Task: Buy 1 Filters & Straining from Beer Brewing section under best seller category for shipping address: Daniel Baker, 4285 Crim Lane, Underhill, Vermont 05489, Cell Number 9377427970. Pay from credit card ending with 6759, CVV 506
Action: Mouse moved to (1009, 197)
Screenshot: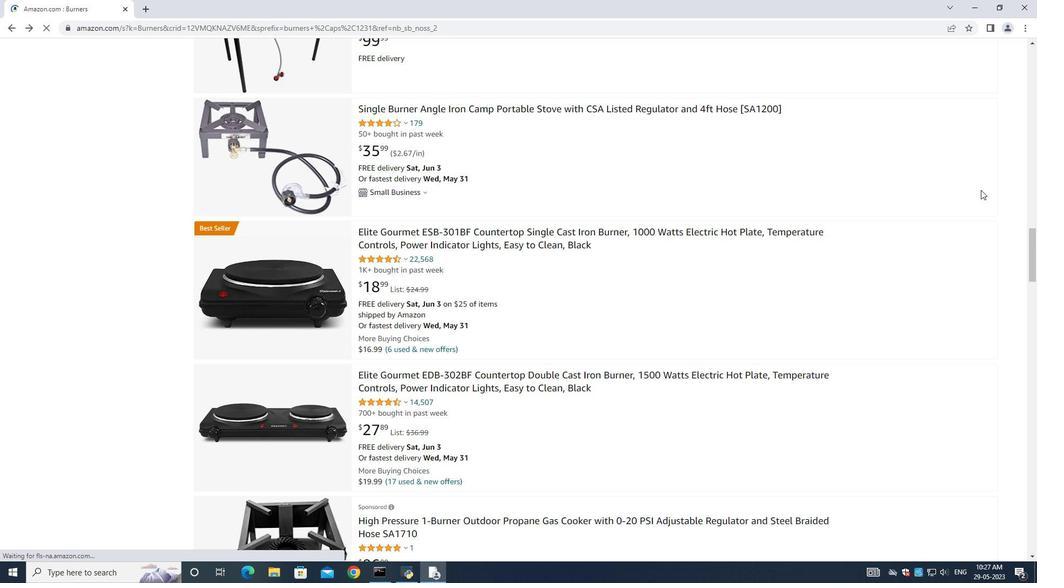 
Action: Mouse scrolled (1009, 197) with delta (0, 0)
Screenshot: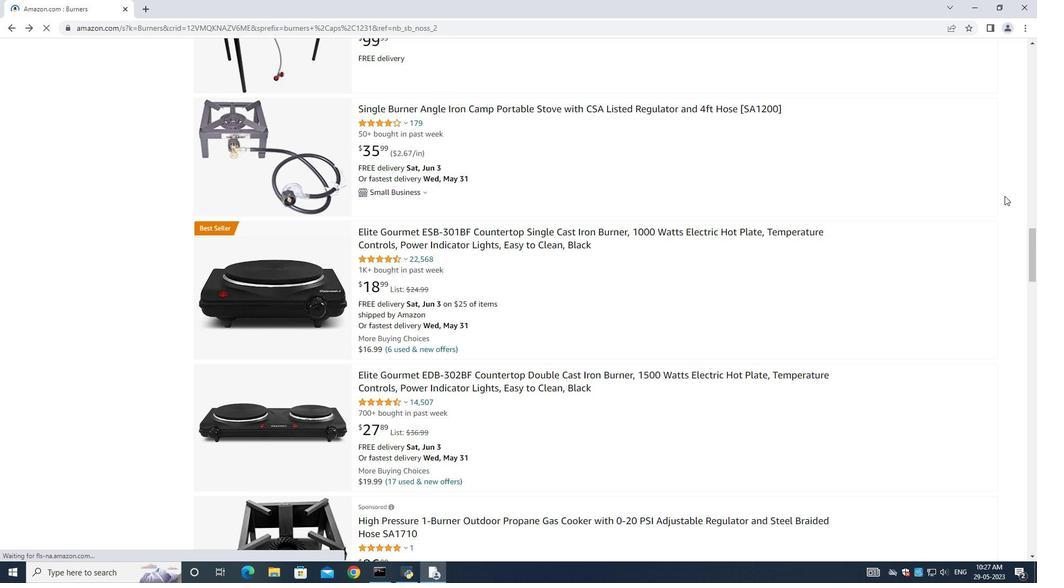 
Action: Mouse scrolled (1009, 197) with delta (0, 0)
Screenshot: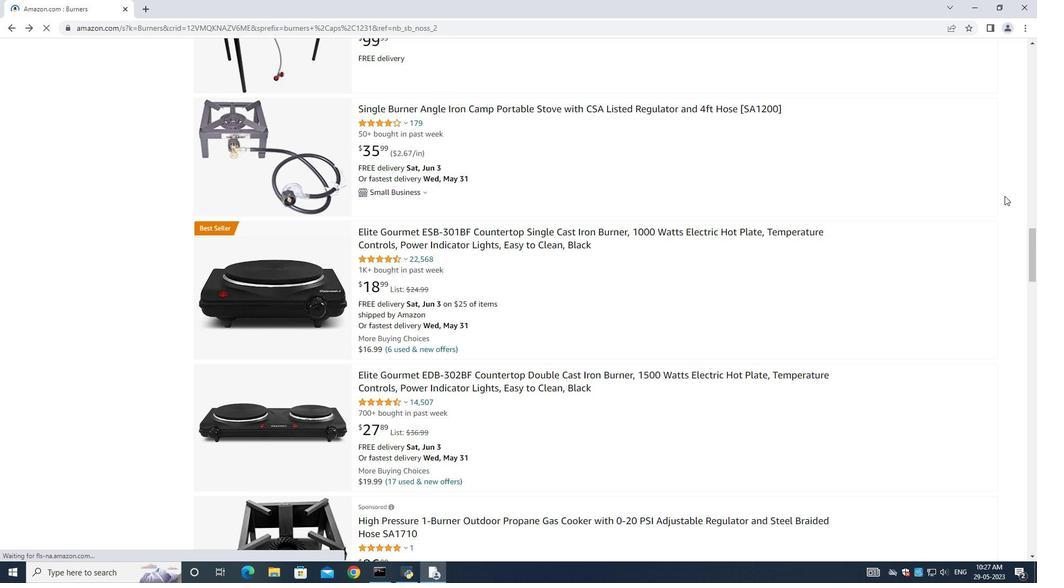 
Action: Mouse scrolled (1009, 197) with delta (0, 0)
Screenshot: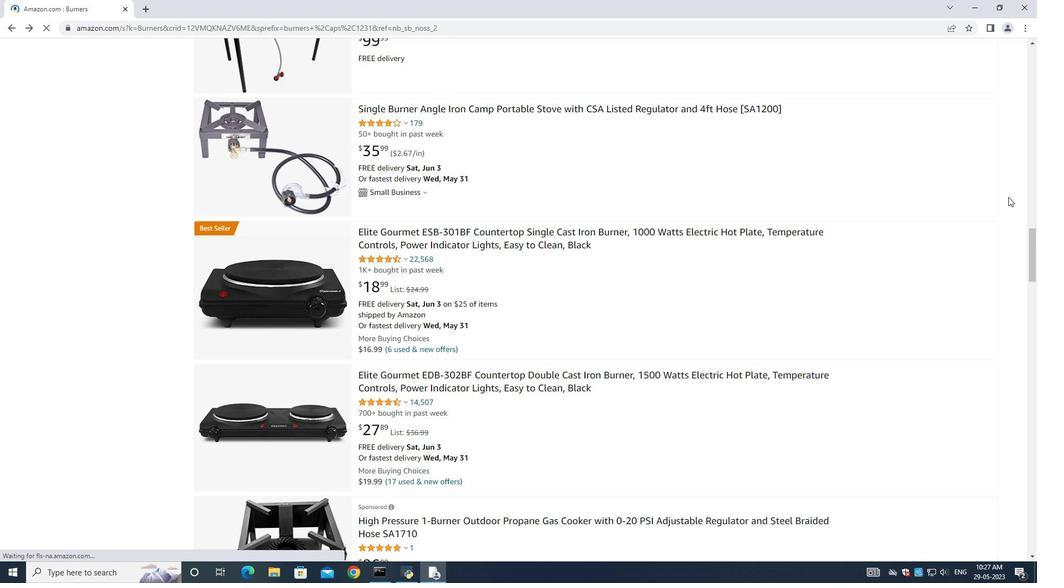 
Action: Mouse scrolled (1009, 197) with delta (0, 0)
Screenshot: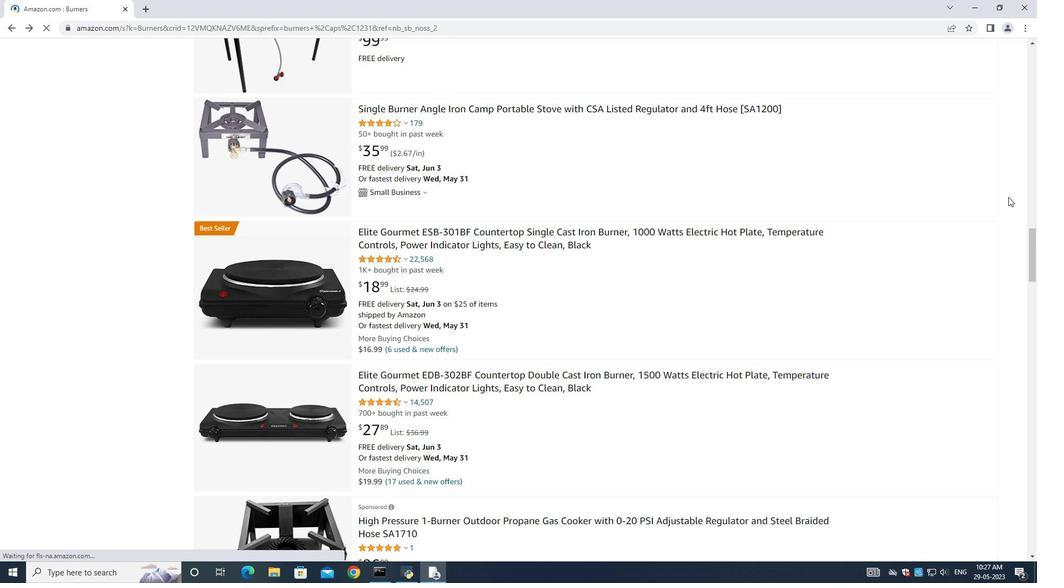 
Action: Mouse scrolled (1009, 197) with delta (0, 0)
Screenshot: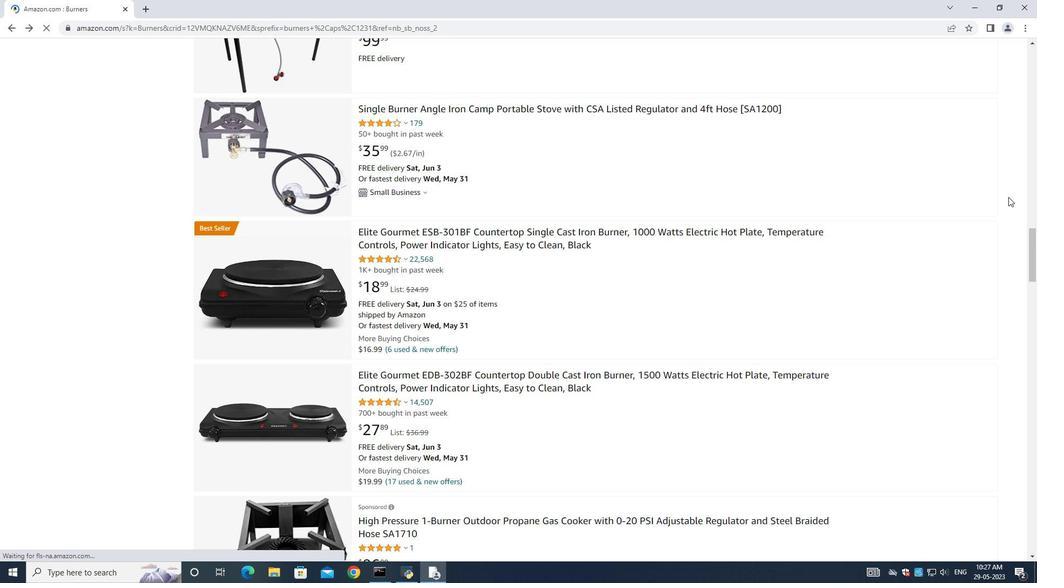 
Action: Mouse scrolled (1009, 197) with delta (0, 0)
Screenshot: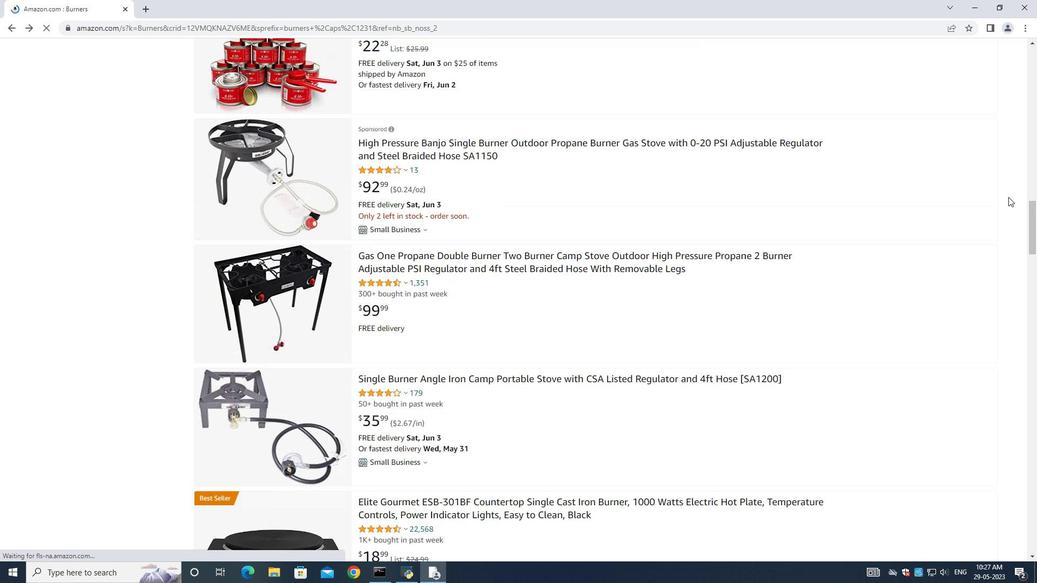 
Action: Mouse scrolled (1009, 197) with delta (0, 0)
Screenshot: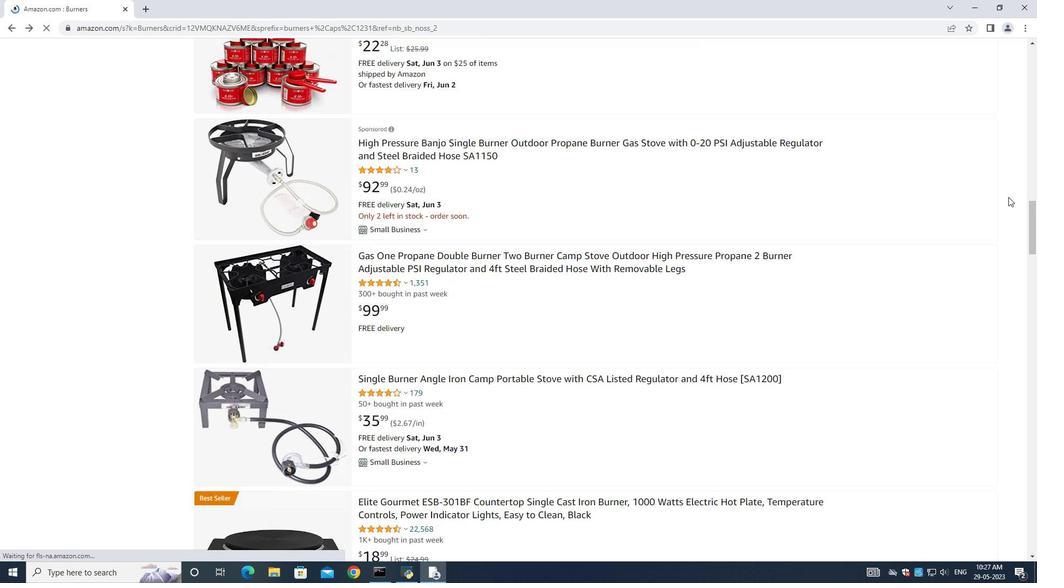 
Action: Mouse scrolled (1009, 197) with delta (0, 0)
Screenshot: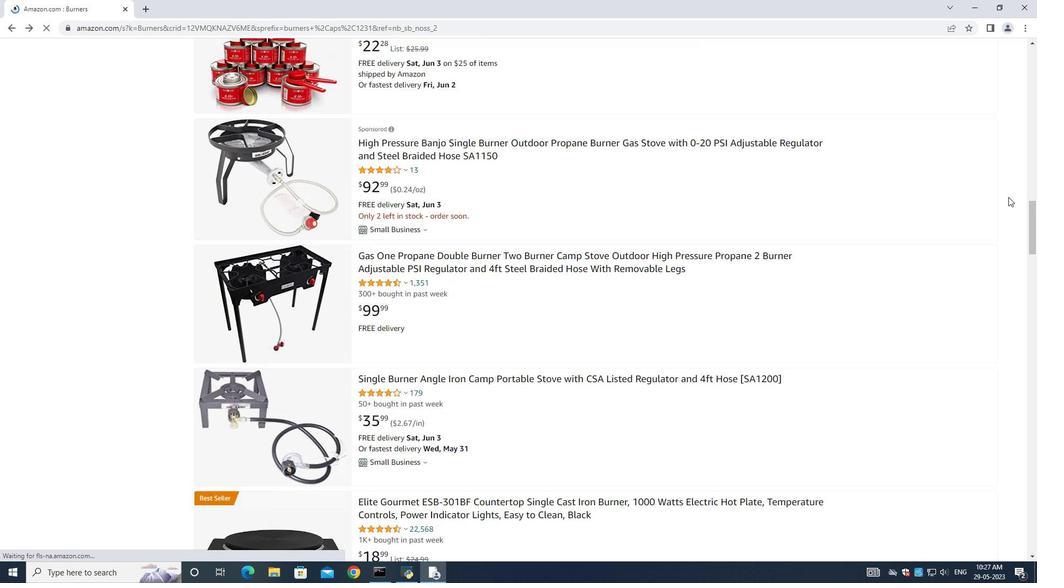 
Action: Mouse scrolled (1009, 197) with delta (0, 0)
Screenshot: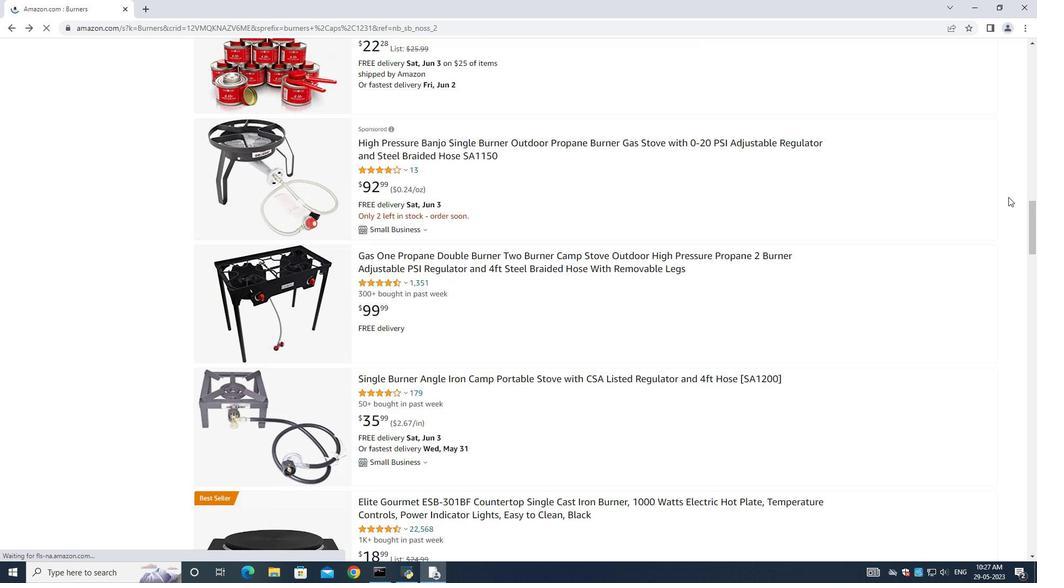 
Action: Mouse scrolled (1009, 197) with delta (0, 0)
Screenshot: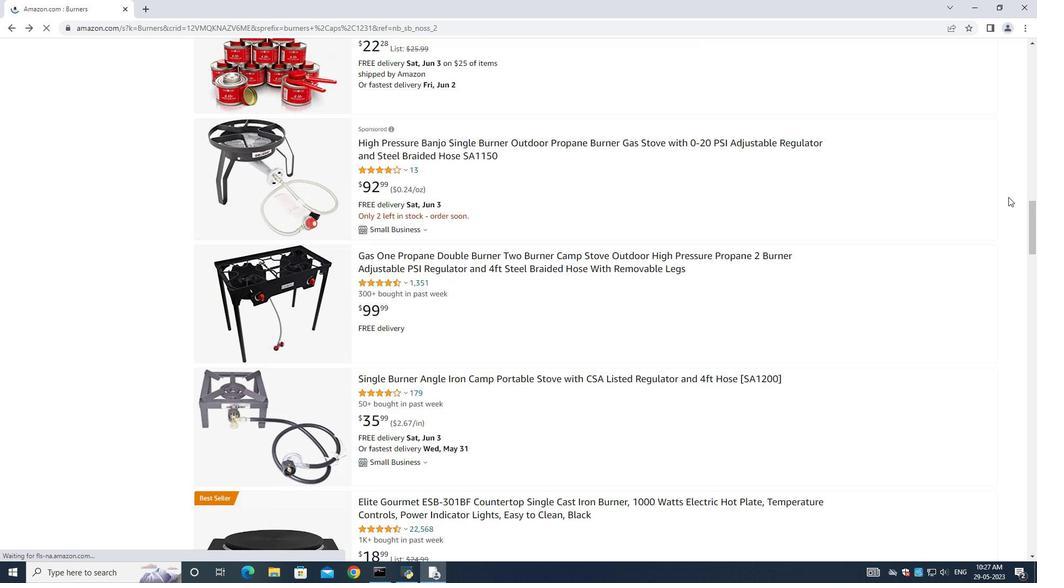 
Action: Mouse scrolled (1009, 197) with delta (0, 0)
Screenshot: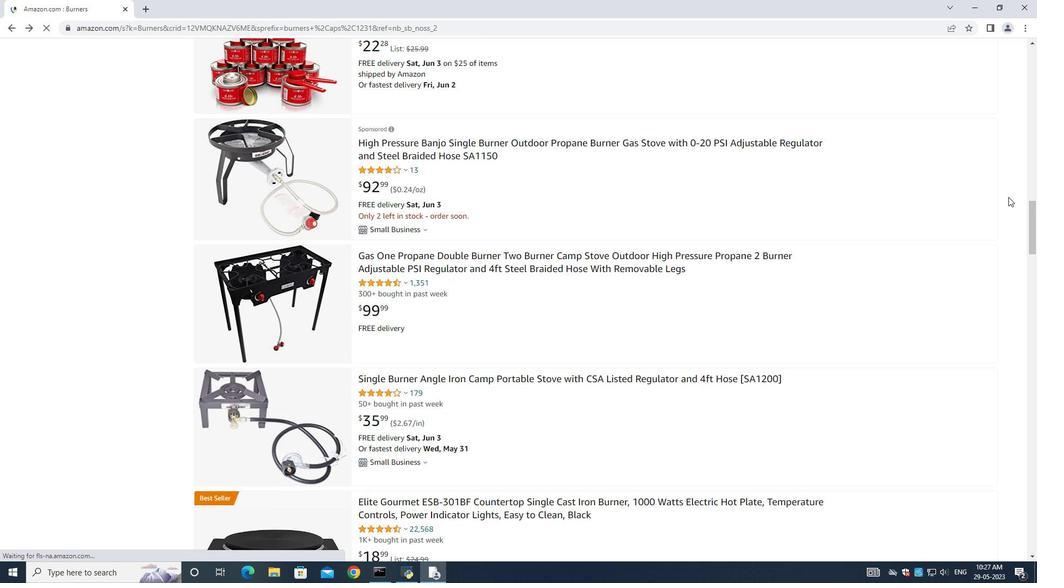 
Action: Mouse scrolled (1009, 197) with delta (0, 0)
Screenshot: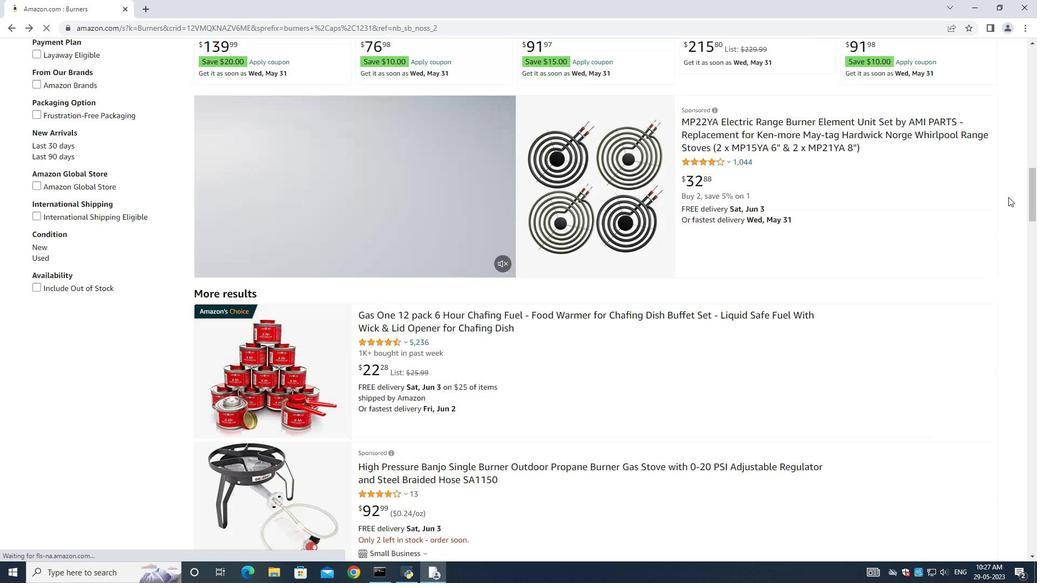 
Action: Mouse scrolled (1009, 197) with delta (0, 0)
Screenshot: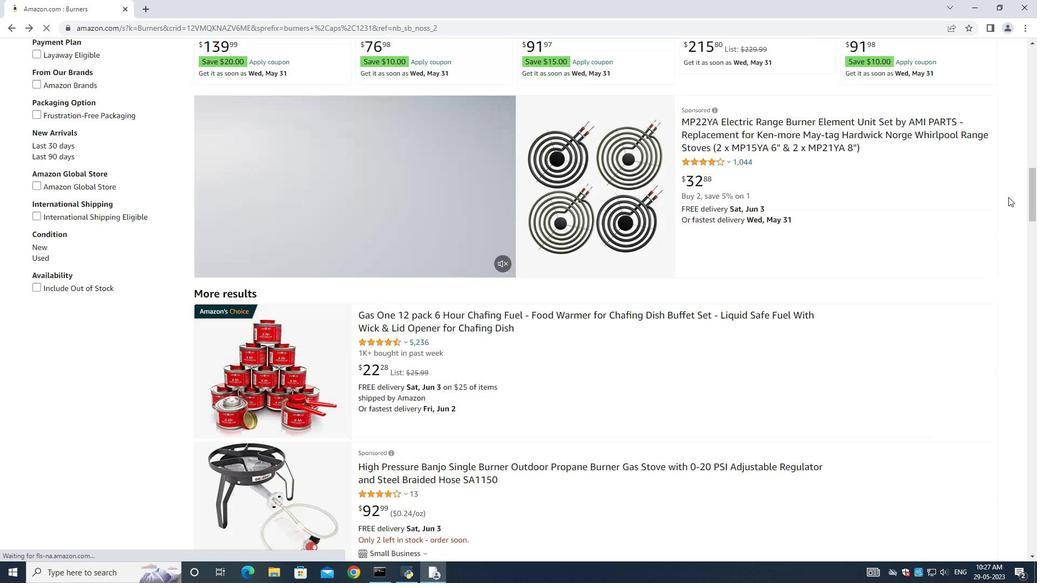 
Action: Mouse scrolled (1009, 197) with delta (0, 0)
Screenshot: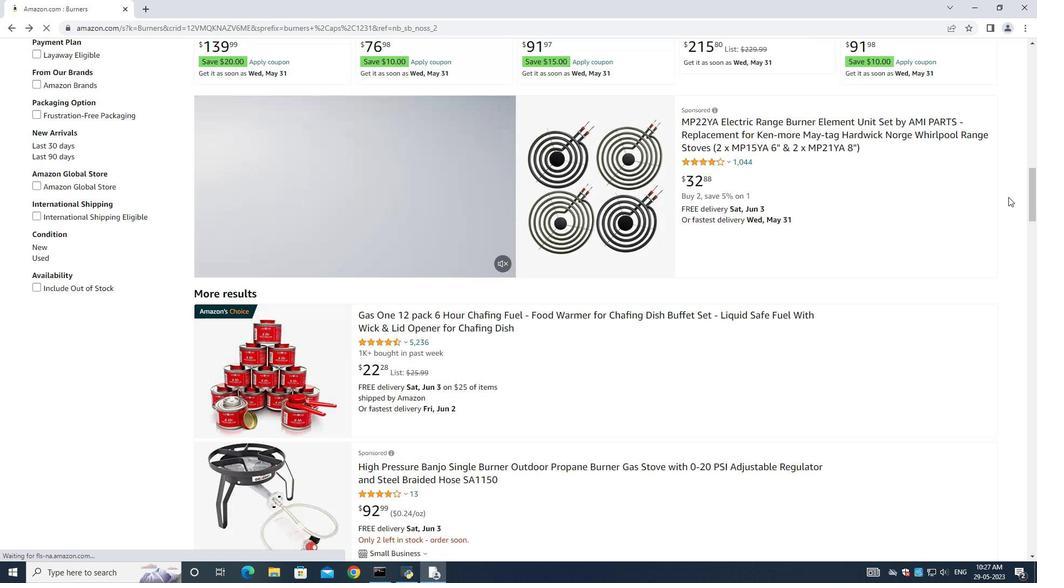 
Action: Mouse scrolled (1009, 197) with delta (0, 0)
Screenshot: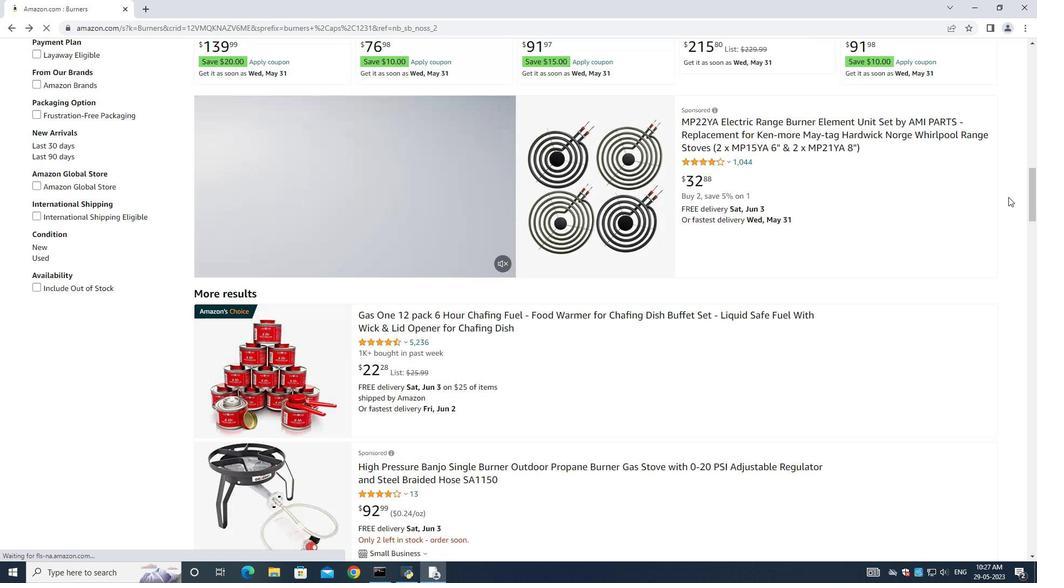 
Action: Mouse scrolled (1009, 197) with delta (0, 0)
Screenshot: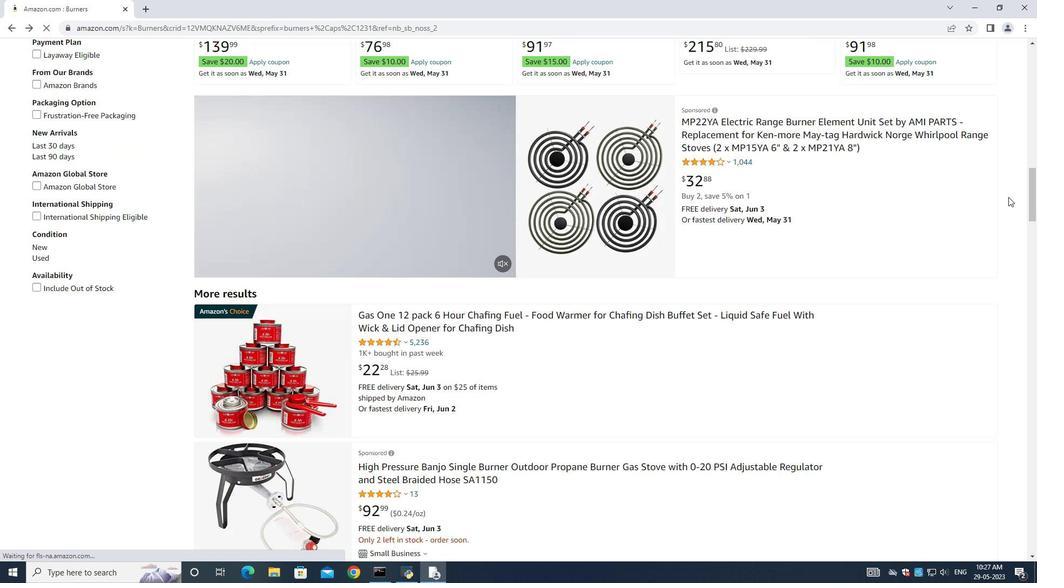 
Action: Mouse scrolled (1009, 197) with delta (0, 0)
Screenshot: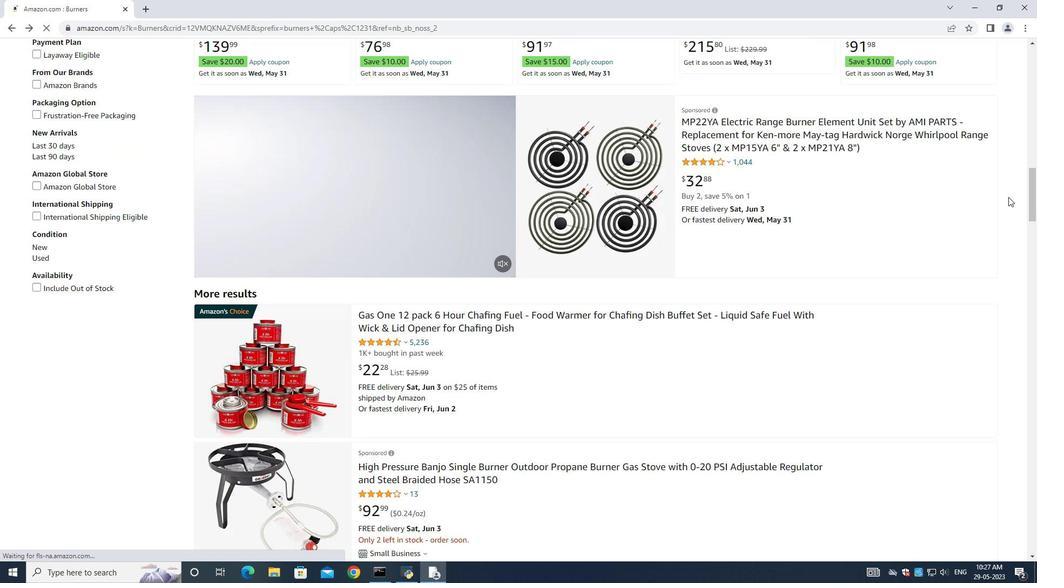 
Action: Mouse scrolled (1009, 197) with delta (0, 0)
Screenshot: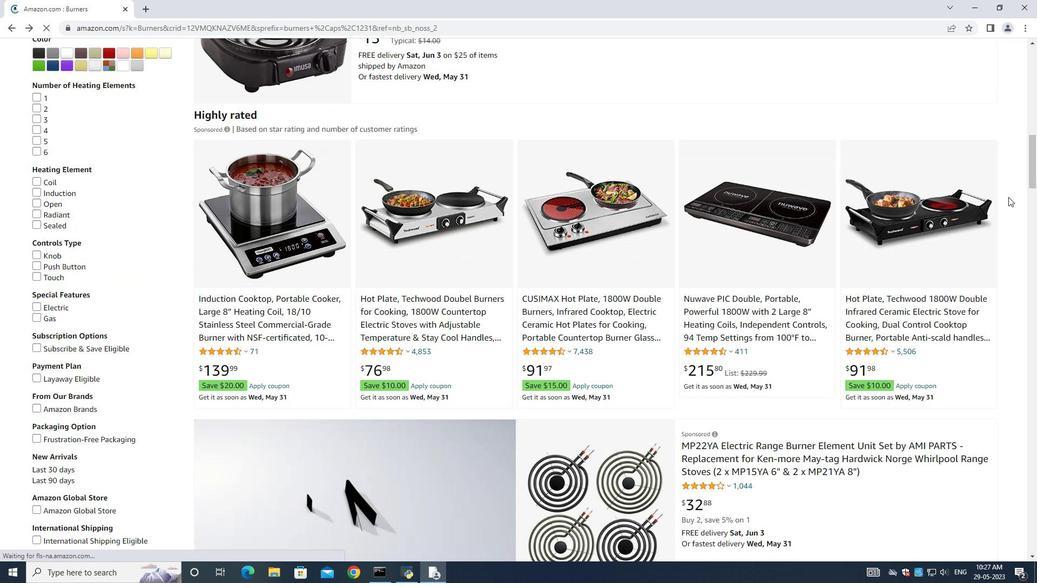 
Action: Mouse scrolled (1009, 197) with delta (0, 0)
Screenshot: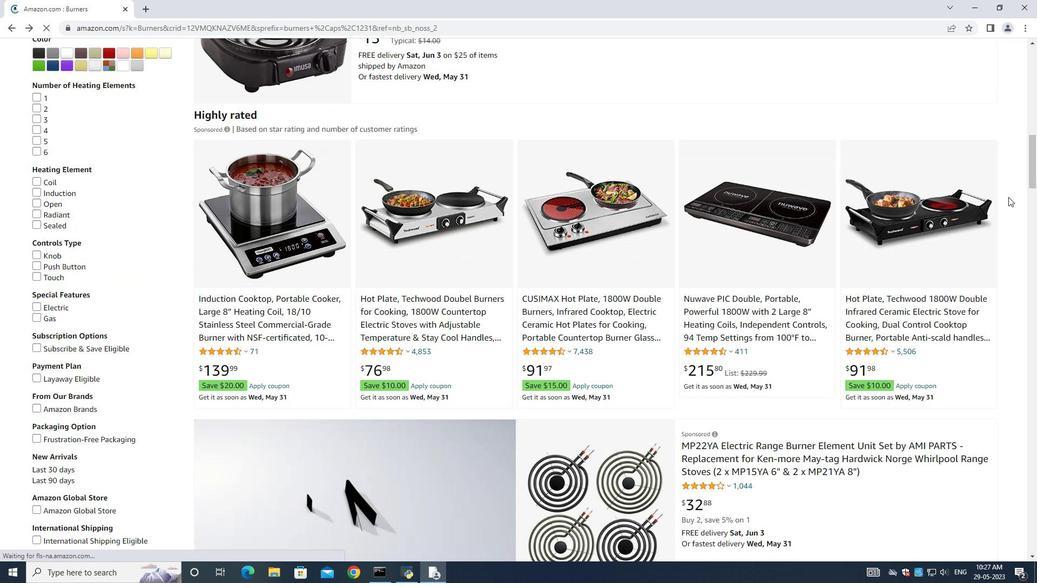 
Action: Mouse scrolled (1009, 197) with delta (0, 0)
Screenshot: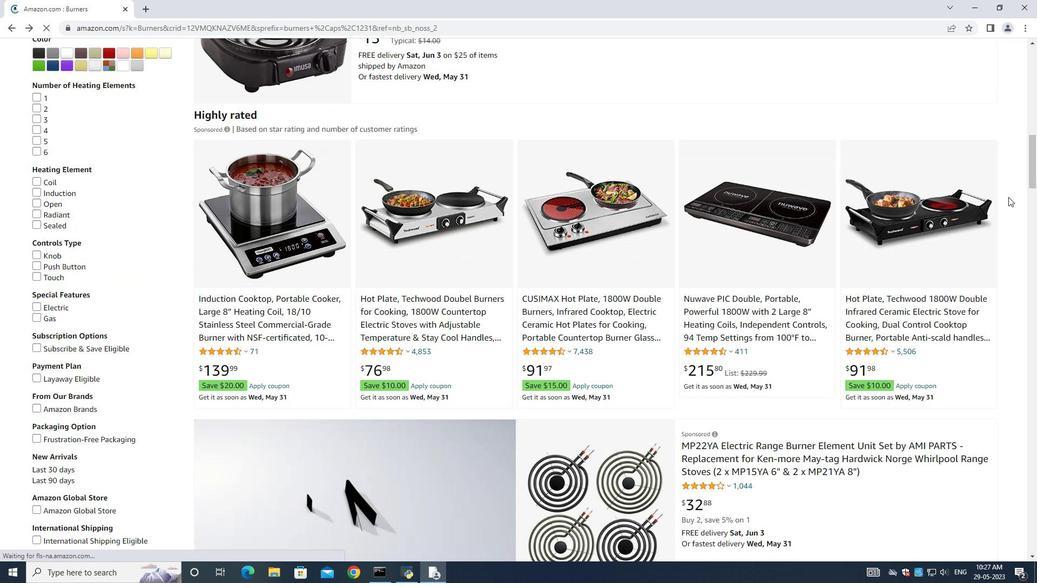 
Action: Mouse scrolled (1009, 197) with delta (0, 0)
Screenshot: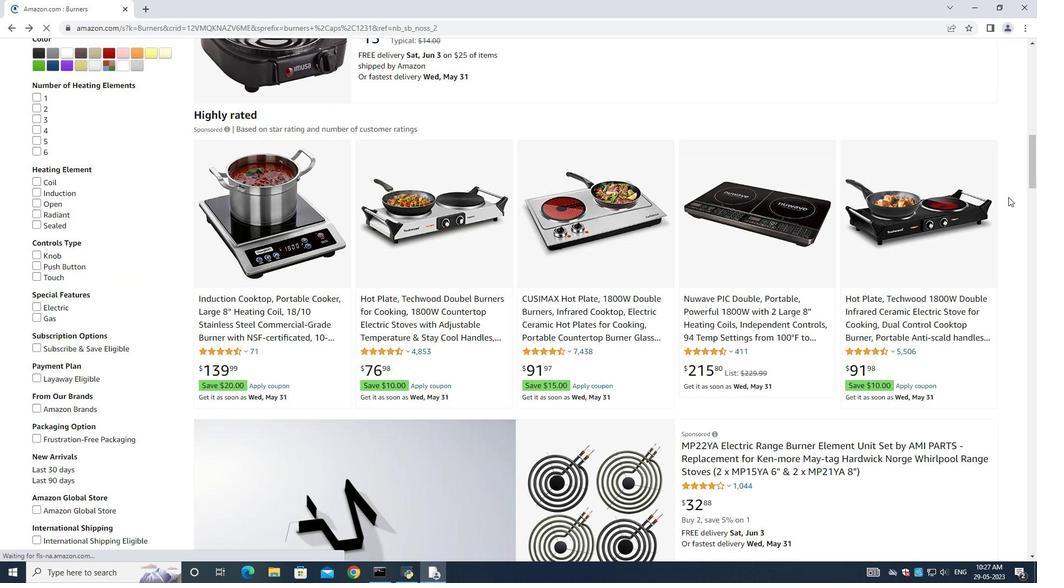 
Action: Mouse scrolled (1009, 197) with delta (0, 0)
Screenshot: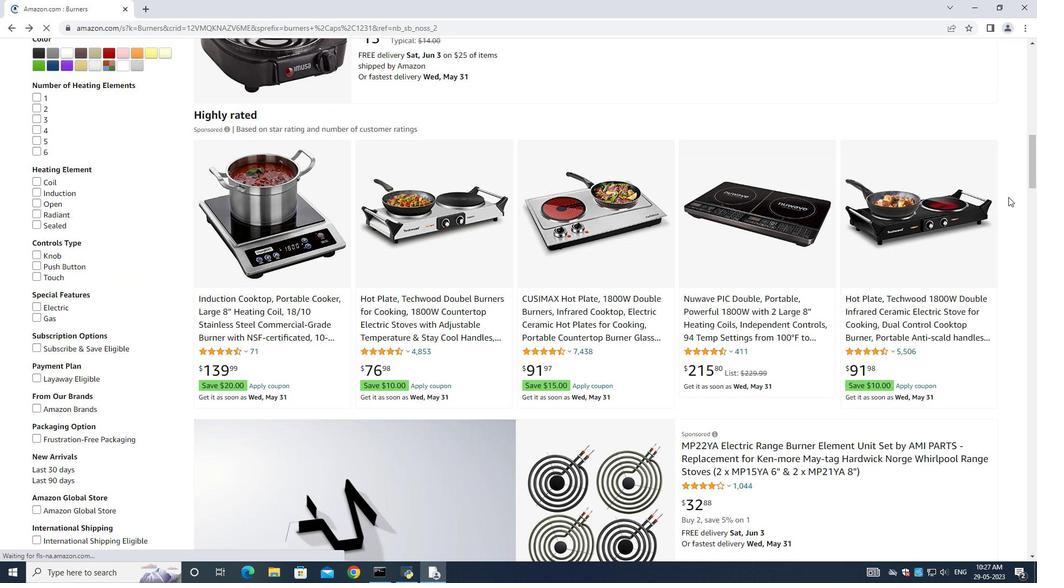 
Action: Mouse scrolled (1009, 197) with delta (0, 0)
Screenshot: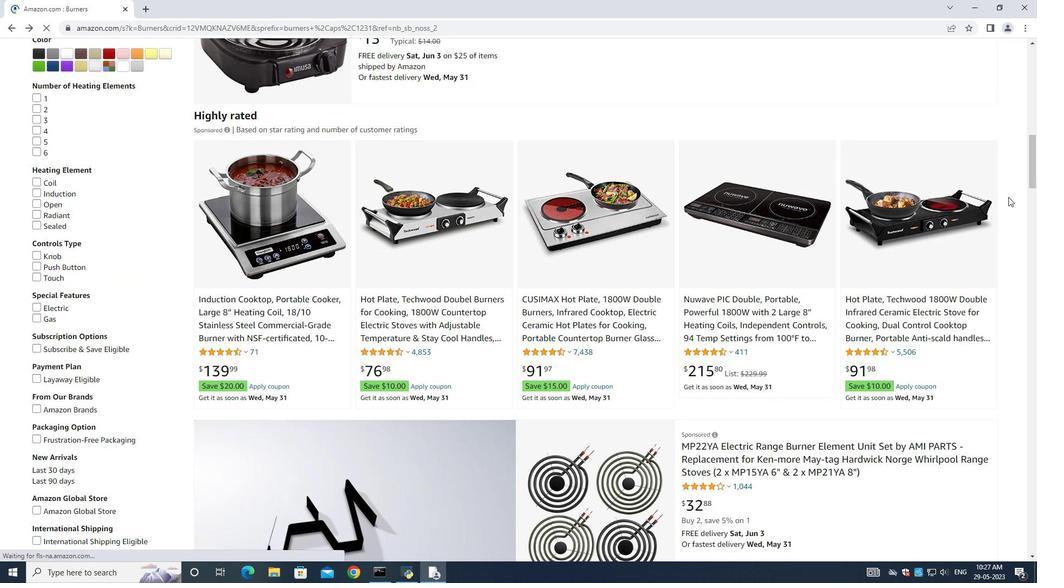 
Action: Mouse scrolled (1009, 197) with delta (0, 0)
Screenshot: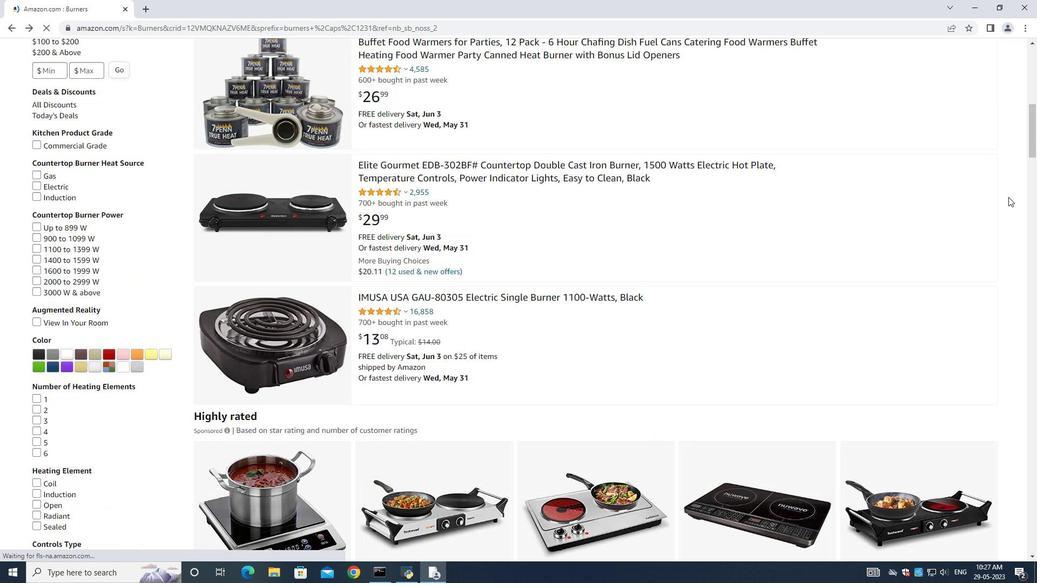 
Action: Mouse scrolled (1009, 197) with delta (0, 0)
Screenshot: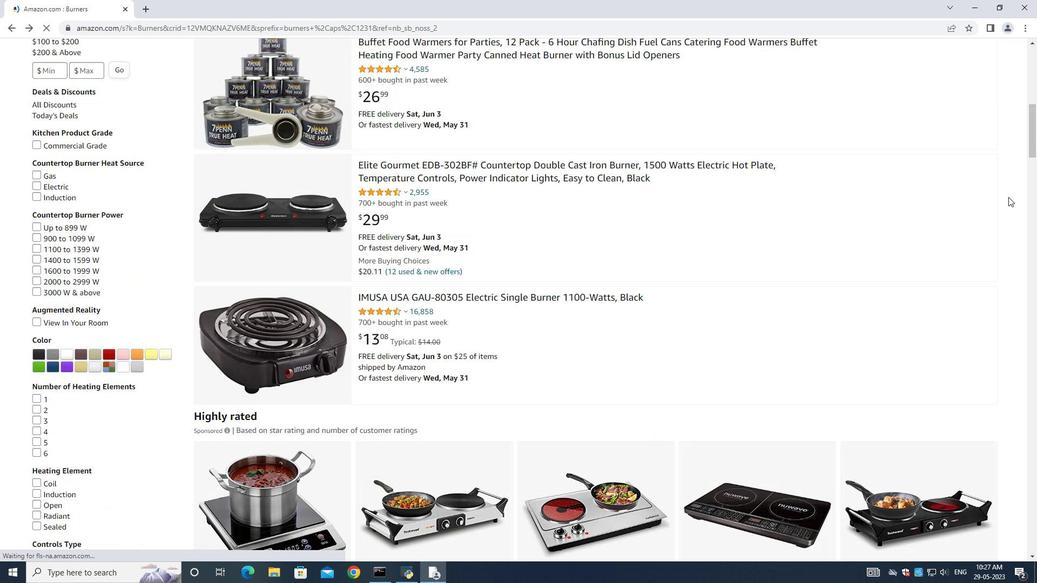 
Action: Mouse scrolled (1009, 197) with delta (0, 0)
Screenshot: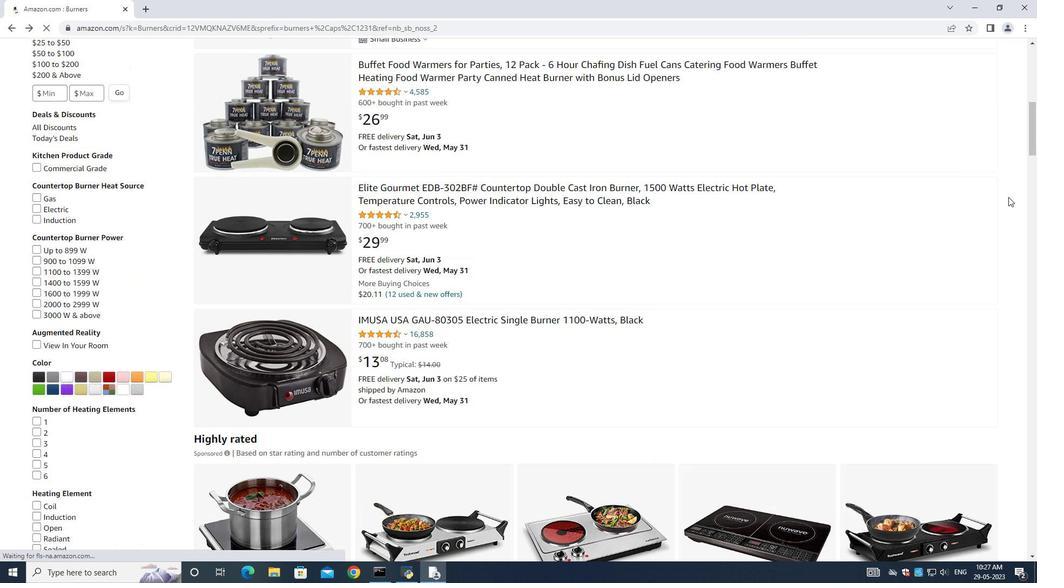 
Action: Mouse scrolled (1009, 197) with delta (0, 0)
Screenshot: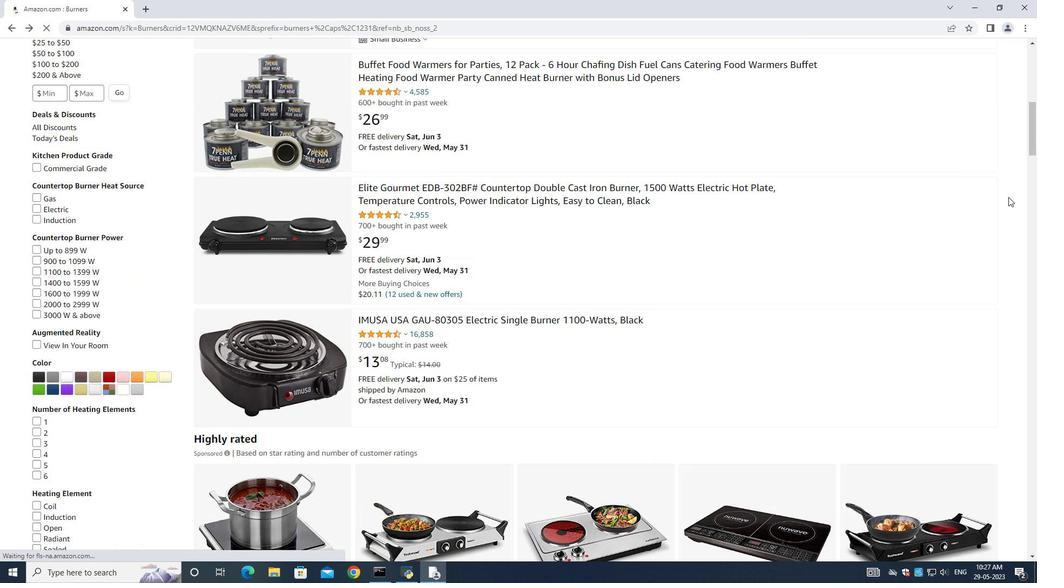 
Action: Mouse scrolled (1009, 197) with delta (0, 0)
Screenshot: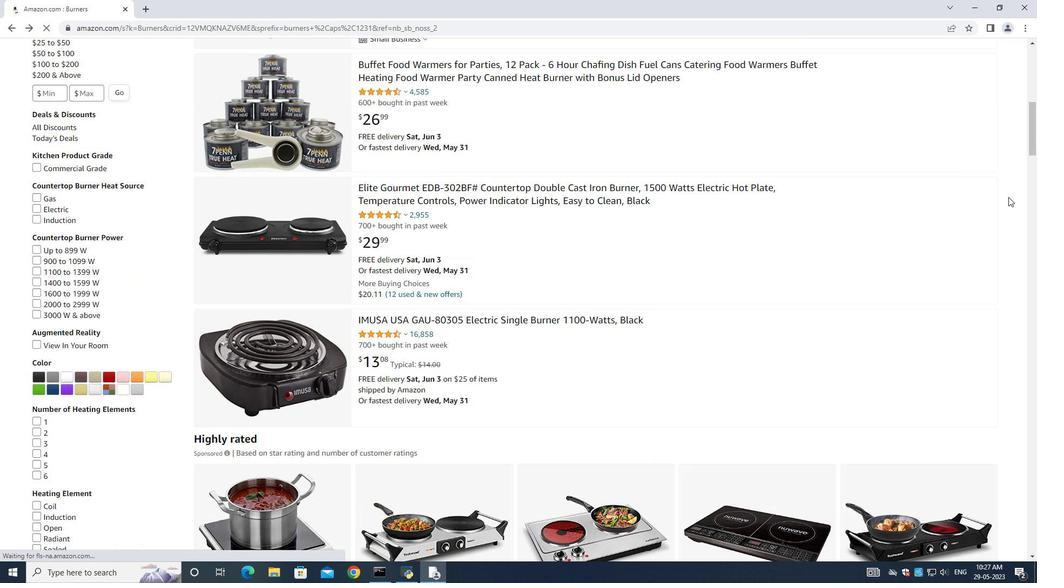 
Action: Mouse scrolled (1009, 197) with delta (0, 0)
Screenshot: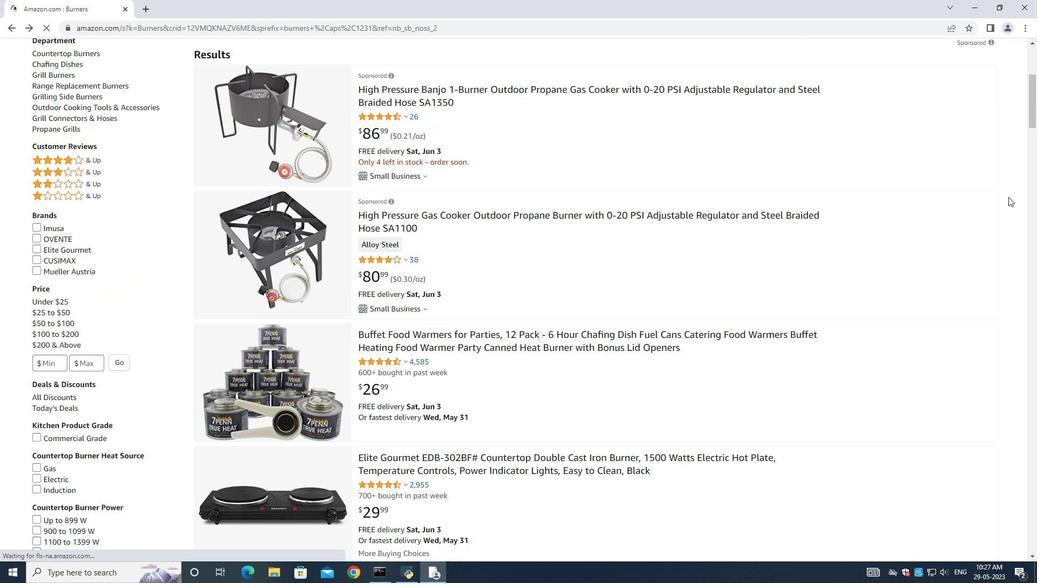 
Action: Mouse scrolled (1009, 197) with delta (0, 0)
Screenshot: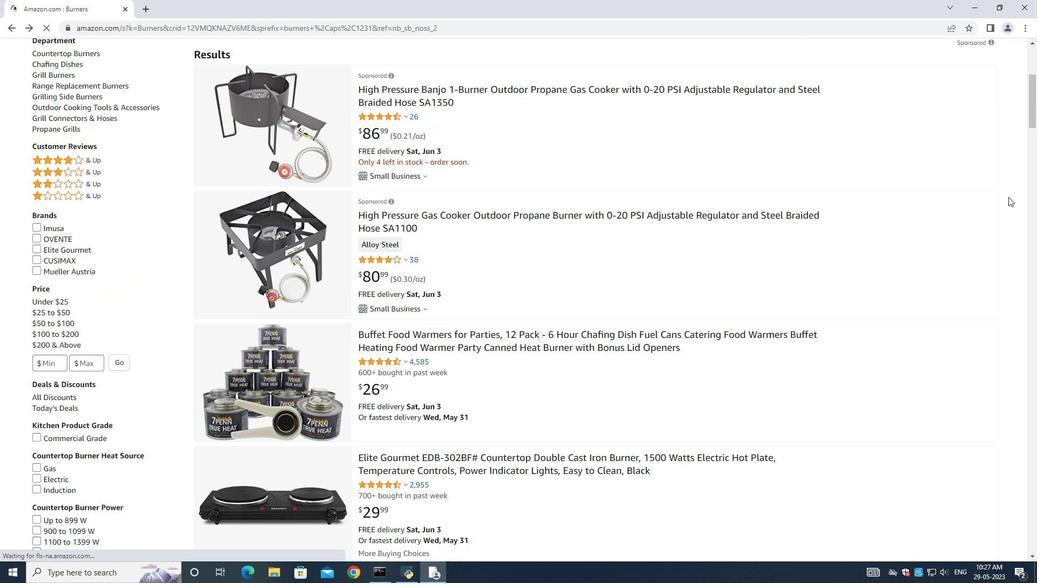 
Action: Mouse scrolled (1009, 197) with delta (0, 0)
Screenshot: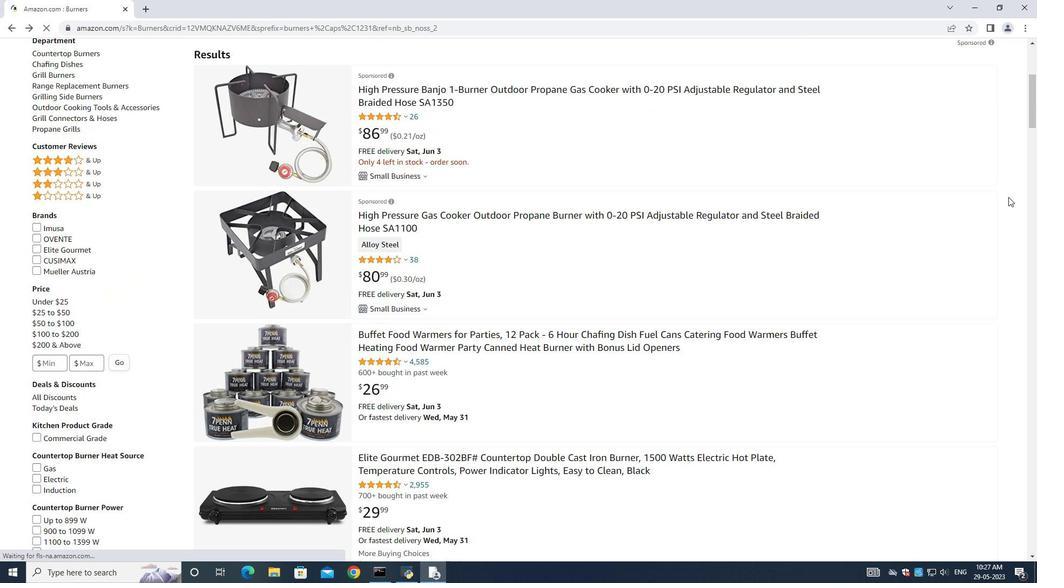 
Action: Mouse scrolled (1009, 197) with delta (0, 0)
Screenshot: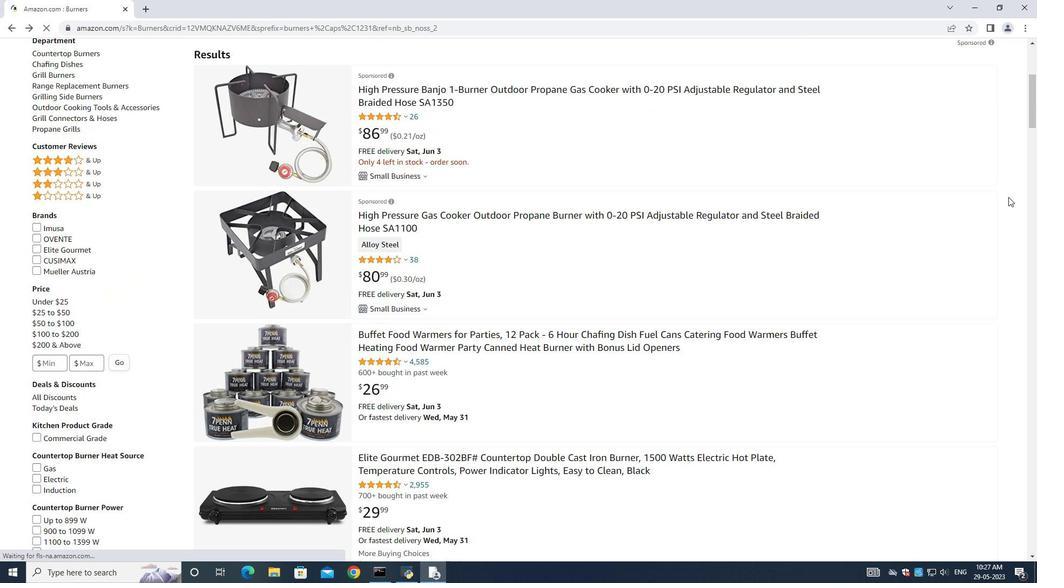 
Action: Mouse scrolled (1009, 197) with delta (0, 0)
Screenshot: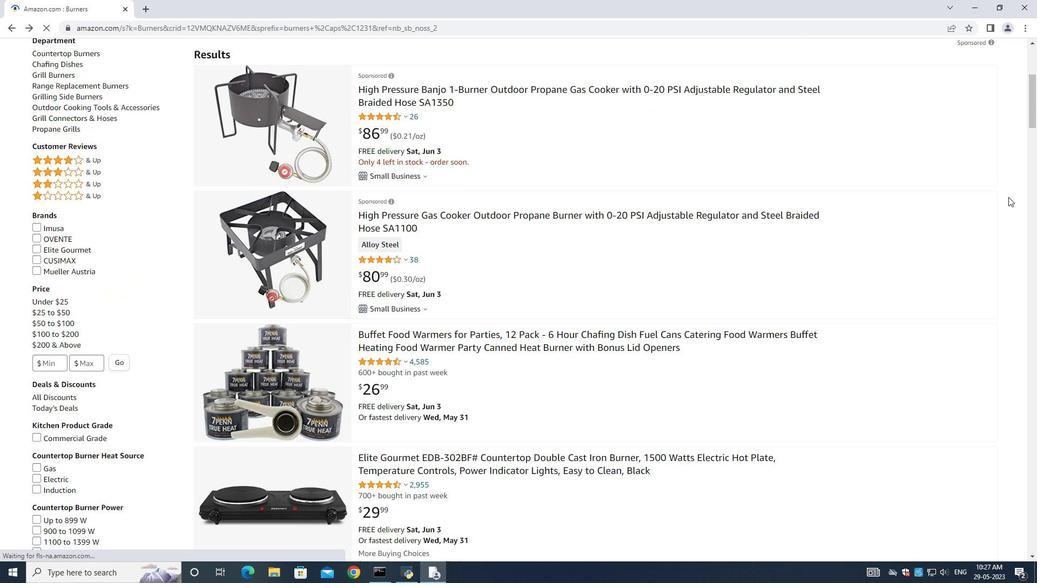 
Action: Mouse scrolled (1009, 197) with delta (0, 0)
Screenshot: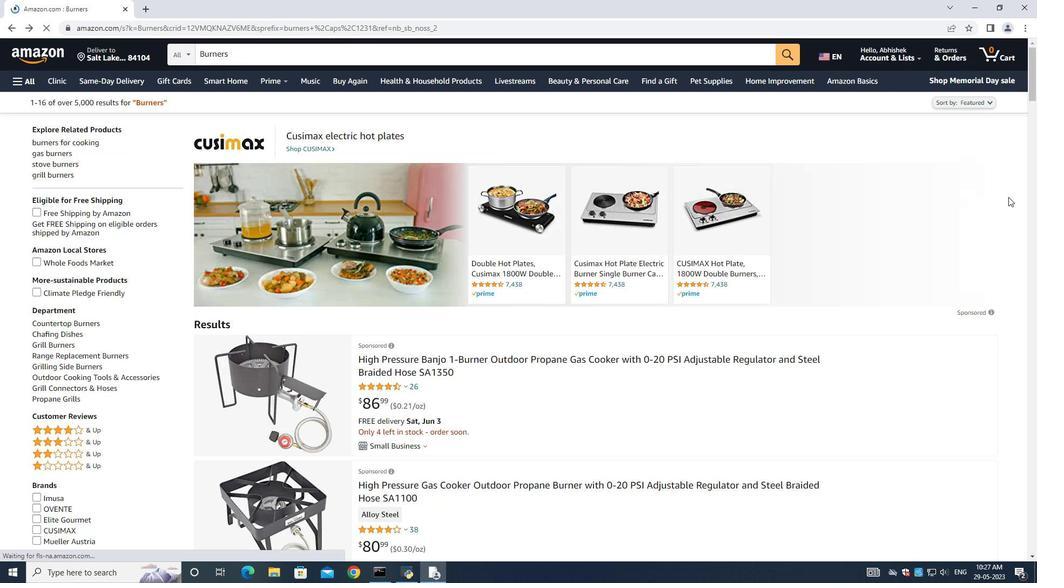 
Action: Mouse scrolled (1009, 197) with delta (0, 0)
Screenshot: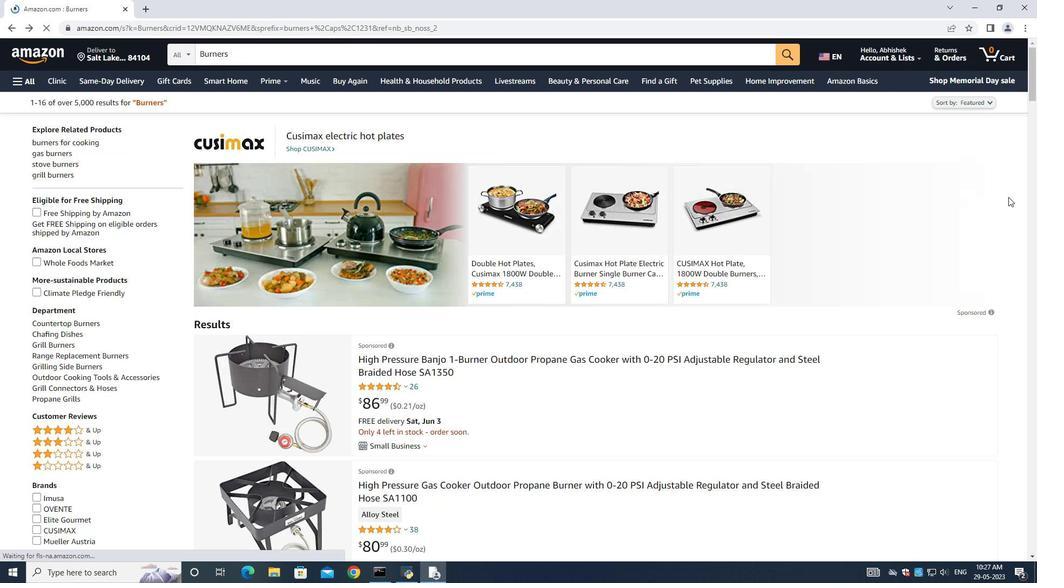 
Action: Mouse scrolled (1009, 197) with delta (0, 0)
Screenshot: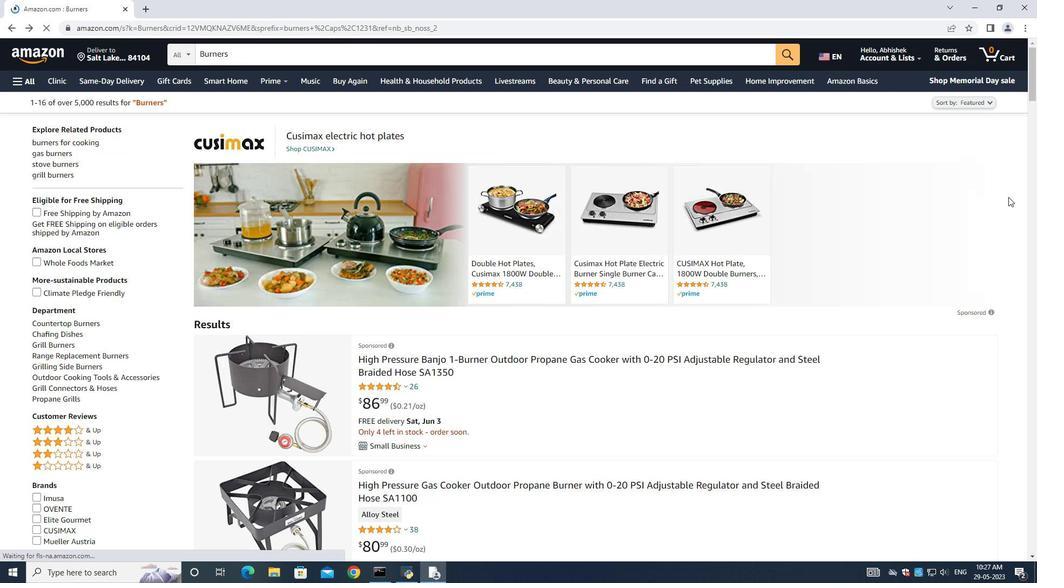 
Action: Mouse scrolled (1009, 197) with delta (0, 0)
Screenshot: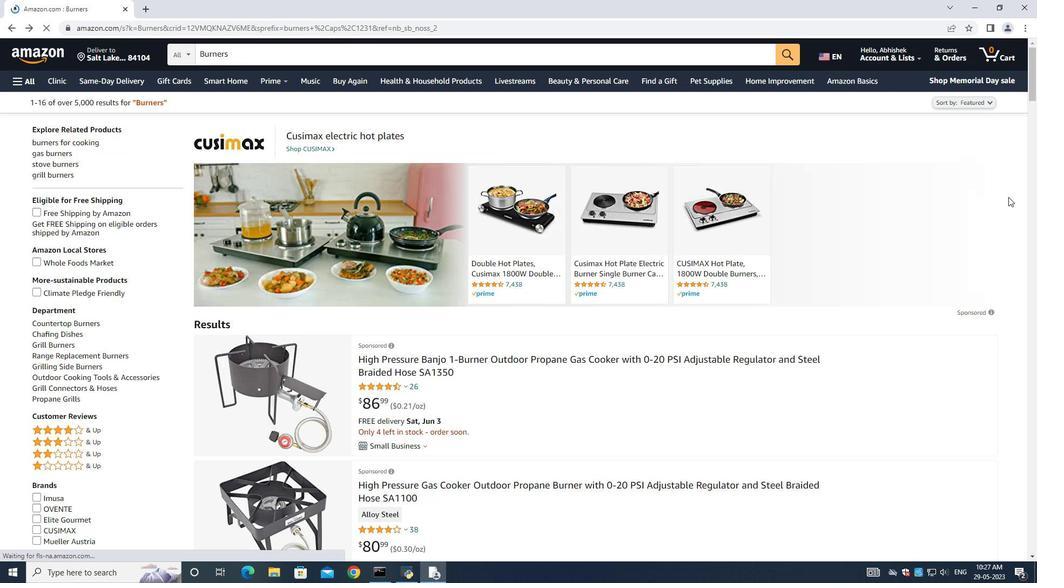
Action: Mouse scrolled (1009, 197) with delta (0, 0)
Screenshot: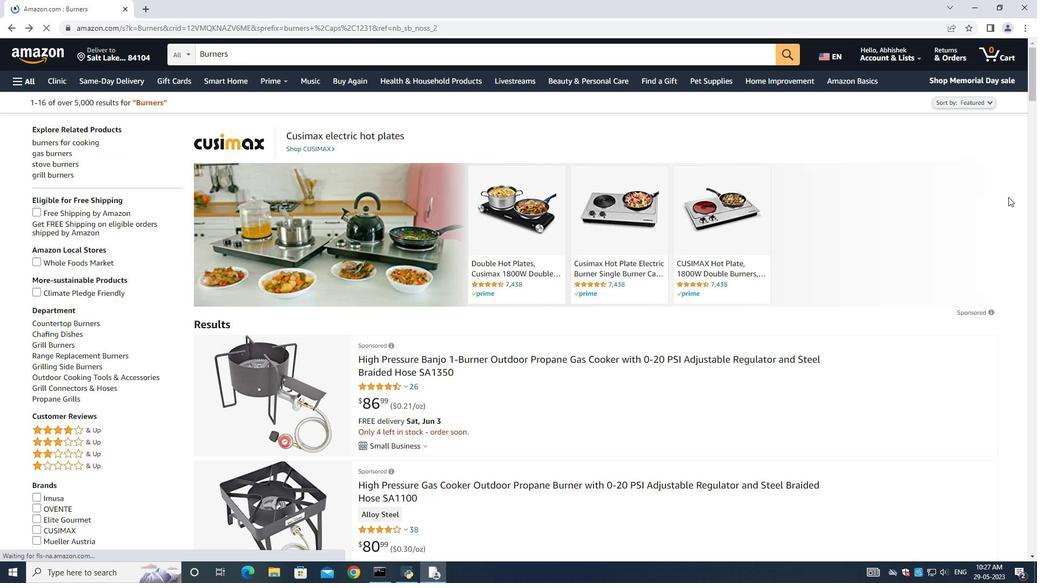 
Action: Mouse moved to (987, 58)
Screenshot: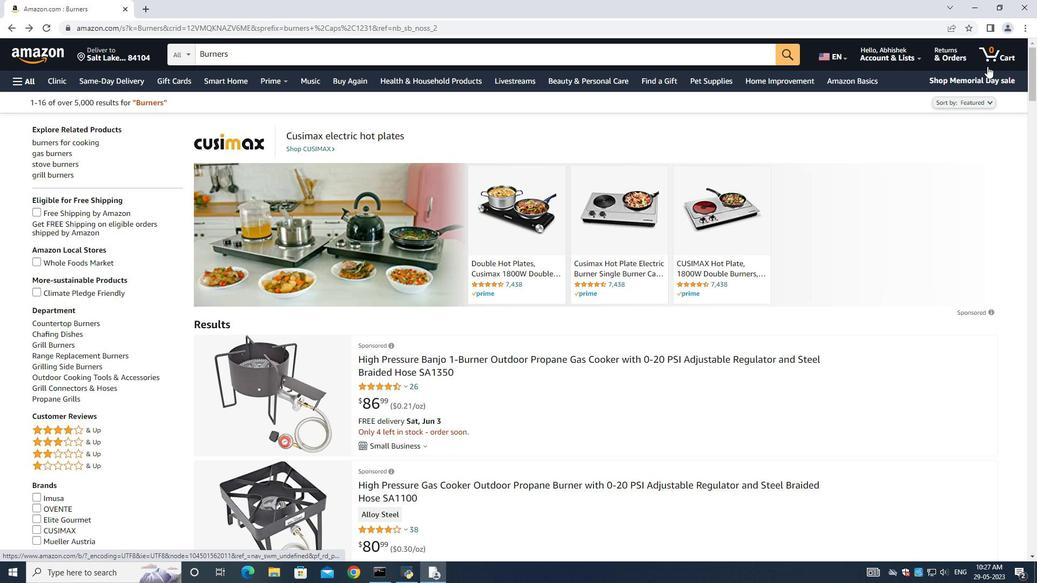
Action: Mouse pressed left at (987, 58)
Screenshot: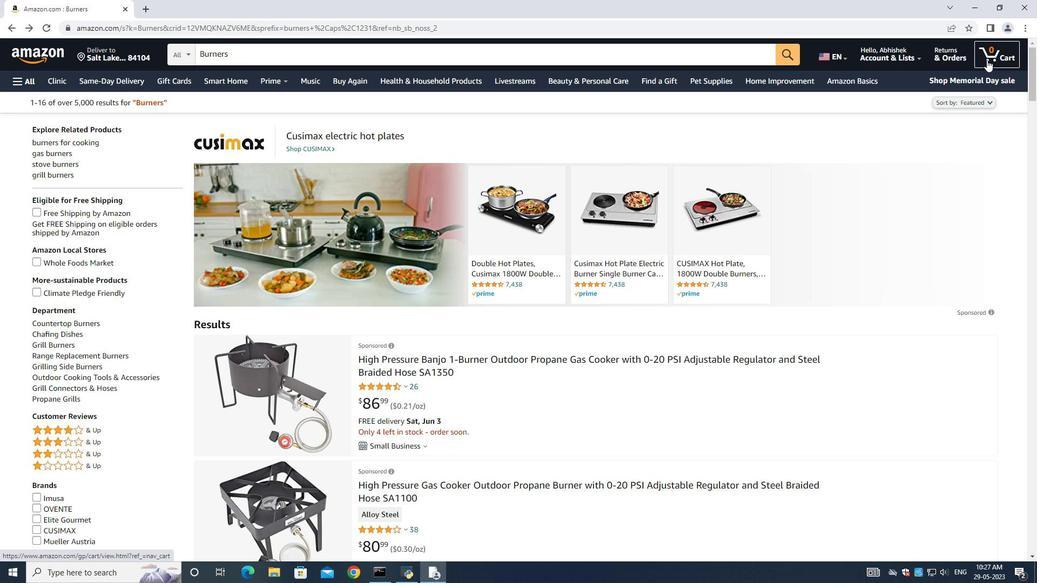 
Action: Mouse moved to (316, 324)
Screenshot: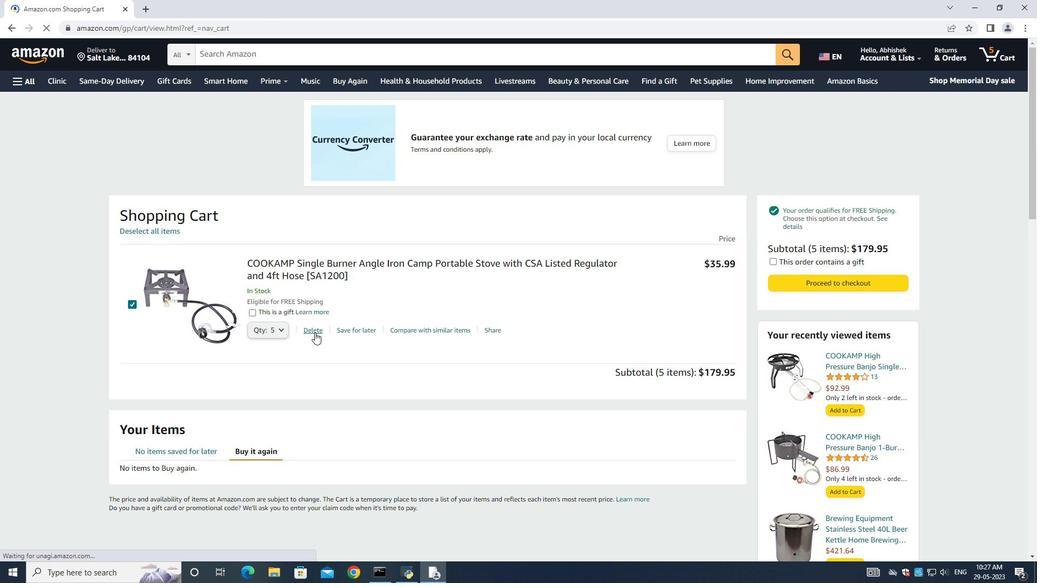 
Action: Mouse pressed left at (316, 324)
Screenshot: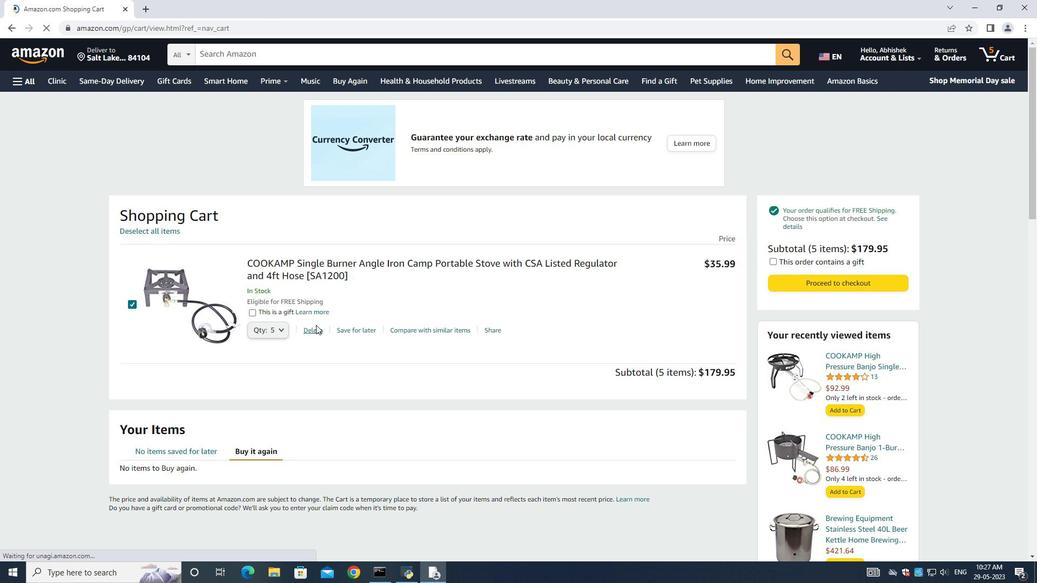 
Action: Mouse moved to (315, 329)
Screenshot: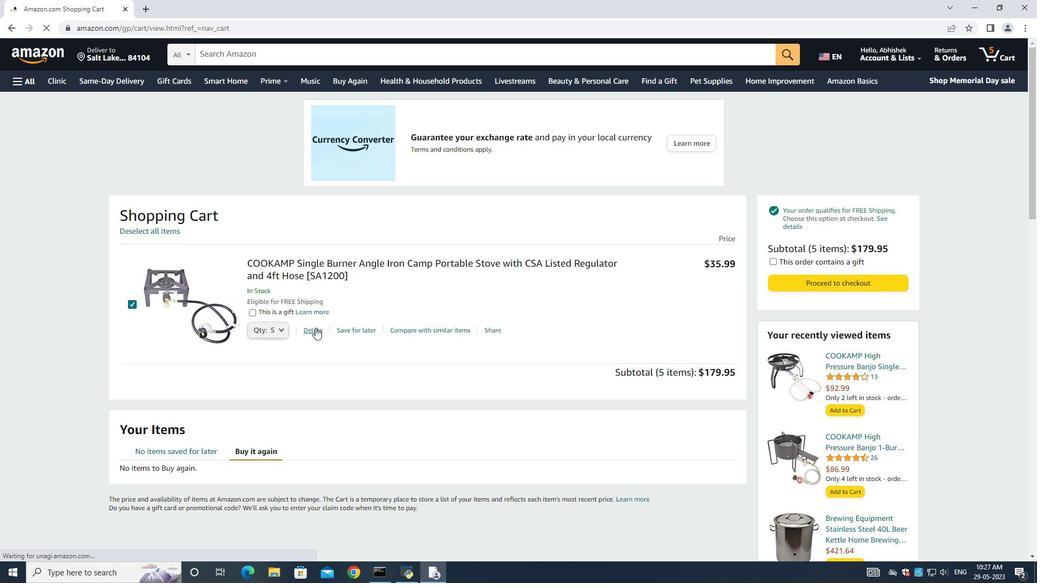 
Action: Mouse pressed left at (315, 329)
Screenshot: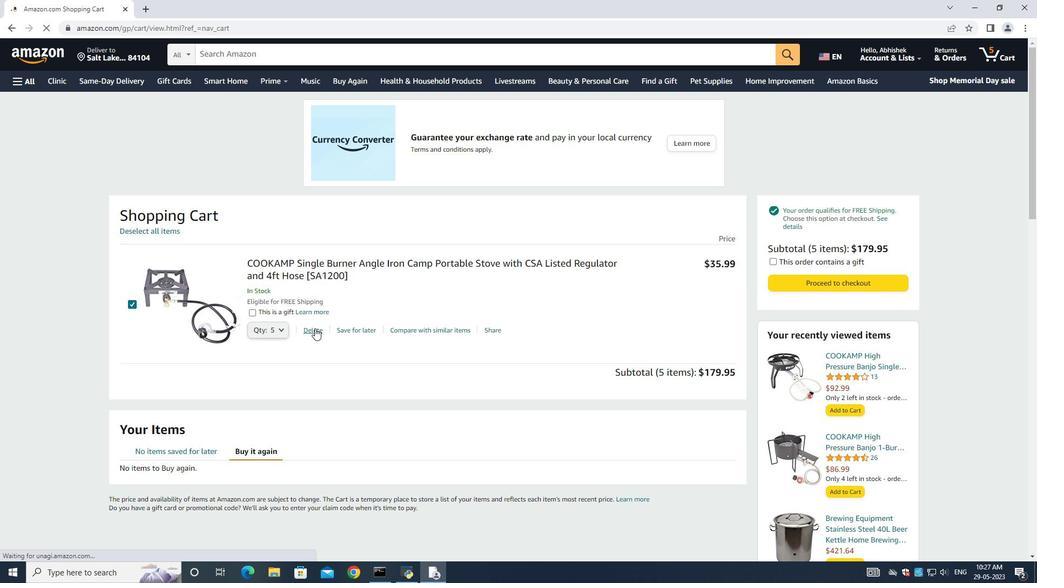 
Action: Mouse moved to (16, 61)
Screenshot: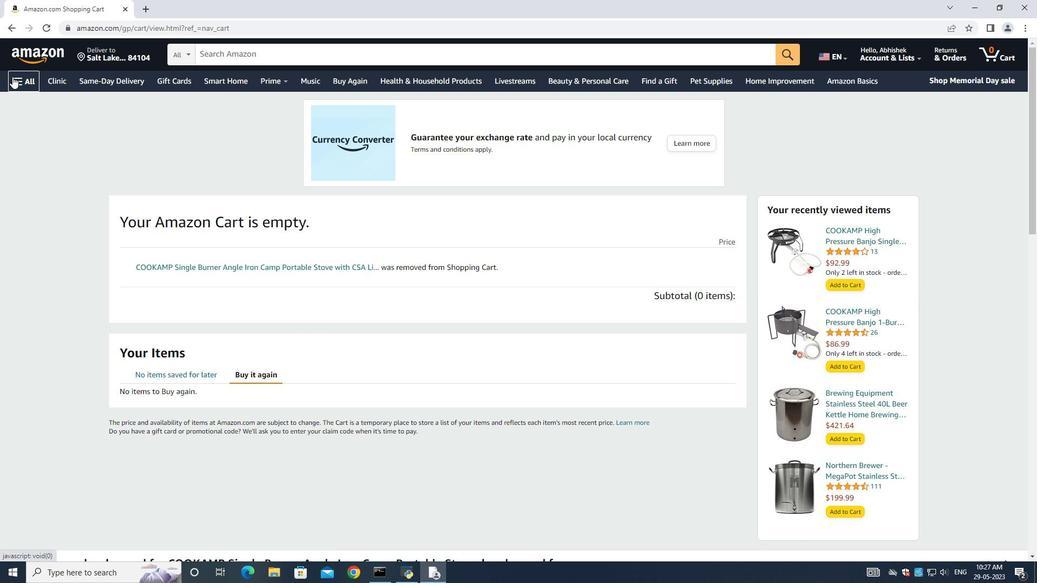 
Action: Mouse pressed left at (16, 61)
Screenshot: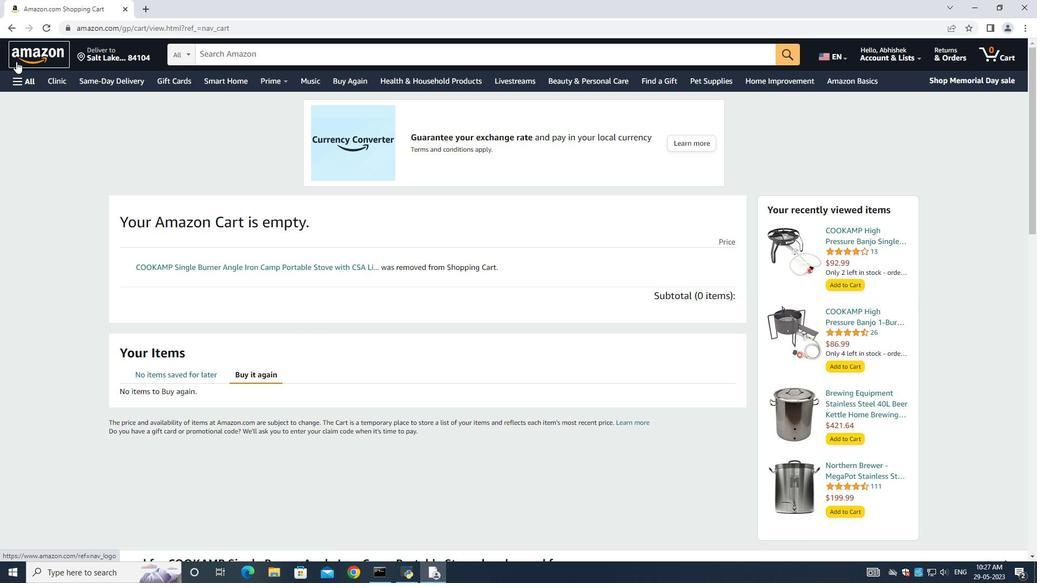 
Action: Mouse moved to (226, 56)
Screenshot: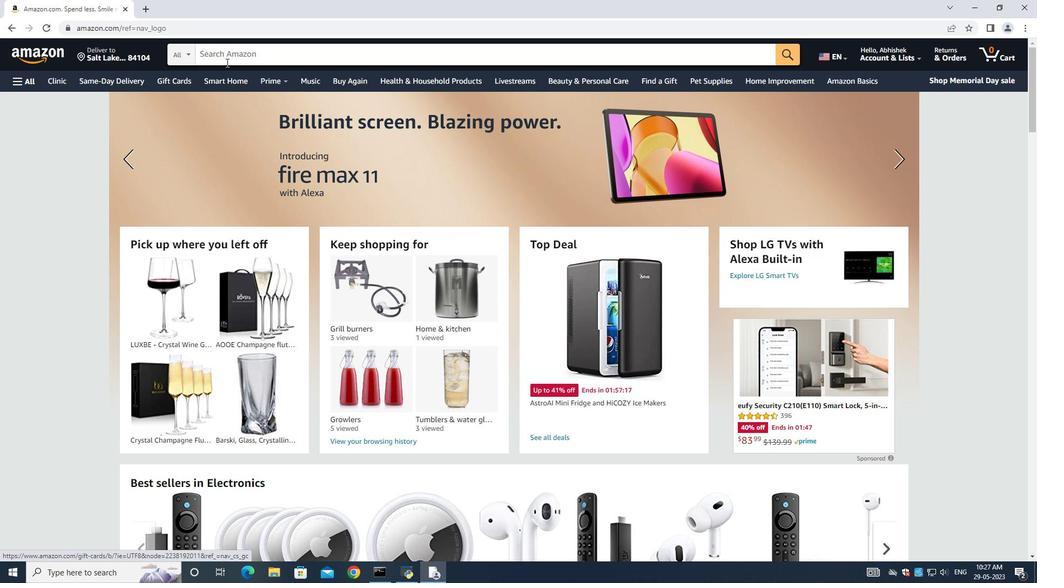 
Action: Mouse pressed left at (226, 56)
Screenshot: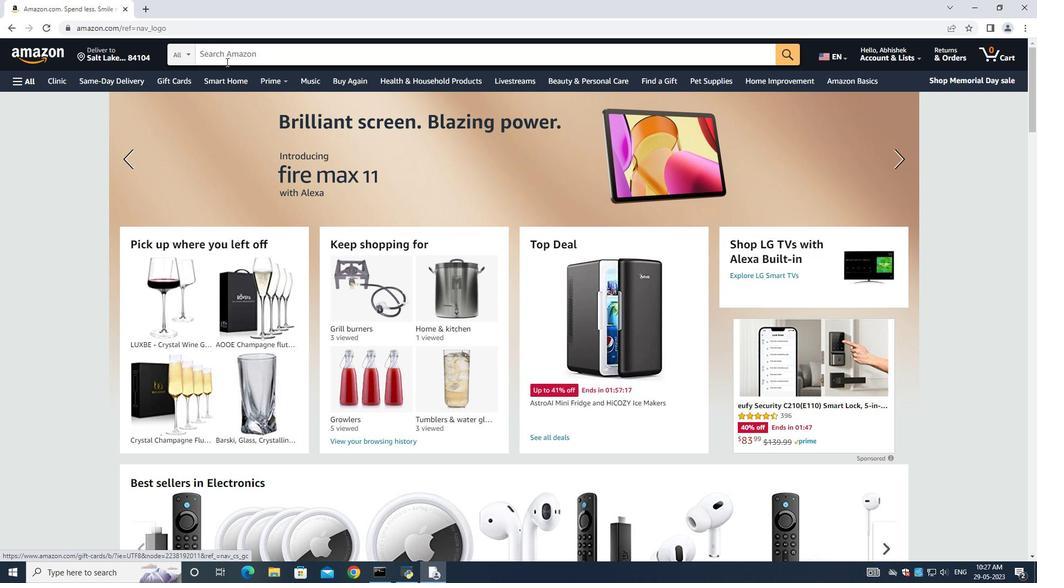 
Action: Key pressed <Key.shift>Filters<Key.space><Key.shift><Key.shift>&<Key.space><Key.shift>Straining<Key.enter>
Screenshot: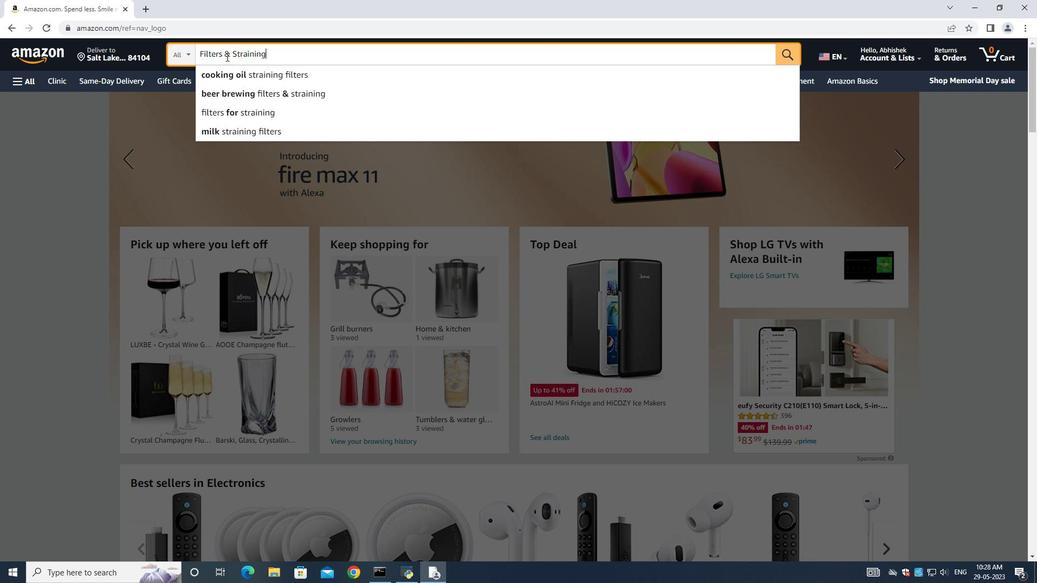 
Action: Mouse moved to (511, 204)
Screenshot: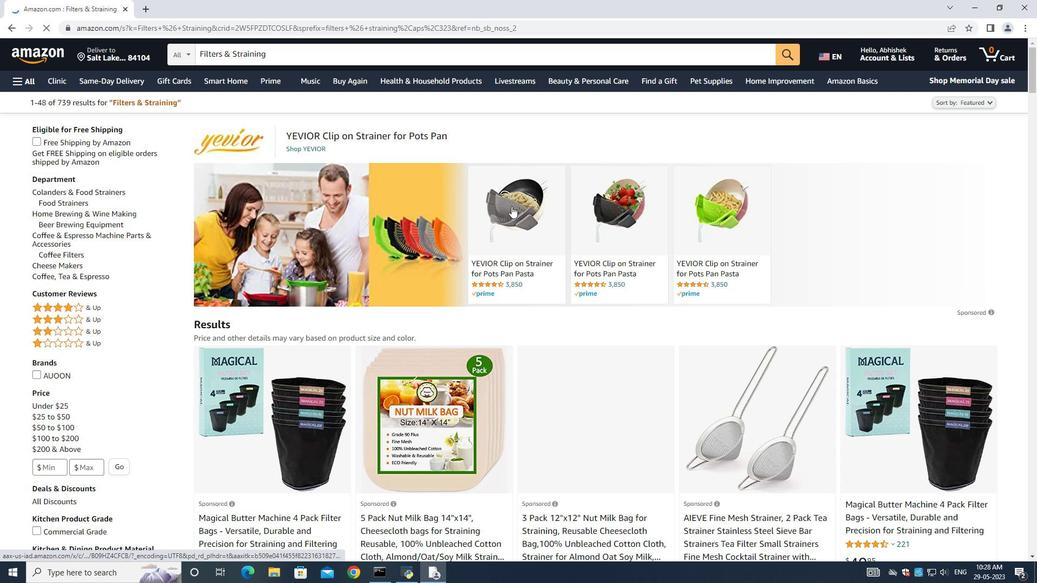 
Action: Mouse scrolled (511, 203) with delta (0, 0)
Screenshot: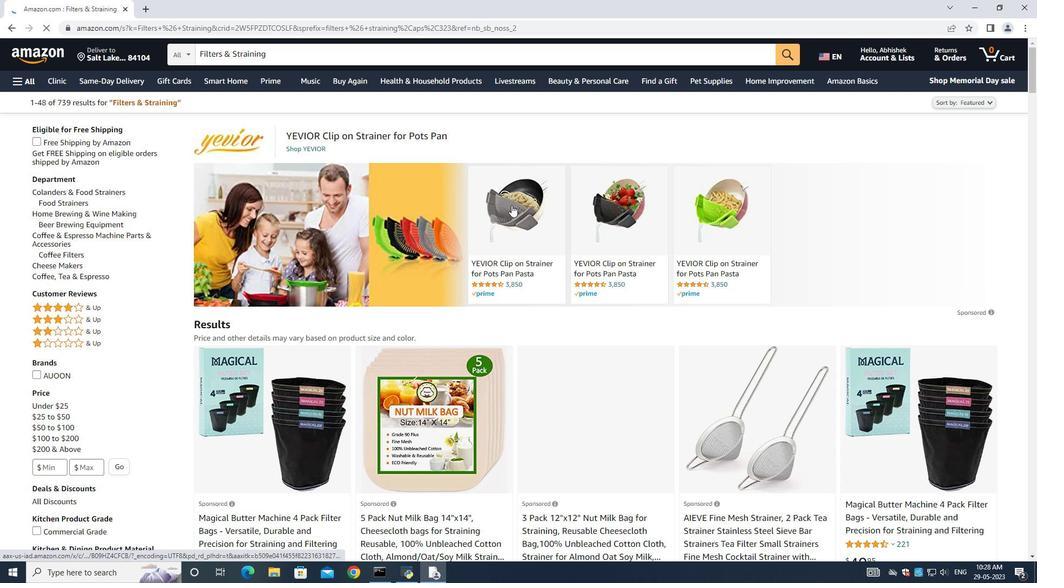 
Action: Mouse scrolled (511, 203) with delta (0, 0)
Screenshot: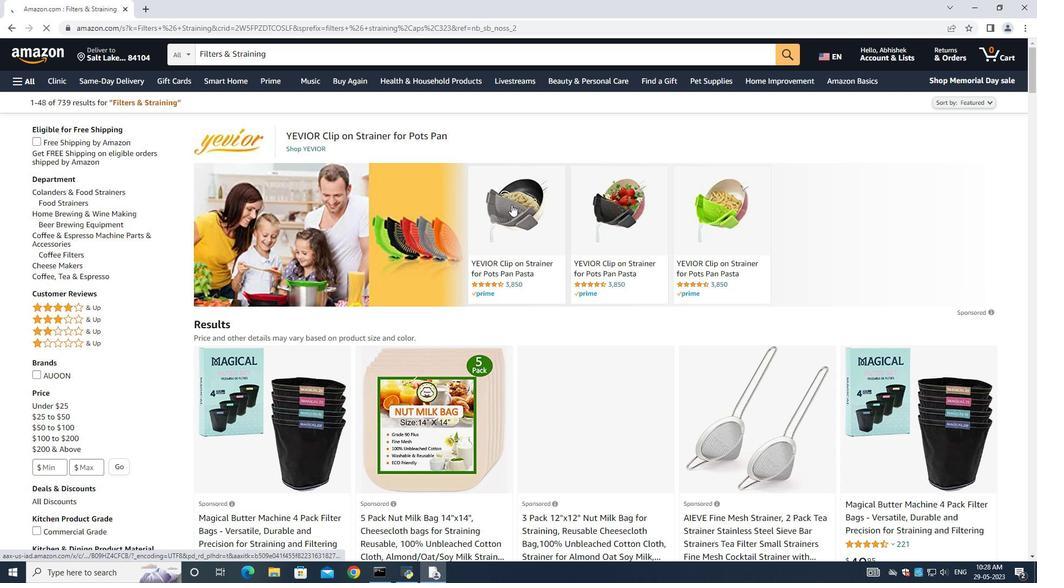 
Action: Mouse moved to (463, 197)
Screenshot: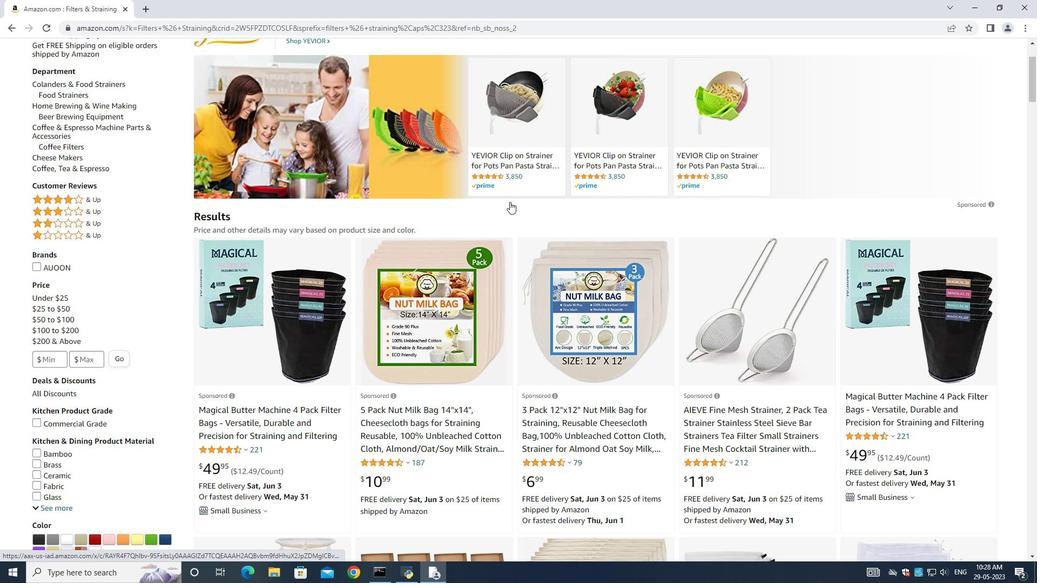 
Action: Mouse scrolled (463, 198) with delta (0, 0)
Screenshot: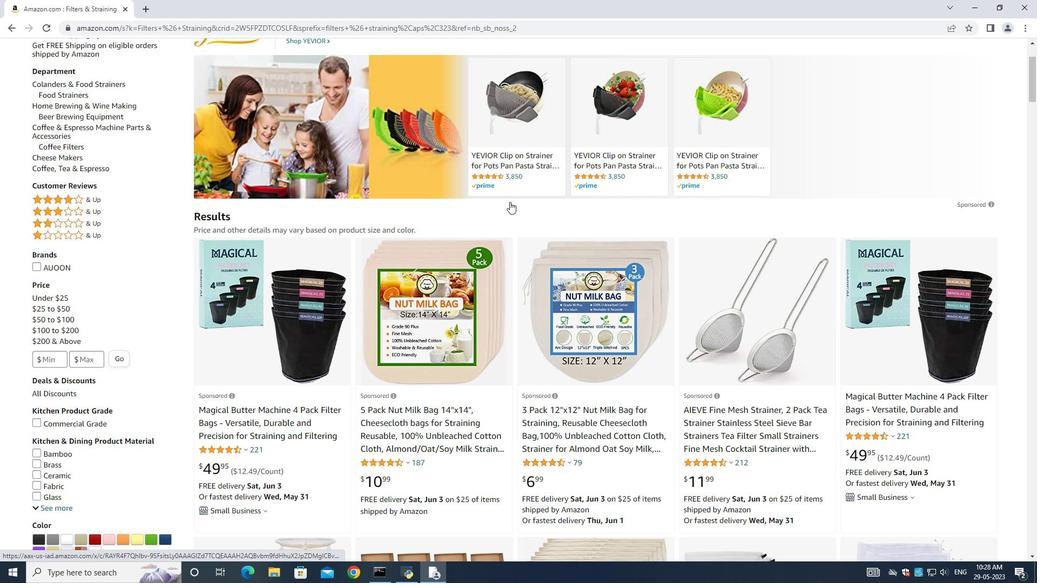 
Action: Mouse moved to (460, 206)
Screenshot: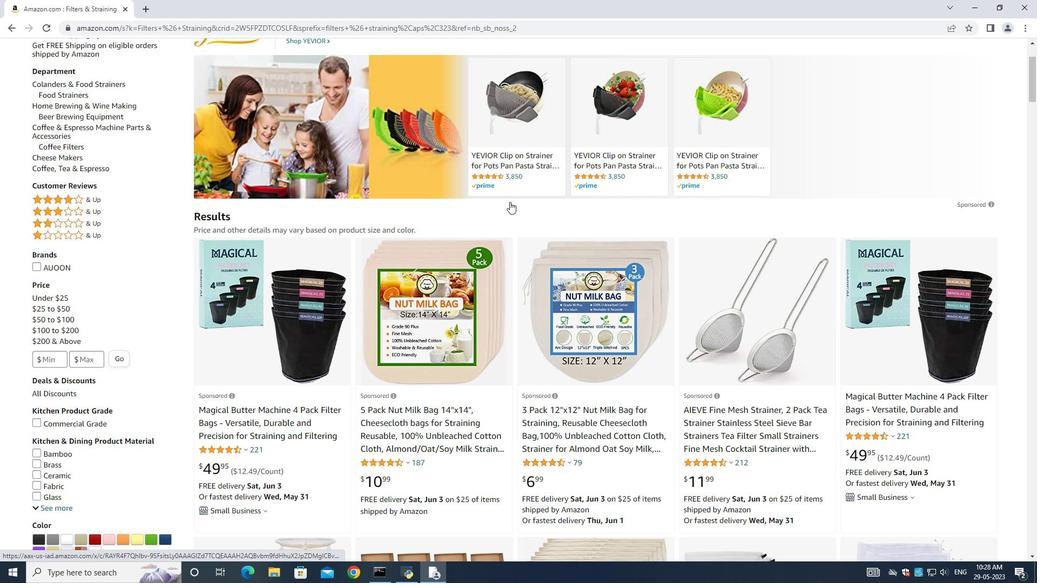 
Action: Mouse scrolled (460, 207) with delta (0, 0)
Screenshot: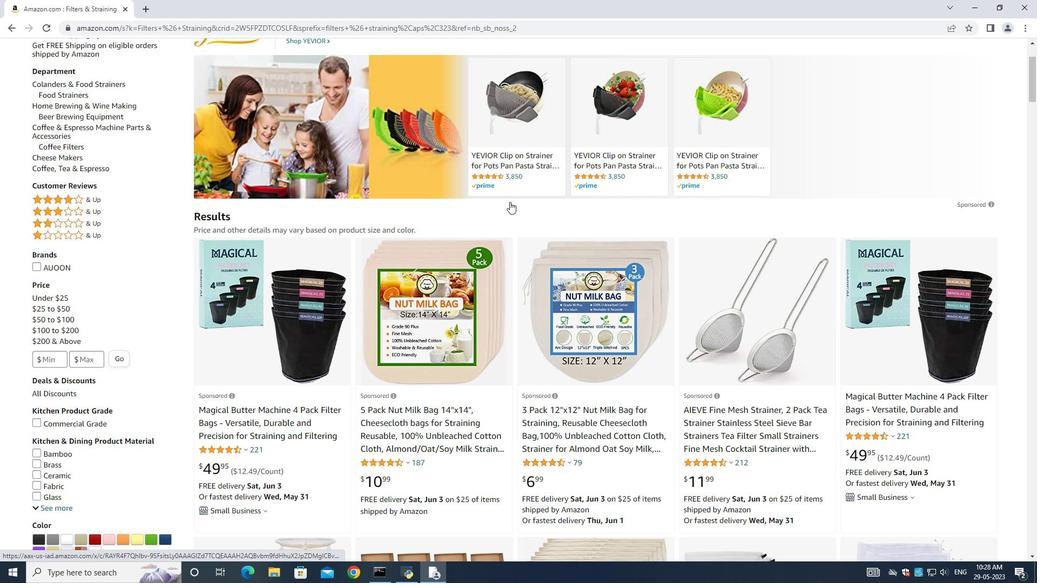 
Action: Mouse moved to (460, 207)
Screenshot: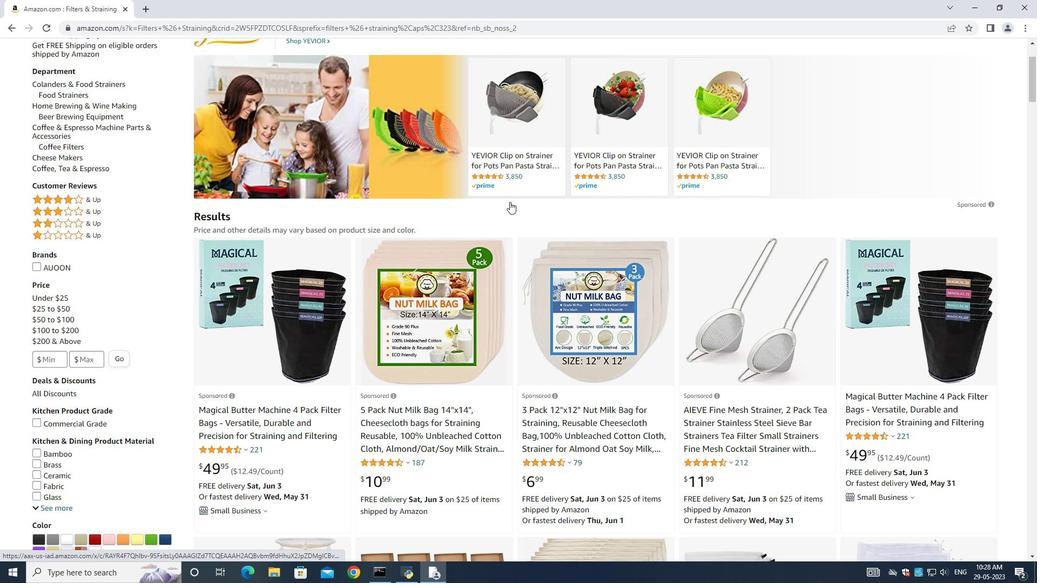
Action: Mouse scrolled (460, 207) with delta (0, 0)
Screenshot: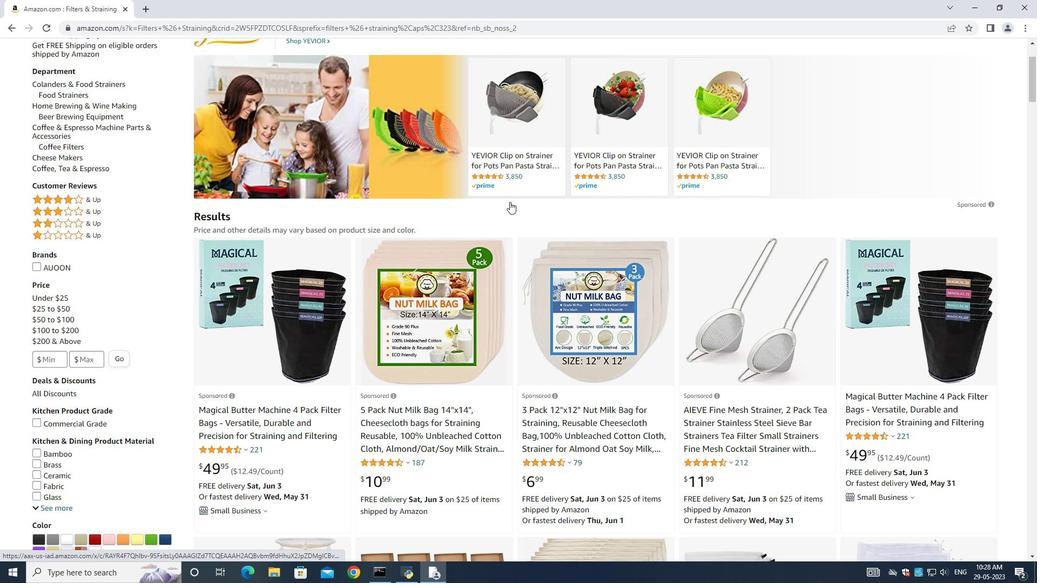 
Action: Mouse scrolled (460, 207) with delta (0, 0)
Screenshot: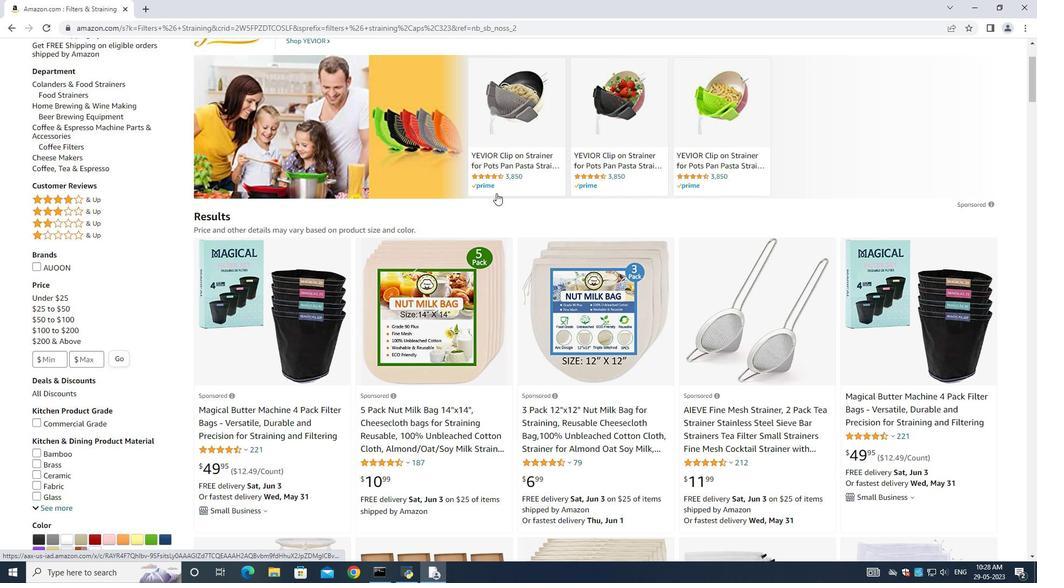 
Action: Mouse scrolled (460, 207) with delta (0, 0)
Screenshot: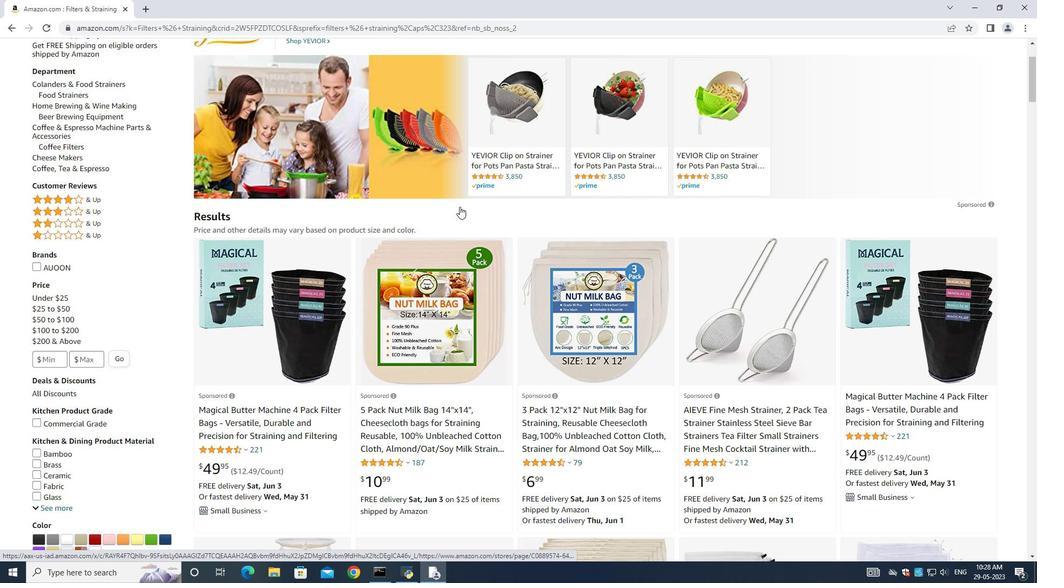 
Action: Mouse moved to (404, 216)
Screenshot: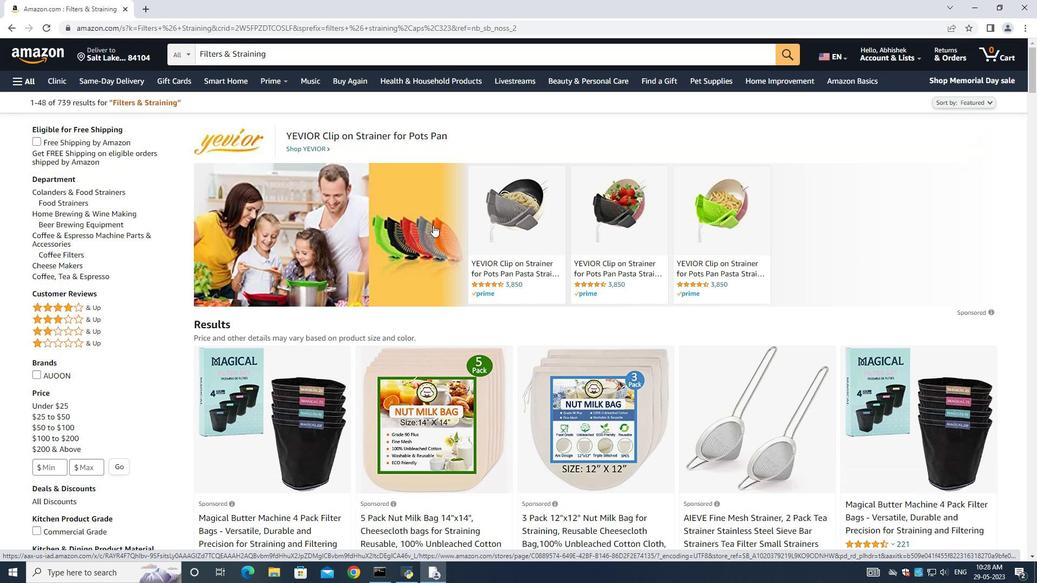 
Action: Mouse scrolled (404, 216) with delta (0, 0)
Screenshot: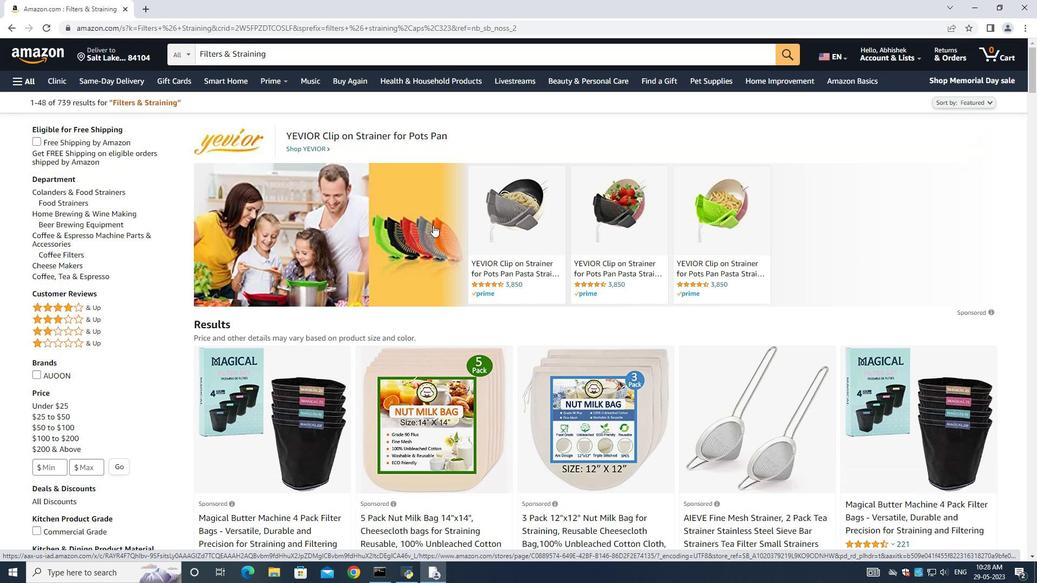 
Action: Mouse moved to (542, 202)
Screenshot: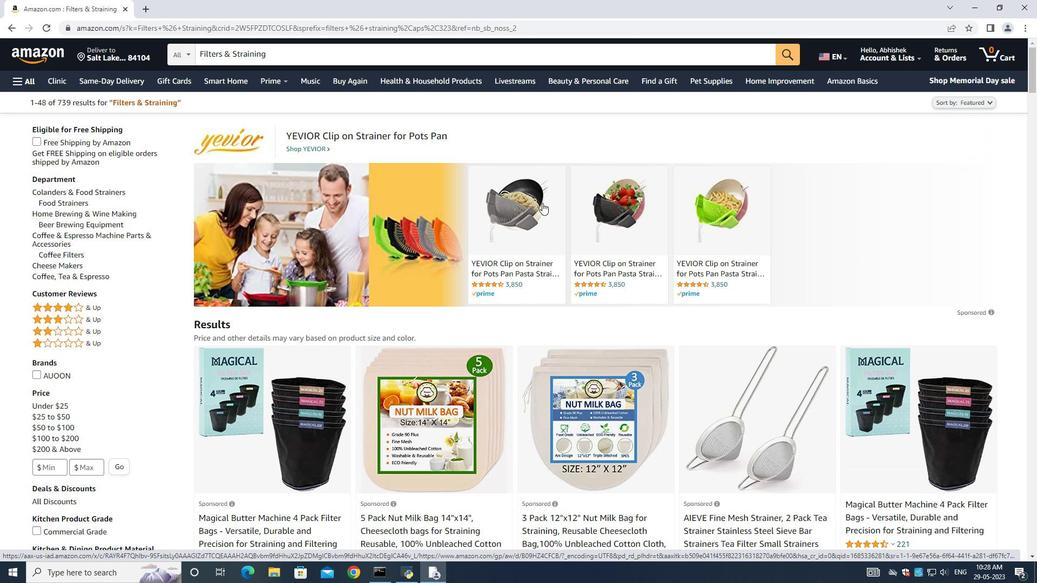 
Action: Mouse scrolled (542, 202) with delta (0, 0)
Screenshot: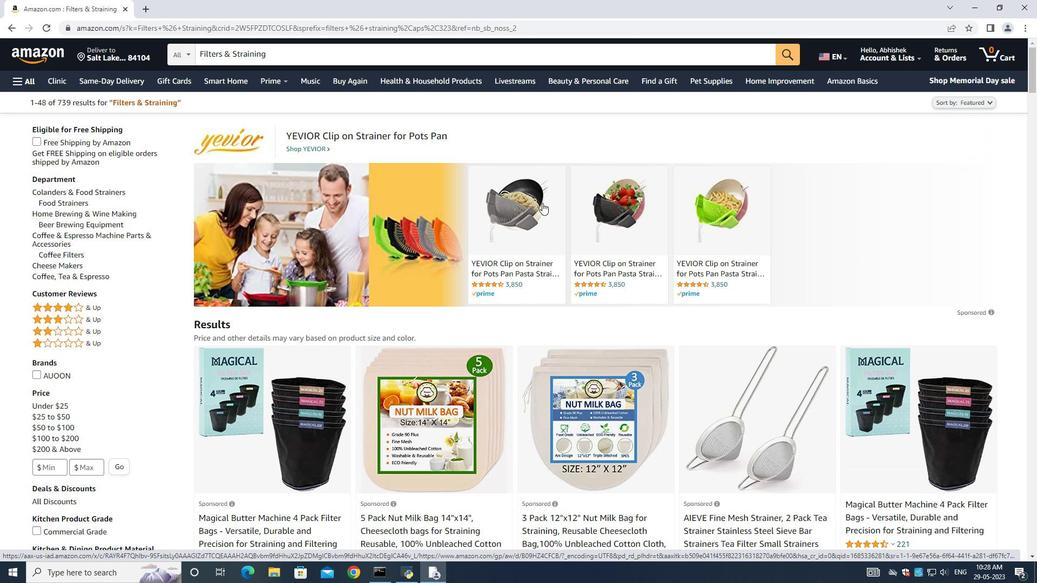 
Action: Mouse scrolled (542, 202) with delta (0, 0)
Screenshot: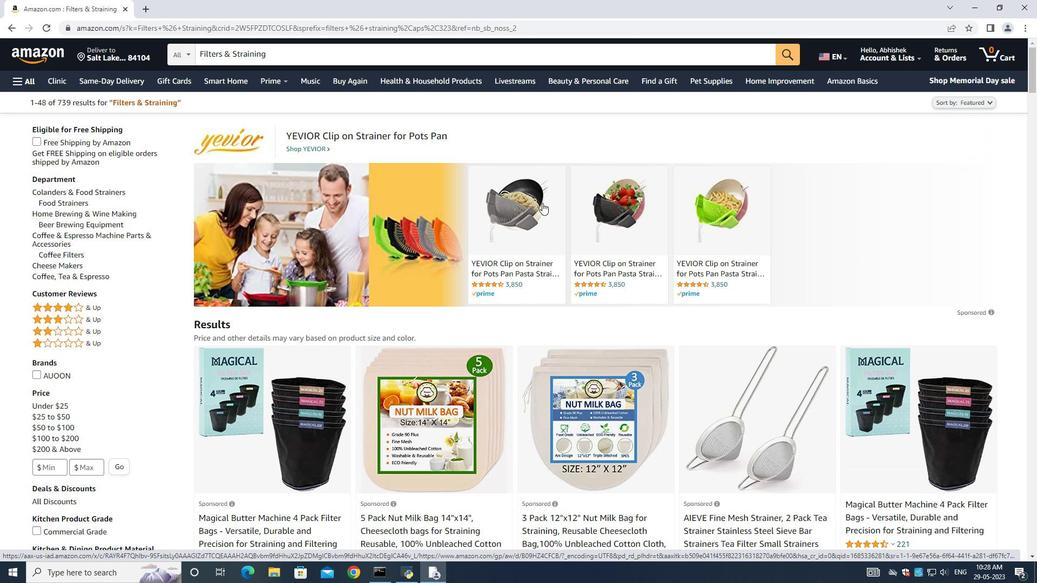 
Action: Mouse scrolled (542, 202) with delta (0, 0)
Screenshot: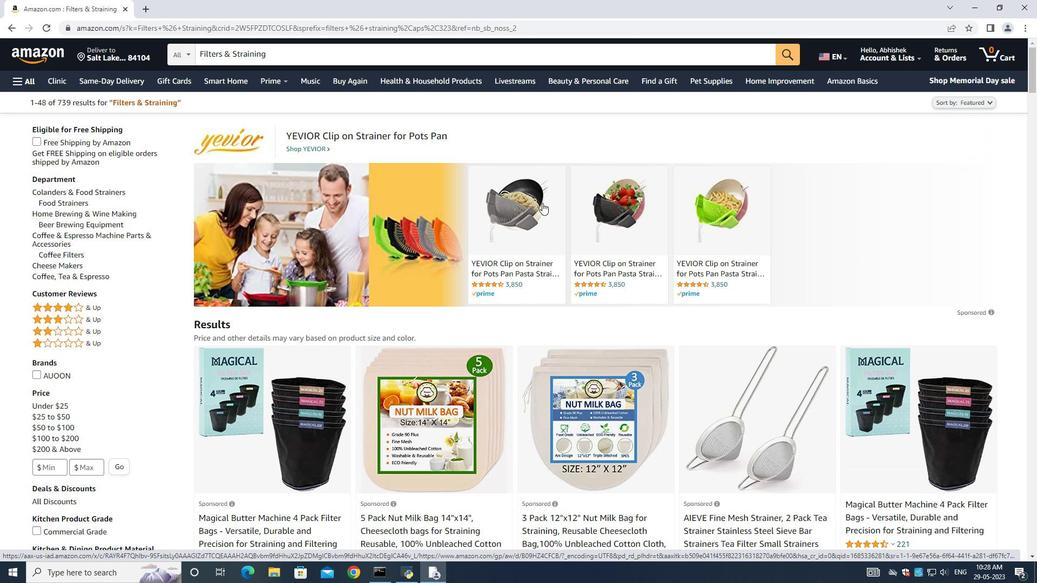 
Action: Mouse scrolled (542, 202) with delta (0, 0)
Screenshot: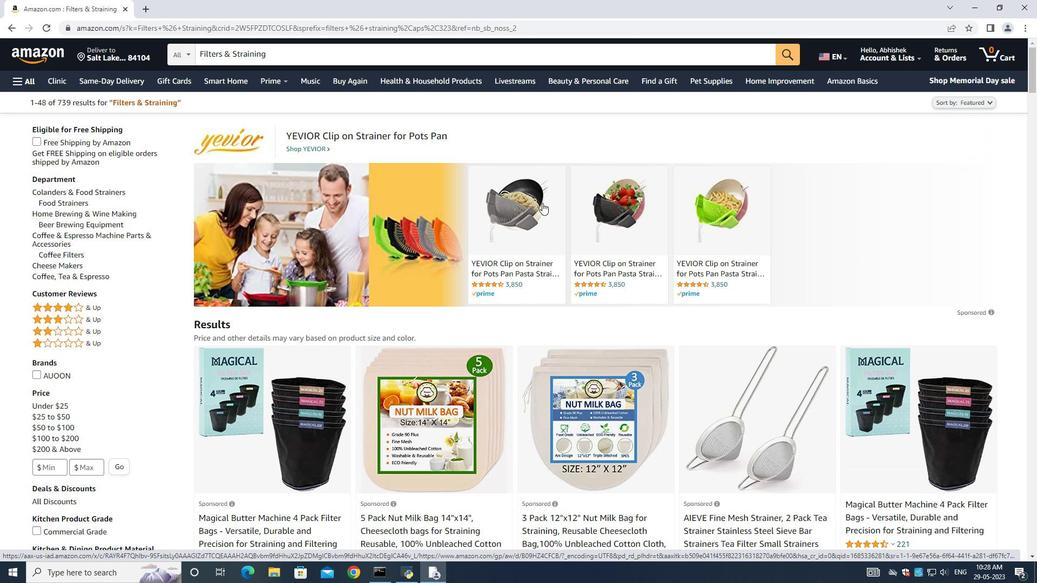 
Action: Mouse scrolled (542, 202) with delta (0, 0)
Screenshot: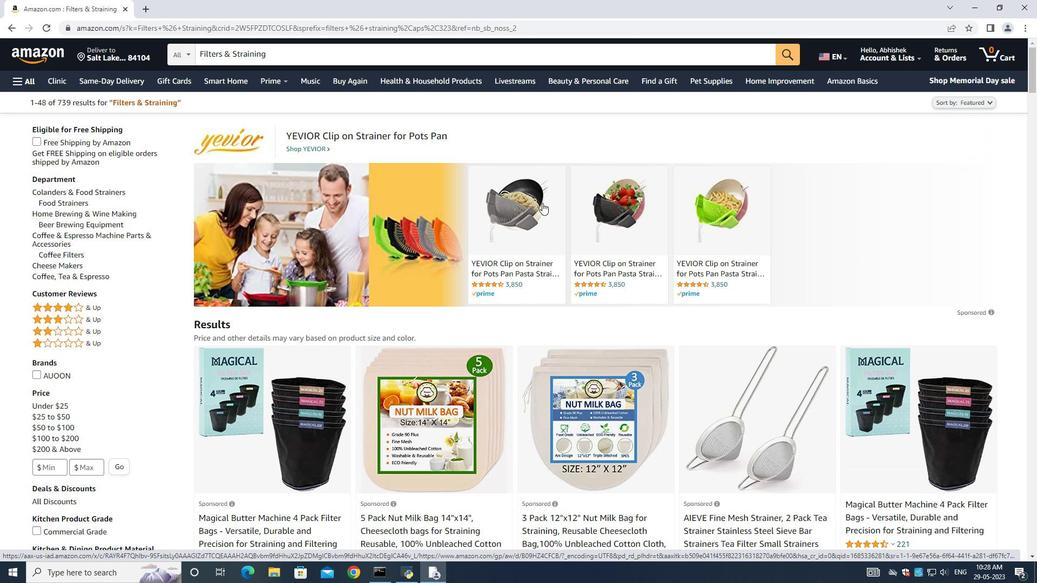 
Action: Mouse moved to (43, 176)
Screenshot: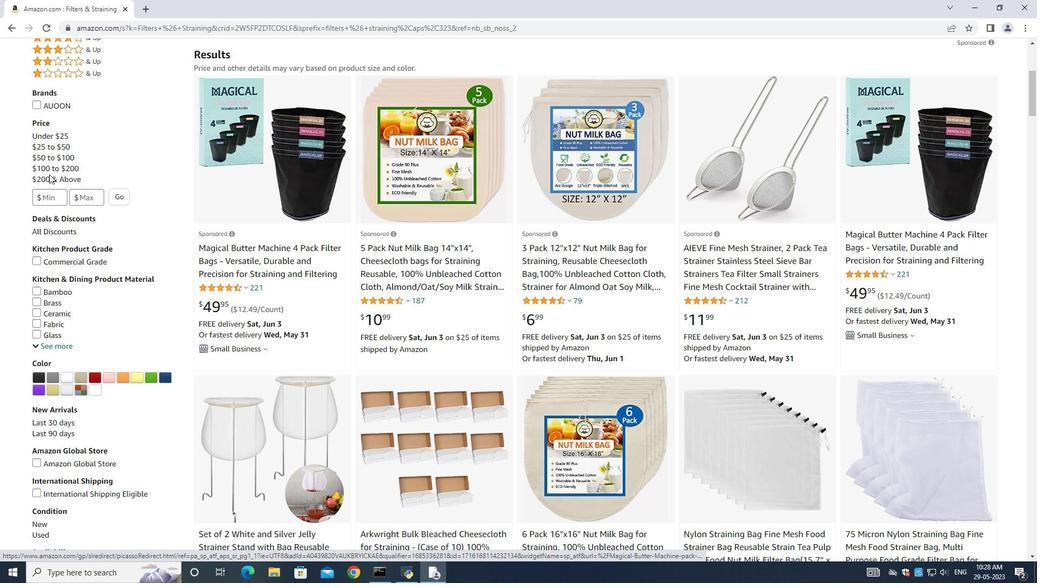 
Action: Mouse scrolled (44, 176) with delta (0, 0)
Screenshot: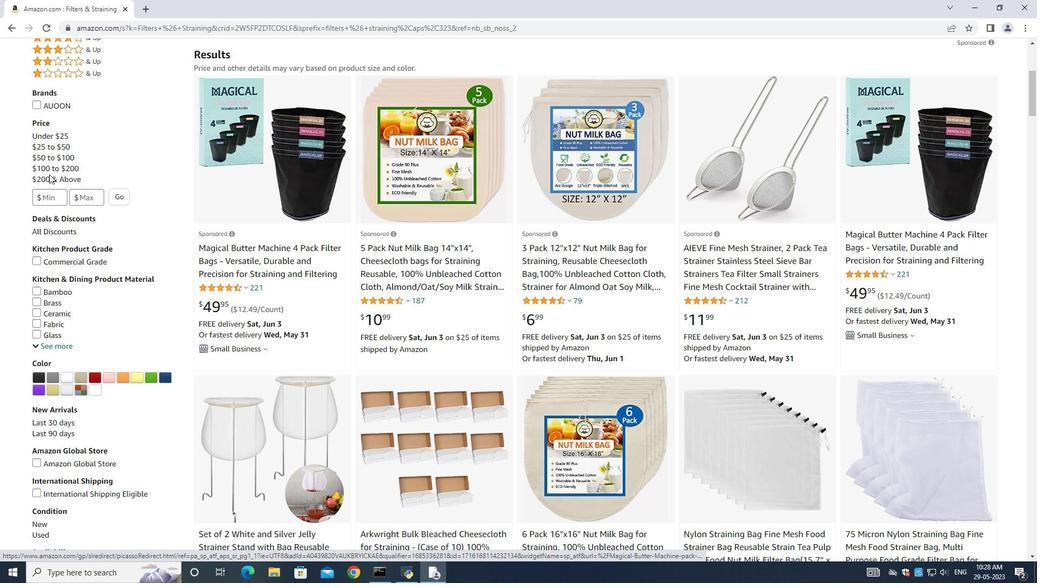 
Action: Mouse moved to (43, 176)
Screenshot: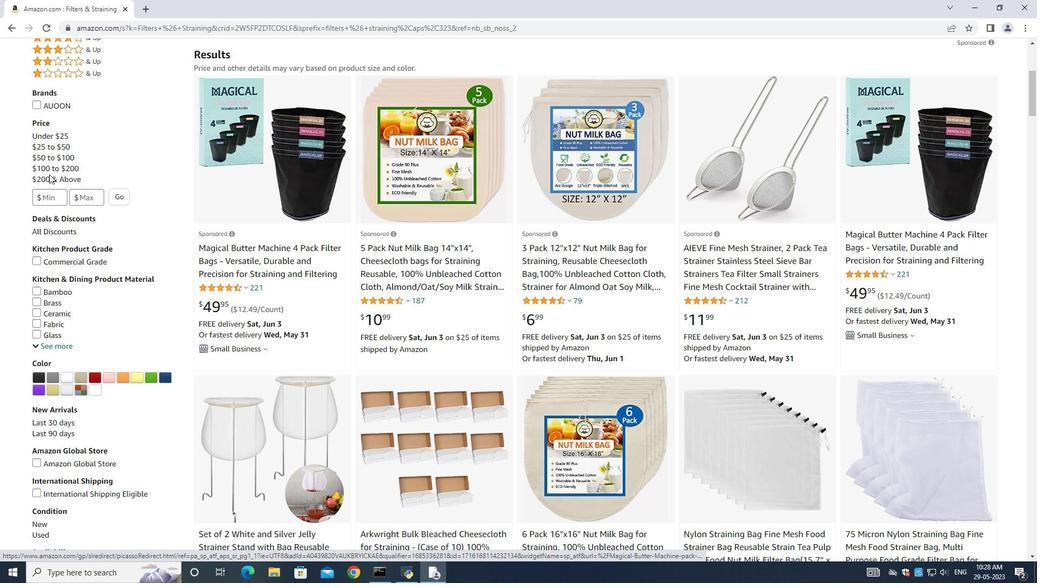 
Action: Mouse scrolled (43, 176) with delta (0, 0)
Screenshot: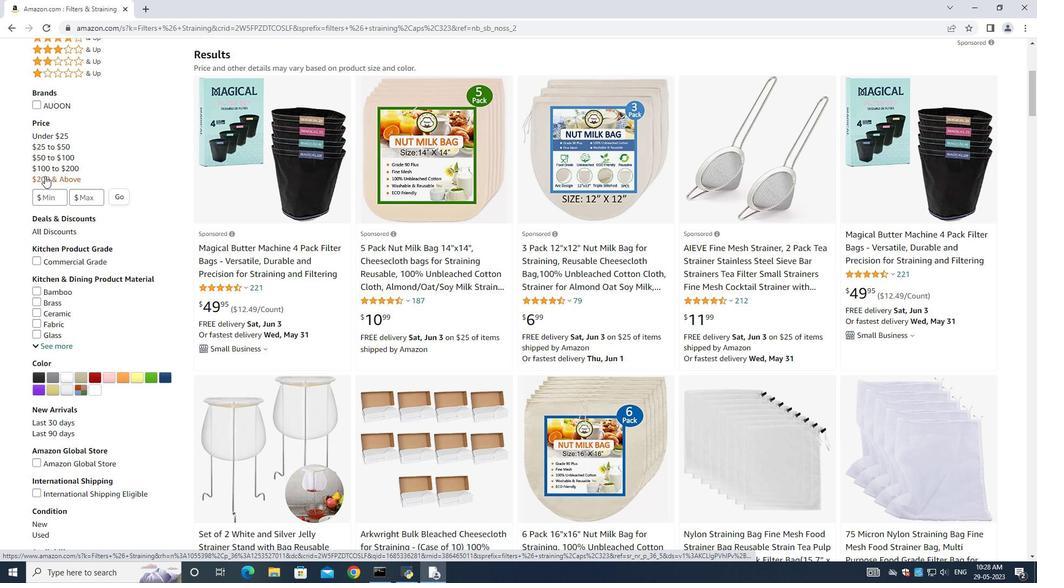 
Action: Mouse moved to (43, 175)
Screenshot: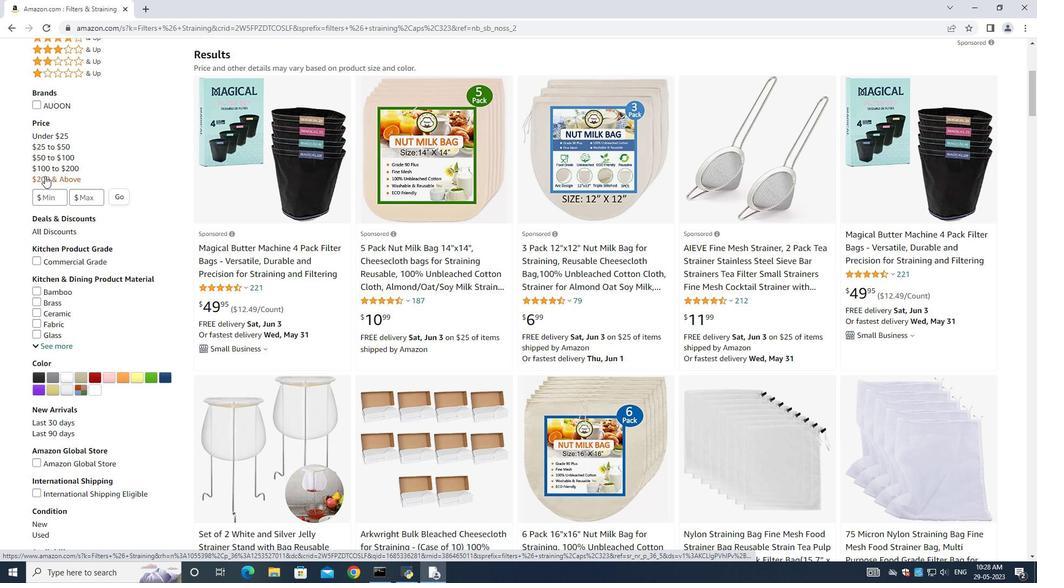 
Action: Mouse scrolled (43, 176) with delta (0, 0)
Screenshot: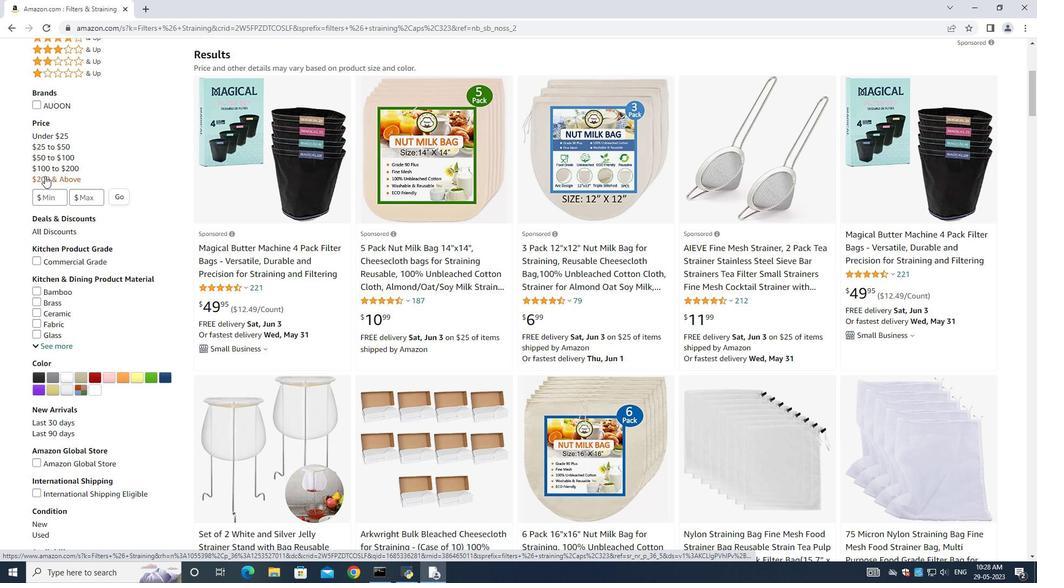 
Action: Mouse scrolled (43, 176) with delta (0, 0)
Screenshot: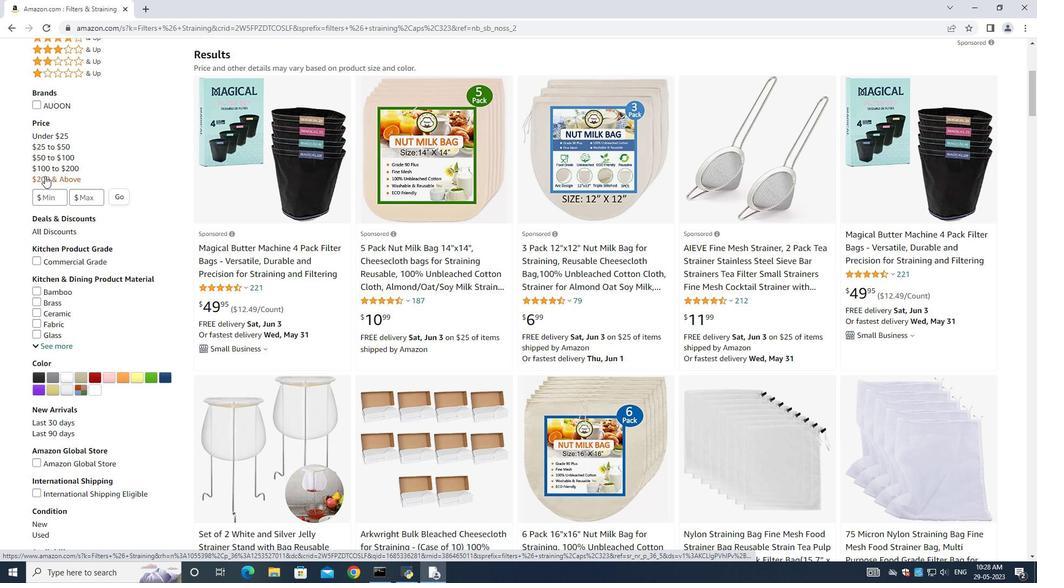
Action: Mouse scrolled (43, 176) with delta (0, 0)
Screenshot: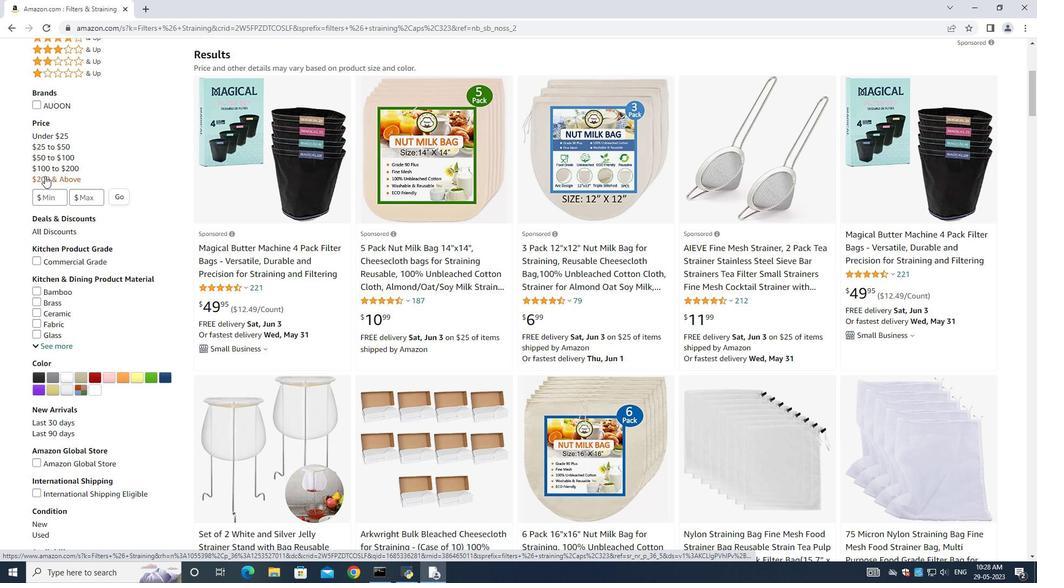 
Action: Mouse scrolled (43, 176) with delta (0, 0)
Screenshot: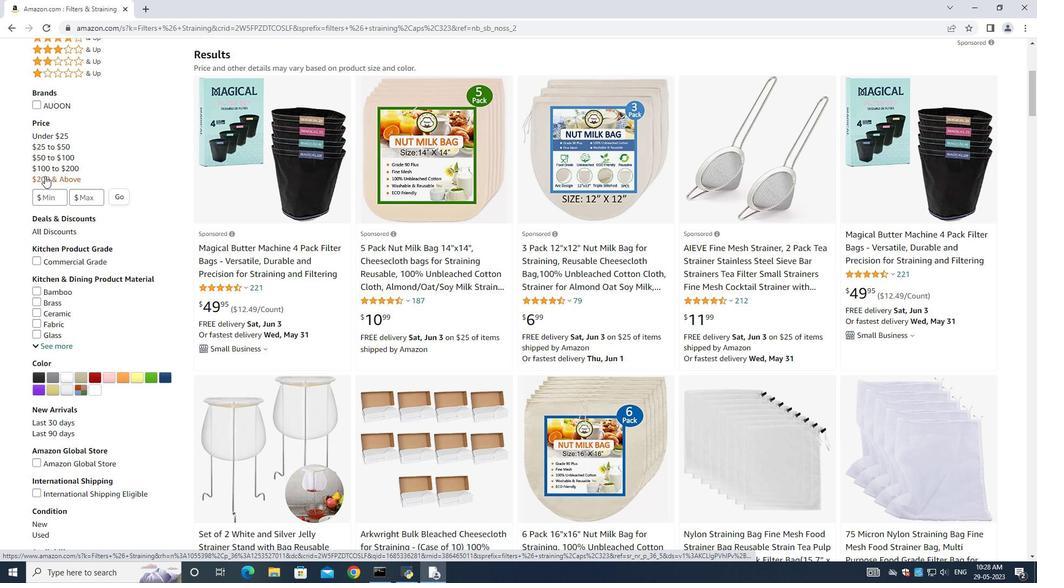 
Action: Mouse moved to (53, 225)
Screenshot: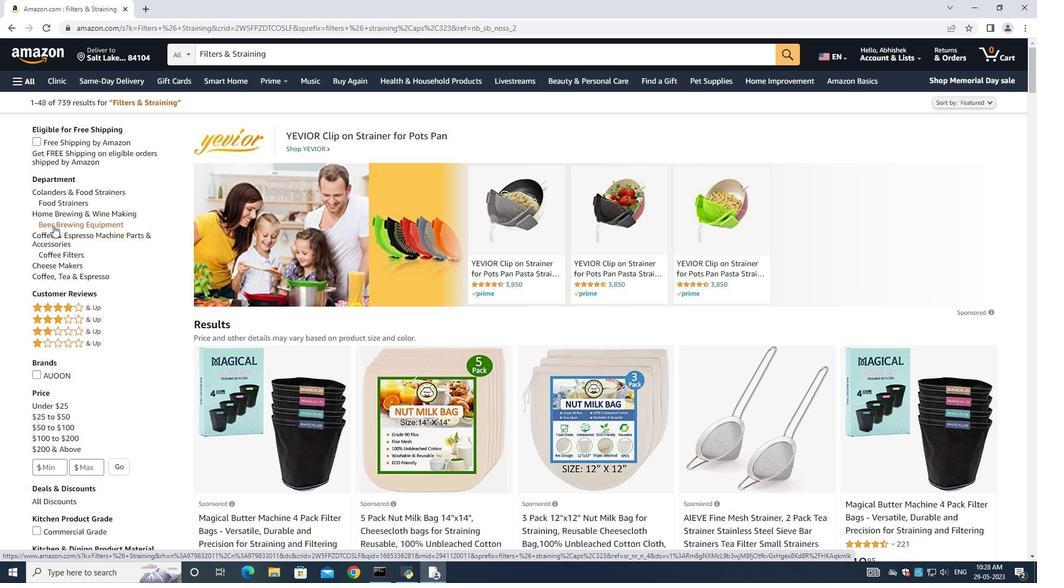 
Action: Mouse pressed left at (53, 225)
Screenshot: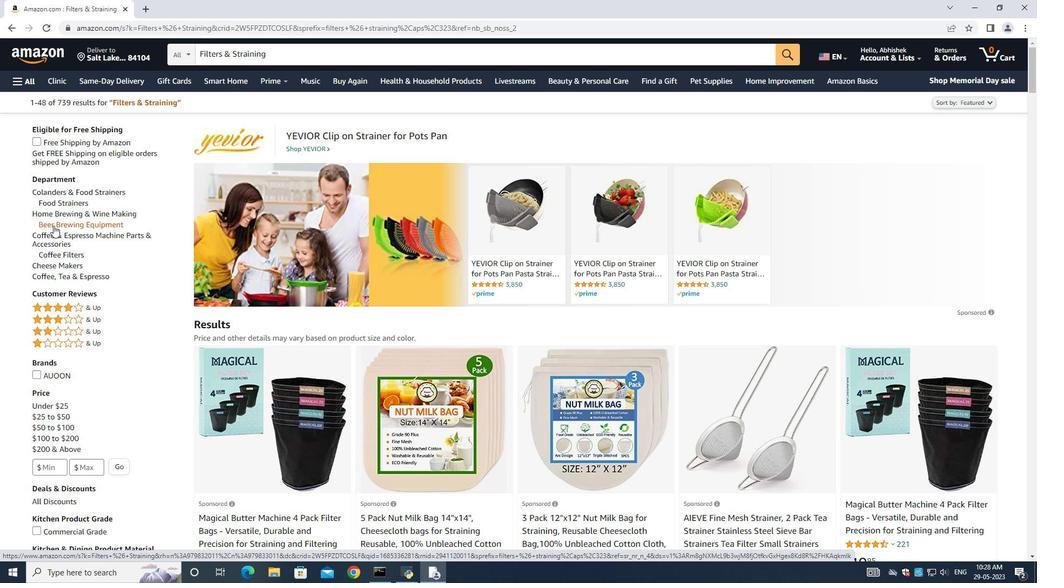 
Action: Mouse moved to (537, 314)
Screenshot: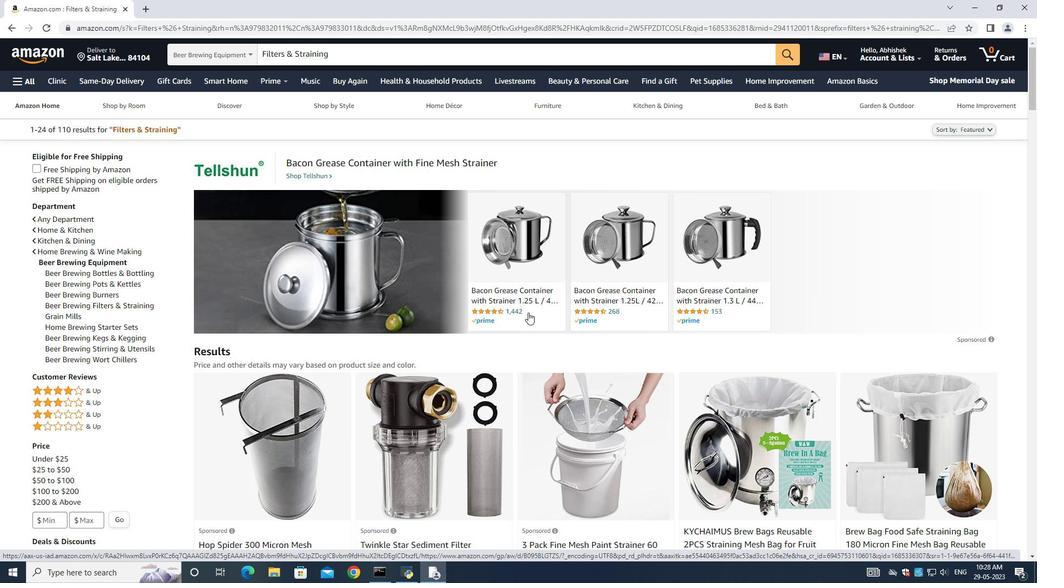 
Action: Mouse scrolled (536, 313) with delta (0, 0)
Screenshot: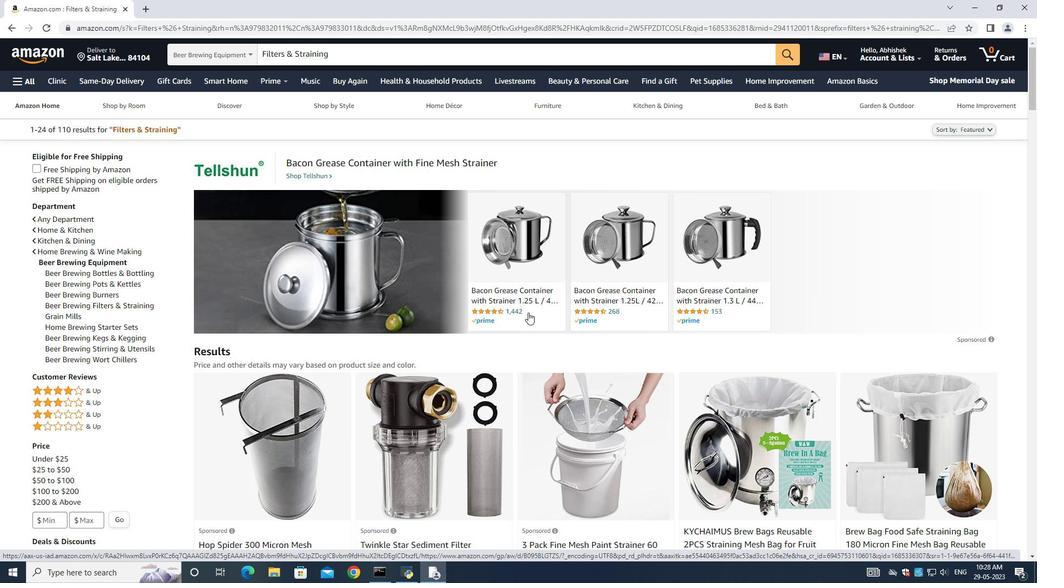 
Action: Mouse scrolled (536, 313) with delta (0, 0)
Screenshot: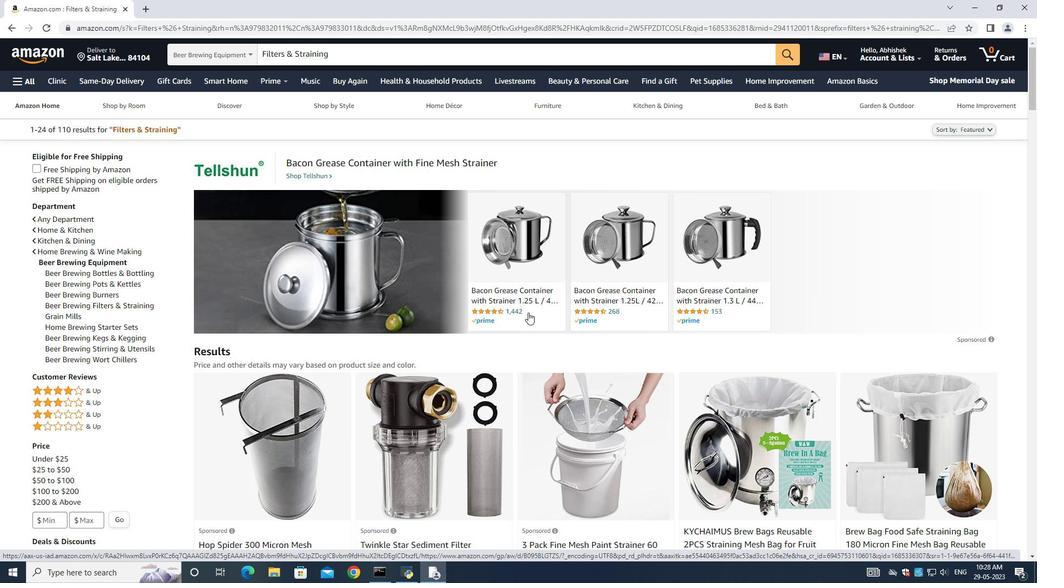 
Action: Mouse scrolled (536, 313) with delta (0, 0)
Screenshot: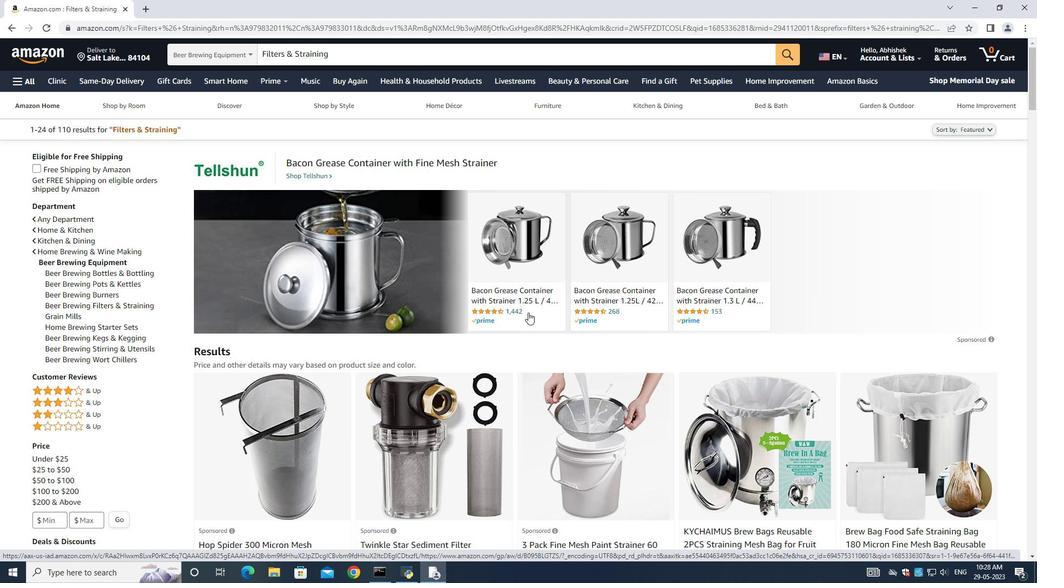 
Action: Mouse scrolled (537, 314) with delta (0, 0)
Screenshot: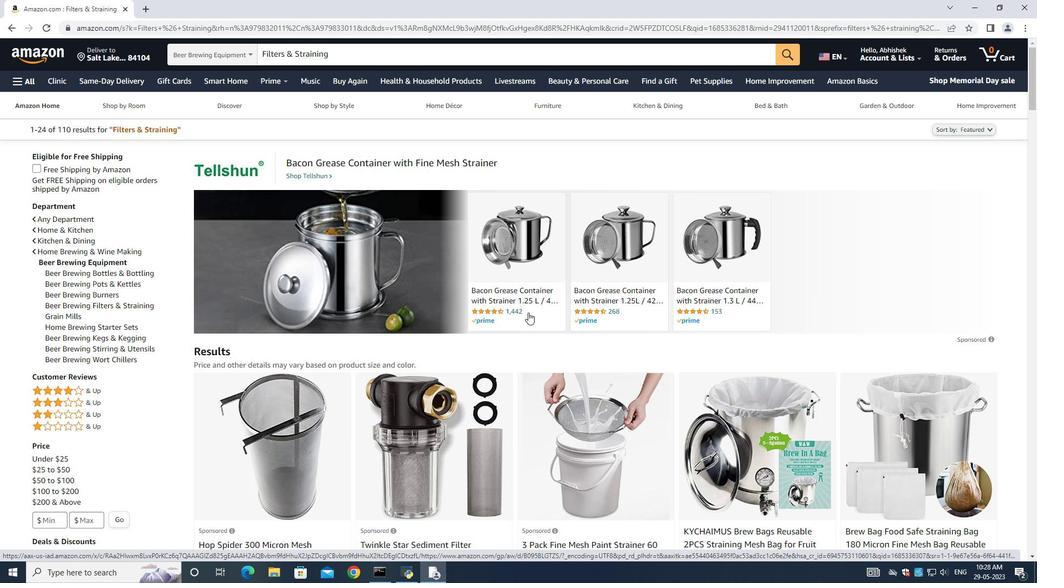 
Action: Mouse moved to (596, 206)
Screenshot: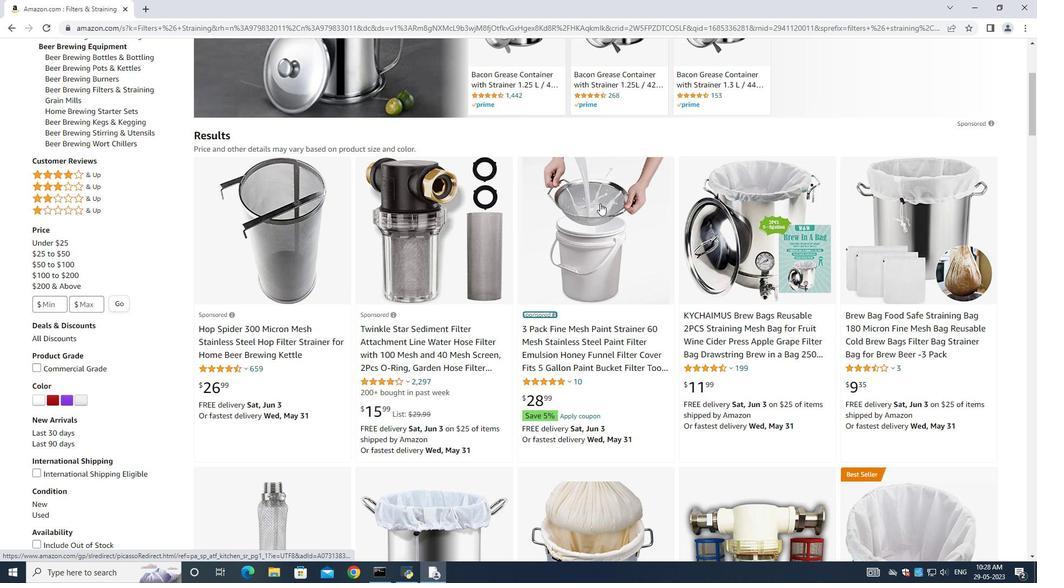 
Action: Mouse scrolled (596, 205) with delta (0, 0)
Screenshot: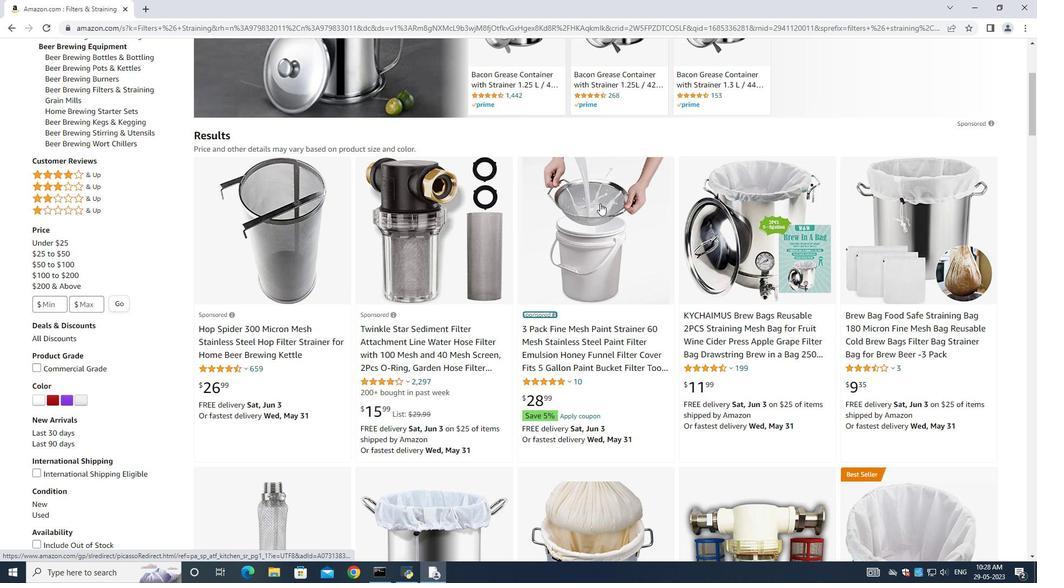 
Action: Mouse moved to (596, 207)
Screenshot: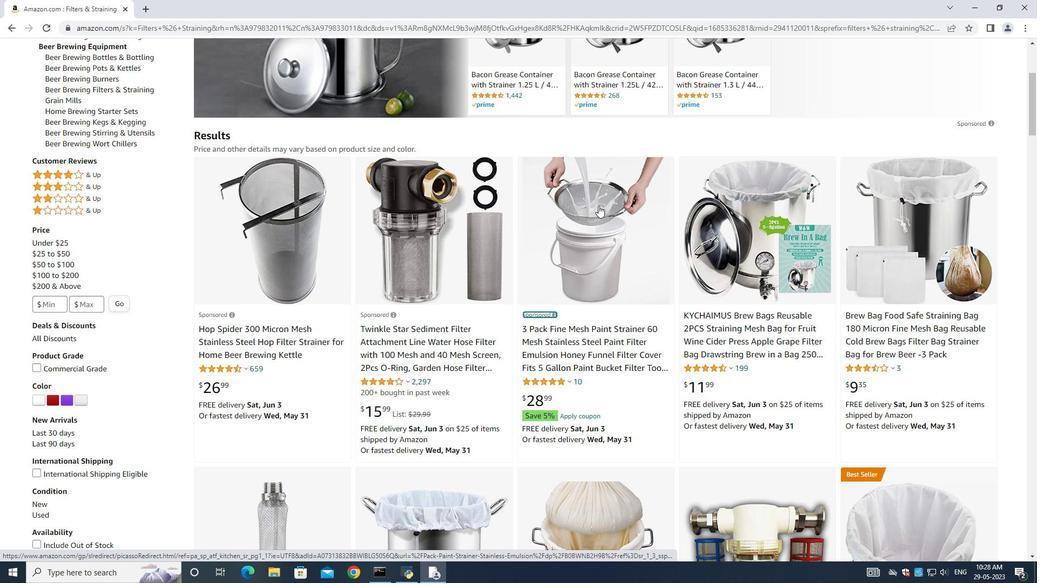 
Action: Mouse scrolled (596, 206) with delta (0, 0)
Screenshot: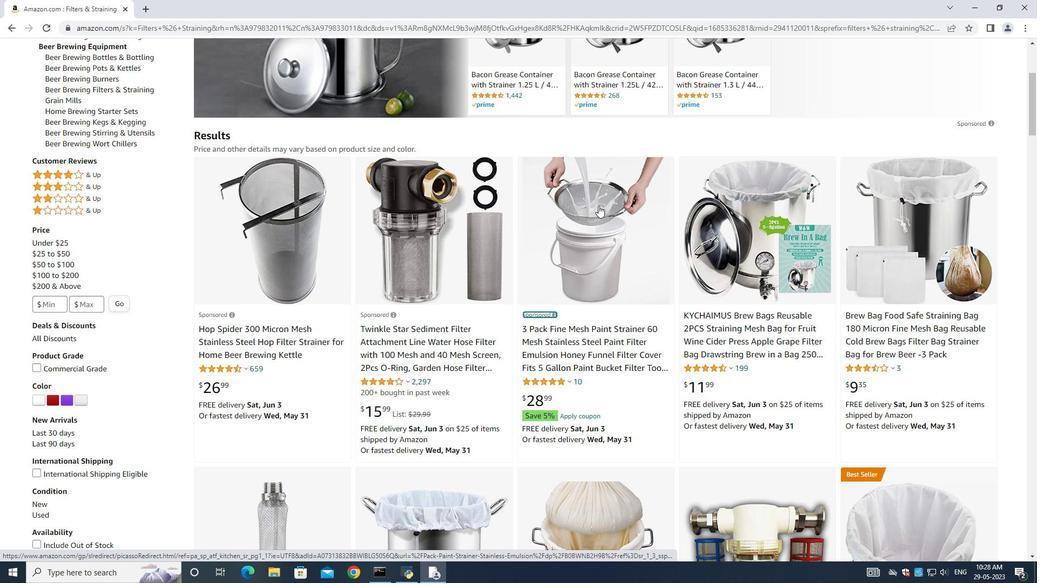 
Action: Mouse moved to (60, 254)
Screenshot: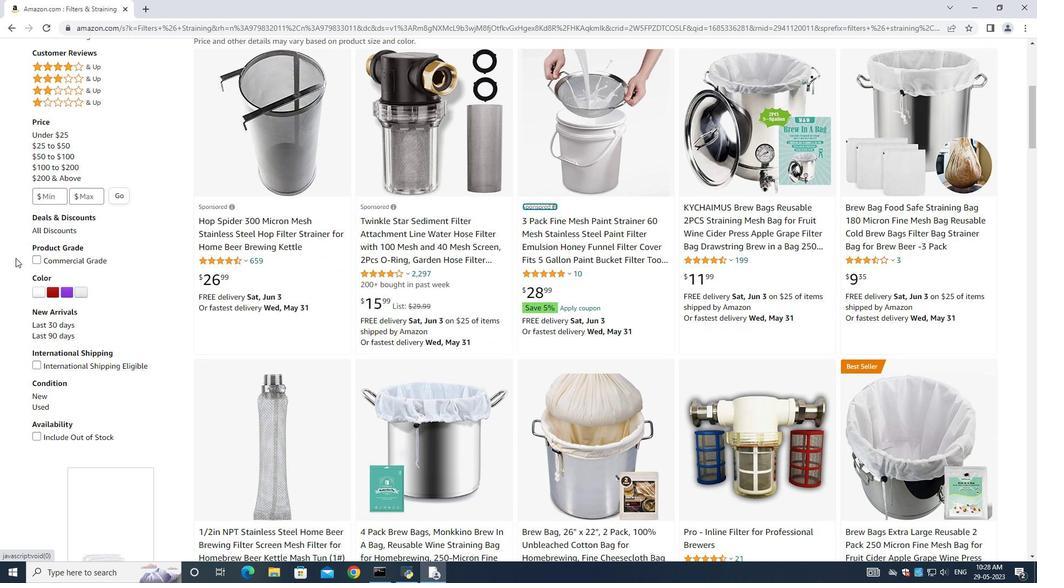 
Action: Mouse scrolled (60, 254) with delta (0, 0)
Screenshot: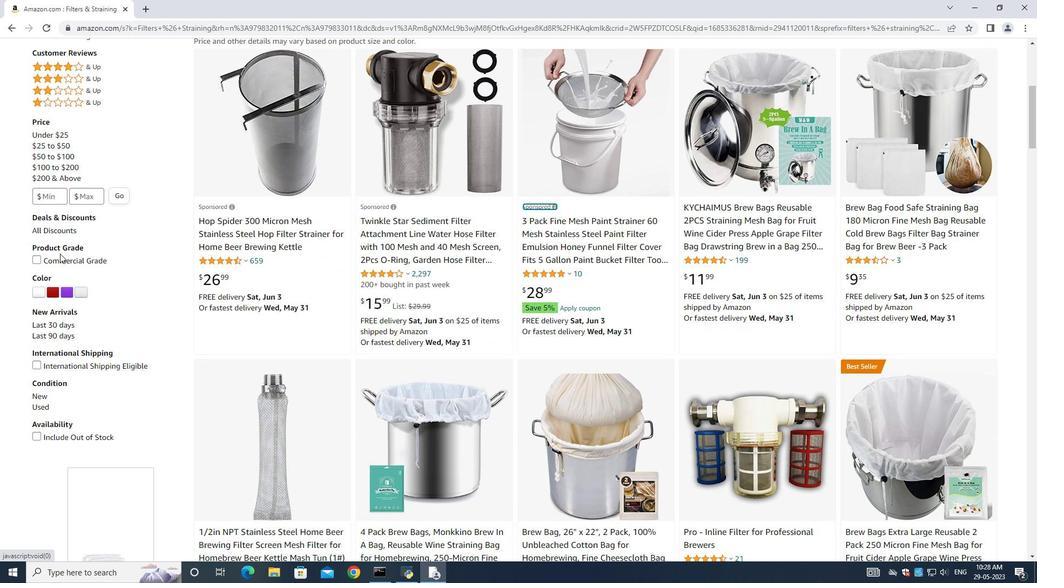
Action: Mouse scrolled (60, 254) with delta (0, 0)
Screenshot: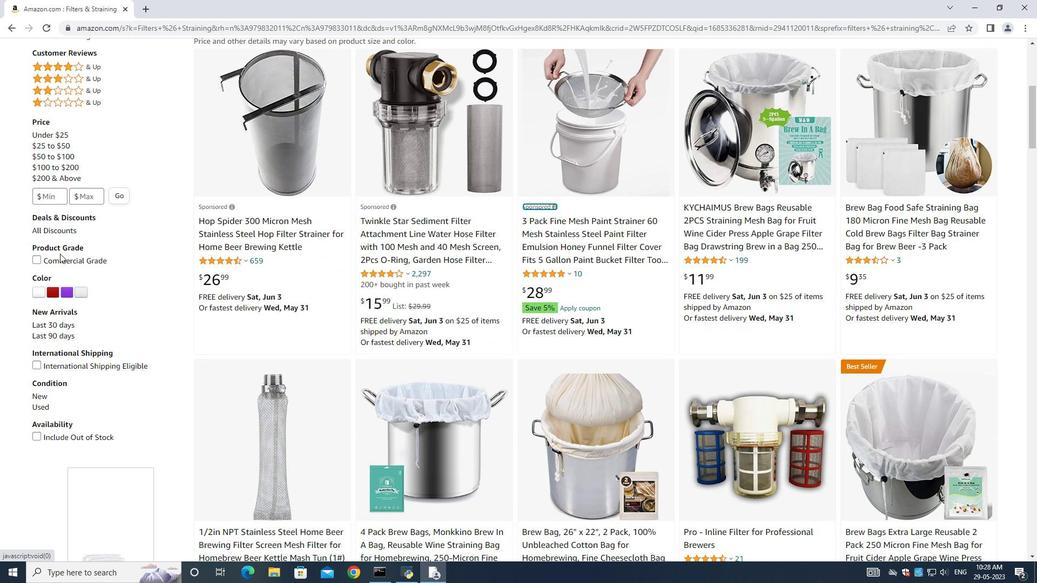 
Action: Mouse scrolled (60, 254) with delta (0, 0)
Screenshot: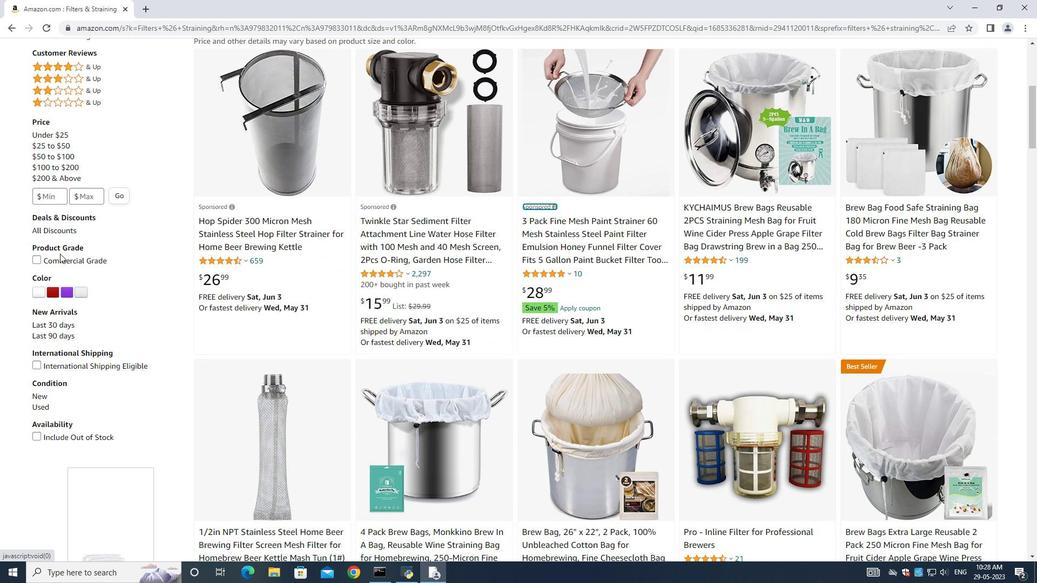 
Action: Mouse scrolled (60, 254) with delta (0, 0)
Screenshot: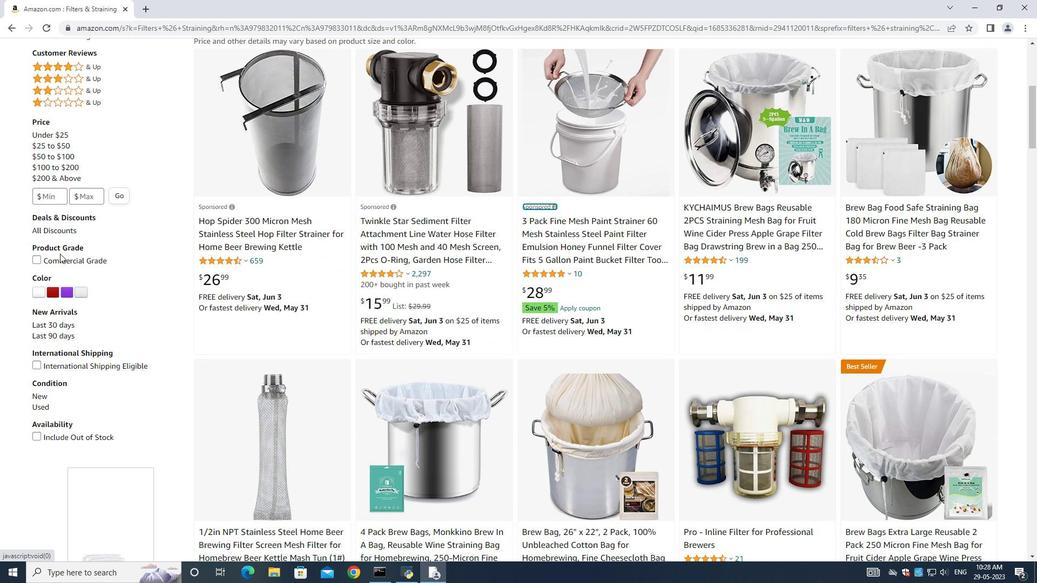 
Action: Mouse scrolled (60, 254) with delta (0, 0)
Screenshot: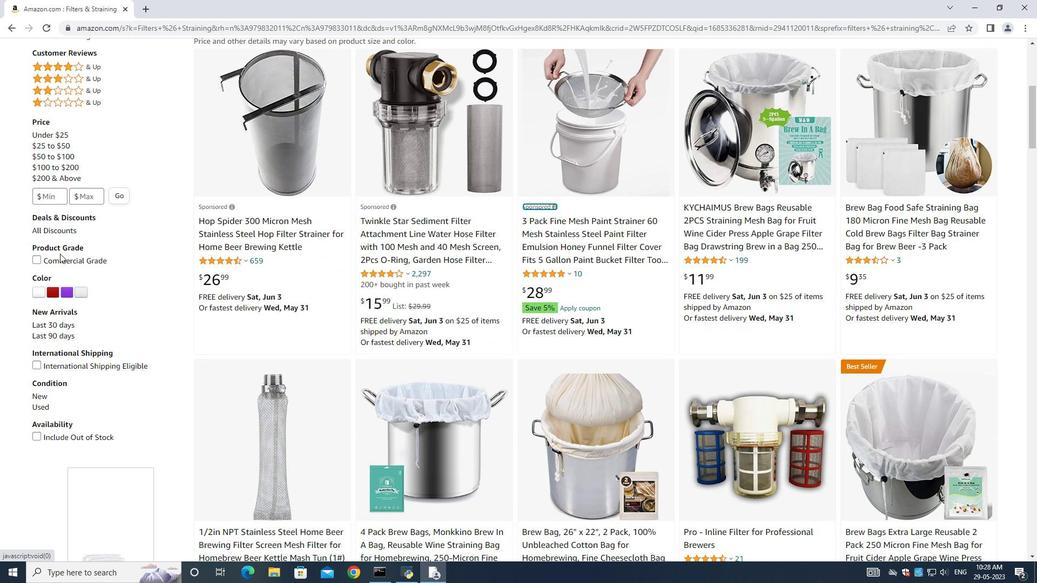 
Action: Mouse moved to (7, 28)
Screenshot: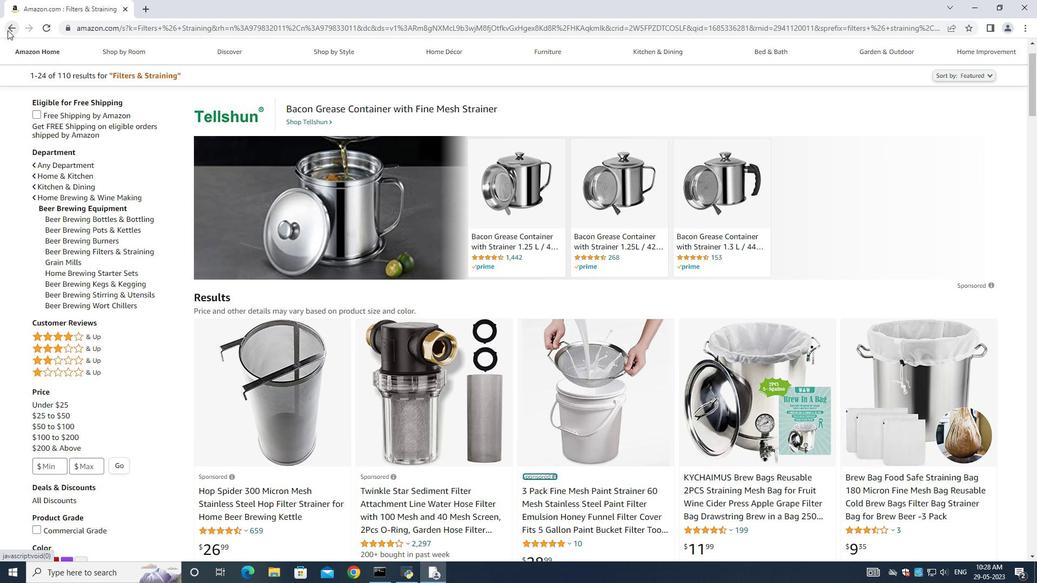 
Action: Mouse pressed left at (7, 28)
Screenshot: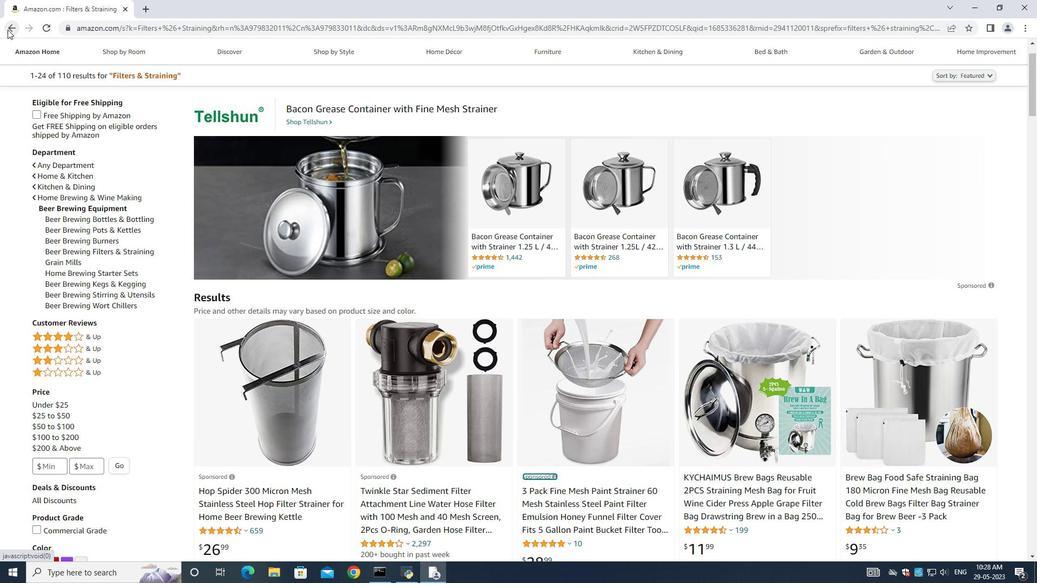 
Action: Mouse moved to (63, 223)
Screenshot: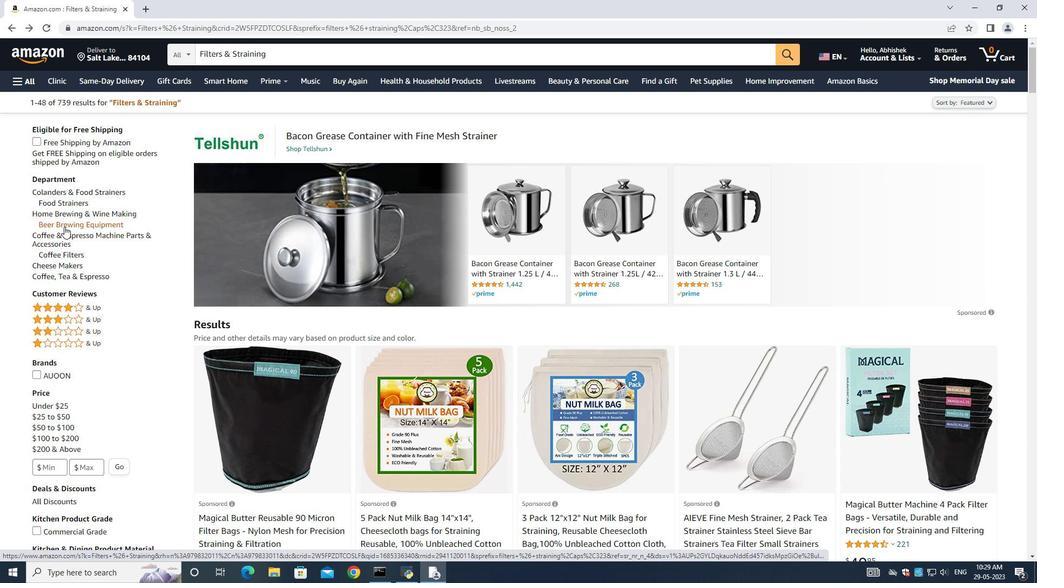 
Action: Mouse pressed left at (63, 223)
Screenshot: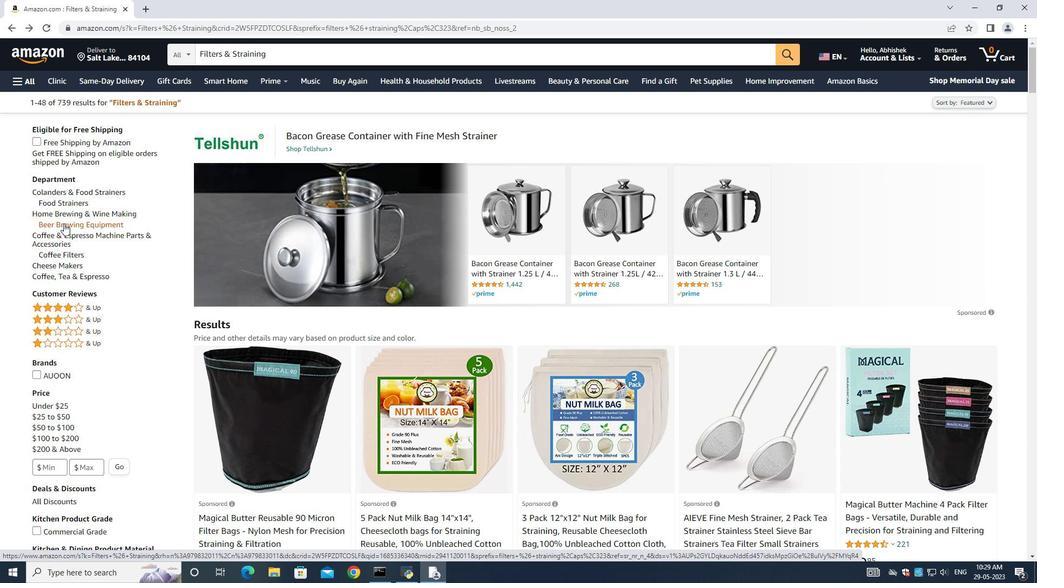 
Action: Mouse moved to (499, 340)
Screenshot: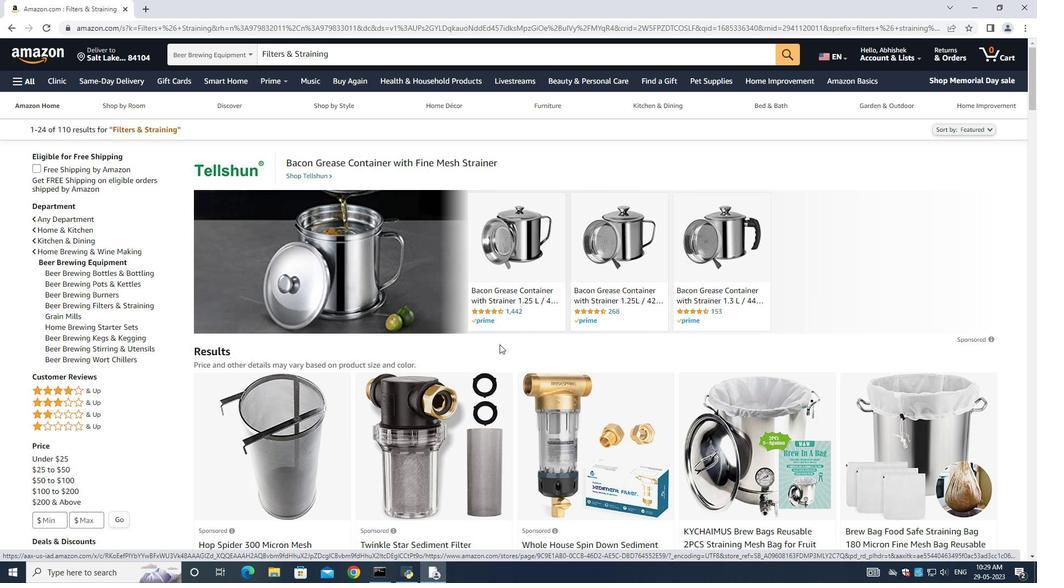 
Action: Mouse scrolled (499, 340) with delta (0, 0)
Screenshot: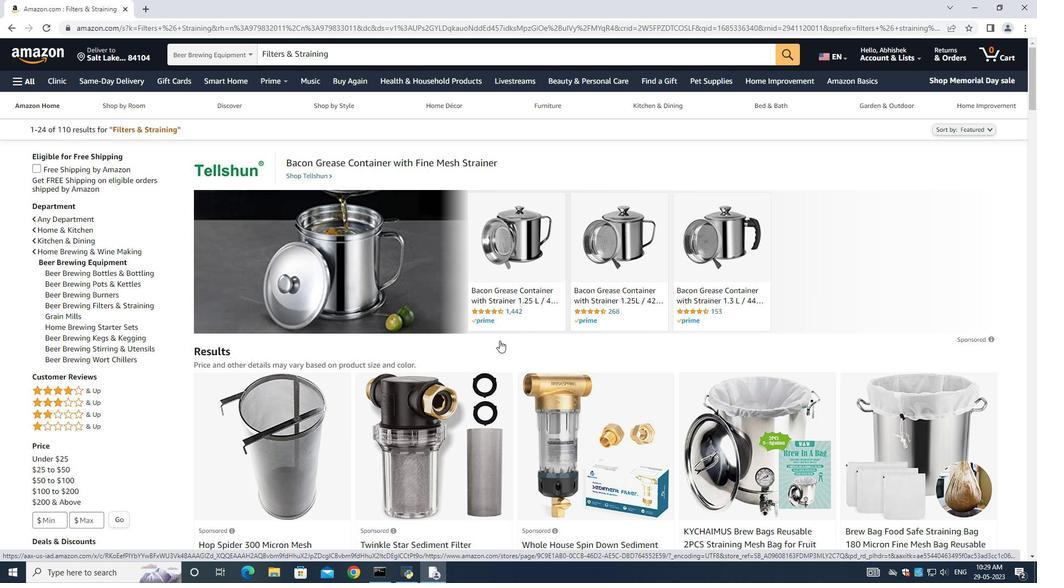 
Action: Mouse scrolled (499, 340) with delta (0, 0)
Screenshot: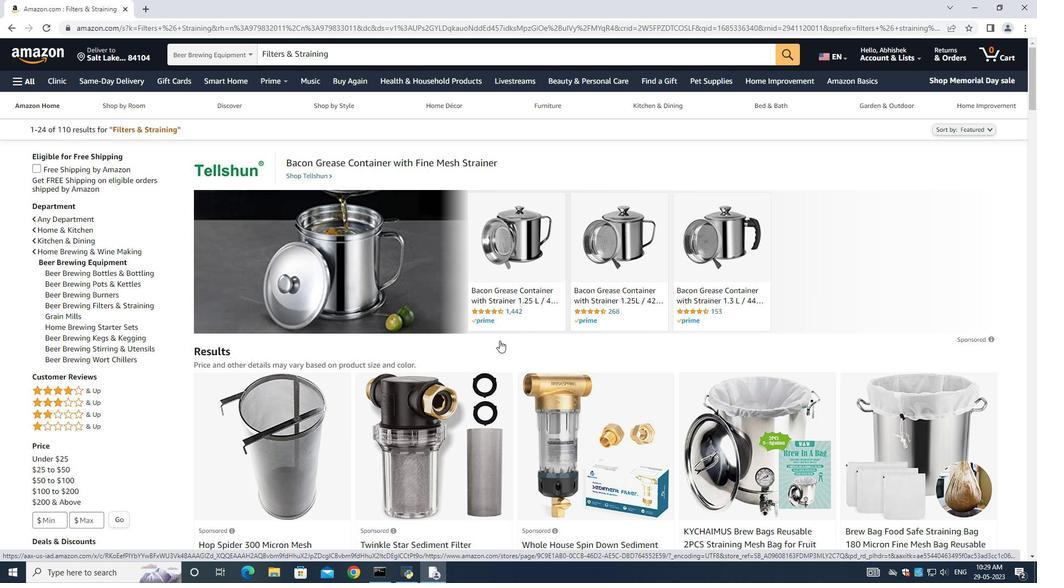 
Action: Mouse scrolled (499, 340) with delta (0, 0)
Screenshot: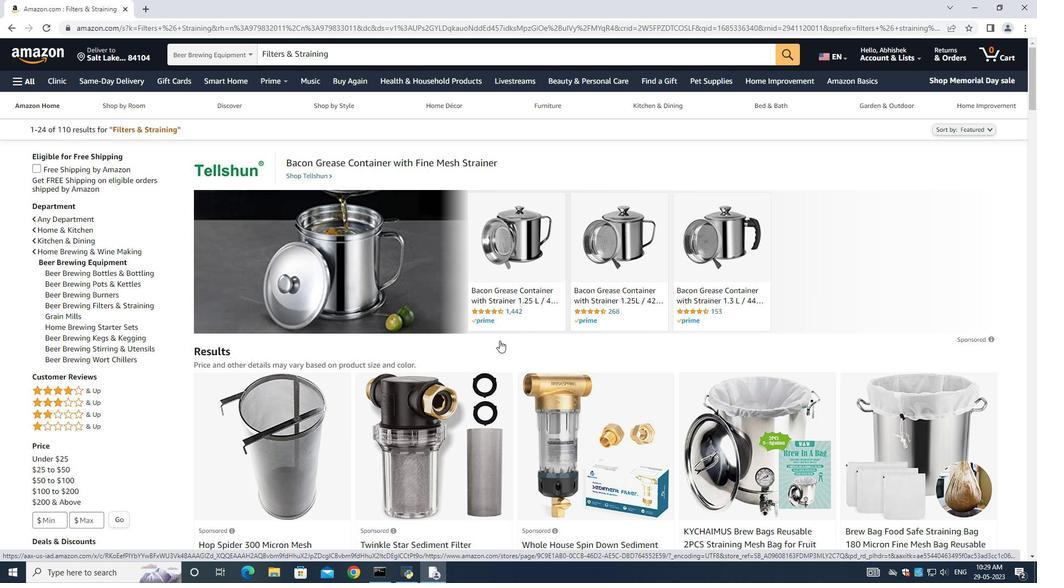 
Action: Mouse scrolled (499, 340) with delta (0, 0)
Screenshot: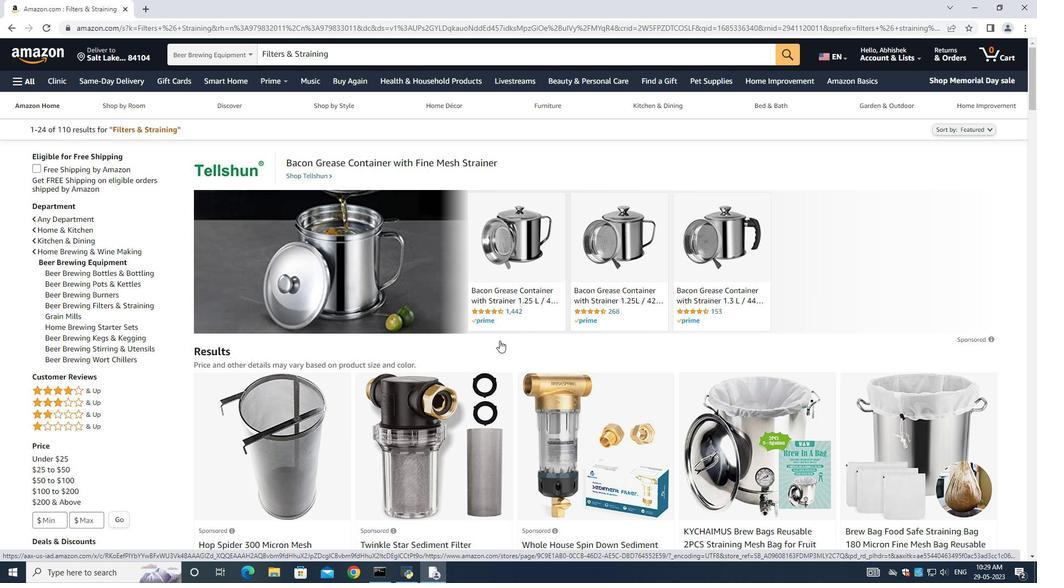 
Action: Mouse moved to (499, 333)
Screenshot: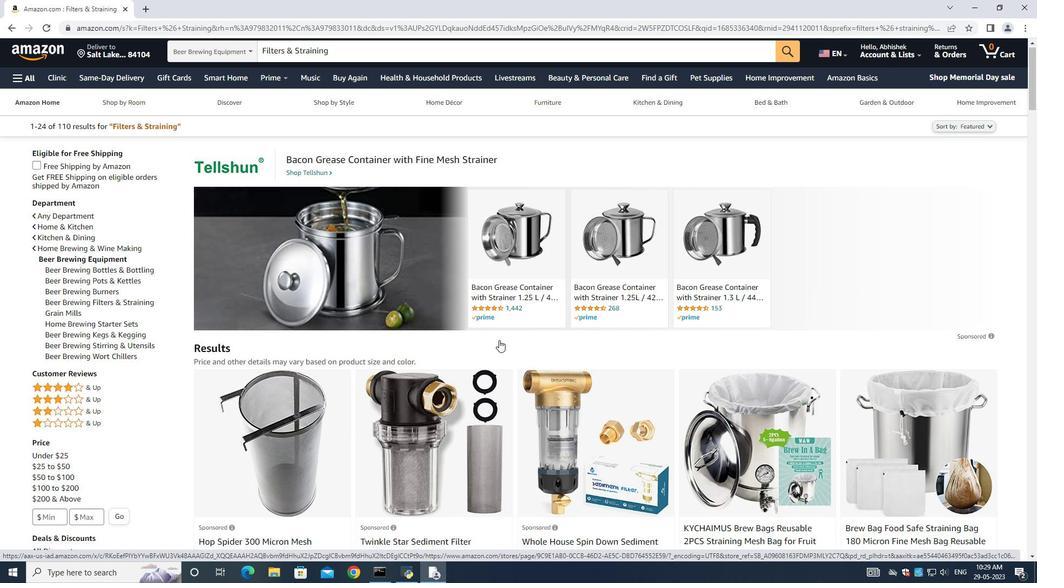 
Action: Mouse scrolled (499, 333) with delta (0, 0)
Screenshot: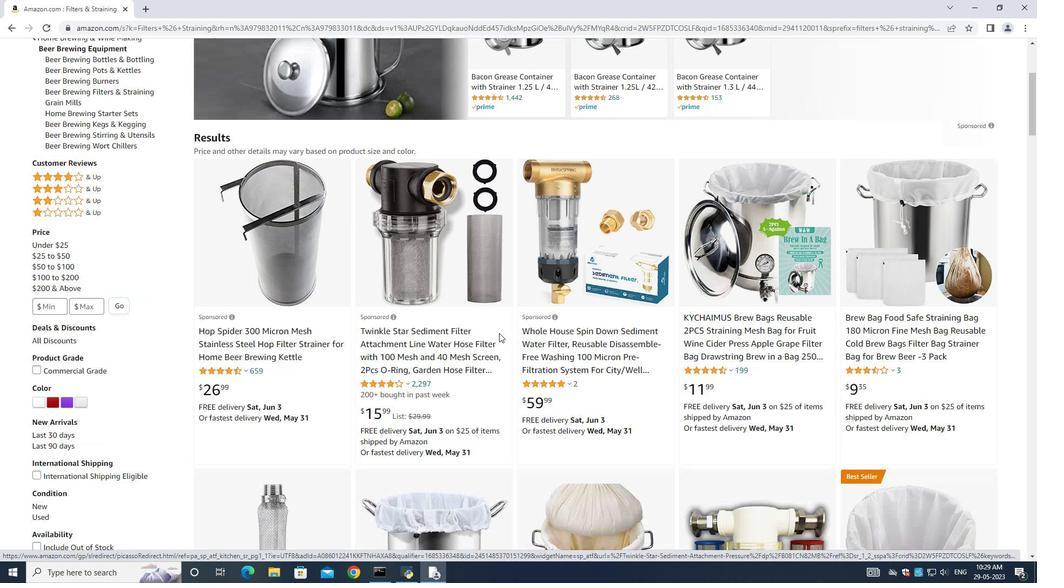 
Action: Mouse scrolled (499, 333) with delta (0, 0)
Screenshot: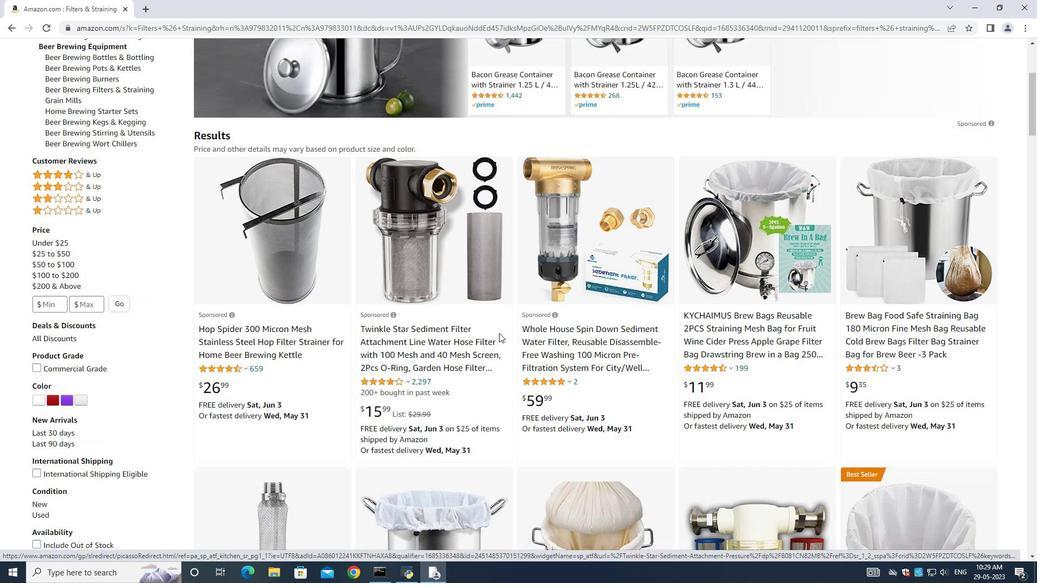 
Action: Mouse scrolled (499, 333) with delta (0, 0)
Screenshot: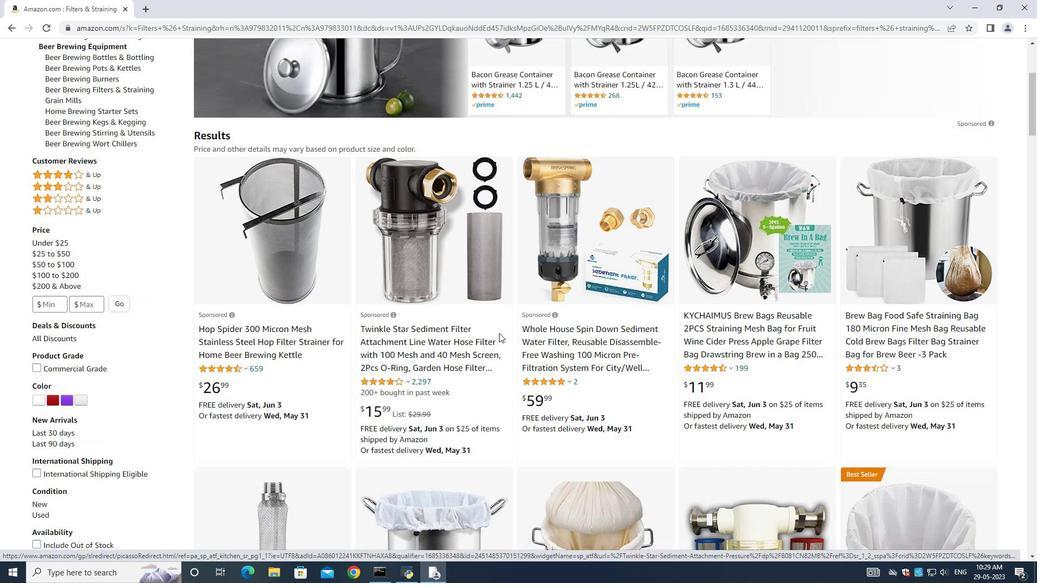 
Action: Mouse moved to (499, 333)
Screenshot: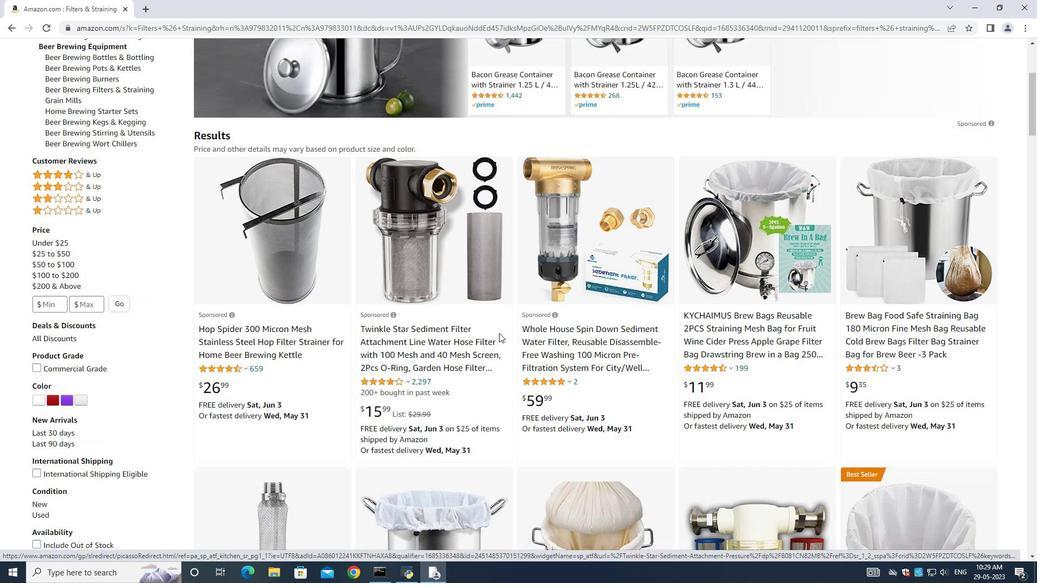 
Action: Mouse scrolled (499, 333) with delta (0, 0)
Screenshot: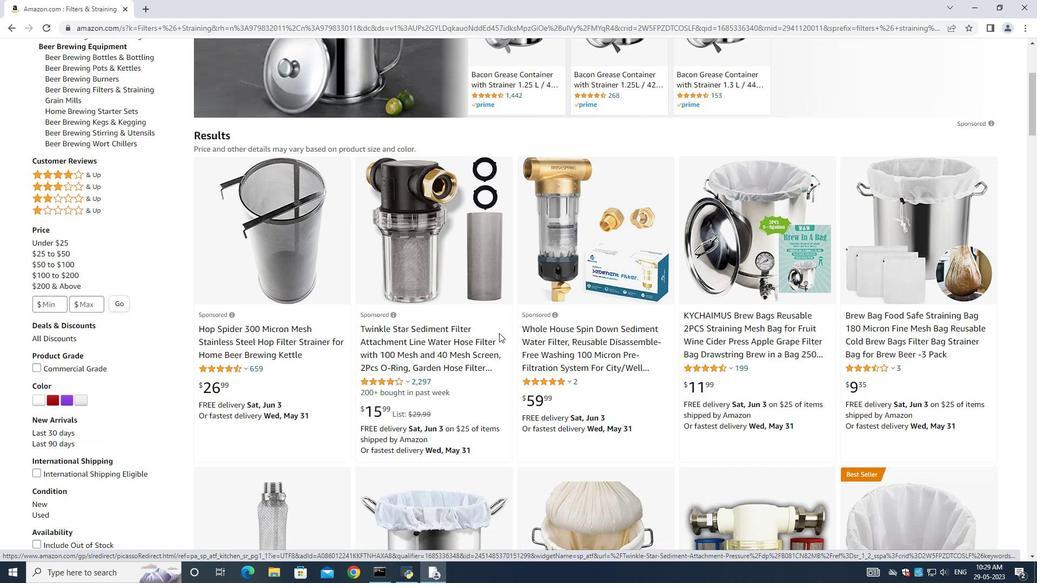 
Action: Mouse moved to (499, 333)
Screenshot: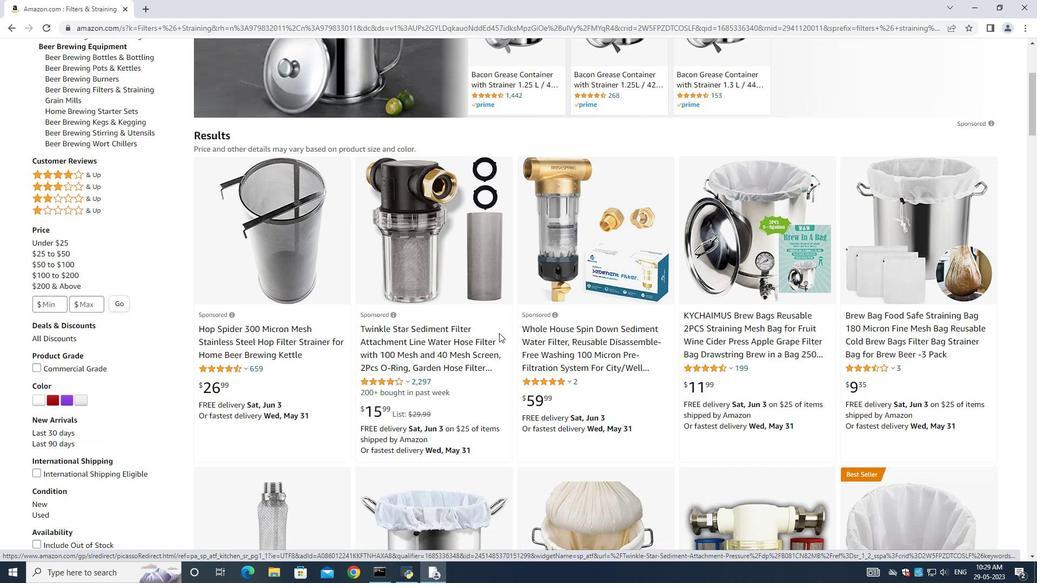 
Action: Mouse scrolled (499, 333) with delta (0, 0)
Screenshot: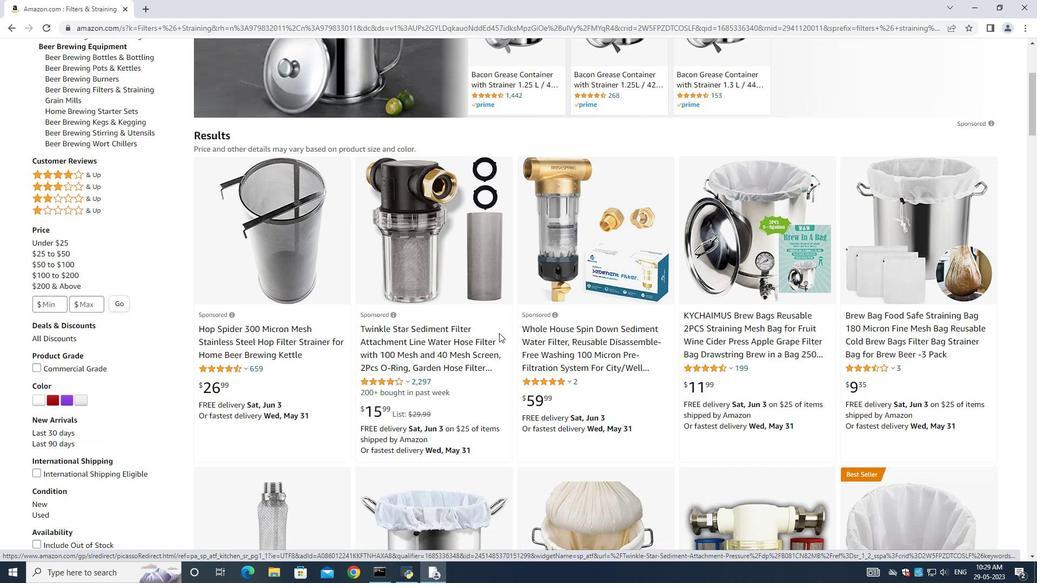 
Action: Mouse moved to (497, 332)
Screenshot: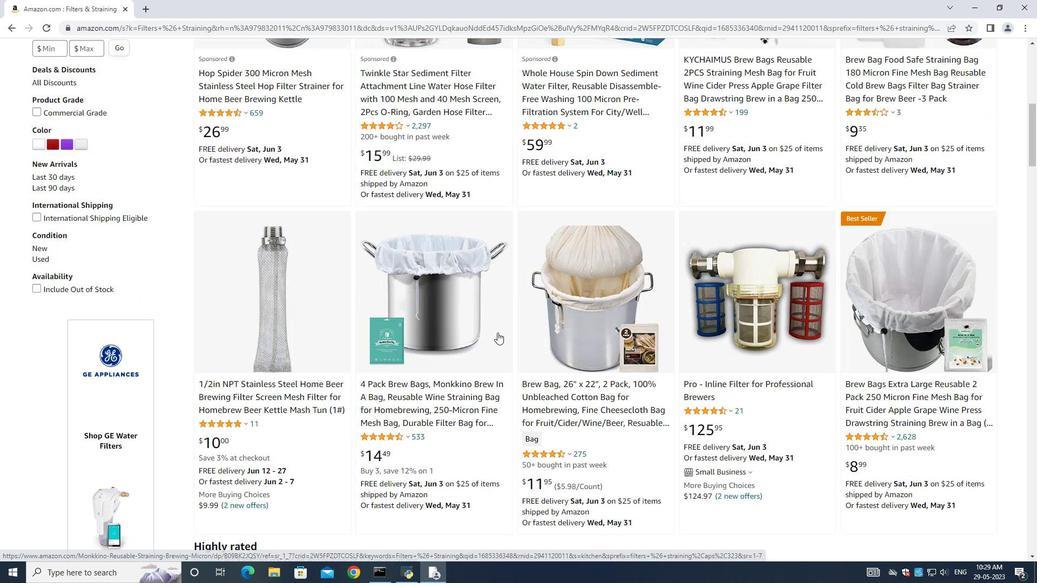 
Action: Mouse scrolled (497, 331) with delta (0, 0)
Screenshot: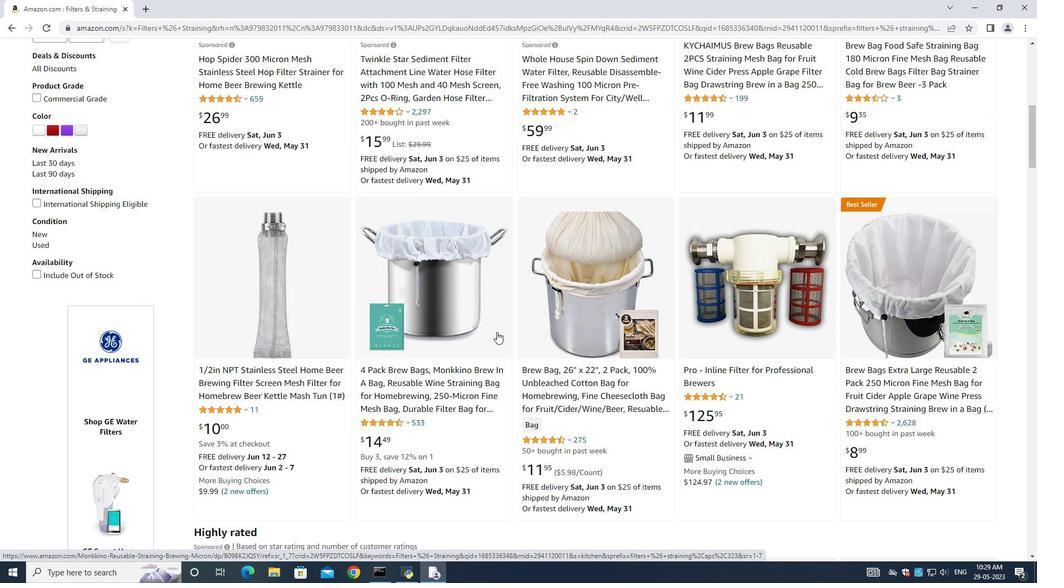 
Action: Mouse moved to (497, 332)
Screenshot: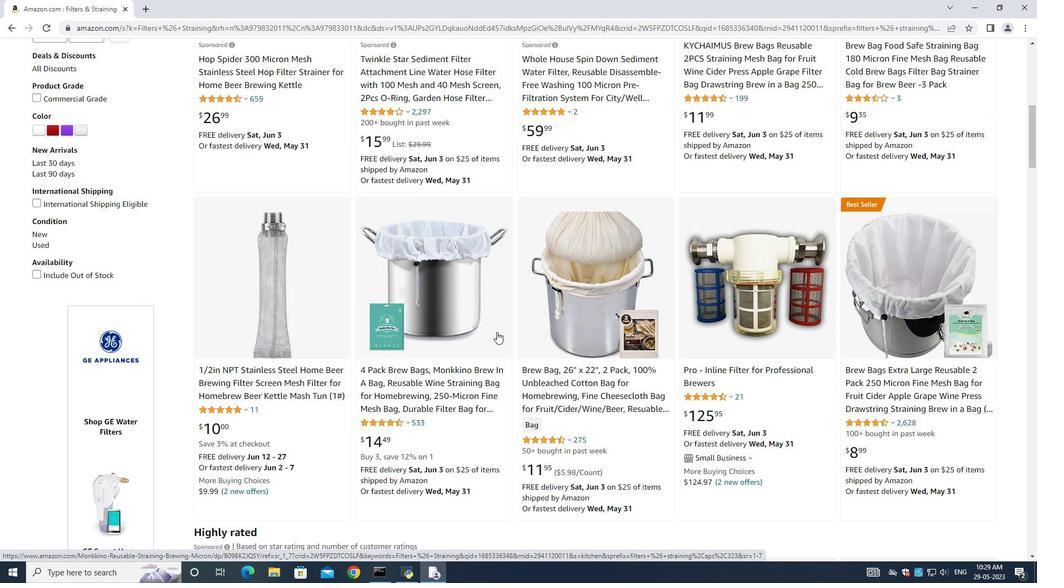 
Action: Mouse scrolled (497, 331) with delta (0, 0)
Screenshot: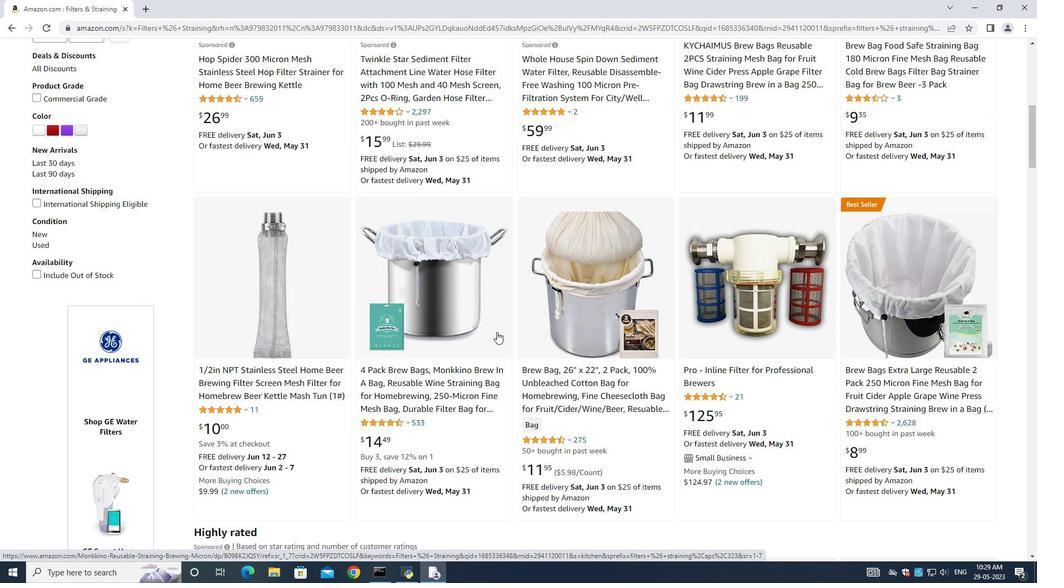 
Action: Mouse moved to (497, 333)
Screenshot: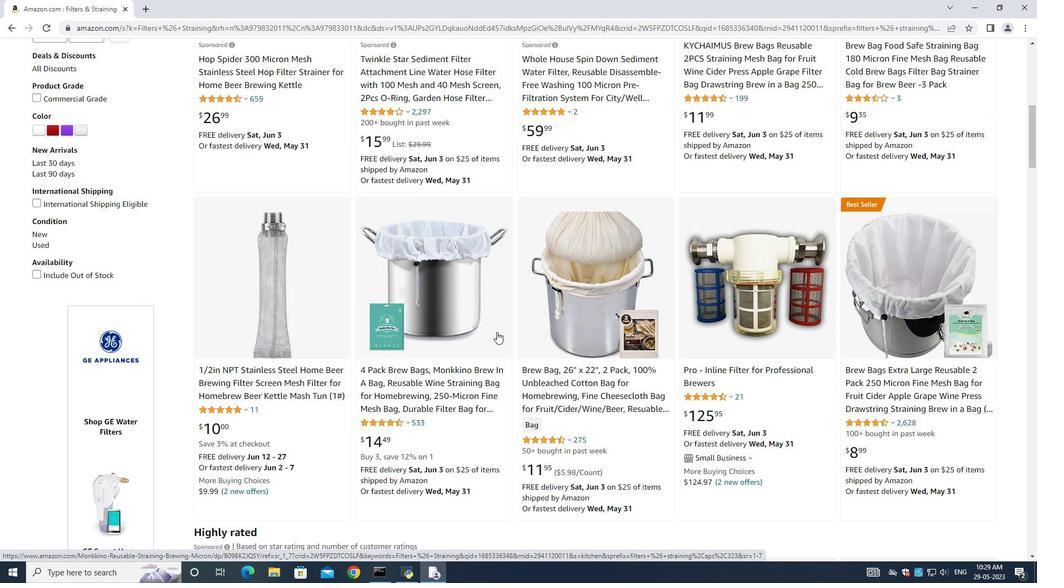 
Action: Mouse scrolled (497, 332) with delta (0, 0)
Screenshot: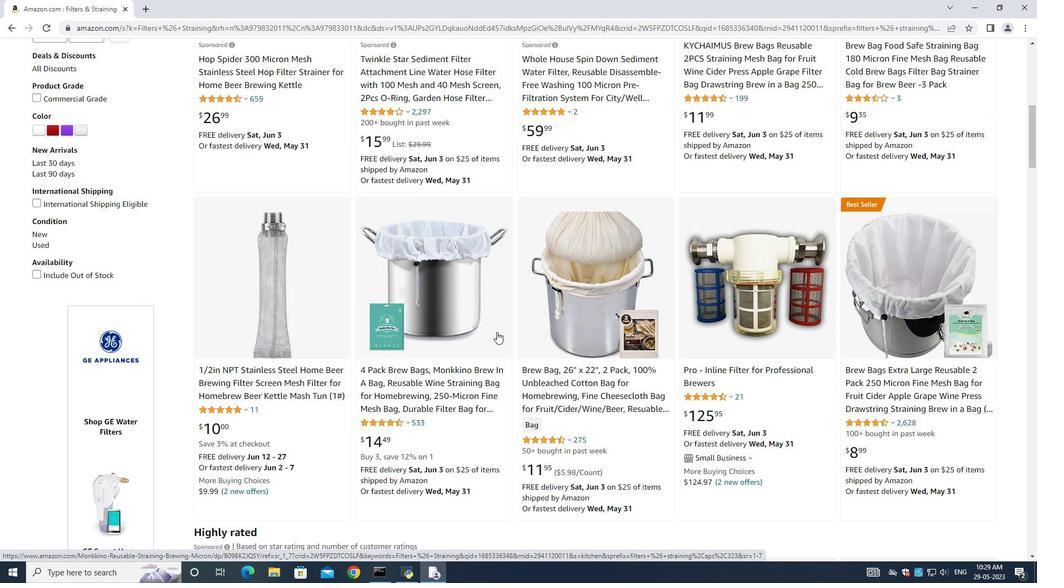 
Action: Mouse moved to (497, 333)
Screenshot: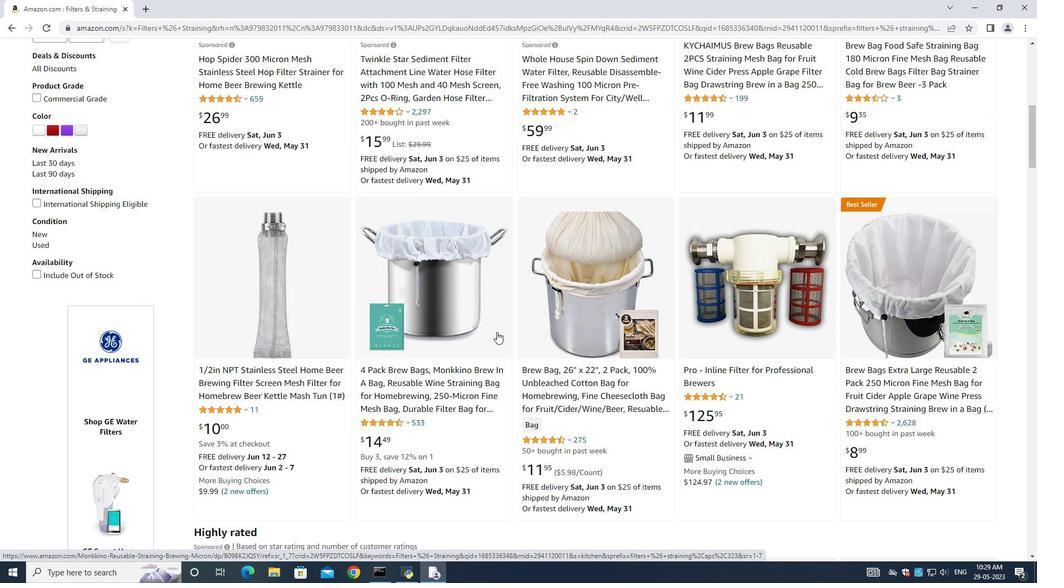 
Action: Mouse scrolled (497, 333) with delta (0, 0)
Screenshot: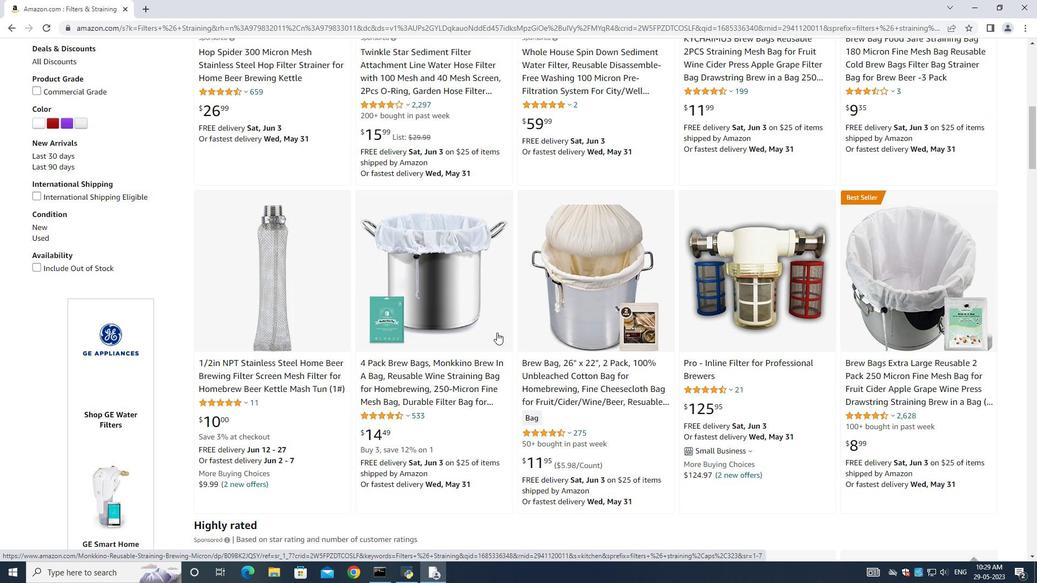
Action: Mouse moved to (495, 329)
Screenshot: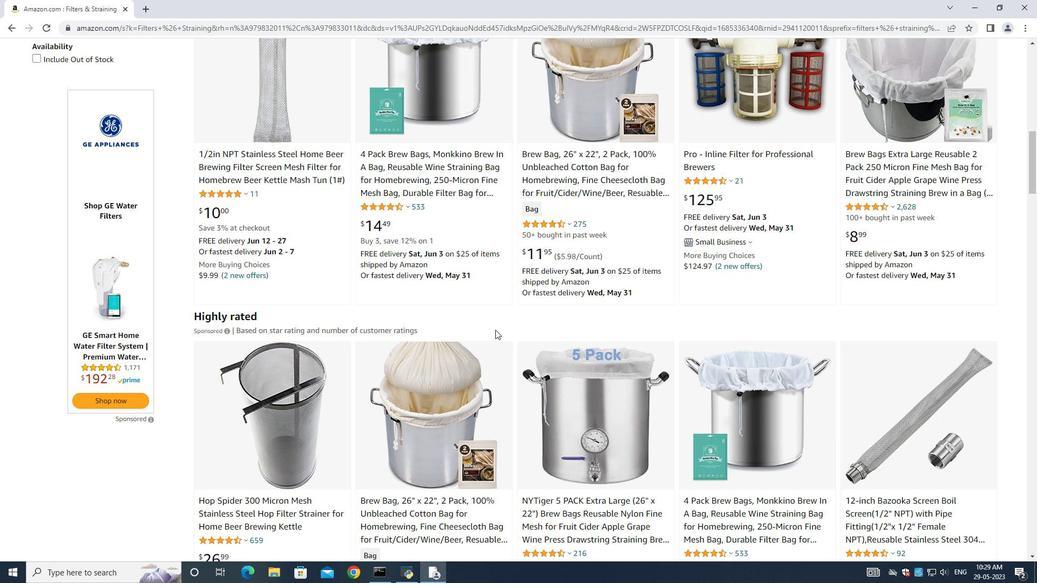 
Action: Mouse scrolled (495, 329) with delta (0, 0)
Screenshot: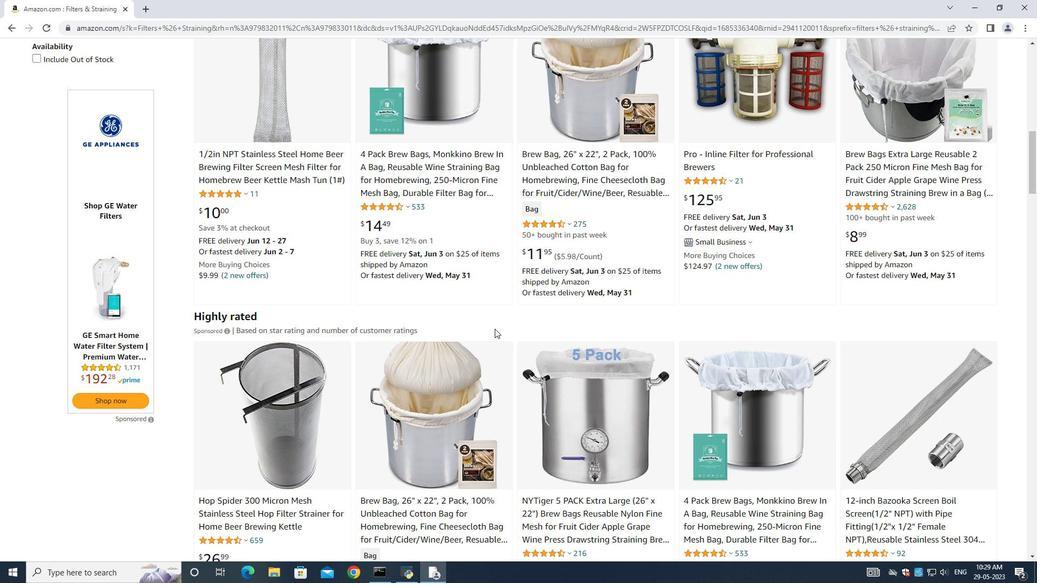 
Action: Mouse scrolled (495, 329) with delta (0, 0)
Screenshot: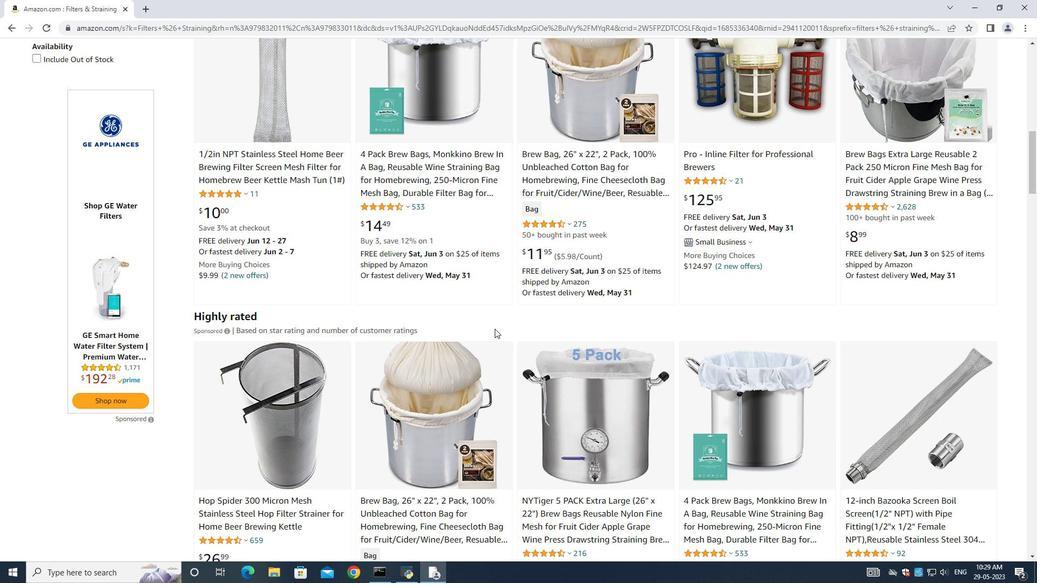 
Action: Mouse scrolled (495, 329) with delta (0, 0)
Screenshot: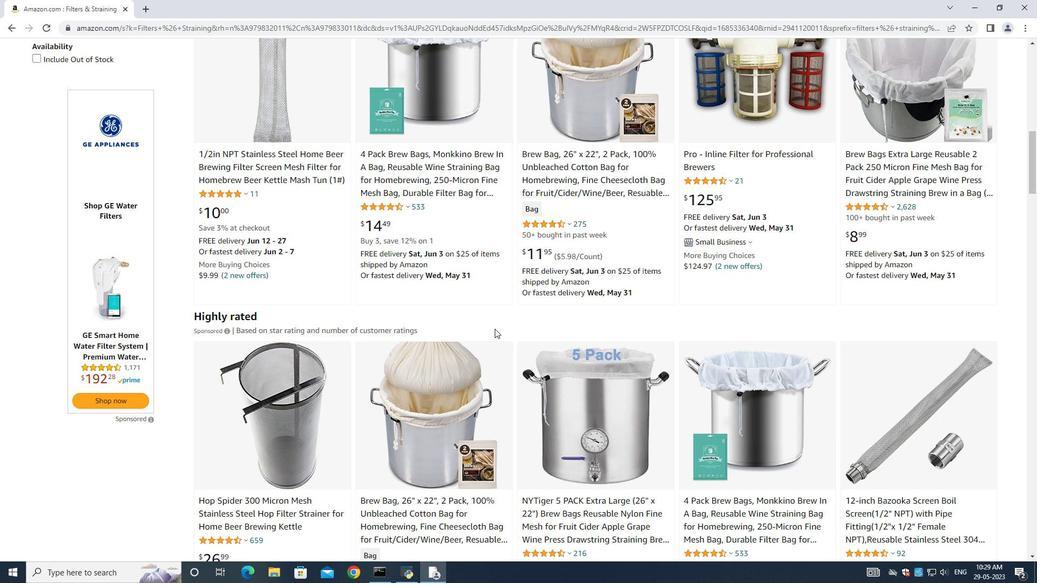 
Action: Mouse scrolled (495, 329) with delta (0, 0)
Screenshot: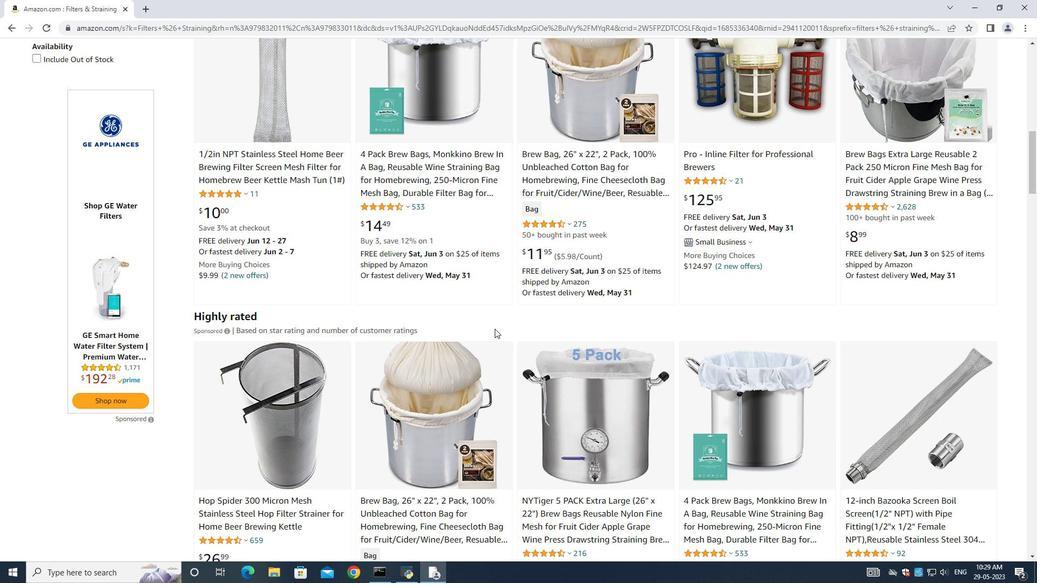
Action: Mouse scrolled (495, 329) with delta (0, 0)
Screenshot: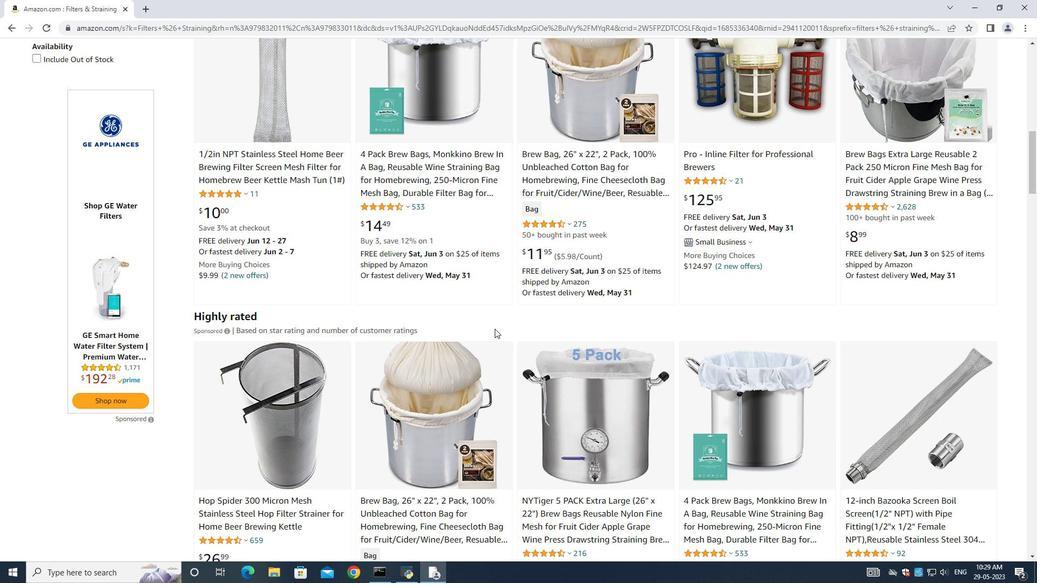 
Action: Mouse scrolled (495, 329) with delta (0, 0)
Screenshot: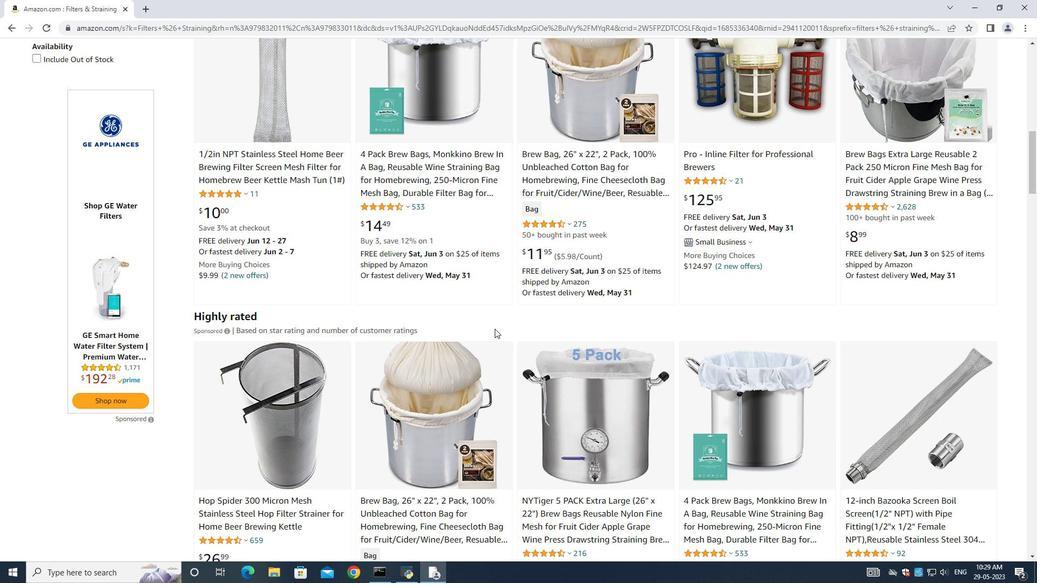 
Action: Mouse moved to (365, 333)
Screenshot: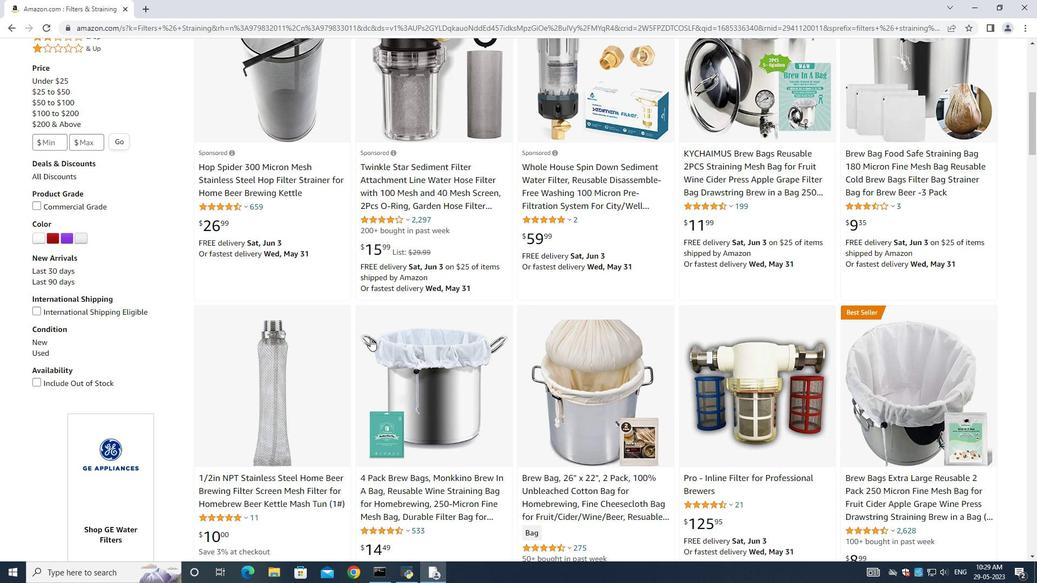 
Action: Mouse scrolled (365, 334) with delta (0, 0)
Screenshot: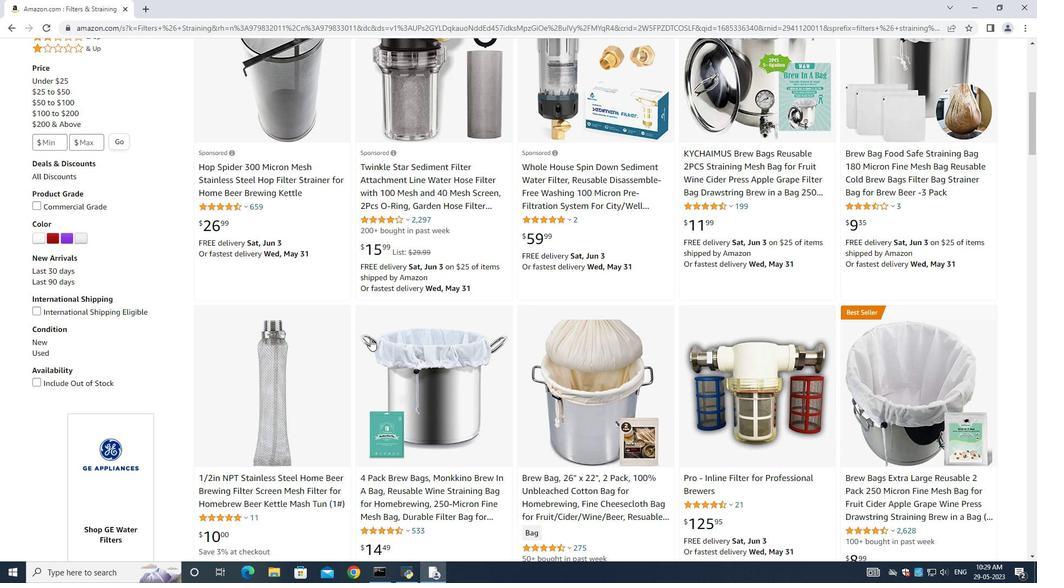 
Action: Mouse scrolled (365, 334) with delta (0, 0)
Screenshot: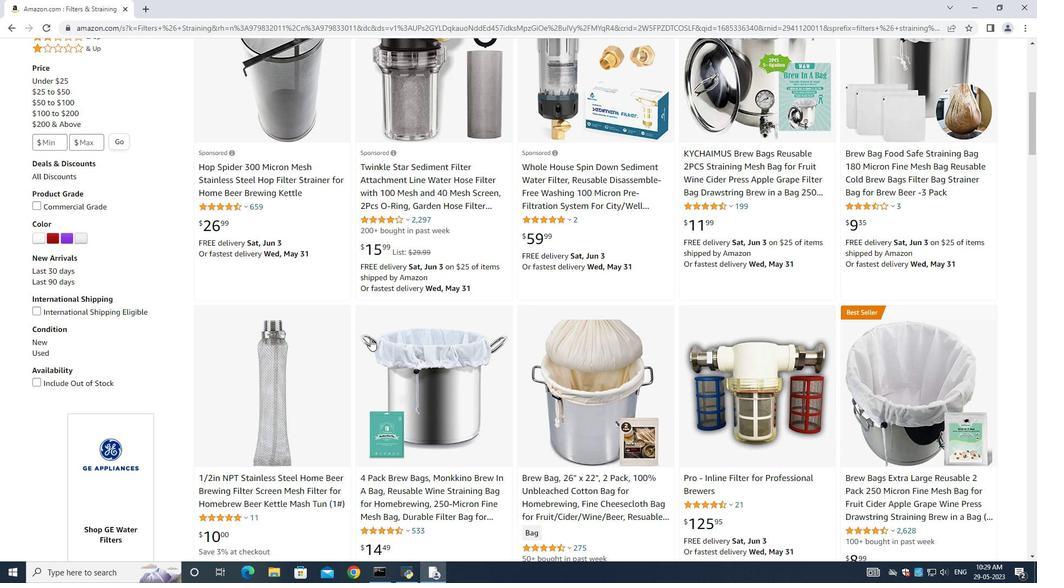 
Action: Mouse scrolled (365, 334) with delta (0, 0)
Screenshot: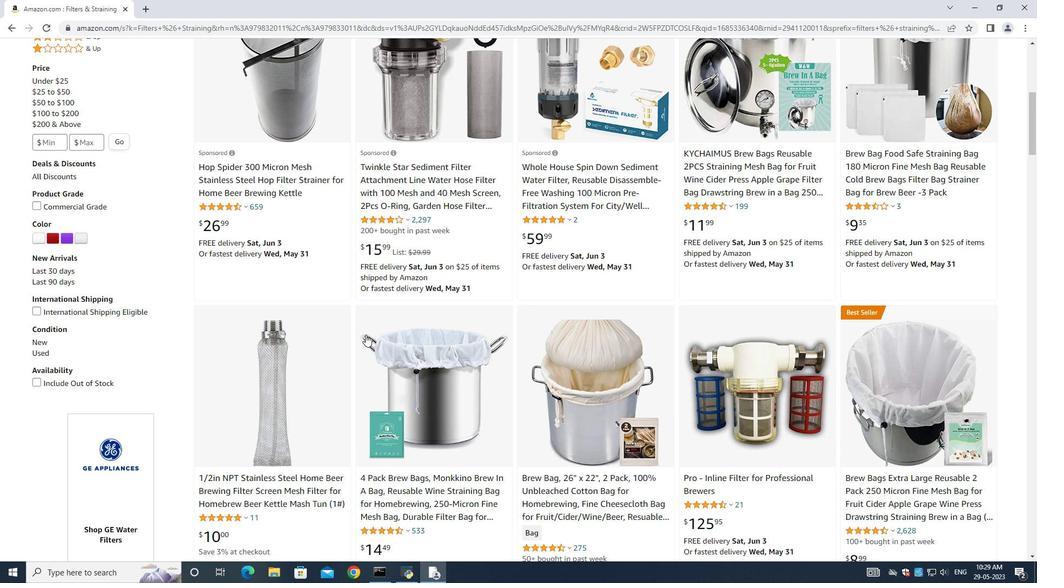 
Action: Mouse scrolled (365, 334) with delta (0, 0)
Screenshot: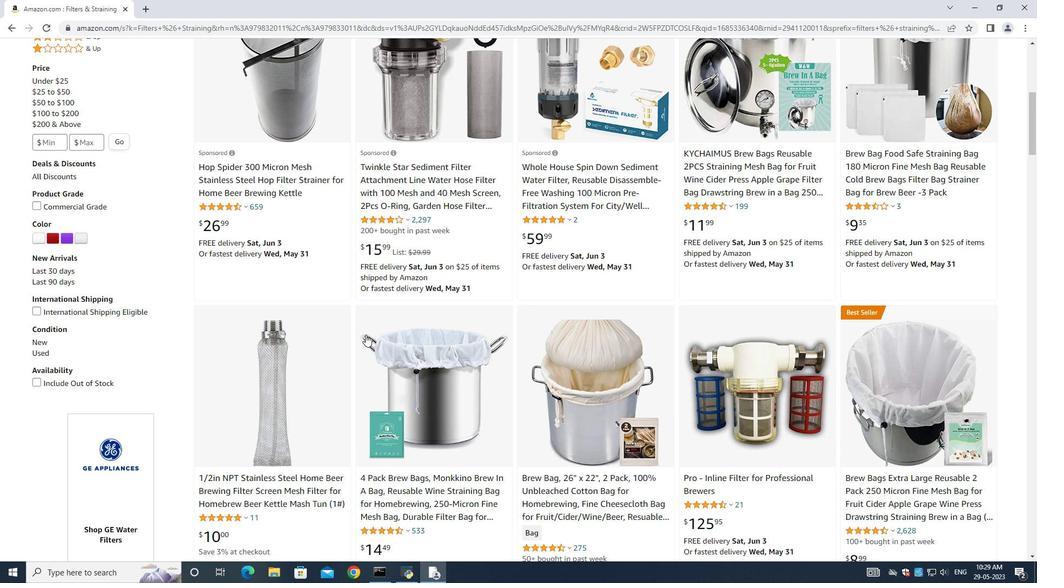 
Action: Mouse scrolled (365, 334) with delta (0, 0)
Screenshot: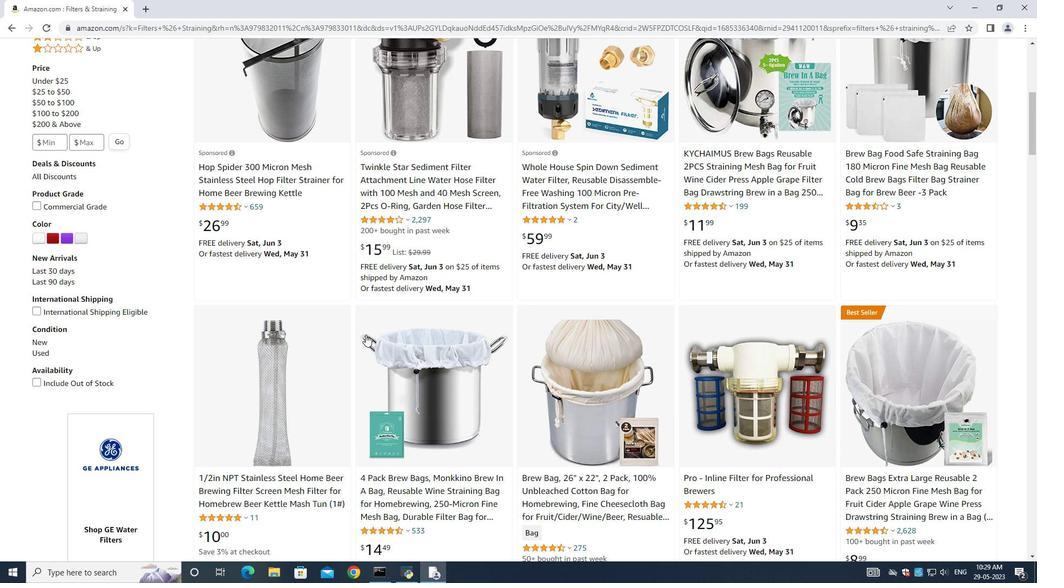 
Action: Mouse moved to (651, 345)
Screenshot: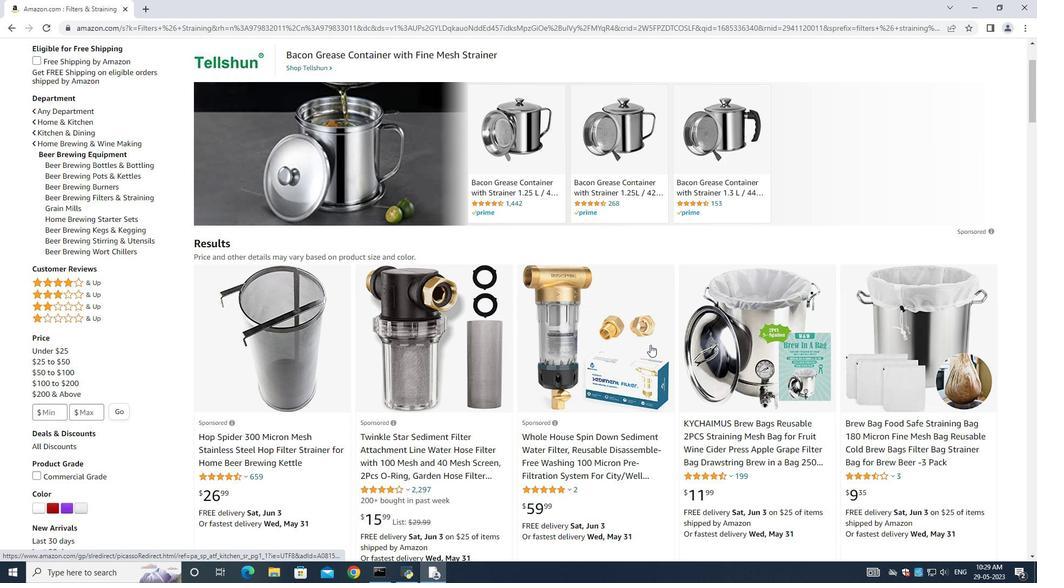 
Action: Mouse scrolled (651, 344) with delta (0, 0)
Screenshot: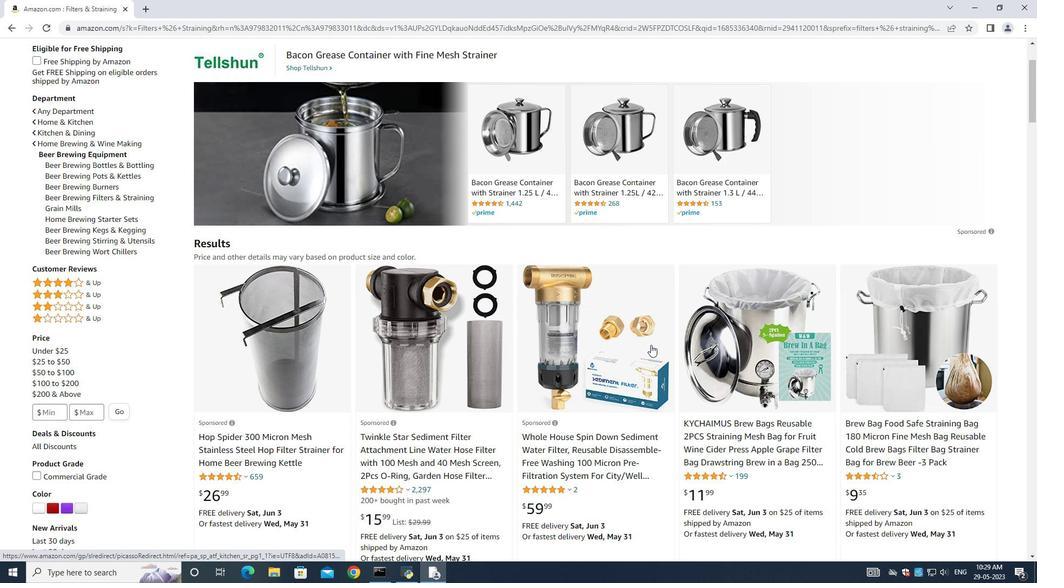 
Action: Mouse scrolled (651, 344) with delta (0, 0)
Screenshot: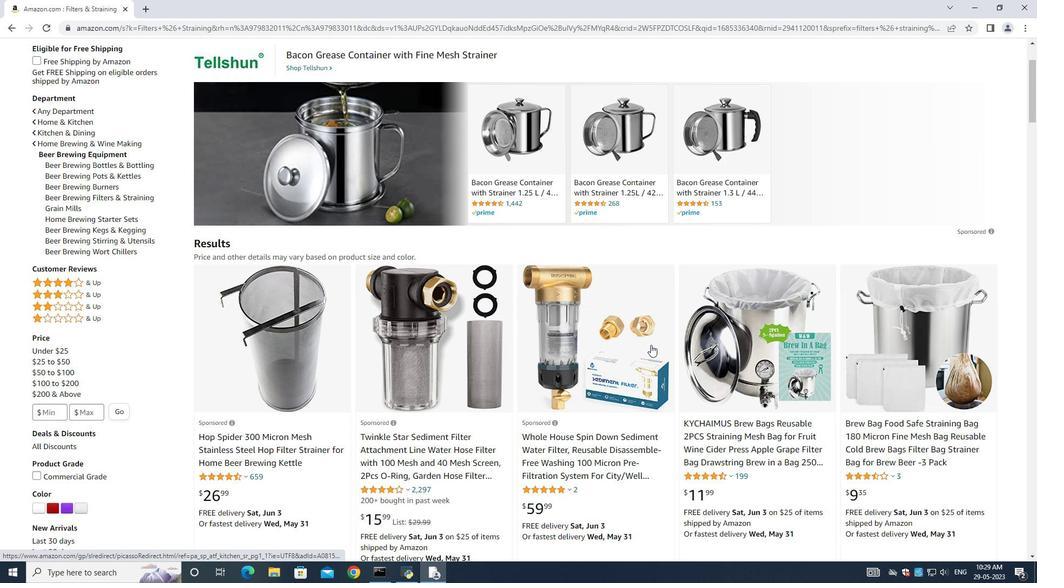 
Action: Mouse scrolled (651, 344) with delta (0, 0)
Screenshot: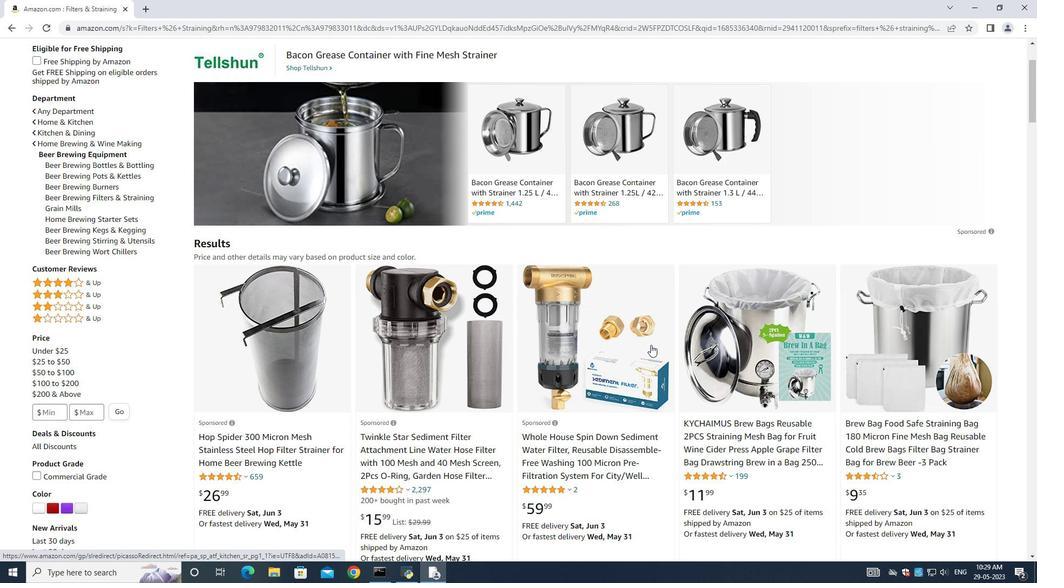 
Action: Mouse moved to (500, 284)
Screenshot: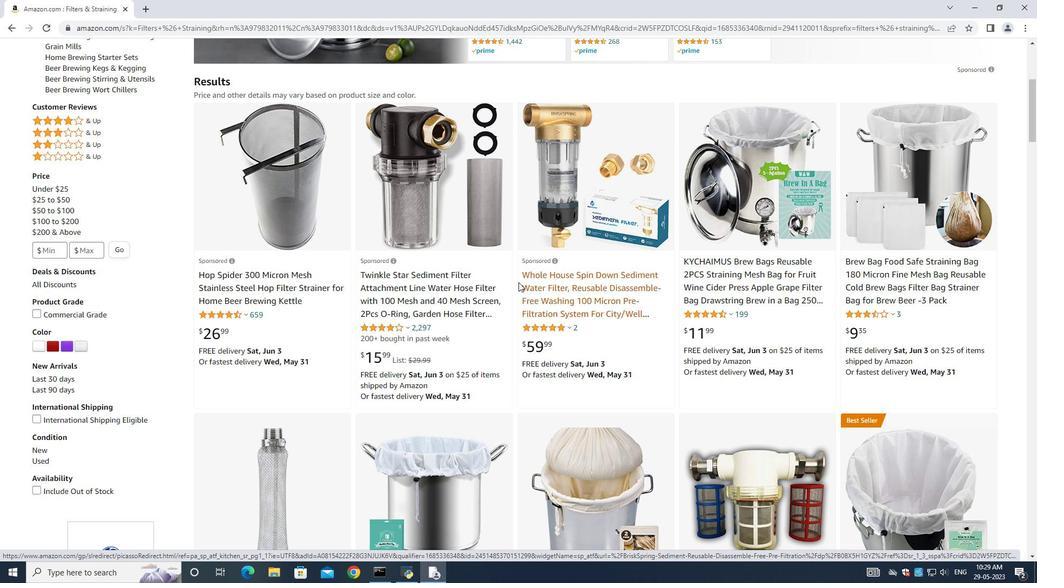 
Action: Mouse scrolled (500, 283) with delta (0, 0)
Screenshot: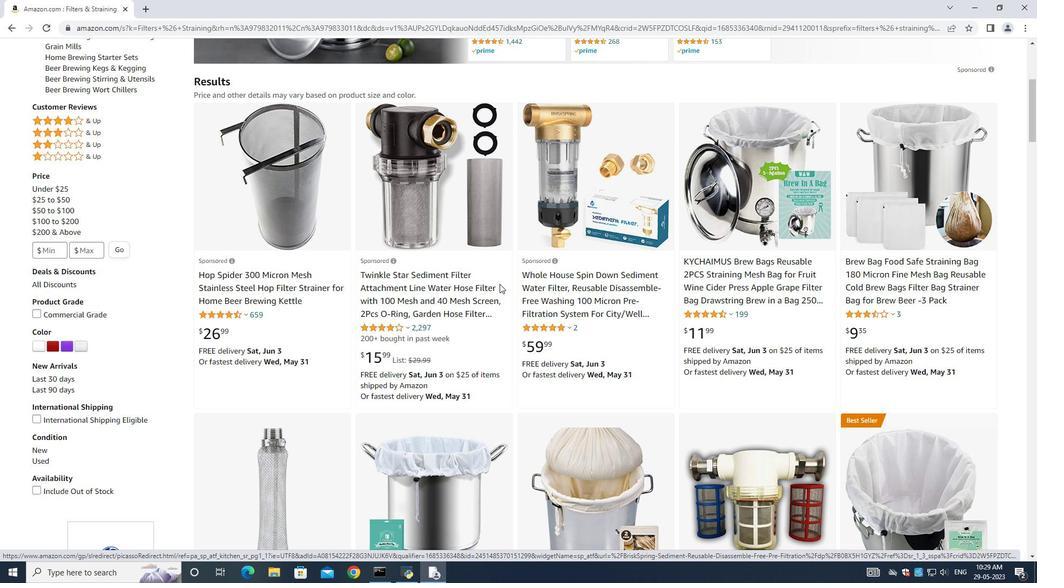 
Action: Mouse moved to (498, 284)
Screenshot: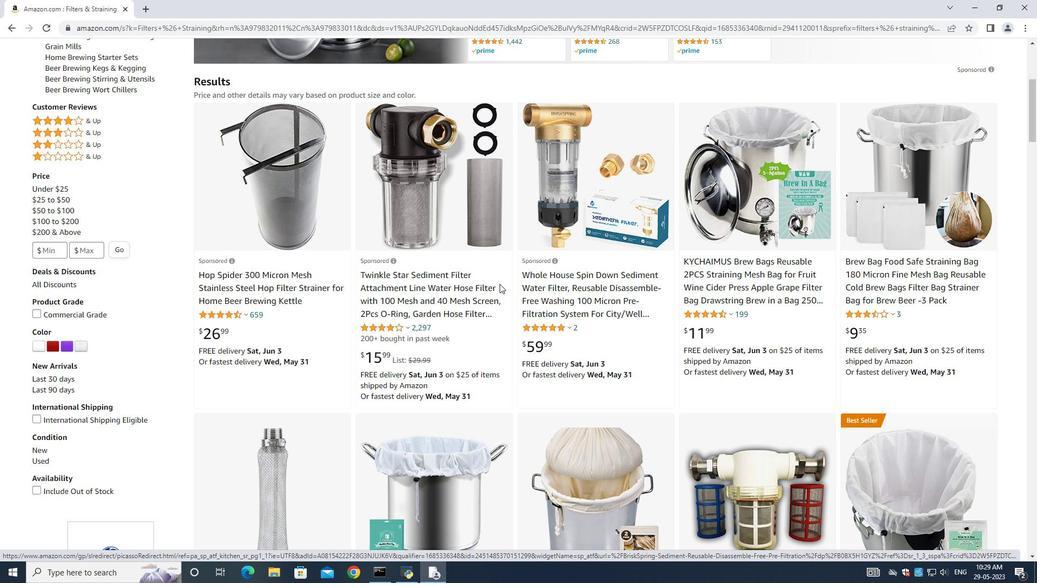 
Action: Mouse scrolled (498, 284) with delta (0, 0)
Screenshot: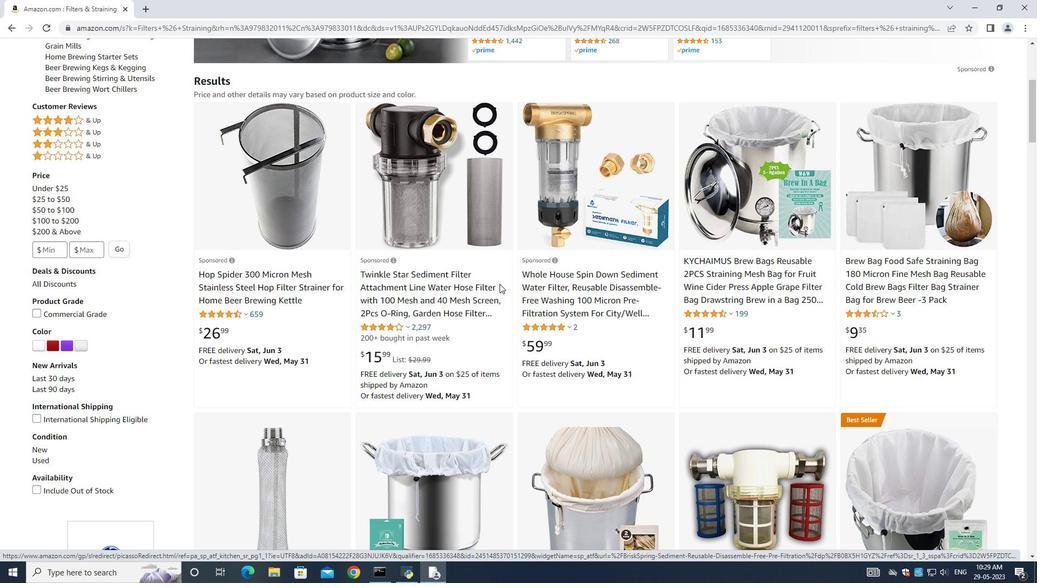 
Action: Mouse moved to (547, 282)
Screenshot: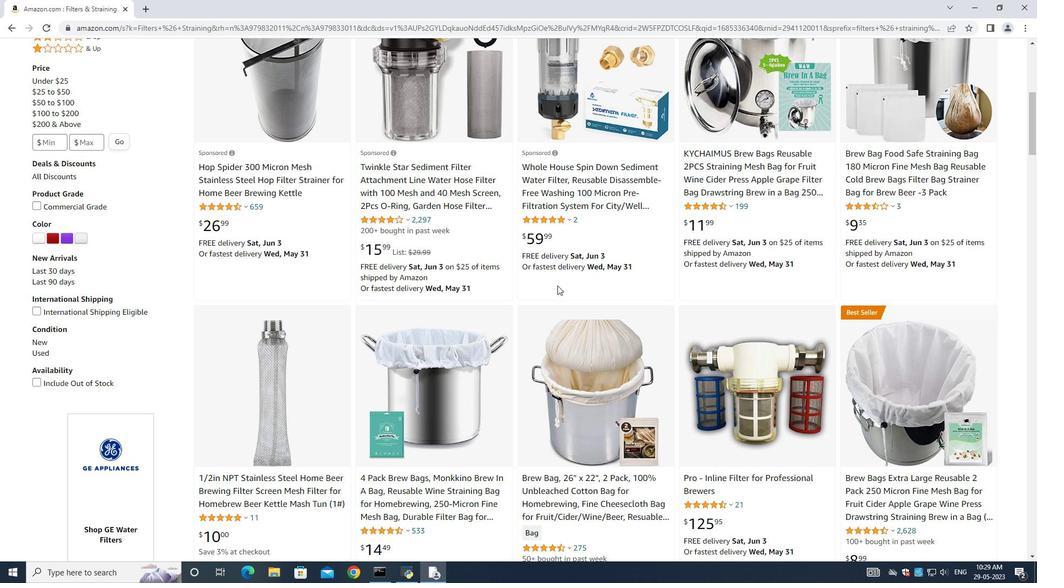 
Action: Mouse scrolled (547, 281) with delta (0, 0)
Screenshot: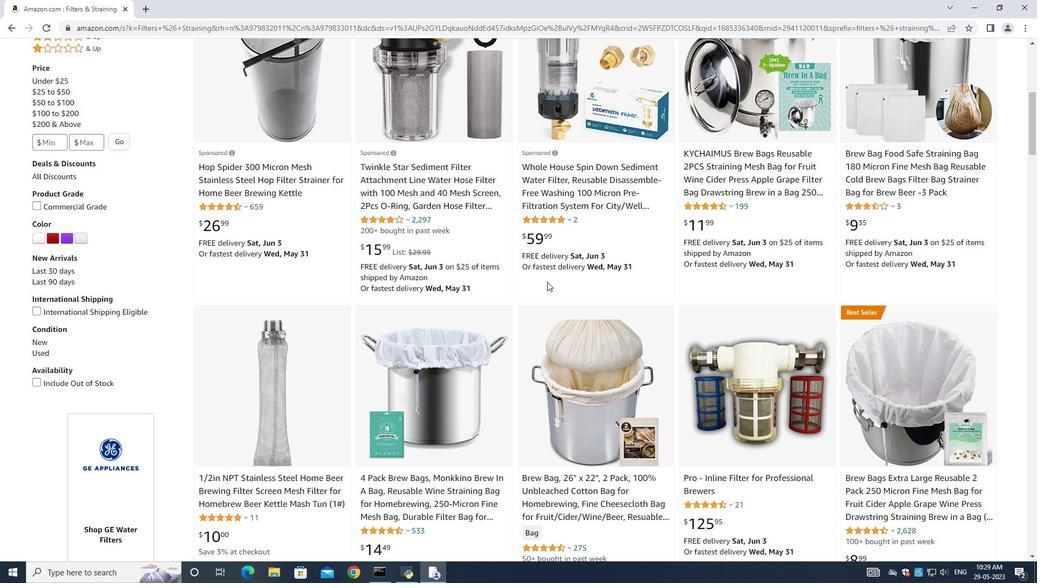 
Action: Mouse scrolled (547, 281) with delta (0, 0)
Screenshot: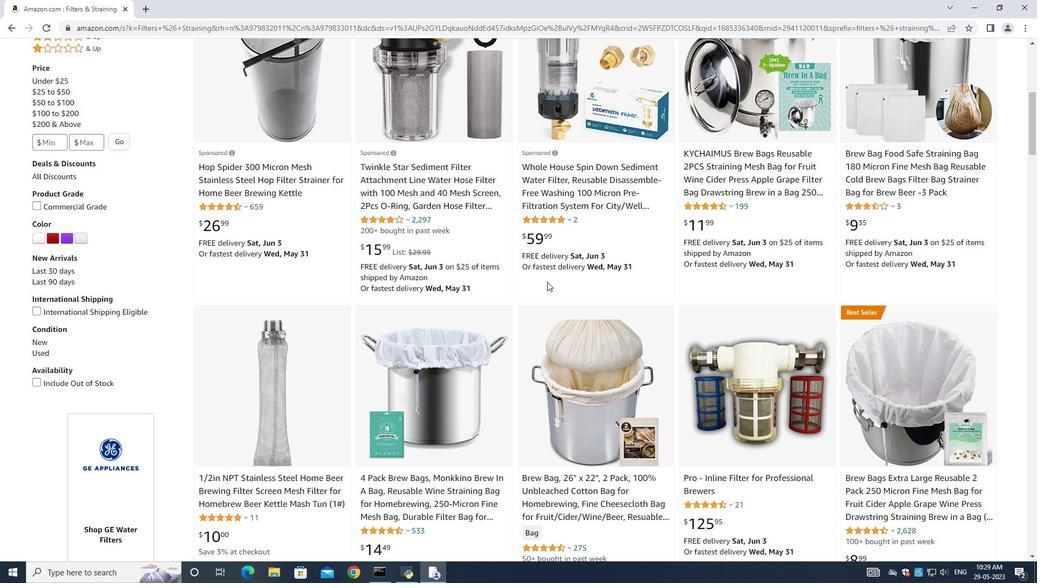 
Action: Mouse scrolled (547, 281) with delta (0, 0)
Screenshot: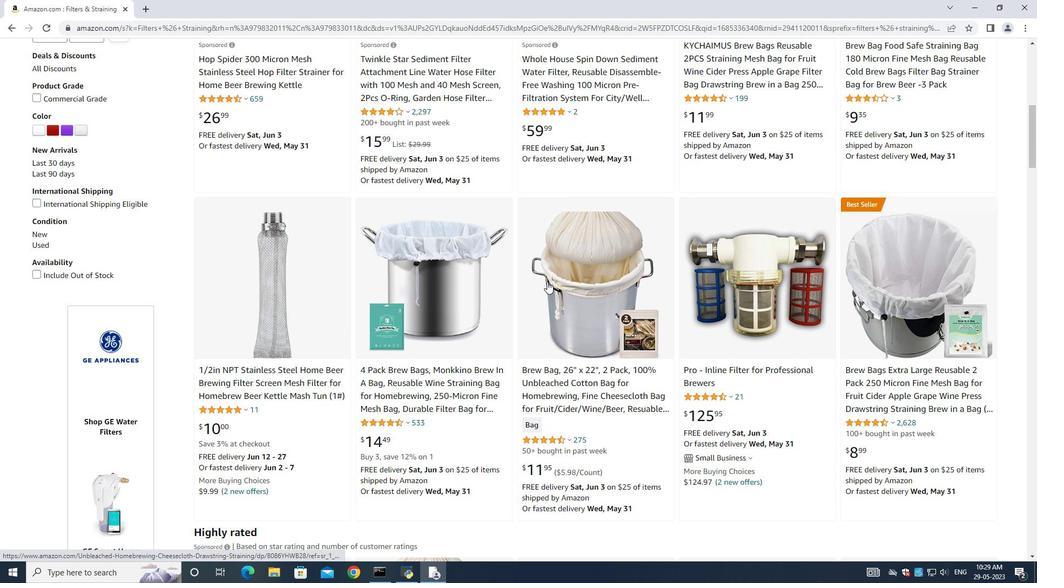 
Action: Mouse scrolled (547, 281) with delta (0, 0)
Screenshot: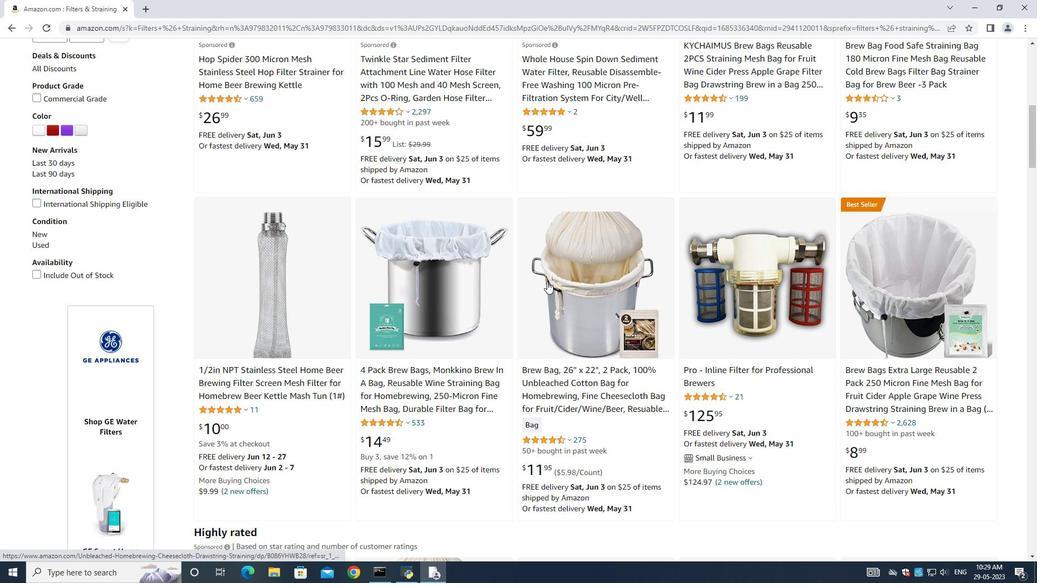 
Action: Mouse scrolled (547, 281) with delta (0, 0)
Screenshot: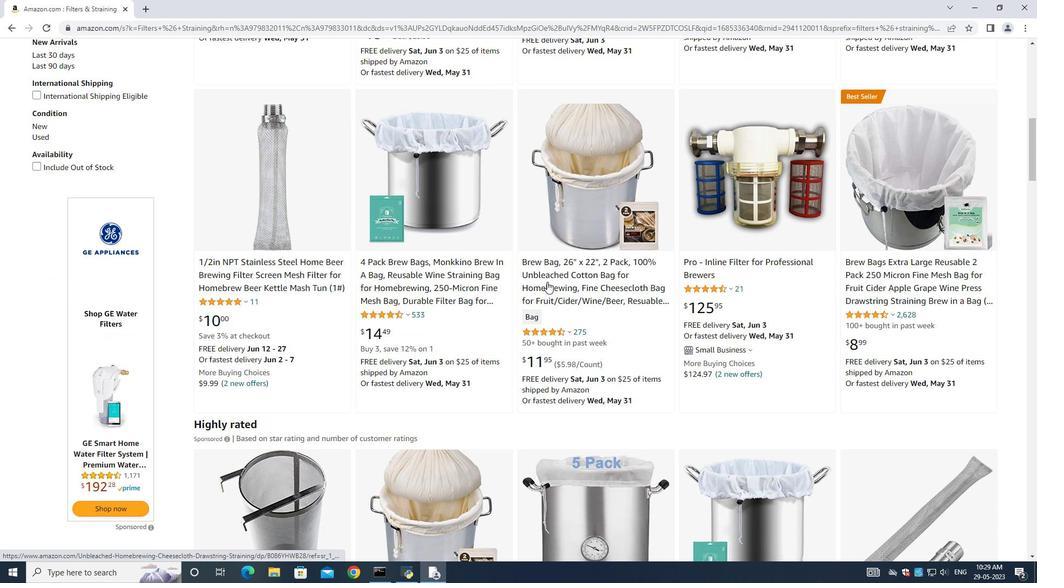 
Action: Mouse scrolled (547, 281) with delta (0, 0)
Screenshot: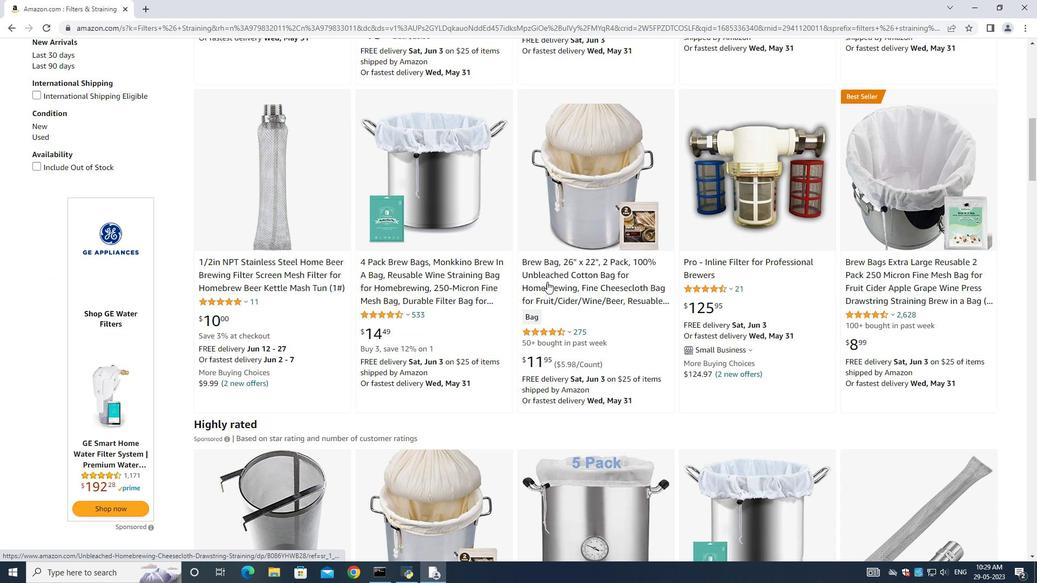 
Action: Mouse scrolled (547, 281) with delta (0, 0)
Screenshot: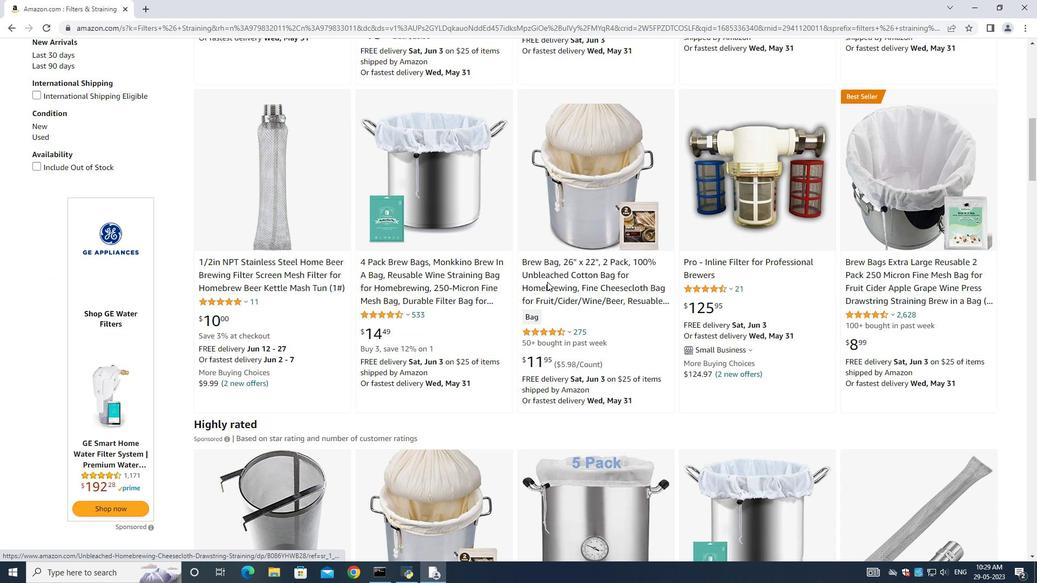 
Action: Mouse scrolled (547, 281) with delta (0, 0)
Screenshot: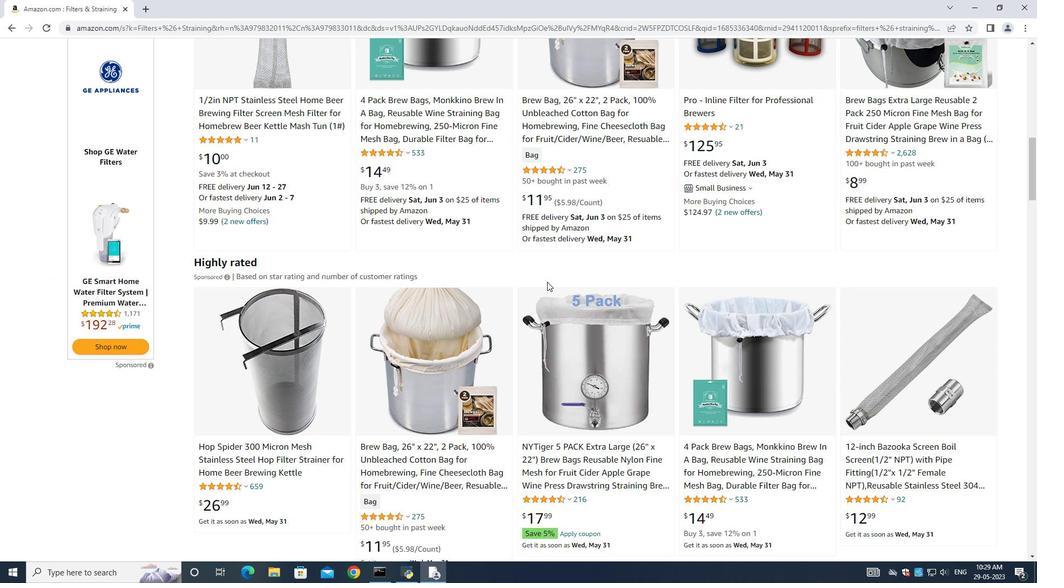 
Action: Mouse scrolled (547, 281) with delta (0, 0)
Screenshot: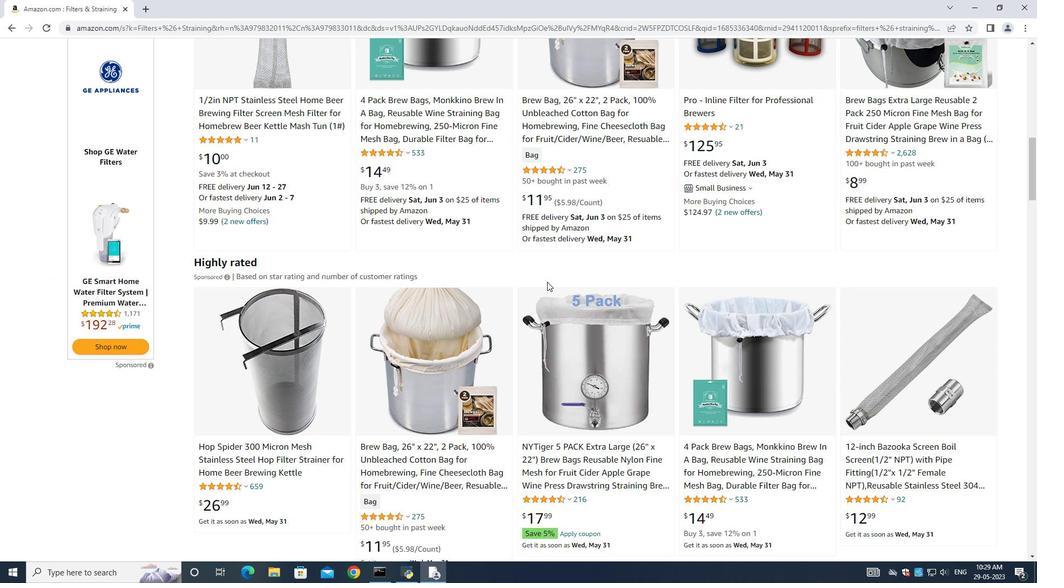
Action: Mouse scrolled (547, 281) with delta (0, 0)
Screenshot: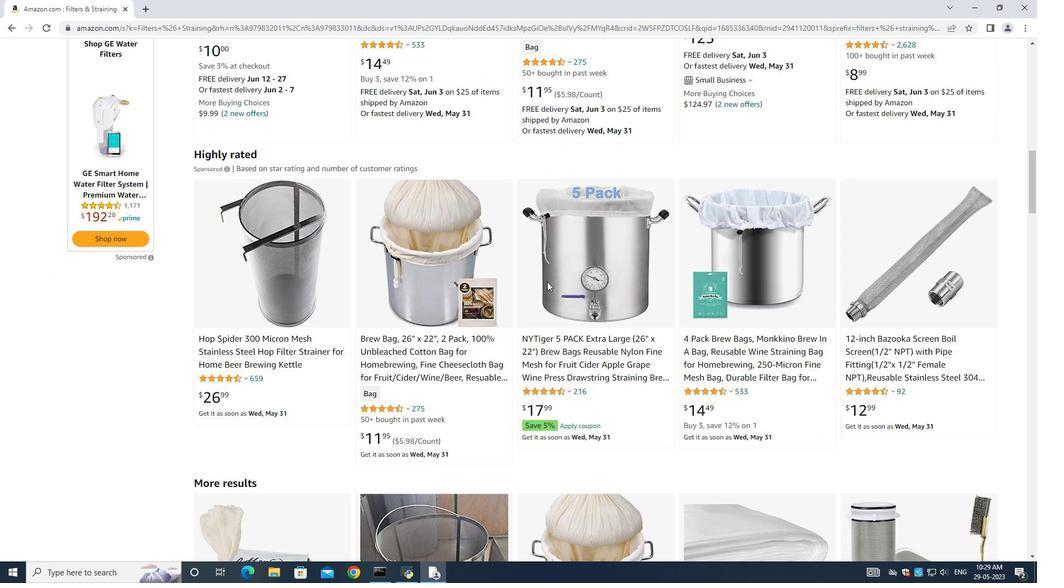 
Action: Mouse scrolled (547, 281) with delta (0, 0)
Screenshot: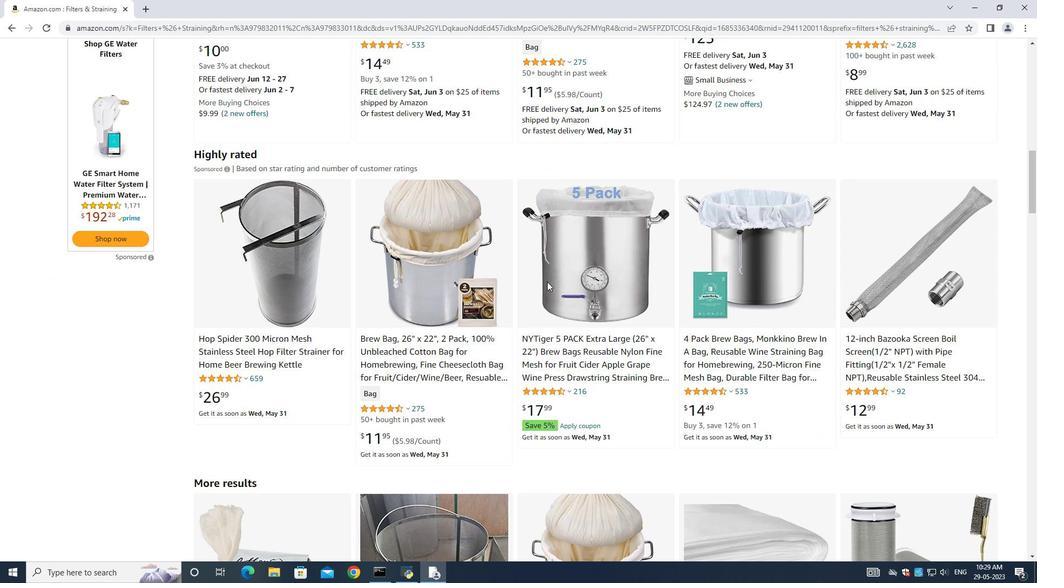 
Action: Mouse scrolled (547, 281) with delta (0, 0)
Screenshot: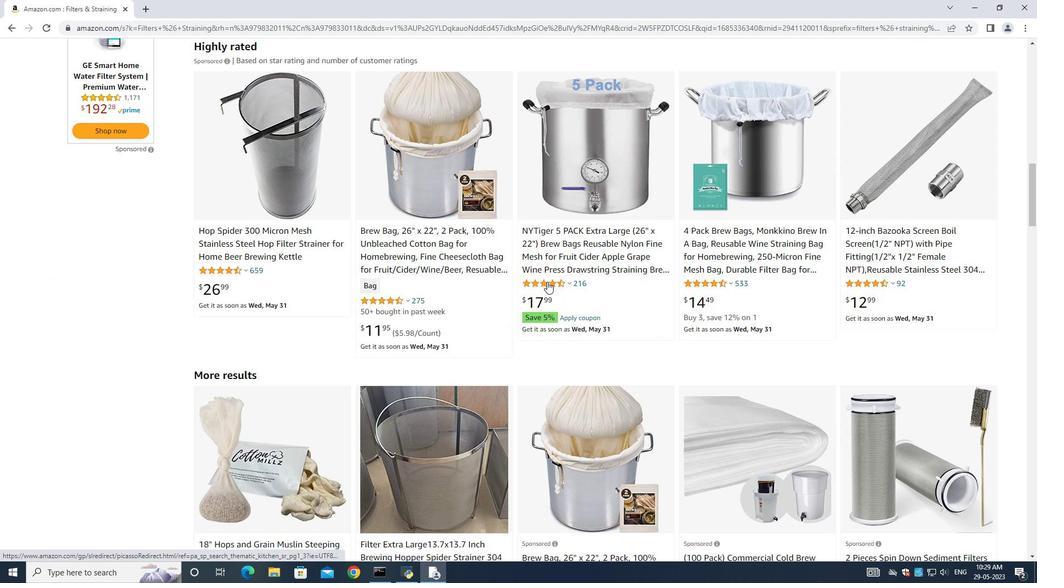 
Action: Mouse scrolled (547, 281) with delta (0, 0)
Screenshot: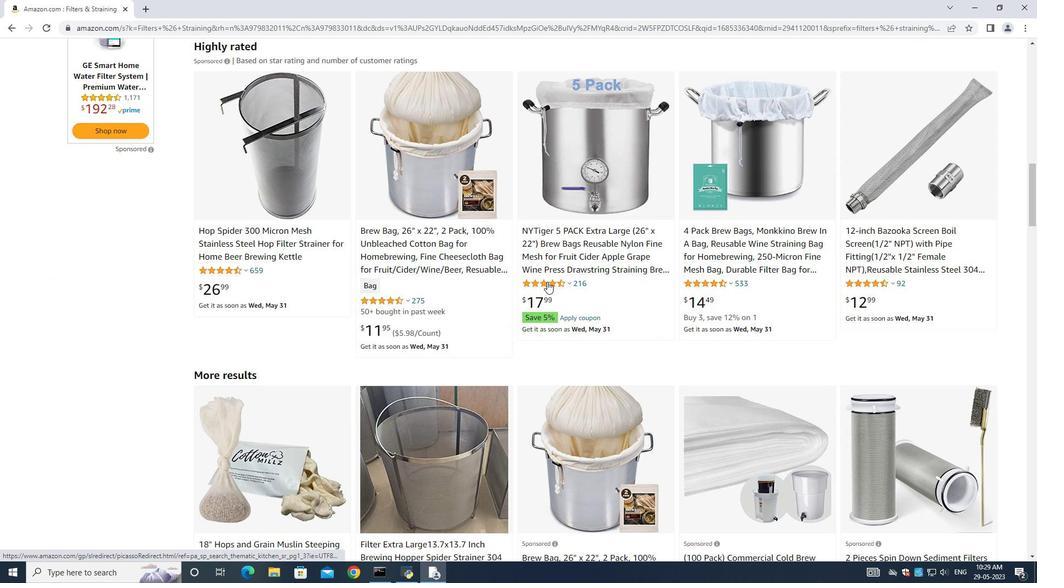 
Action: Mouse scrolled (547, 281) with delta (0, 0)
Screenshot: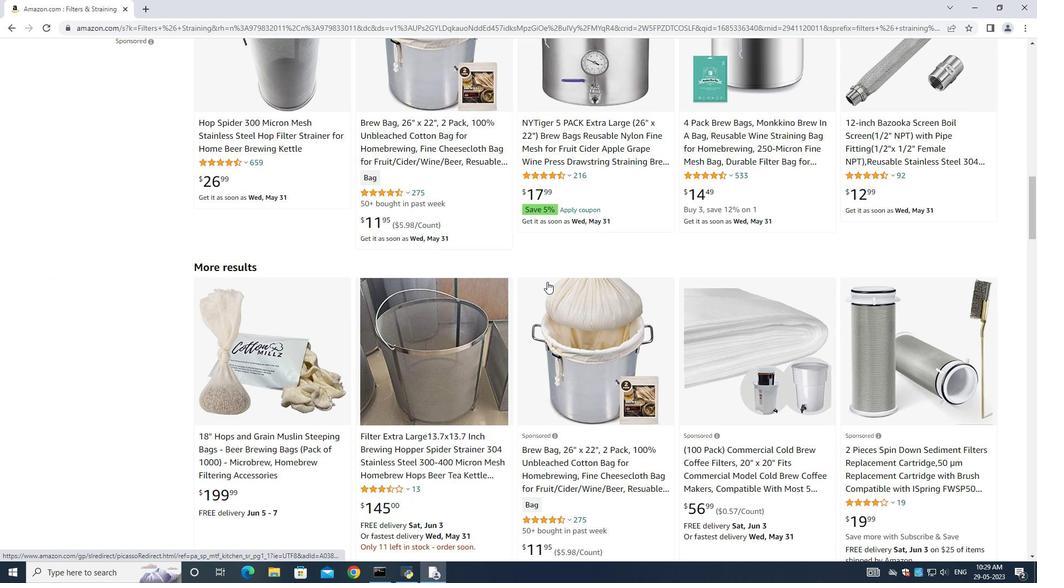 
Action: Mouse scrolled (547, 281) with delta (0, 0)
Screenshot: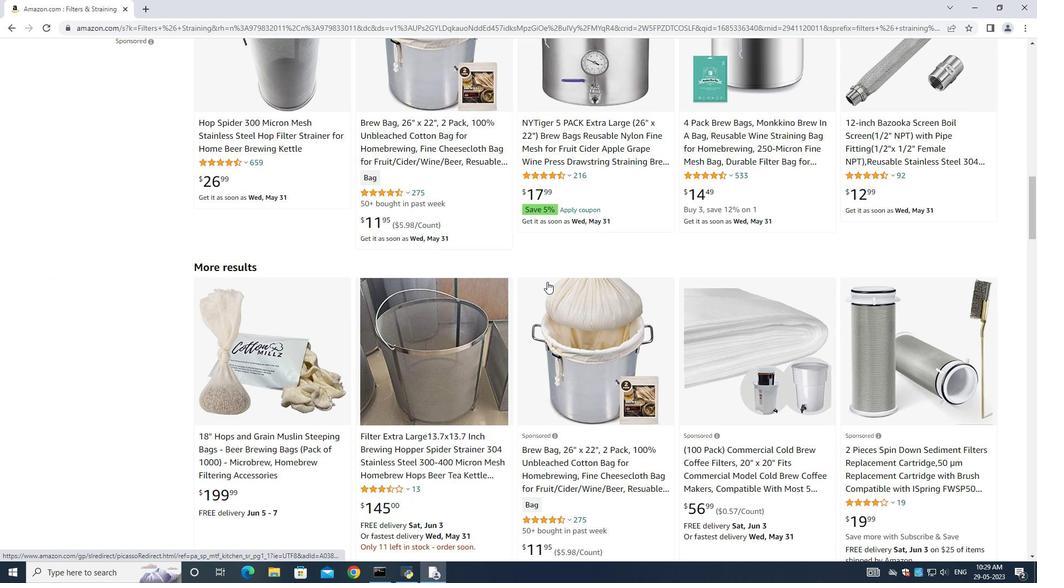 
Action: Mouse scrolled (547, 281) with delta (0, 0)
Screenshot: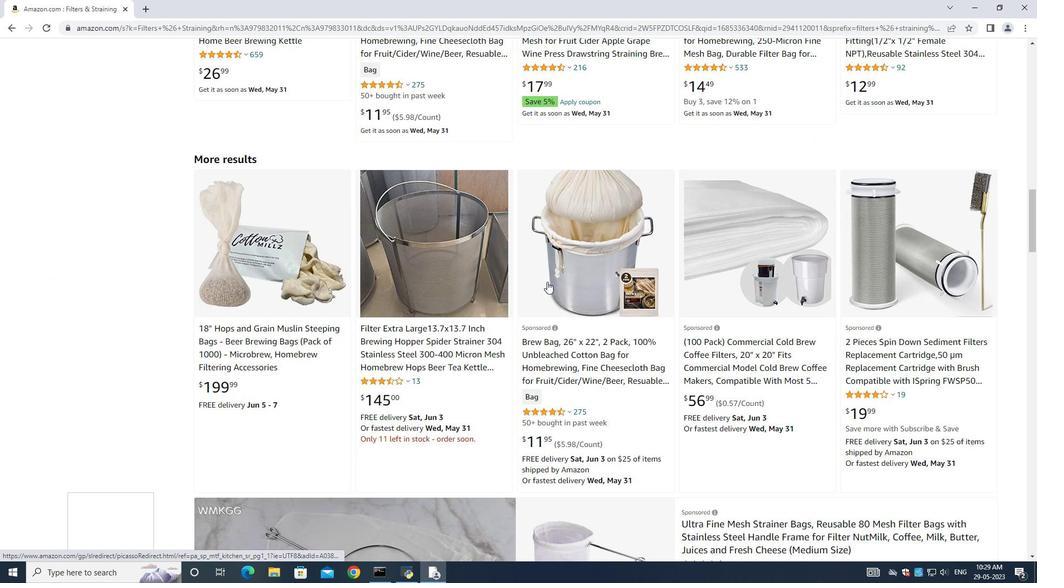 
Action: Mouse scrolled (547, 281) with delta (0, 0)
Screenshot: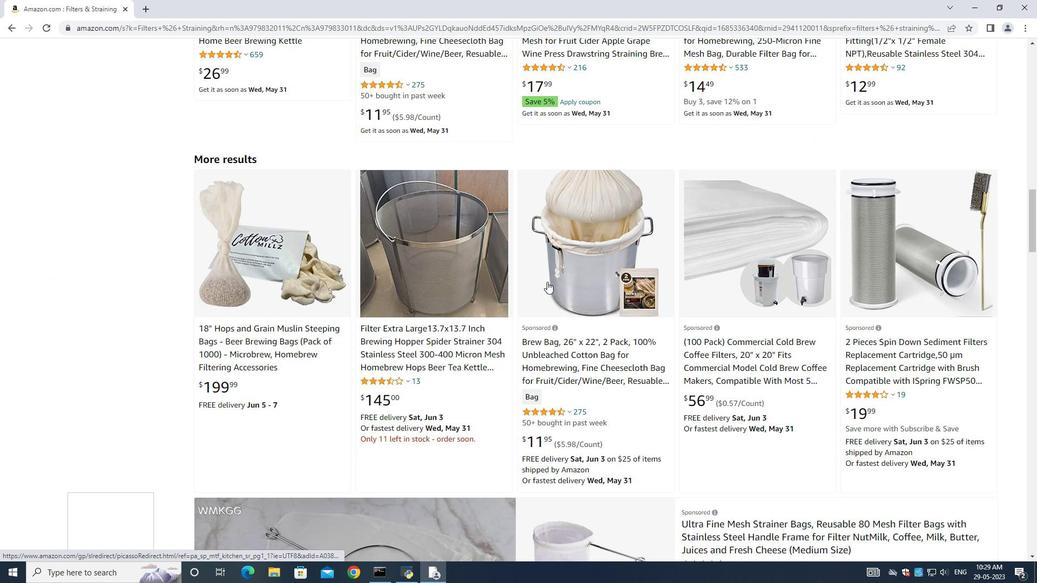 
Action: Mouse scrolled (547, 281) with delta (0, 0)
Screenshot: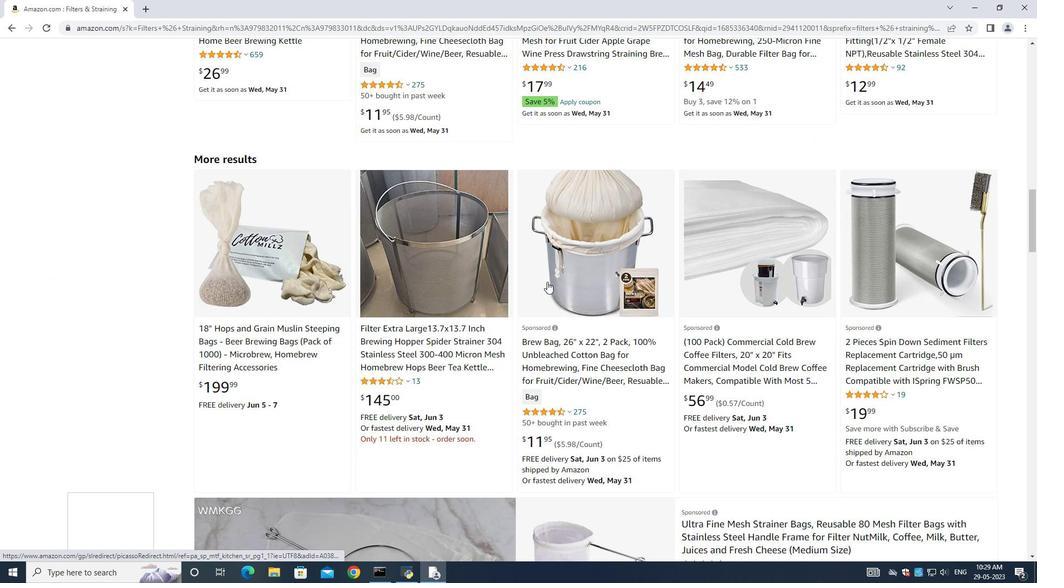 
Action: Mouse scrolled (547, 281) with delta (0, 0)
Screenshot: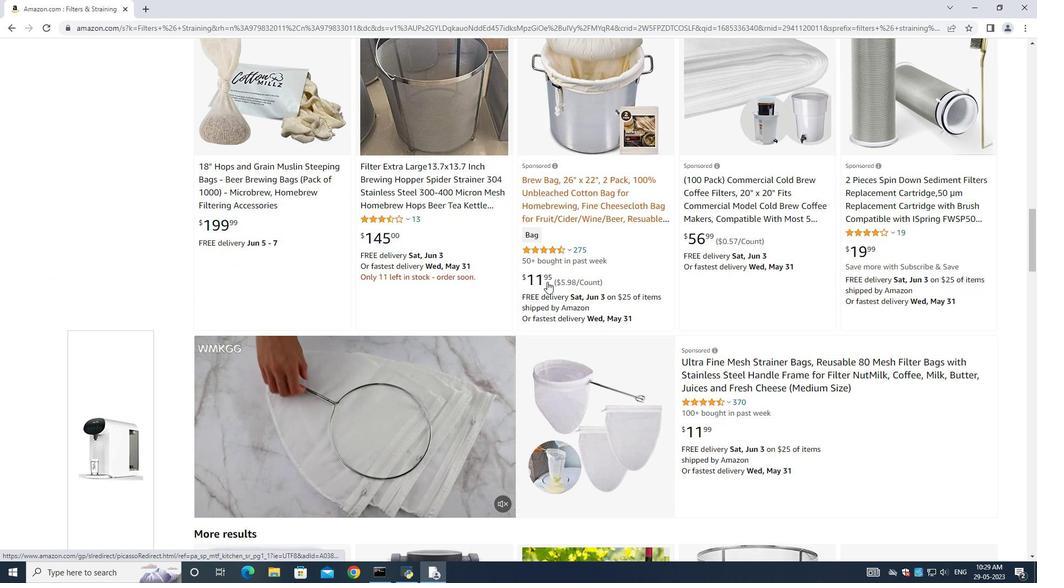 
Action: Mouse scrolled (547, 281) with delta (0, 0)
Screenshot: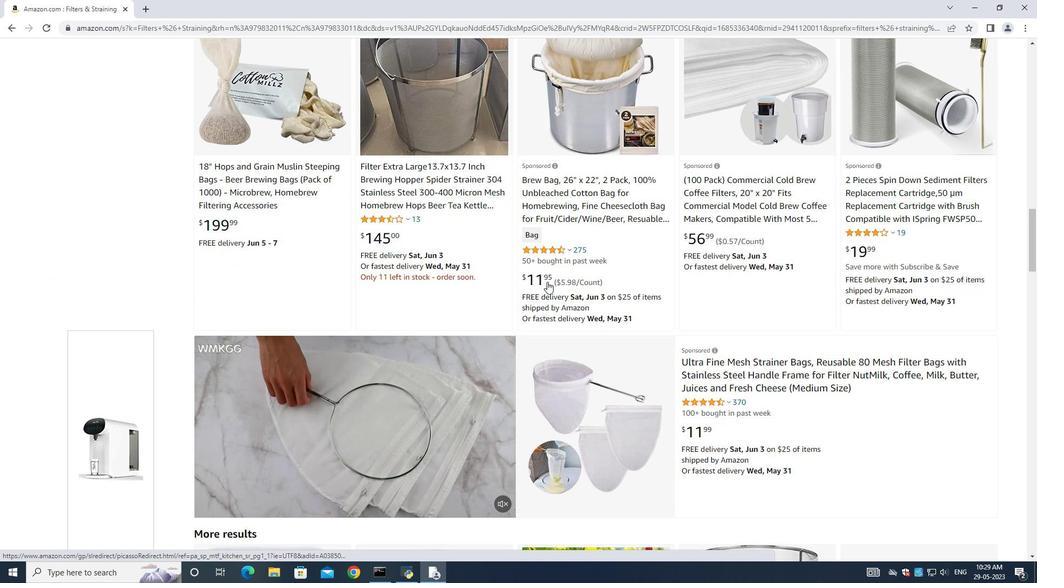 
Action: Mouse moved to (790, 272)
Screenshot: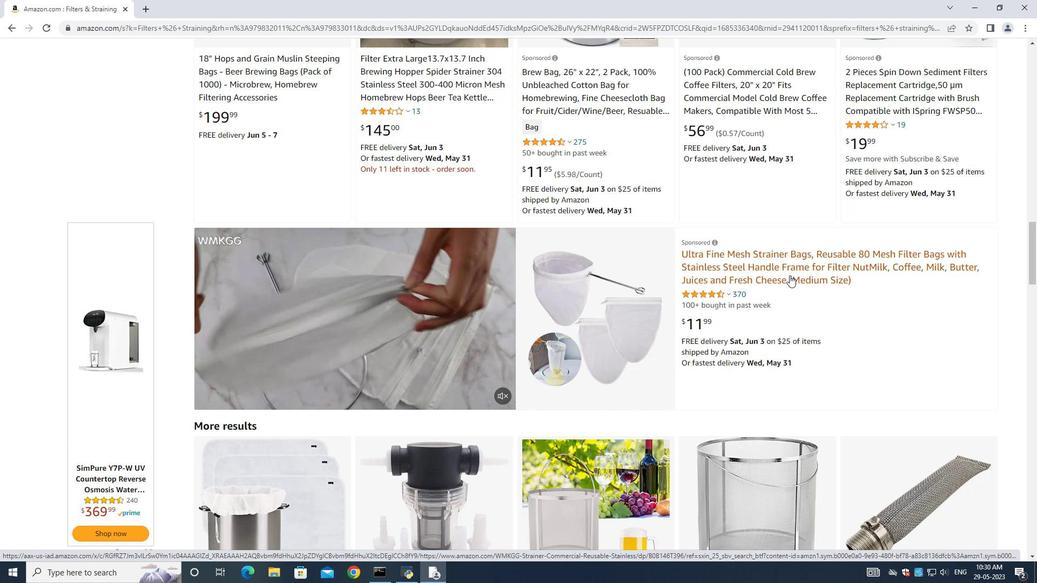 
Action: Mouse pressed left at (790, 272)
Screenshot: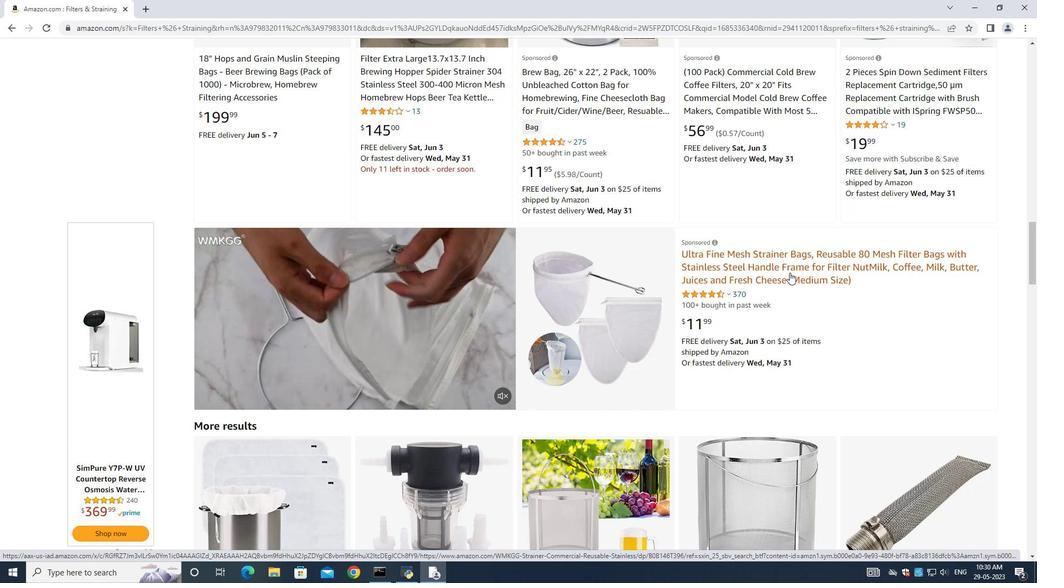 
Action: Mouse moved to (828, 454)
Screenshot: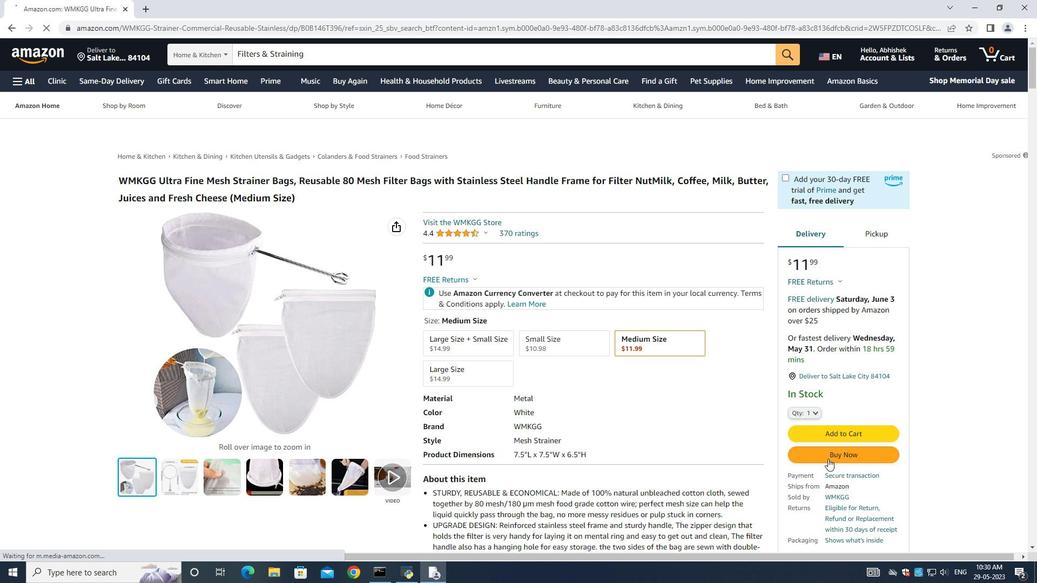 
Action: Mouse pressed left at (828, 454)
Screenshot: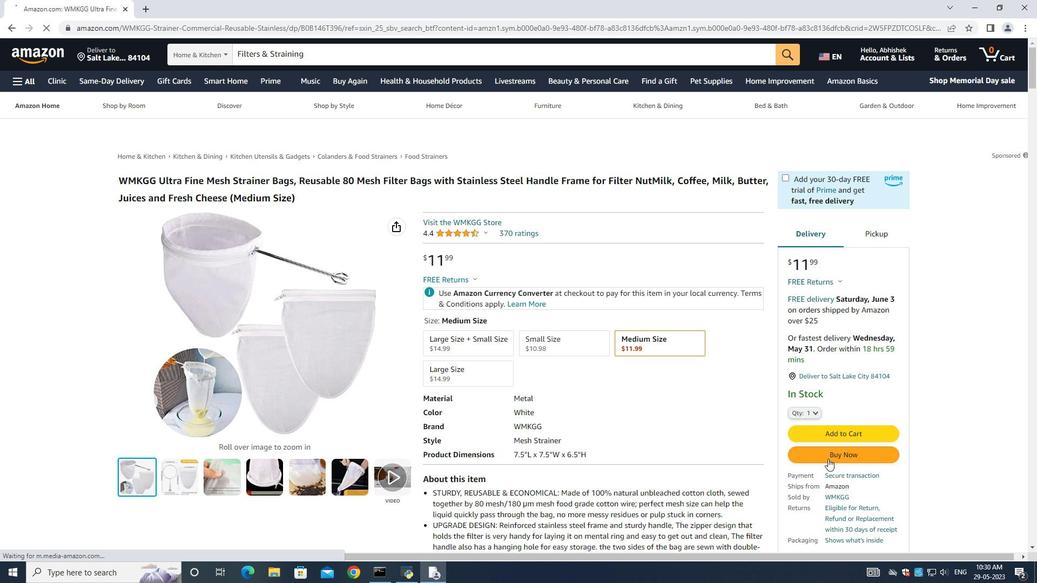 
Action: Mouse moved to (410, 256)
Screenshot: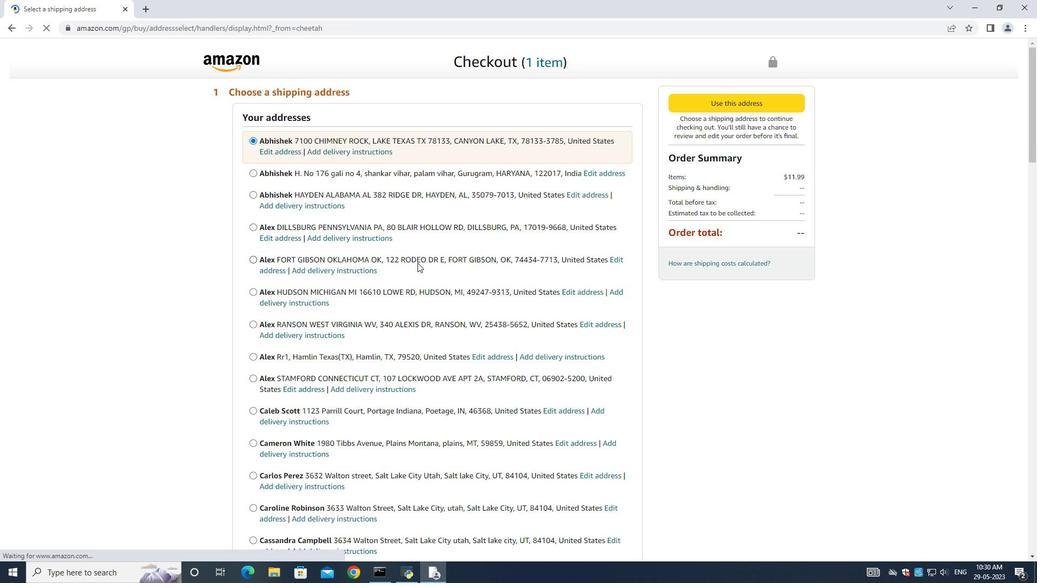 
Action: Mouse scrolled (410, 256) with delta (0, 0)
Screenshot: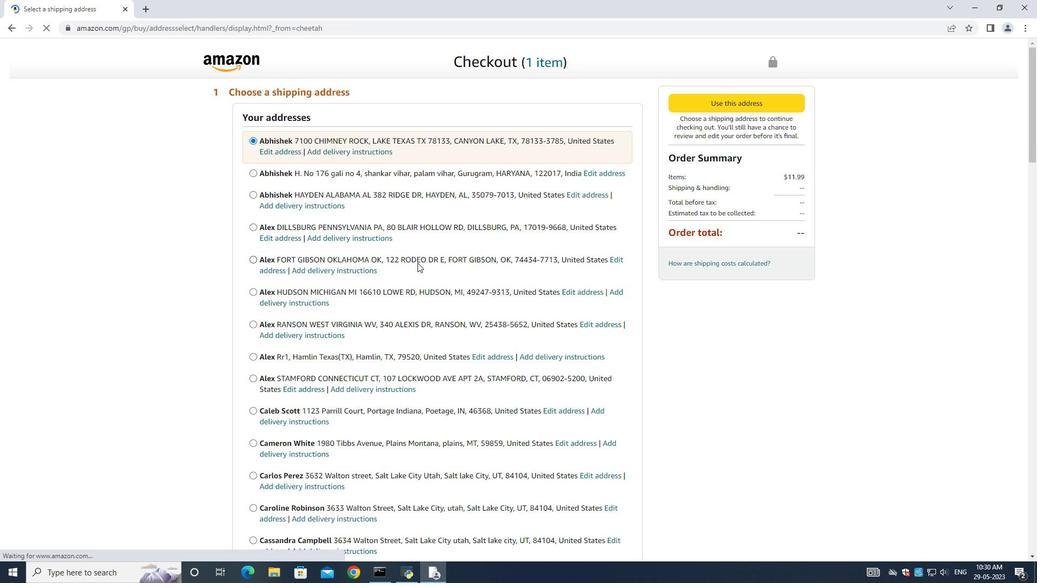 
Action: Mouse moved to (411, 256)
Screenshot: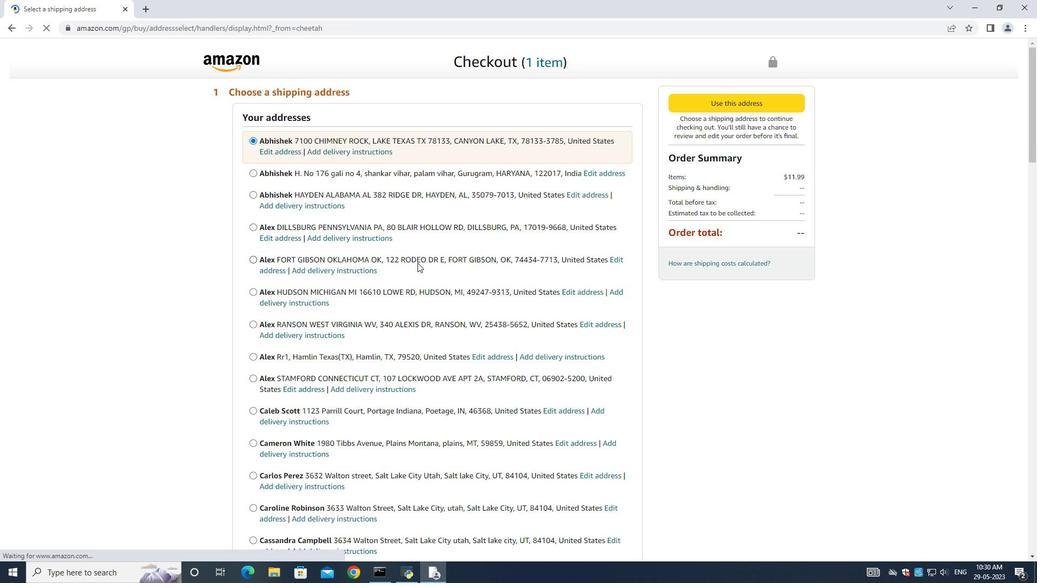 
Action: Mouse scrolled (411, 256) with delta (0, 0)
Screenshot: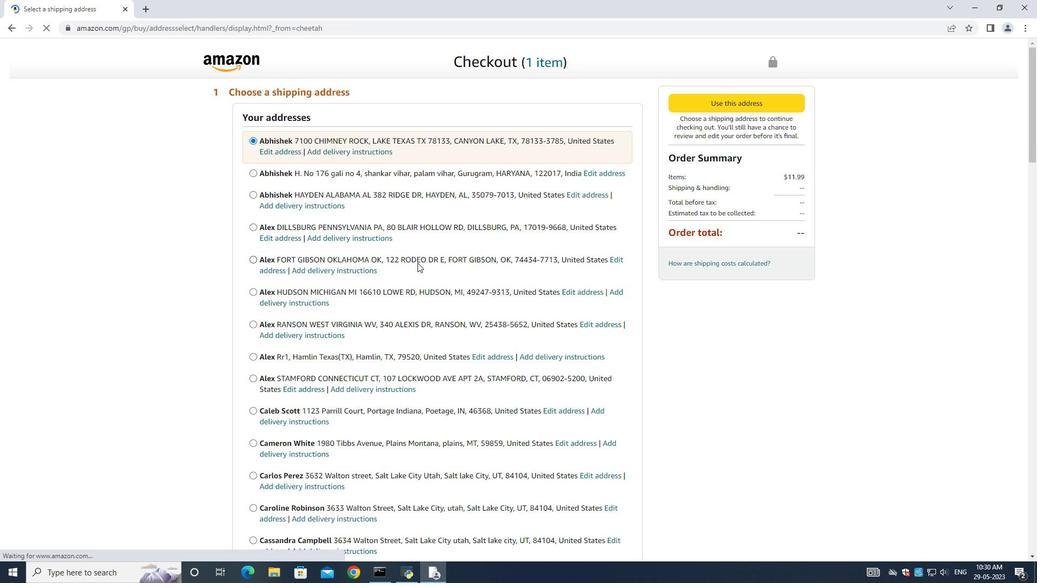 
Action: Mouse moved to (411, 256)
Screenshot: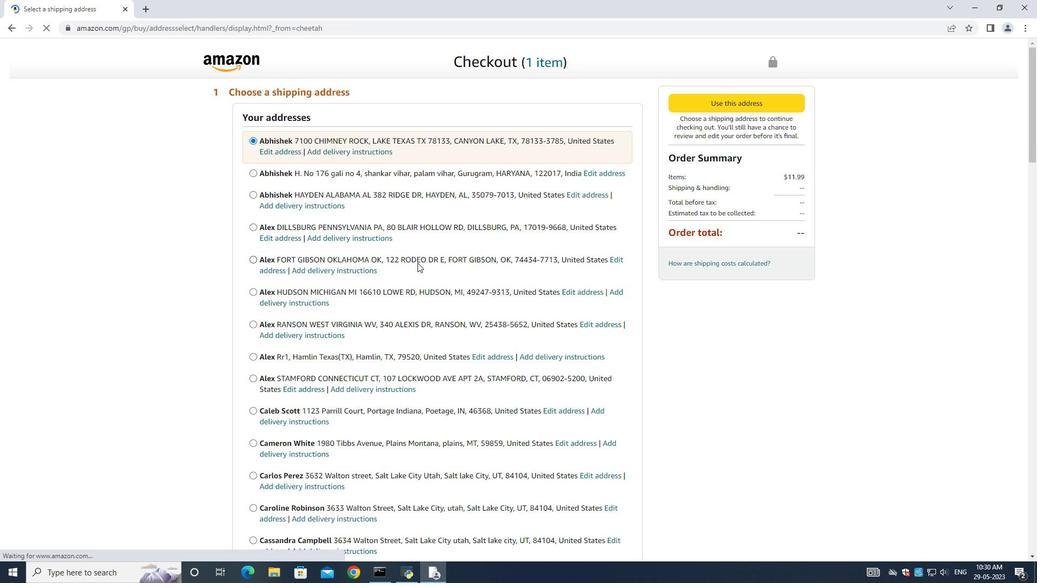 
Action: Mouse scrolled (411, 256) with delta (0, 0)
Screenshot: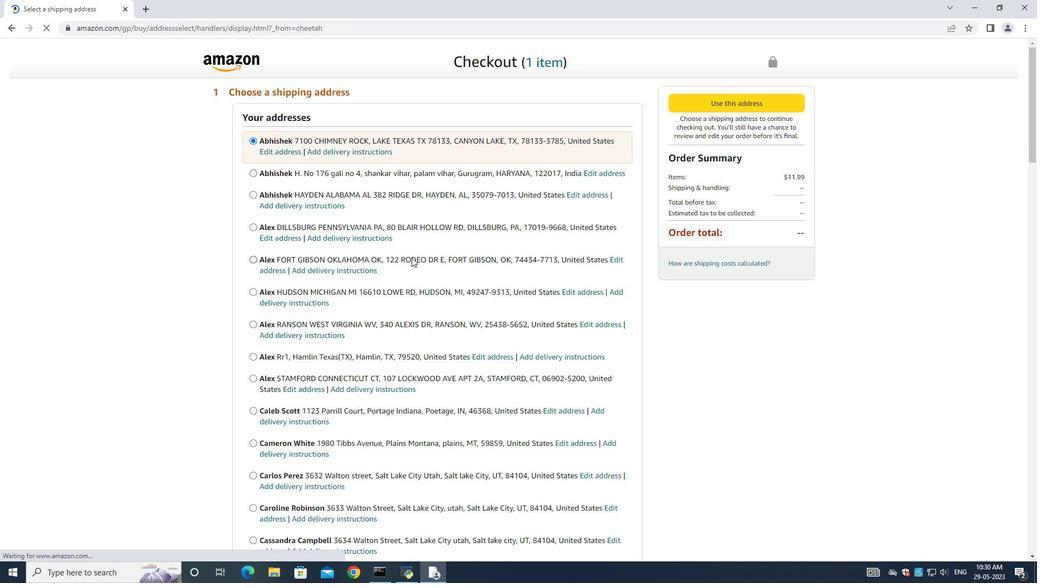 
Action: Mouse scrolled (411, 256) with delta (0, 0)
Screenshot: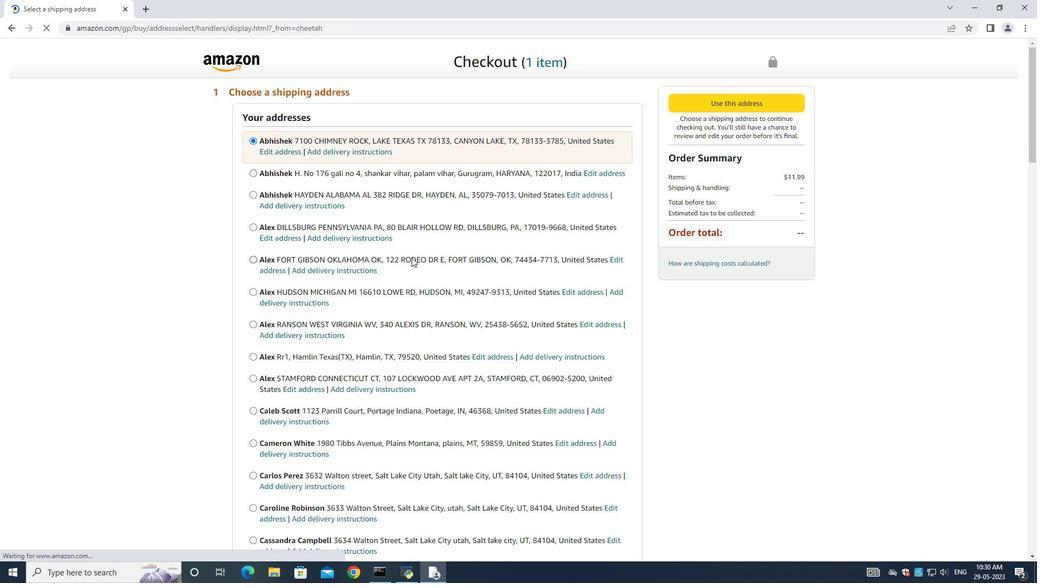 
Action: Mouse scrolled (411, 256) with delta (0, 0)
Screenshot: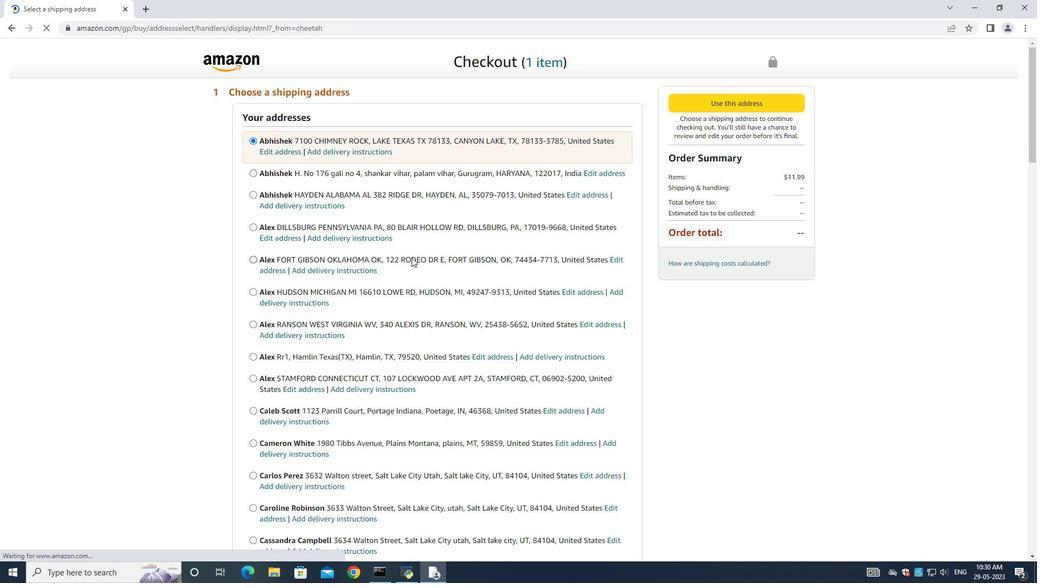 
Action: Mouse scrolled (411, 256) with delta (0, 0)
Screenshot: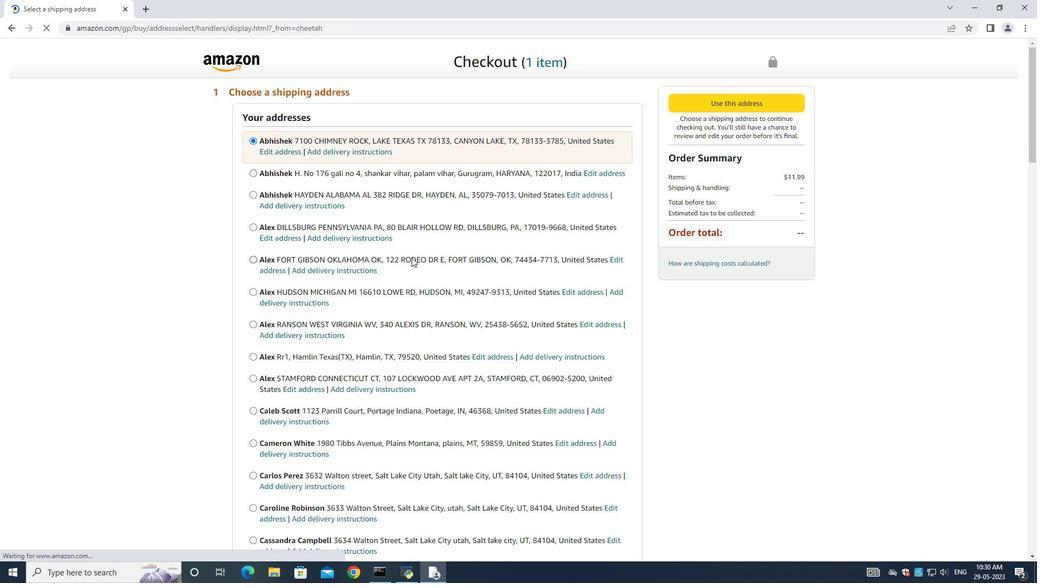 
Action: Mouse scrolled (411, 256) with delta (0, 0)
Screenshot: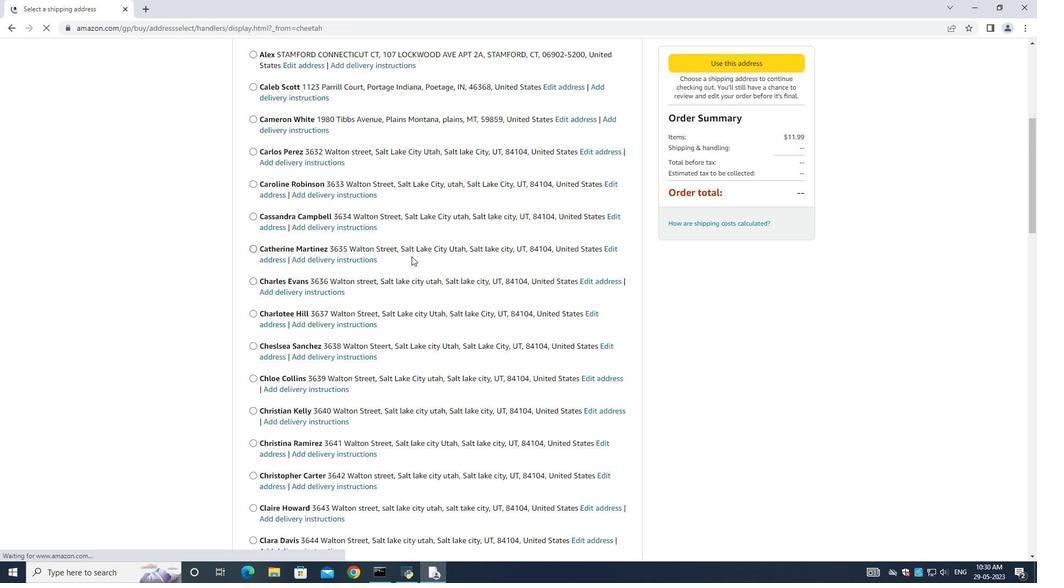 
Action: Mouse scrolled (411, 256) with delta (0, 0)
Screenshot: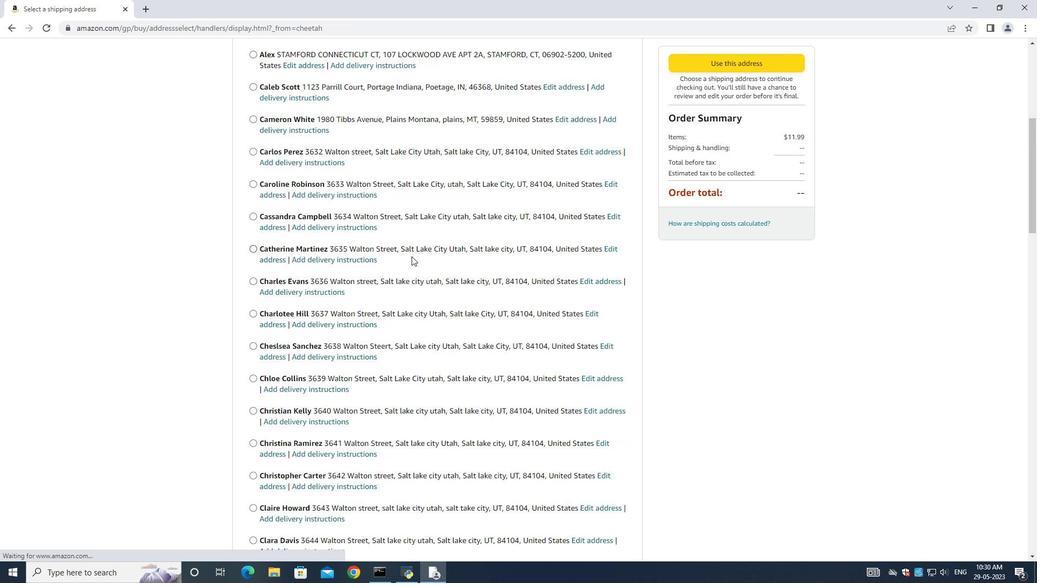
Action: Mouse scrolled (411, 256) with delta (0, 0)
Screenshot: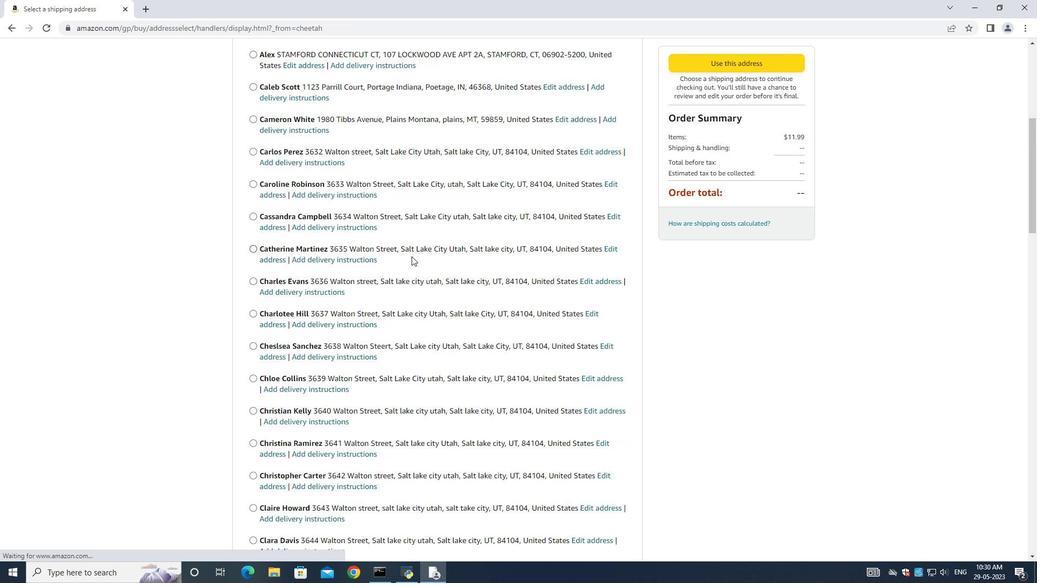 
Action: Mouse moved to (410, 256)
Screenshot: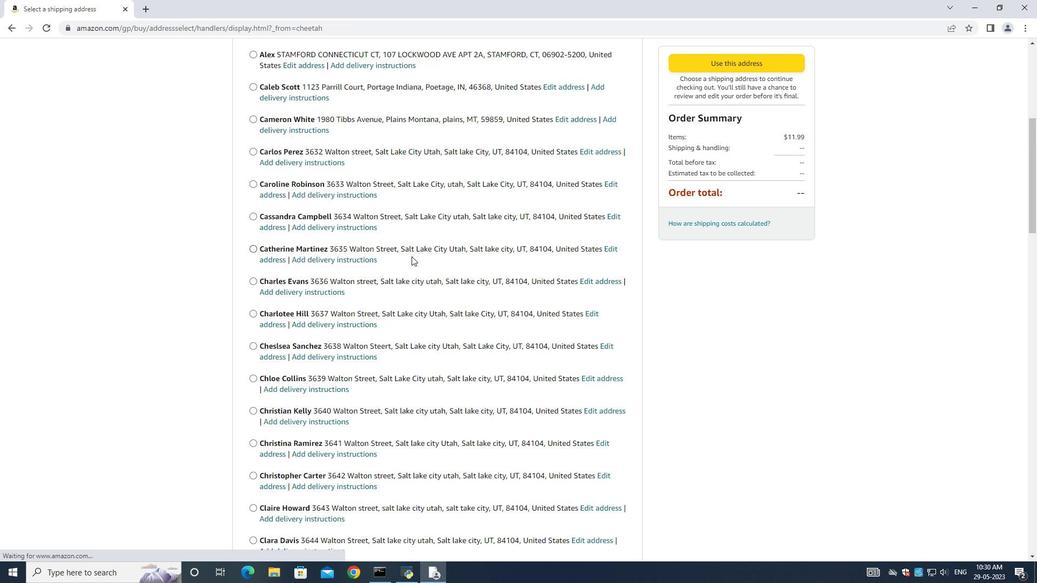 
Action: Mouse scrolled (411, 256) with delta (0, 0)
Screenshot: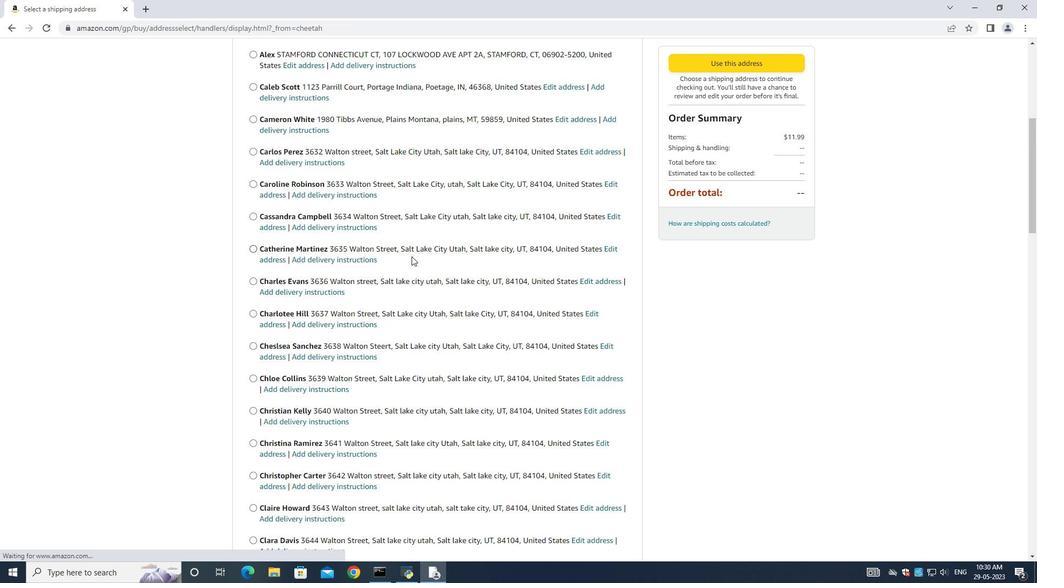 
Action: Mouse moved to (409, 254)
Screenshot: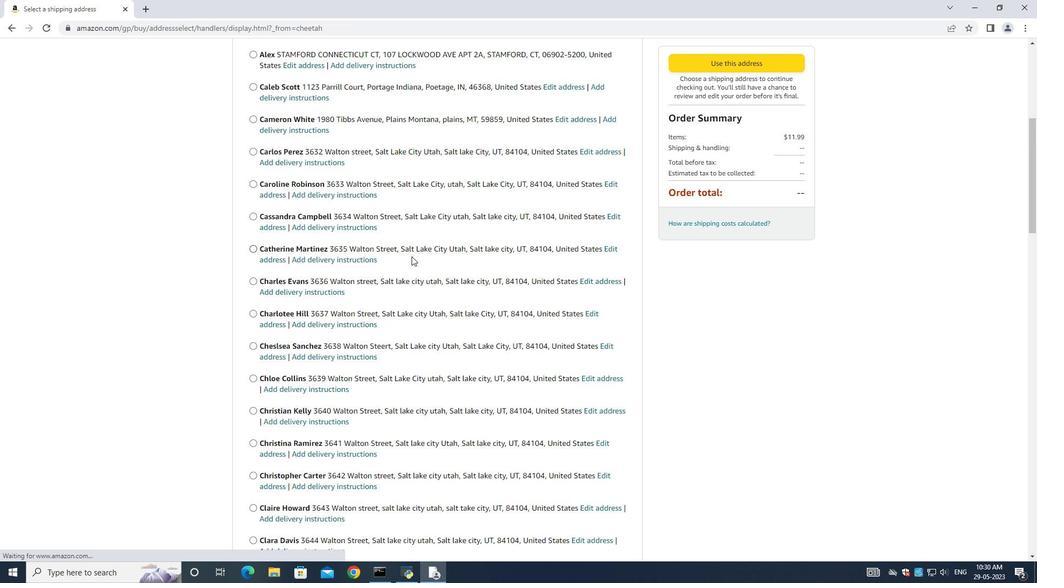 
Action: Mouse scrolled (410, 256) with delta (0, 0)
Screenshot: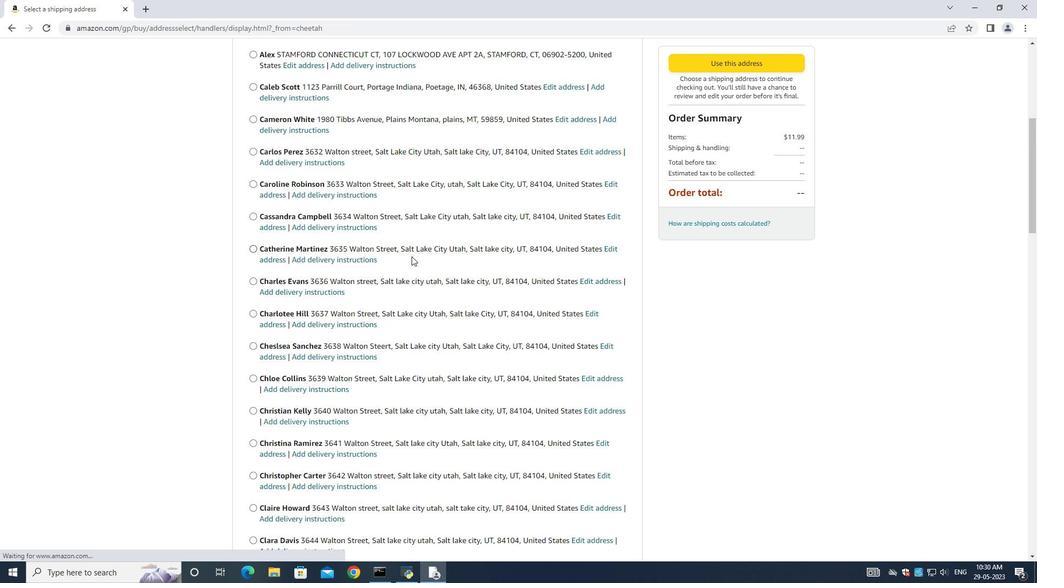 
Action: Mouse moved to (407, 249)
Screenshot: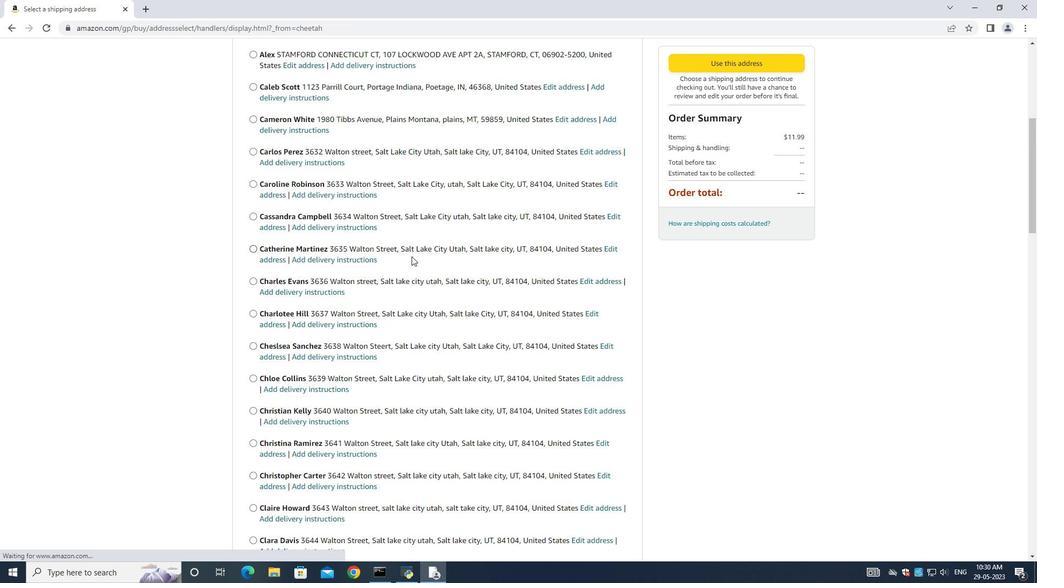 
Action: Mouse scrolled (407, 252) with delta (0, 0)
Screenshot: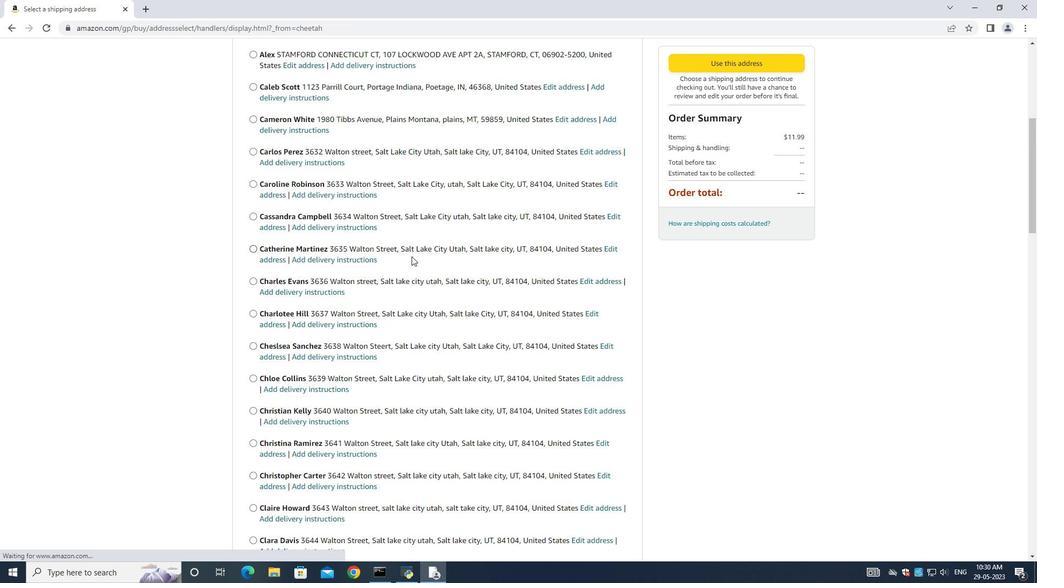 
Action: Mouse moved to (404, 249)
Screenshot: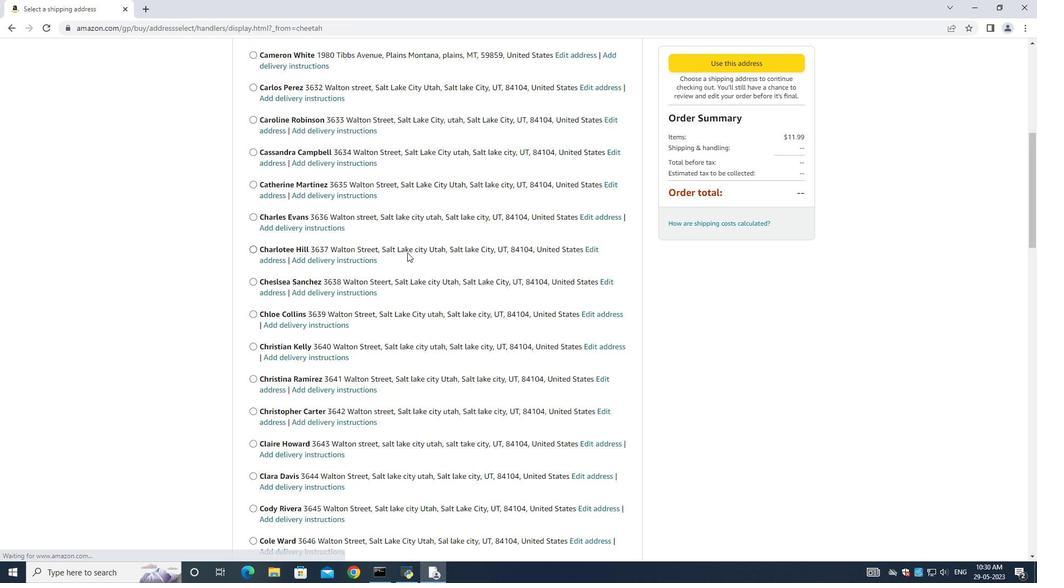 
Action: Mouse scrolled (404, 248) with delta (0, 0)
Screenshot: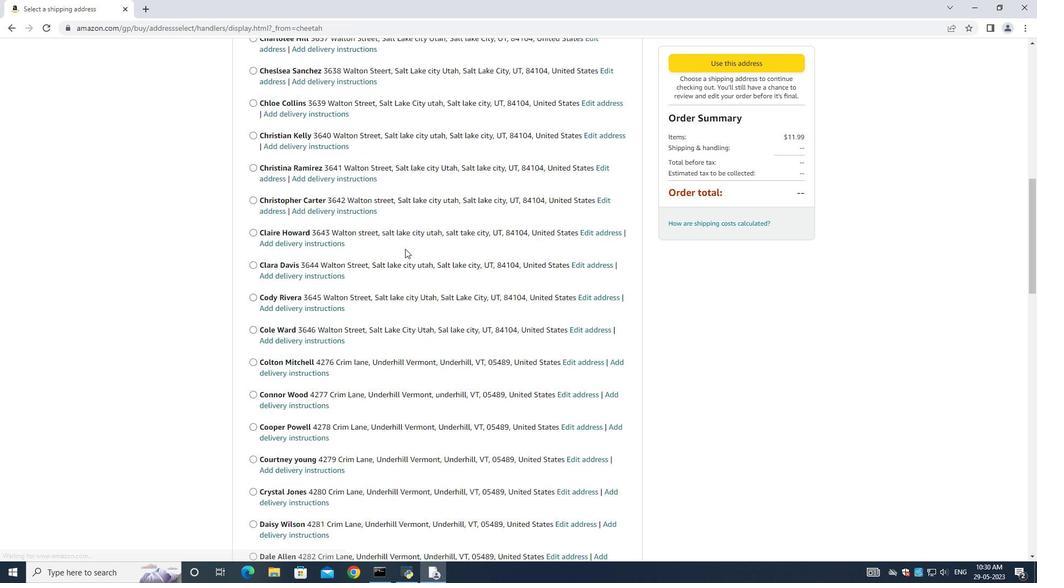 
Action: Mouse scrolled (404, 248) with delta (0, 0)
Screenshot: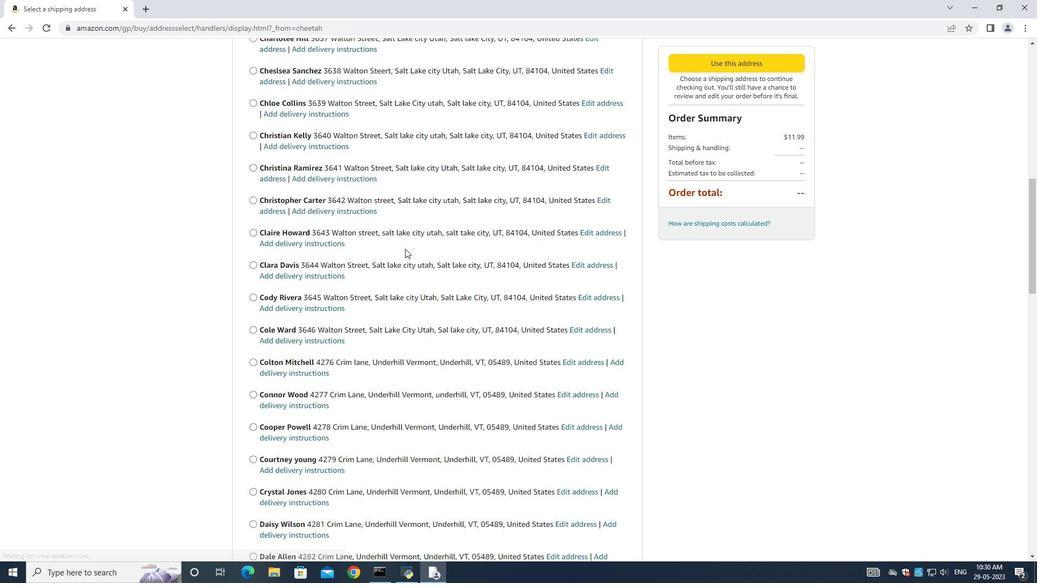 
Action: Mouse scrolled (404, 248) with delta (0, 0)
Screenshot: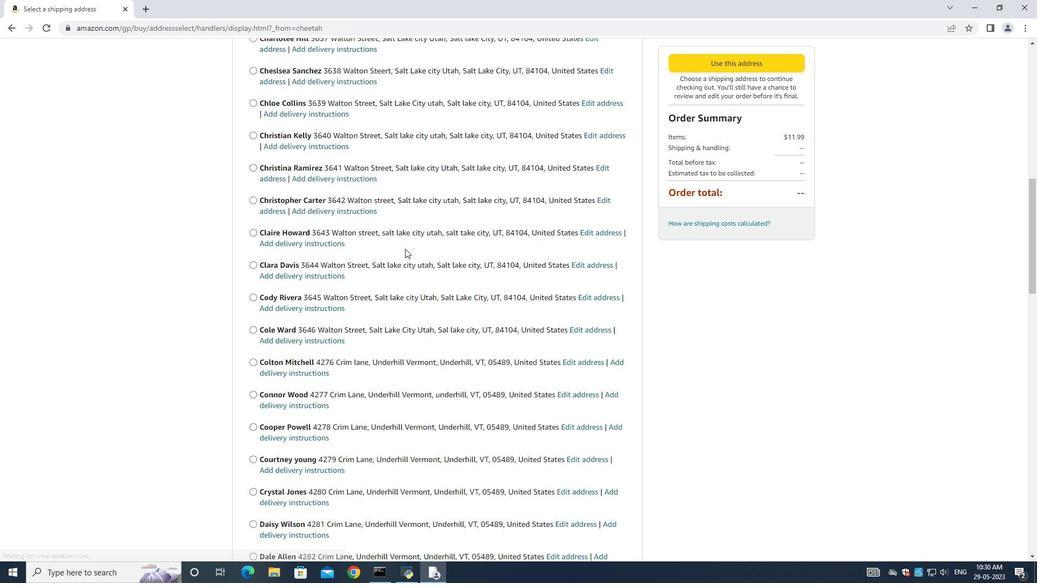 
Action: Mouse scrolled (404, 248) with delta (0, 0)
Screenshot: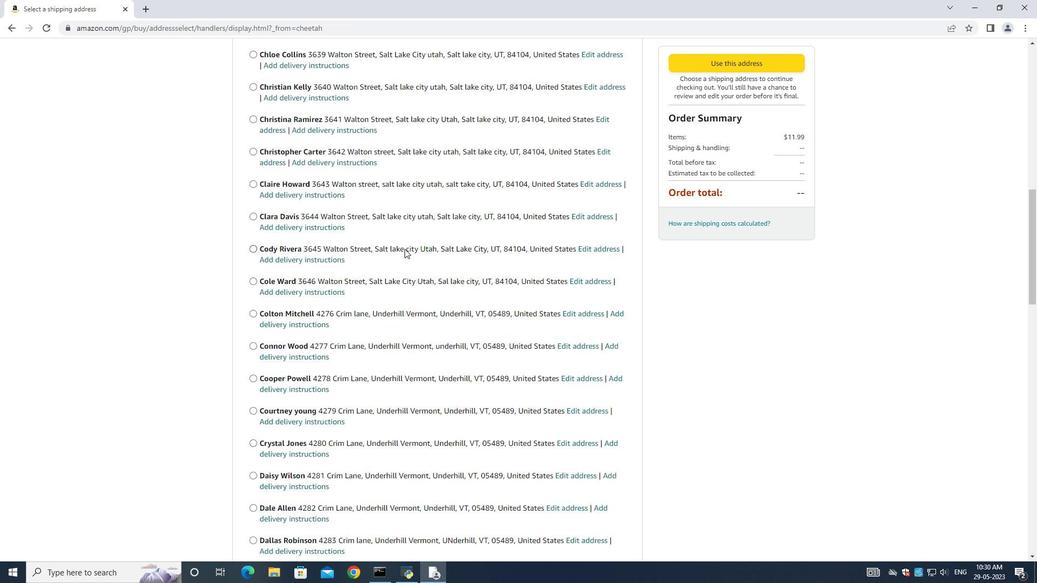 
Action: Mouse scrolled (404, 248) with delta (0, 0)
Screenshot: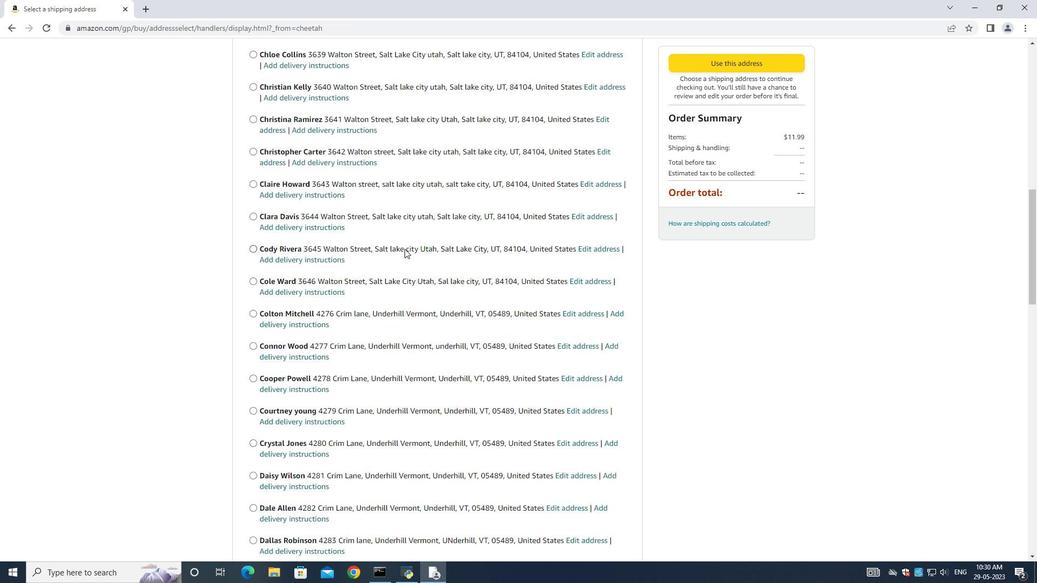 
Action: Mouse scrolled (404, 248) with delta (0, 0)
Screenshot: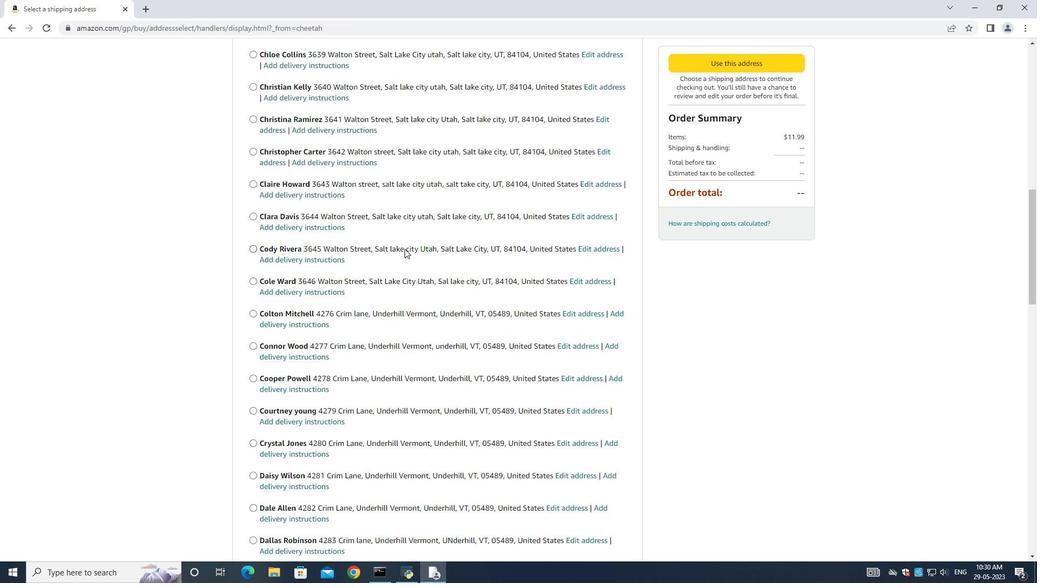 
Action: Mouse moved to (404, 249)
Screenshot: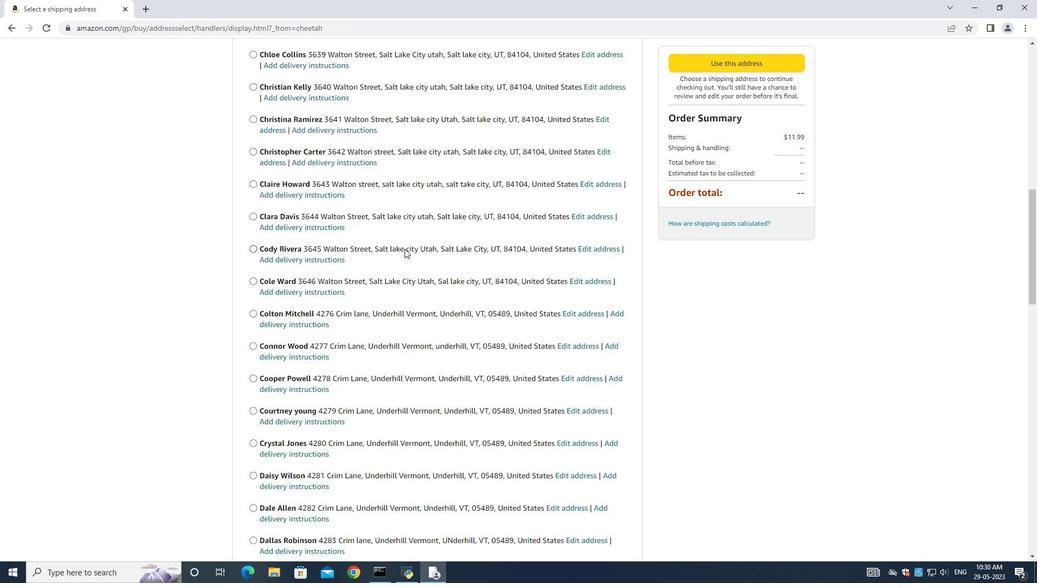 
Action: Mouse scrolled (404, 248) with delta (0, 0)
Screenshot: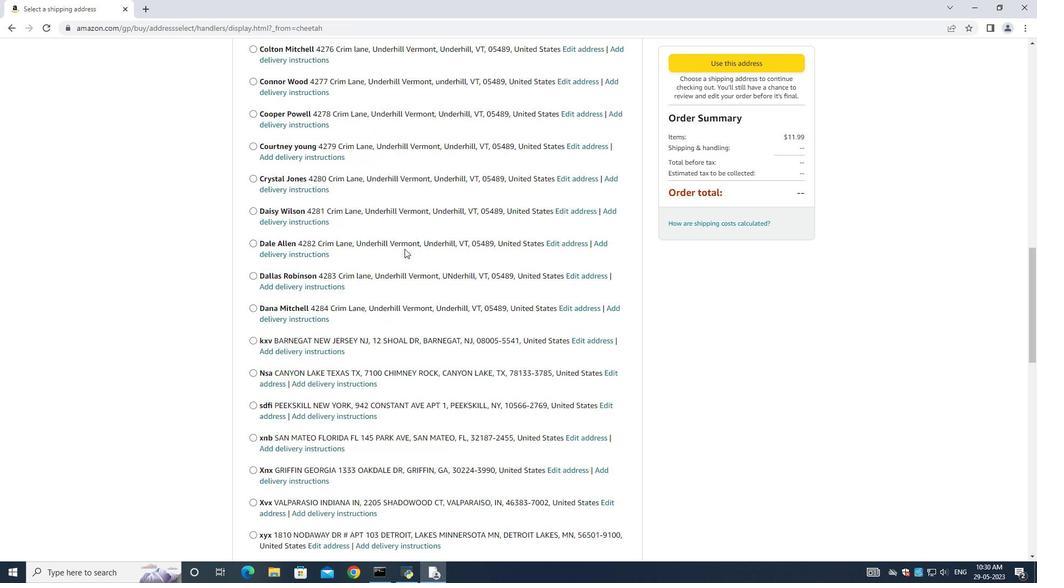 
Action: Mouse moved to (404, 250)
Screenshot: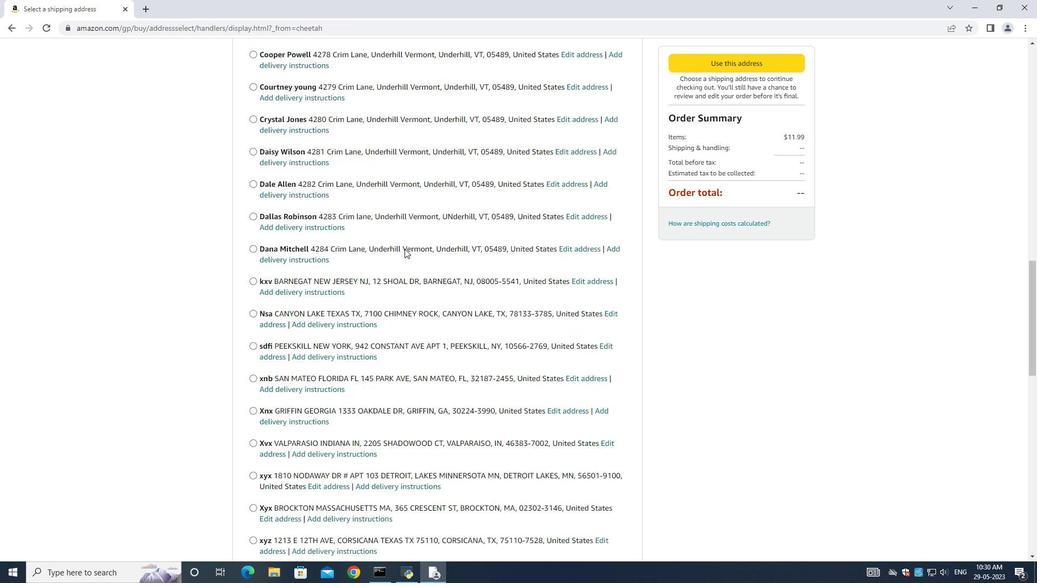 
Action: Mouse scrolled (404, 249) with delta (0, 0)
Screenshot: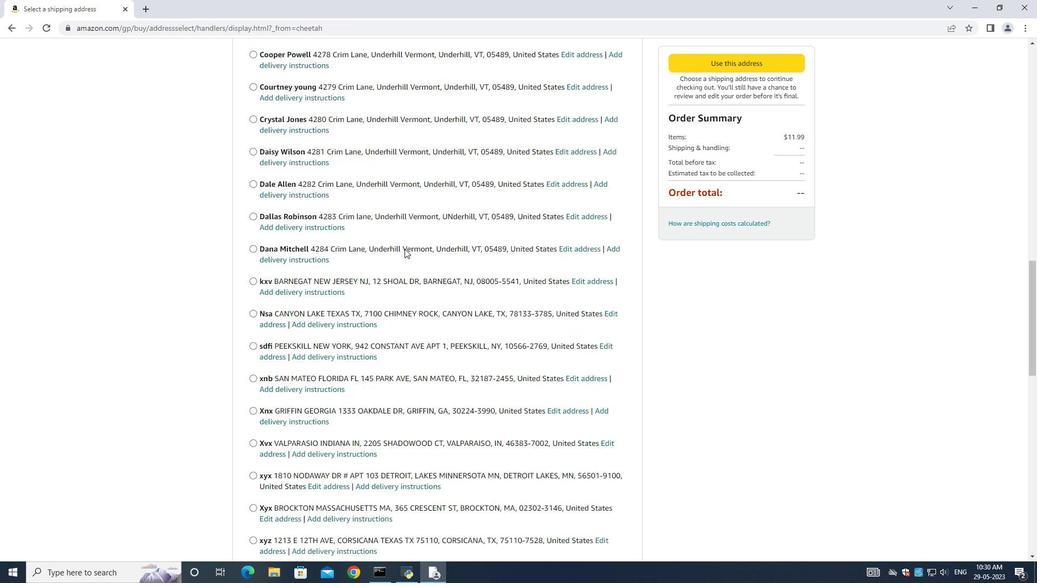 
Action: Mouse moved to (404, 251)
Screenshot: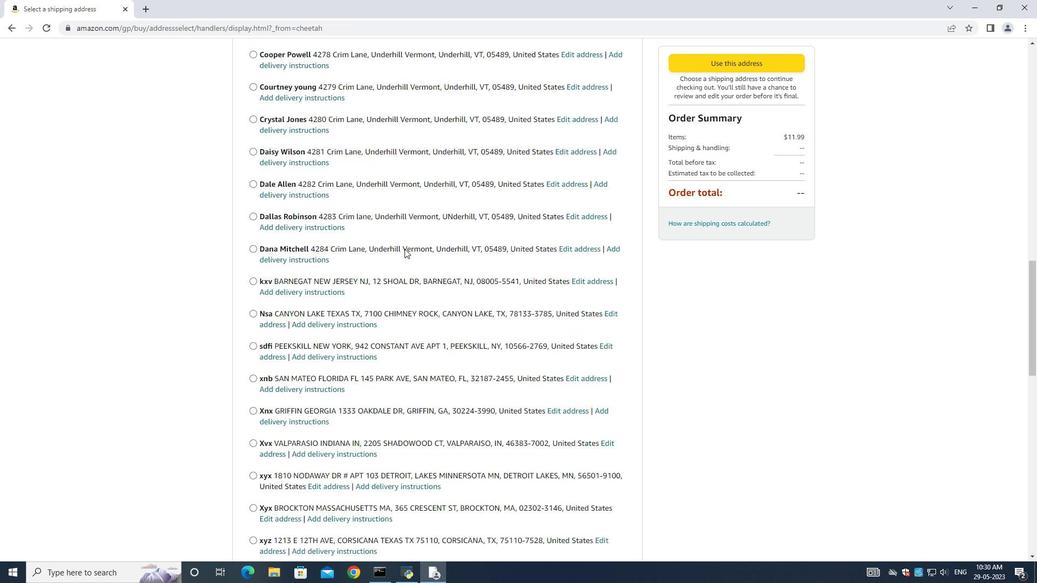
Action: Mouse scrolled (404, 250) with delta (0, 0)
Screenshot: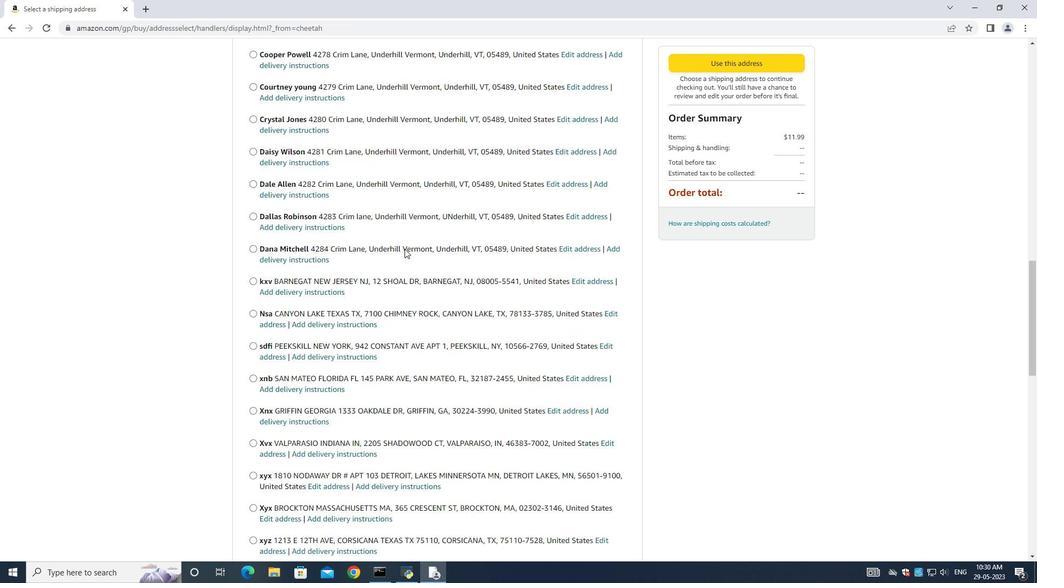 
Action: Mouse scrolled (404, 250) with delta (0, 0)
Screenshot: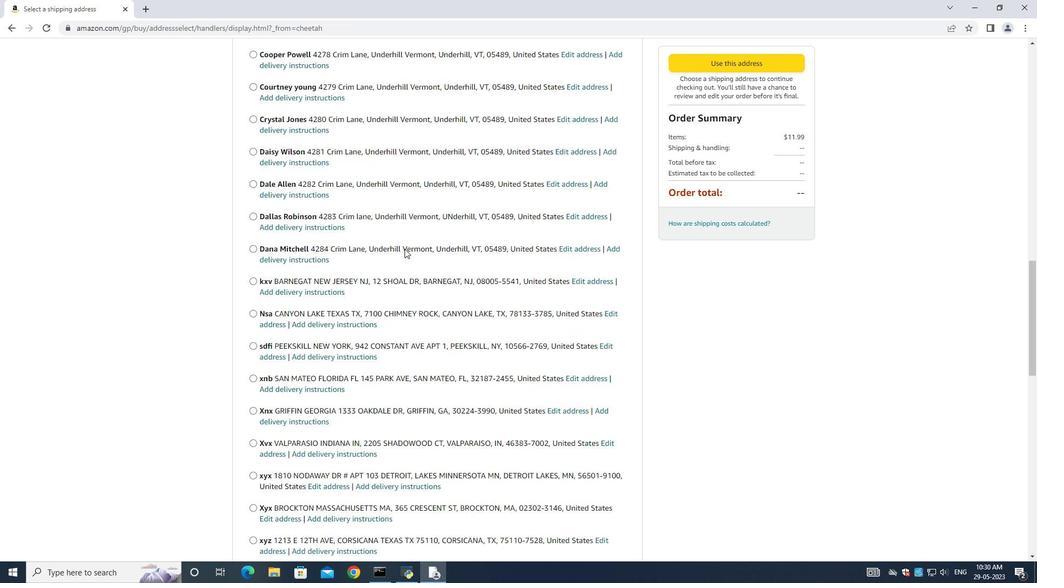 
Action: Mouse moved to (404, 251)
Screenshot: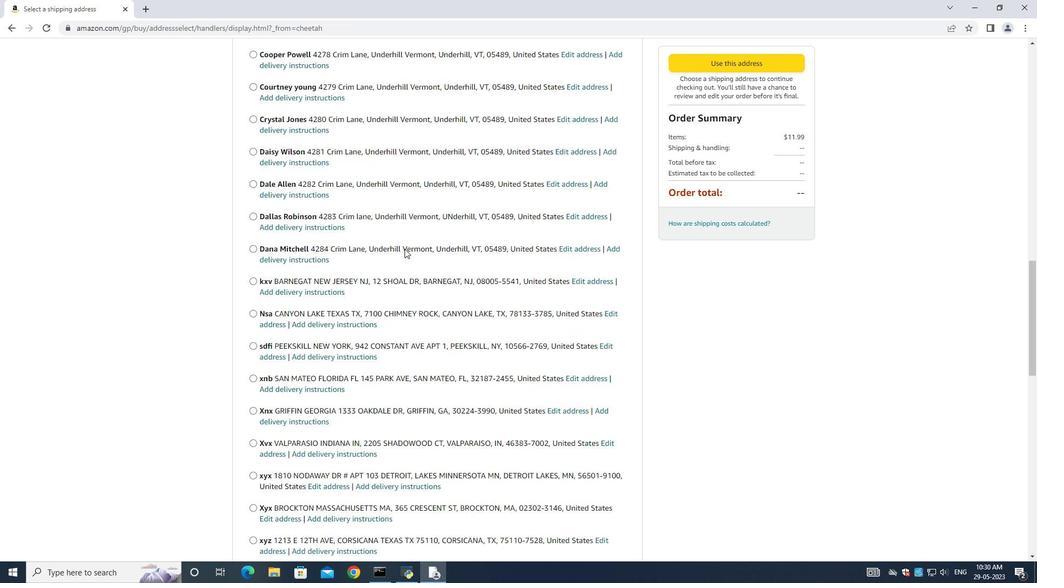 
Action: Mouse scrolled (404, 250) with delta (0, 0)
Screenshot: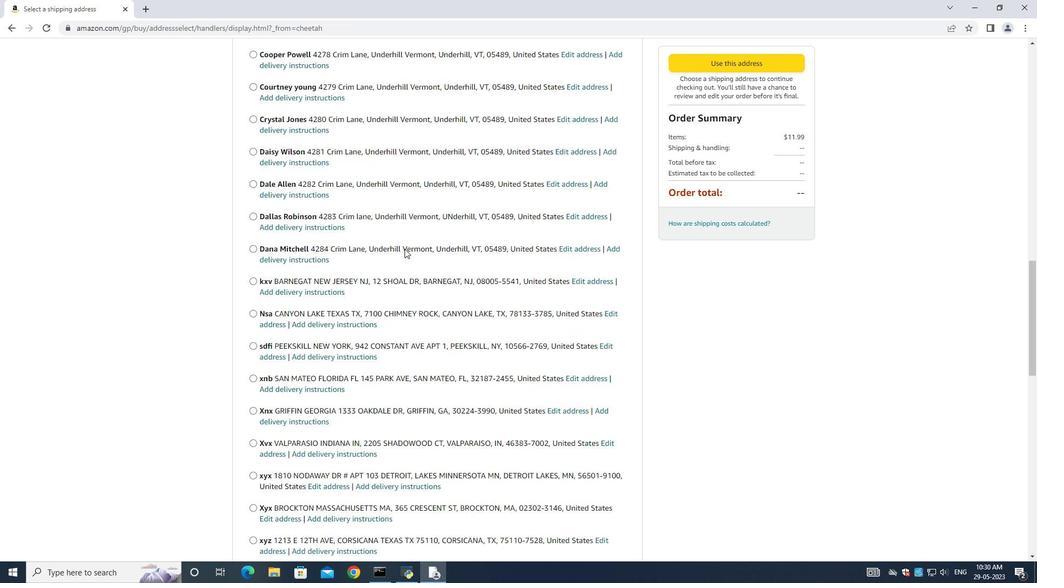 
Action: Mouse moved to (404, 251)
Screenshot: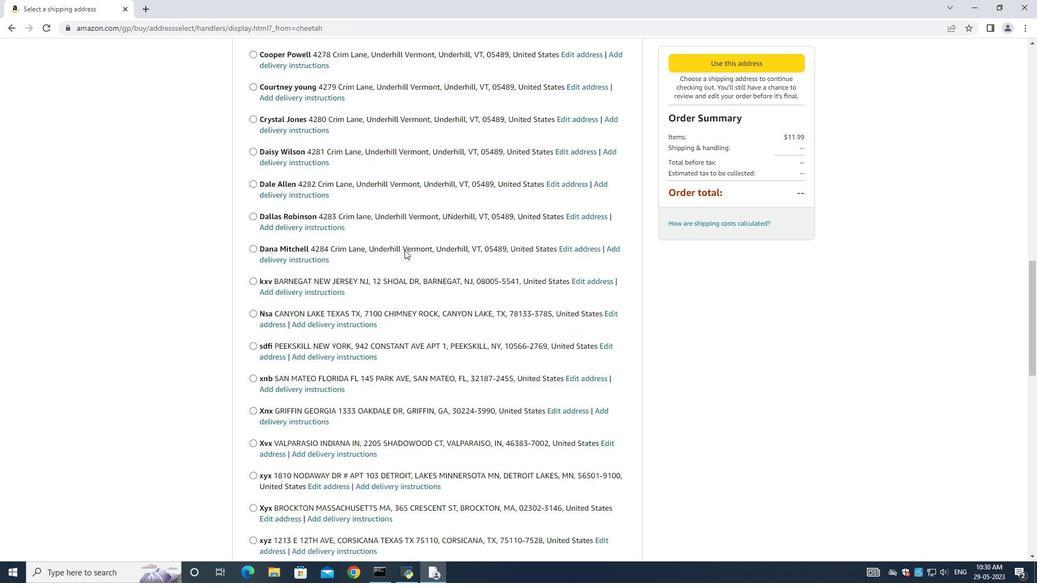 
Action: Mouse scrolled (404, 250) with delta (0, 0)
Screenshot: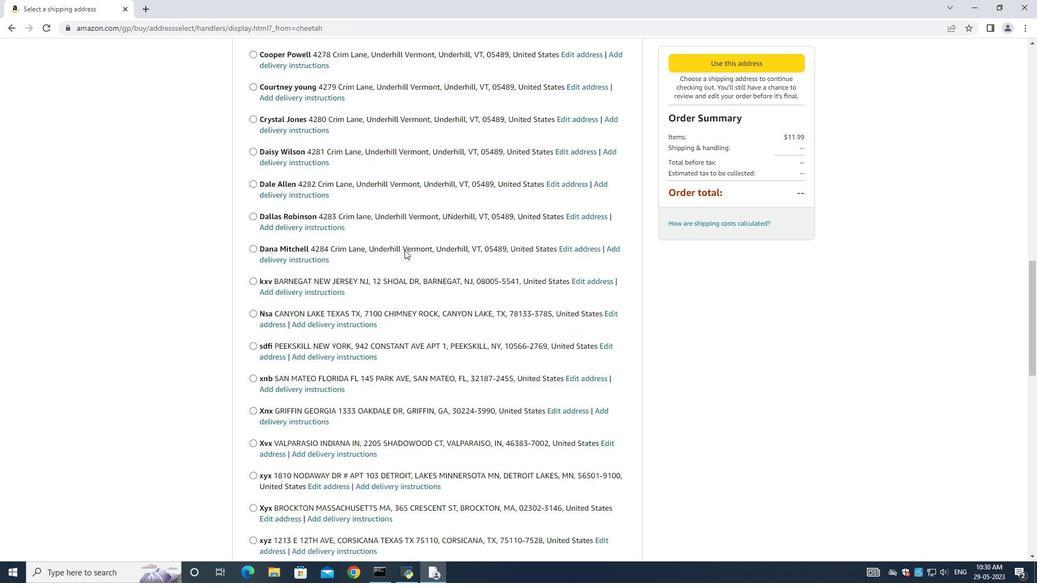 
Action: Mouse moved to (402, 265)
Screenshot: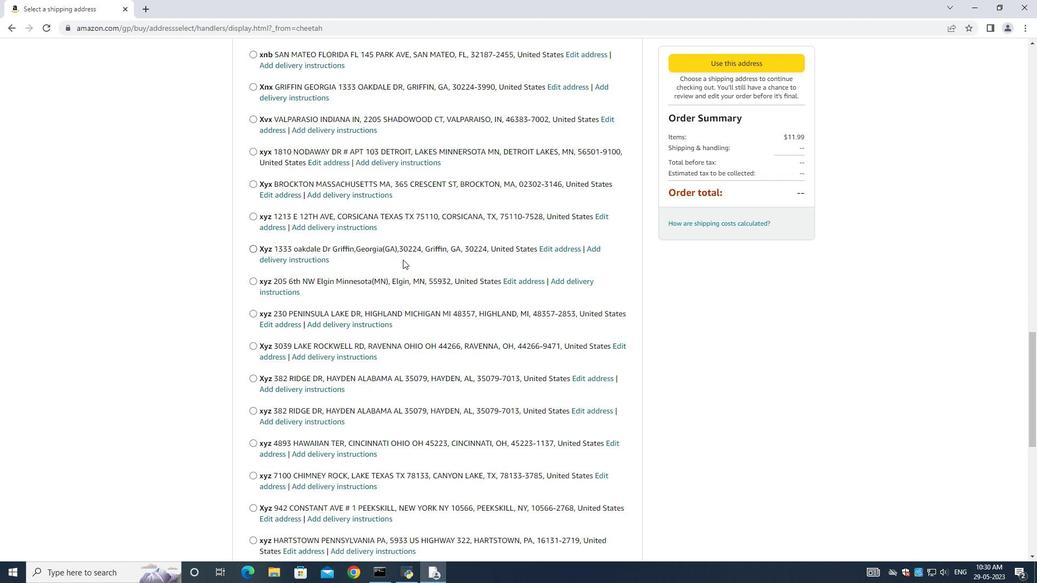 
Action: Mouse scrolled (403, 261) with delta (0, 0)
Screenshot: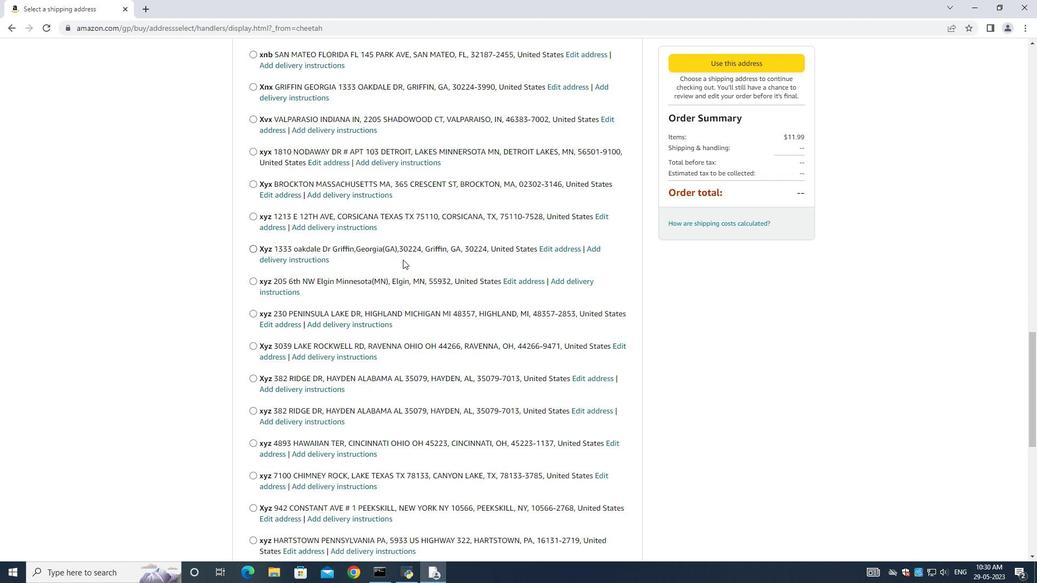 
Action: Mouse scrolled (403, 263) with delta (0, 0)
Screenshot: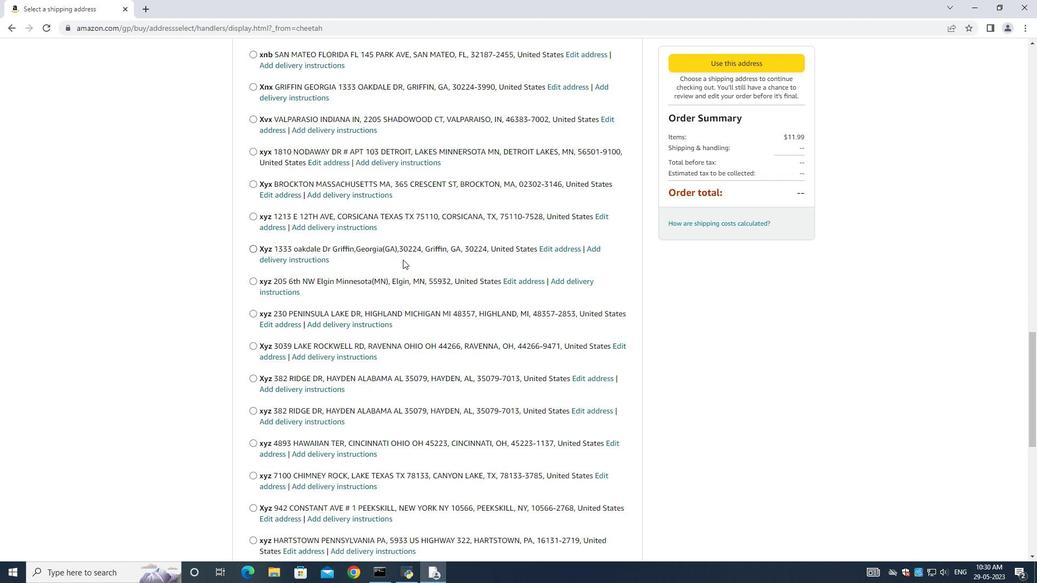 
Action: Mouse scrolled (403, 264) with delta (0, 0)
Screenshot: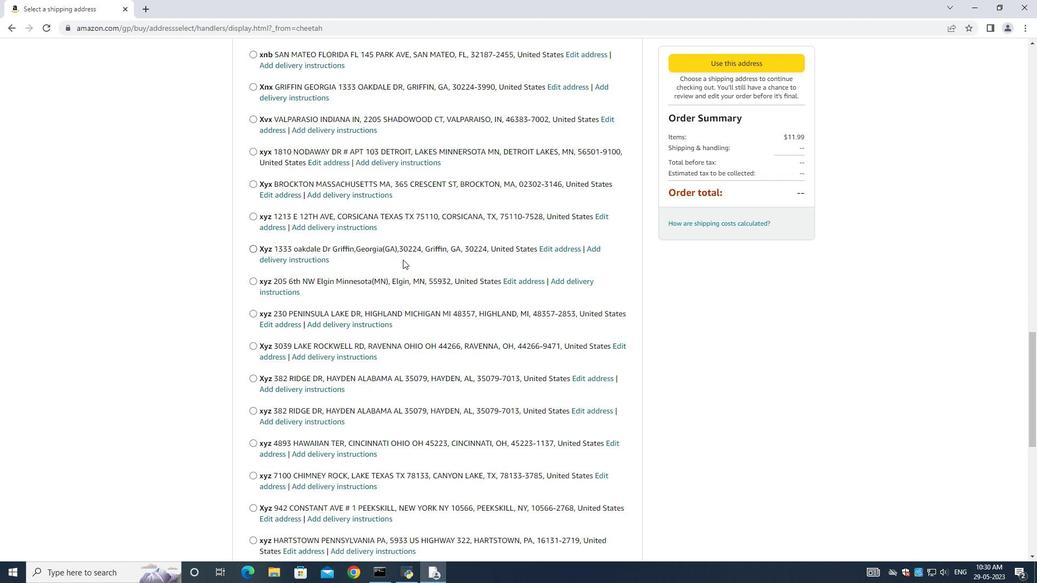 
Action: Mouse scrolled (403, 264) with delta (0, 0)
Screenshot: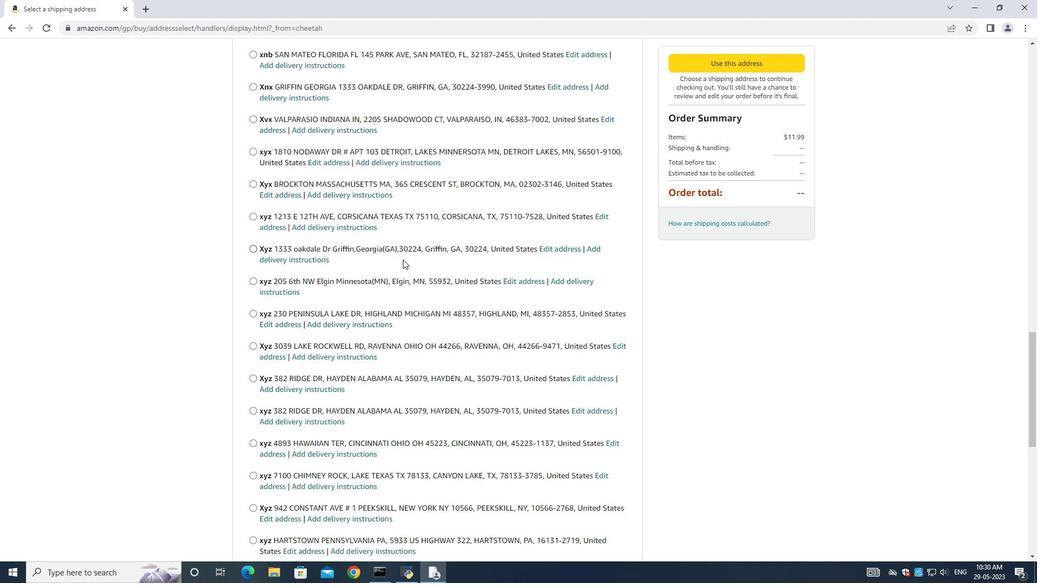 
Action: Mouse scrolled (402, 264) with delta (0, 0)
Screenshot: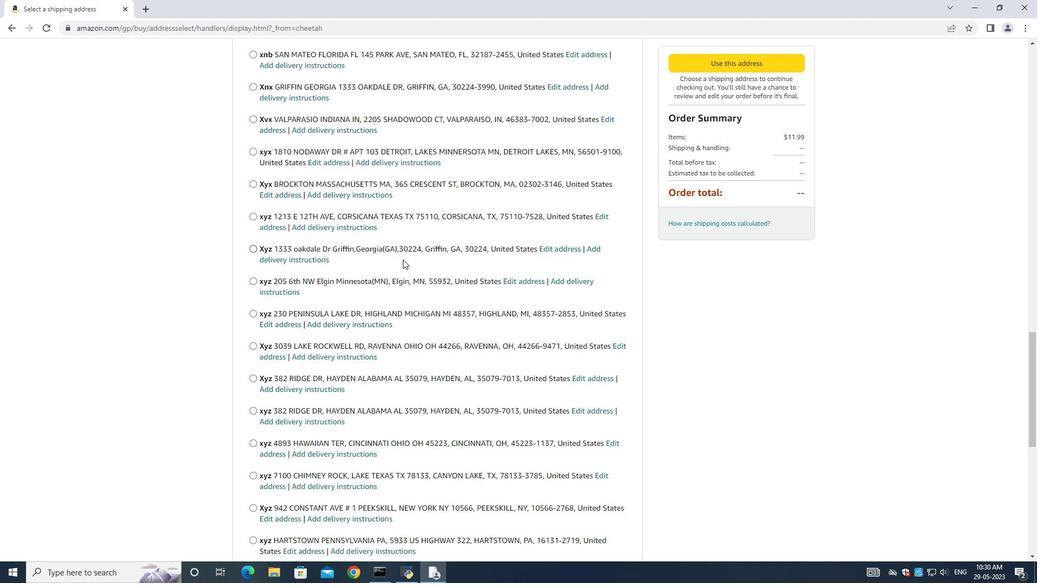 
Action: Mouse scrolled (402, 264) with delta (0, 0)
Screenshot: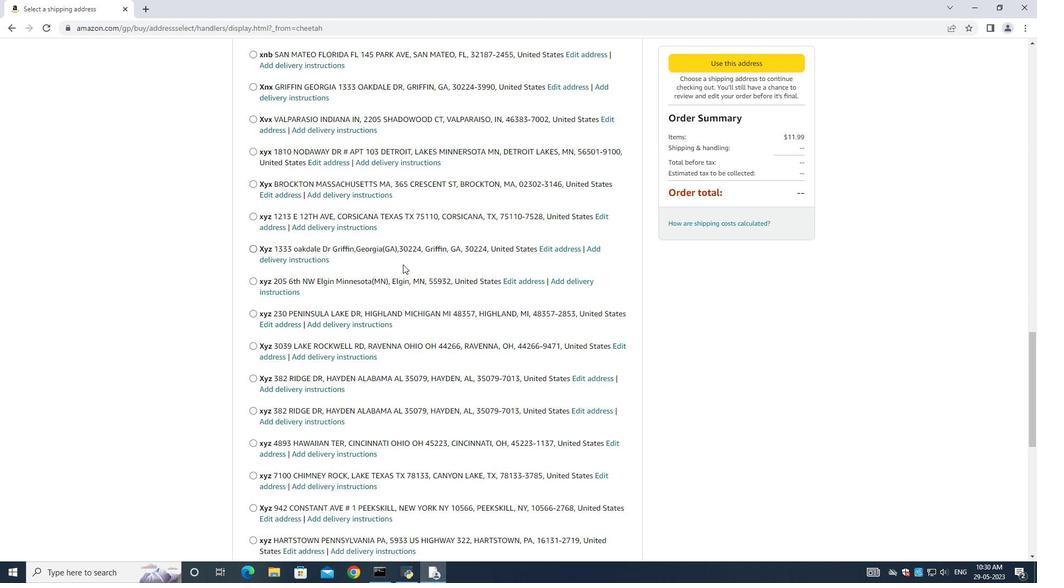 
Action: Mouse scrolled (402, 264) with delta (0, 0)
Screenshot: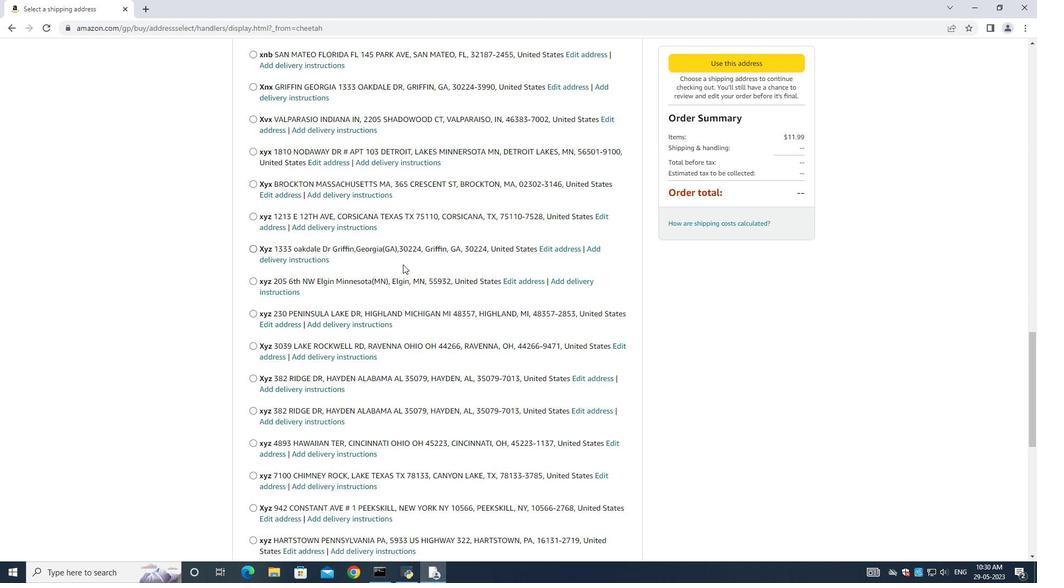 
Action: Mouse scrolled (402, 264) with delta (0, 0)
Screenshot: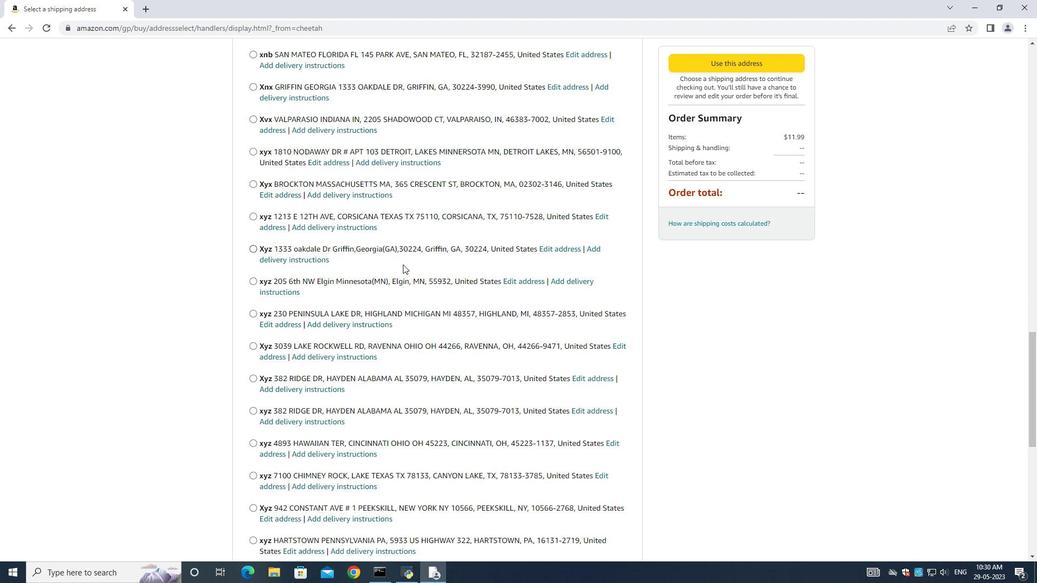 
Action: Mouse scrolled (402, 264) with delta (0, 0)
Screenshot: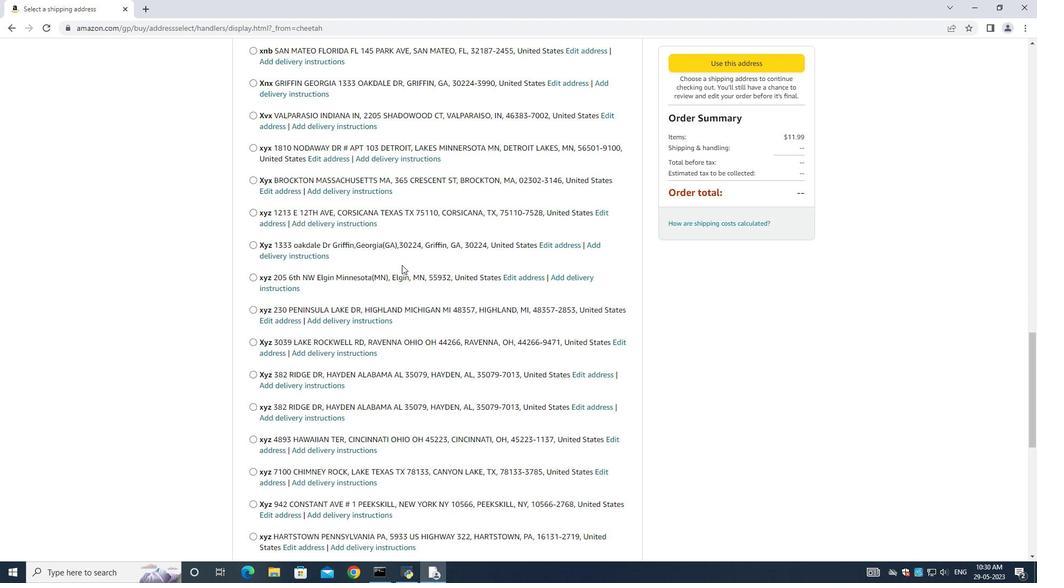 
Action: Mouse moved to (295, 260)
Screenshot: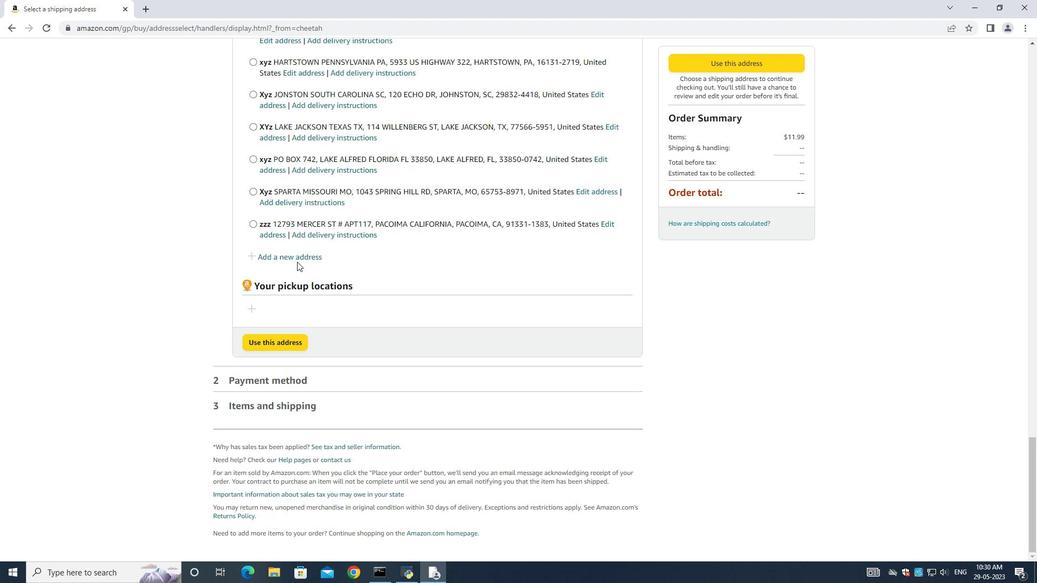 
Action: Mouse pressed left at (295, 260)
Screenshot: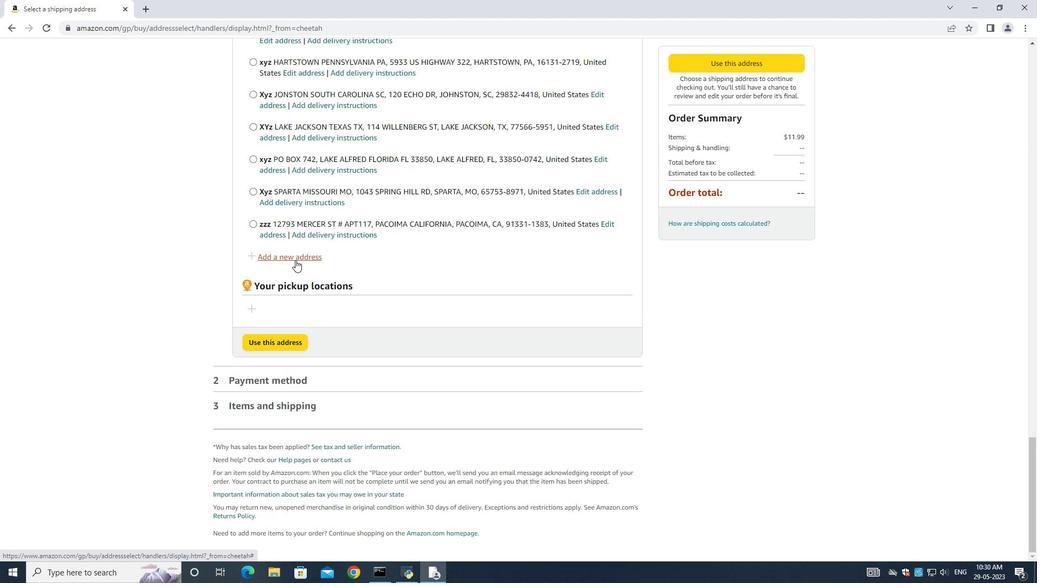 
Action: Mouse moved to (376, 262)
Screenshot: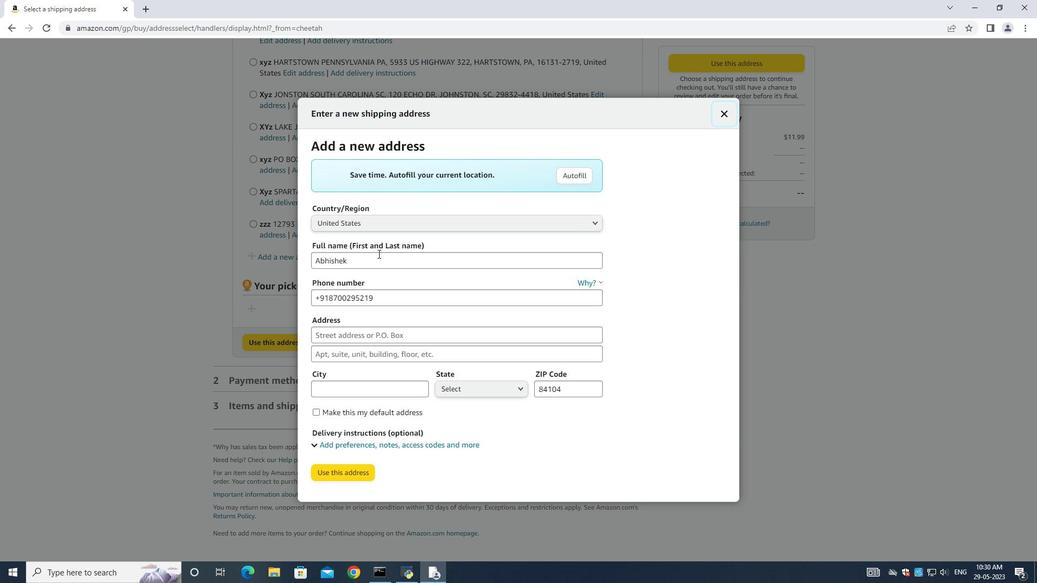 
Action: Mouse pressed left at (376, 262)
Screenshot: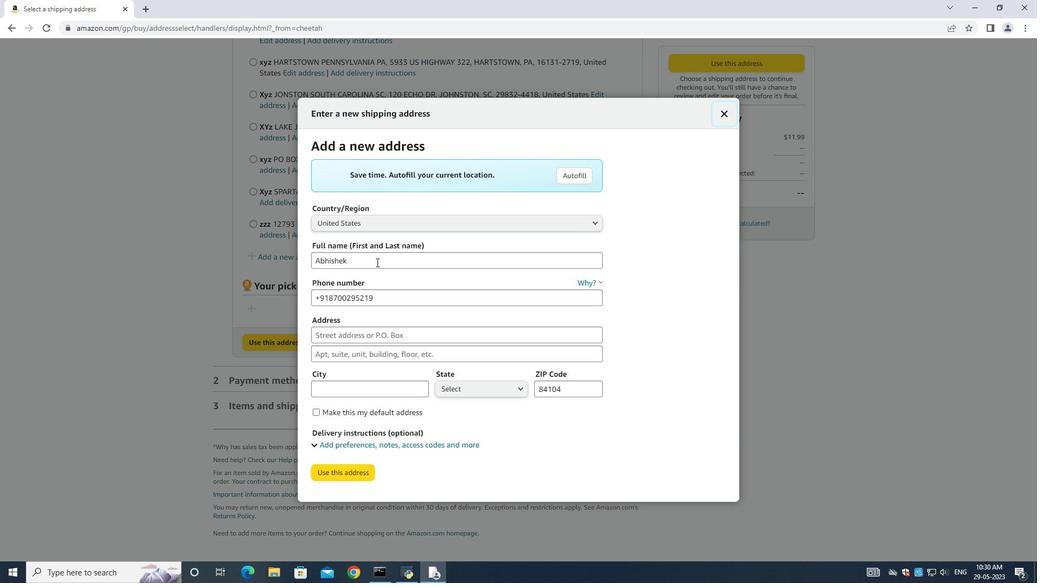 
Action: Key pressed ctrl+A<Key.backspace><Key.shift><Key.shift><Key.shift><Key.shift><Key.shift><Key.shift><Key.shift><Key.shift><Key.shift><Key.shift><Key.shift><Key.shift><Key.shift><Key.shift><Key.shift><Key.shift><Key.shift><Key.shift><Key.shift><Key.shift><Key.shift><Key.shift><Key.shift><Key.shift><Key.shift><Key.shift><Key.shift><Key.shift><Key.shift><Key.shift><Key.shift><Key.shift><Key.shift><Key.shift><Key.shift><Key.shift><Key.shift><Key.shift><Key.shift><Key.shift><Key.shift><Key.shift><Key.shift><Key.shift><Key.shift><Key.shift><Key.shift><Key.shift><Key.shift><Key.shift><Key.shift><Key.shift><Key.shift><Key.shift><Key.shift><Key.shift><Key.shift><Key.shift><Key.shift><Key.shift><Key.shift><Key.shift><Key.shift><Key.shift><Key.shift><Key.shift><Key.shift><Key.shift><Key.shift><Key.shift><Key.shift><Key.shift><Key.shift><Key.shift><Key.shift><Key.shift><Key.shift><Key.shift><Key.shift><Key.shift><Key.shift><Key.shift><Key.shift><Key.shift><Key.shift><Key.shift><Key.shift><Key.shift><Key.shift><Key.shift><Key.shift><Key.shift><Key.shift><Key.shift><Key.shift><Key.shift><Key.shift><Key.shift><Key.shift><Key.shift><Key.shift><Key.shift><Key.shift><Key.shift><Key.shift><Key.shift><Key.shift><Key.shift><Key.shift><Key.shift><Key.shift><Key.shift><Key.shift>Daniel<Key.space><Key.shift><Key.shift>Baker
Screenshot: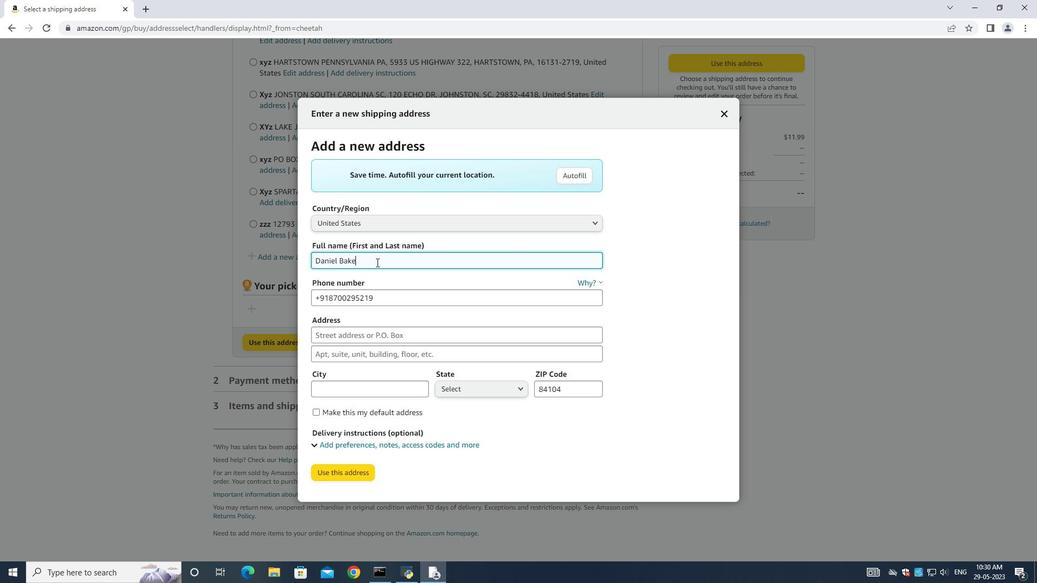 
Action: Mouse moved to (387, 288)
Screenshot: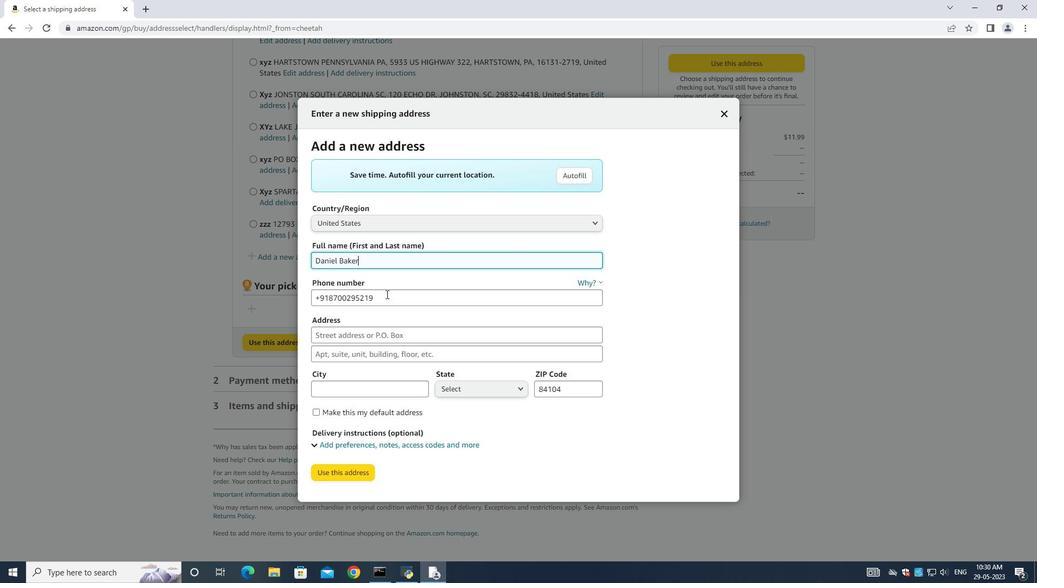 
Action: Mouse pressed left at (387, 288)
Screenshot: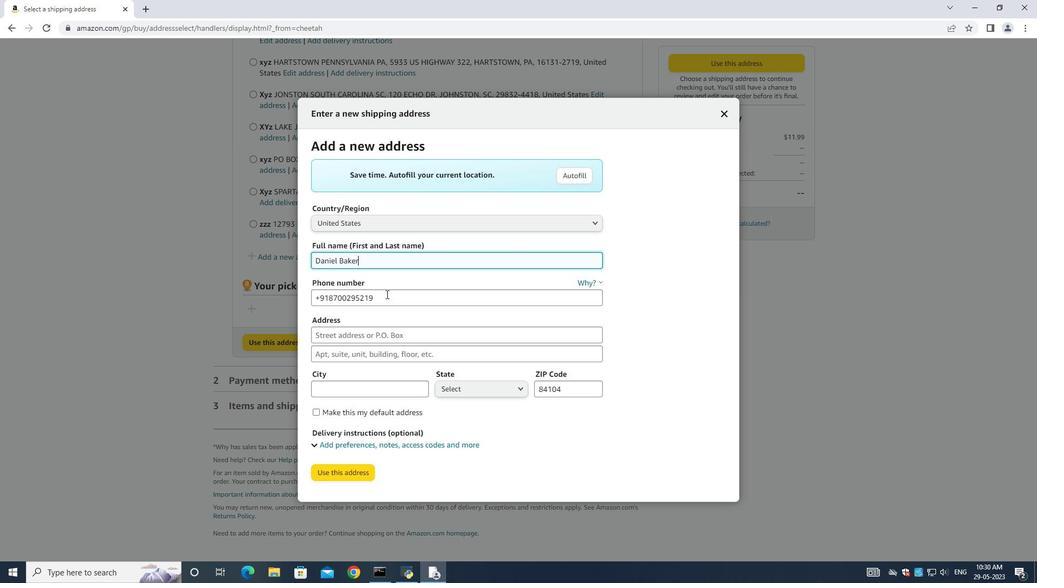 
Action: Mouse moved to (390, 300)
Screenshot: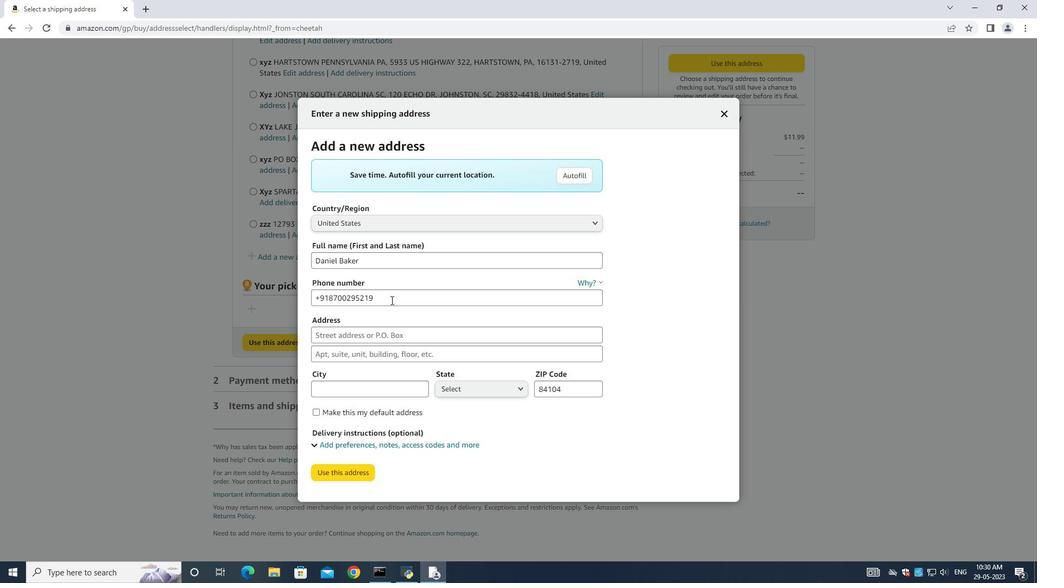 
Action: Mouse pressed left at (390, 300)
Screenshot: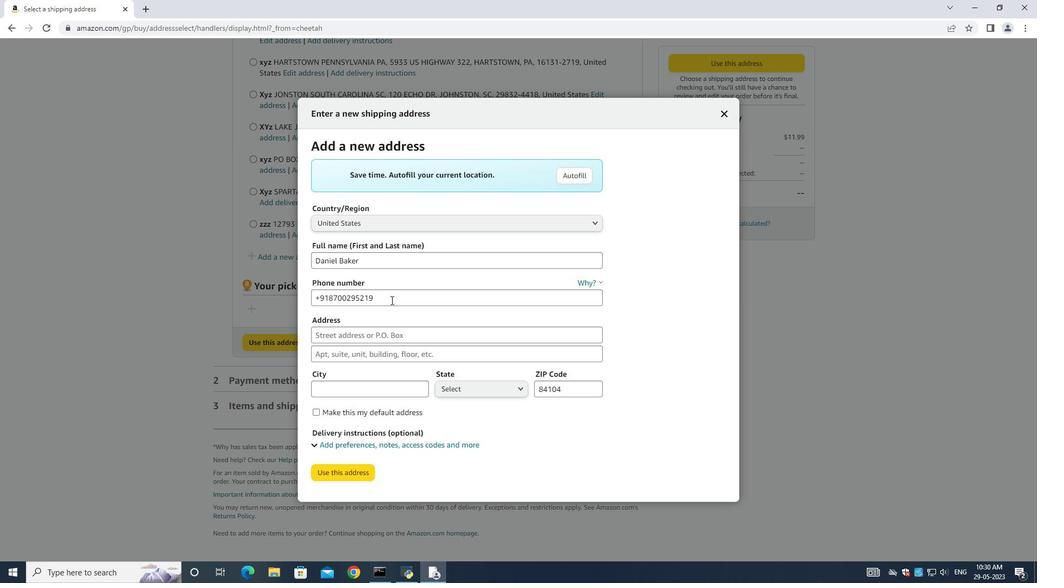 
Action: Mouse moved to (392, 301)
Screenshot: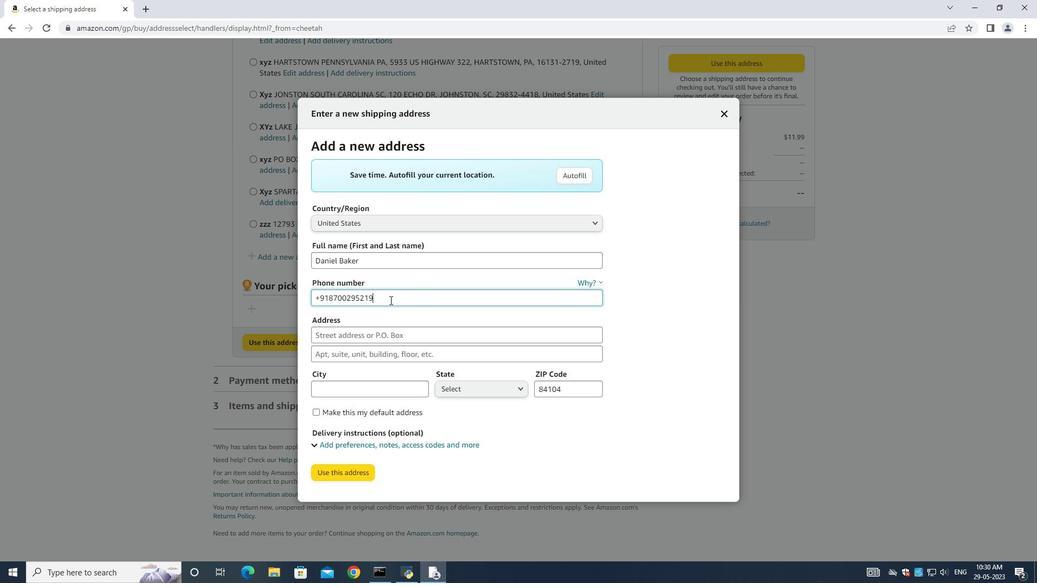 
Action: Key pressed ctrl+A<Key.backspace>9377427970
Screenshot: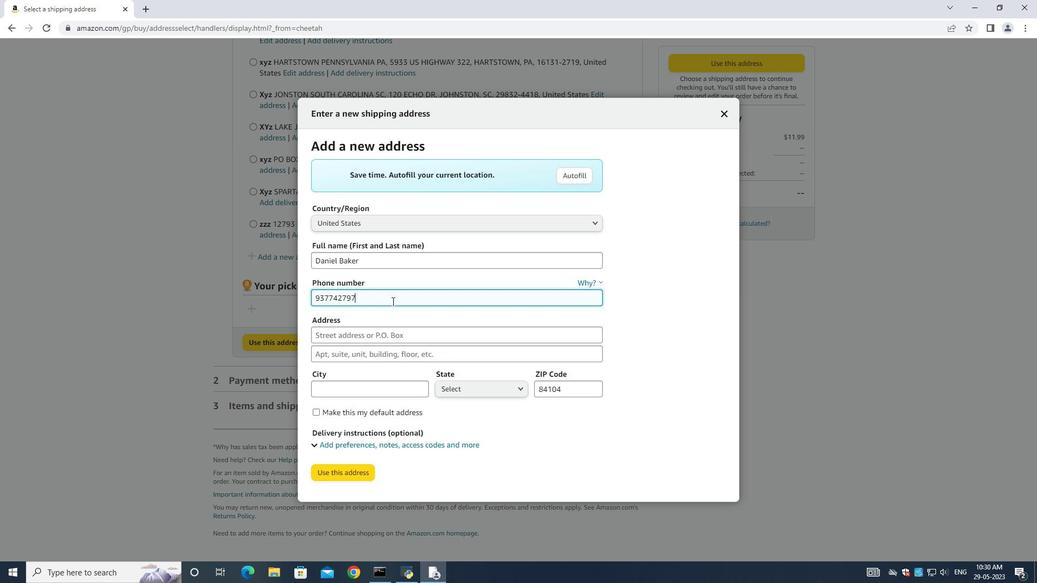 
Action: Mouse moved to (333, 337)
Screenshot: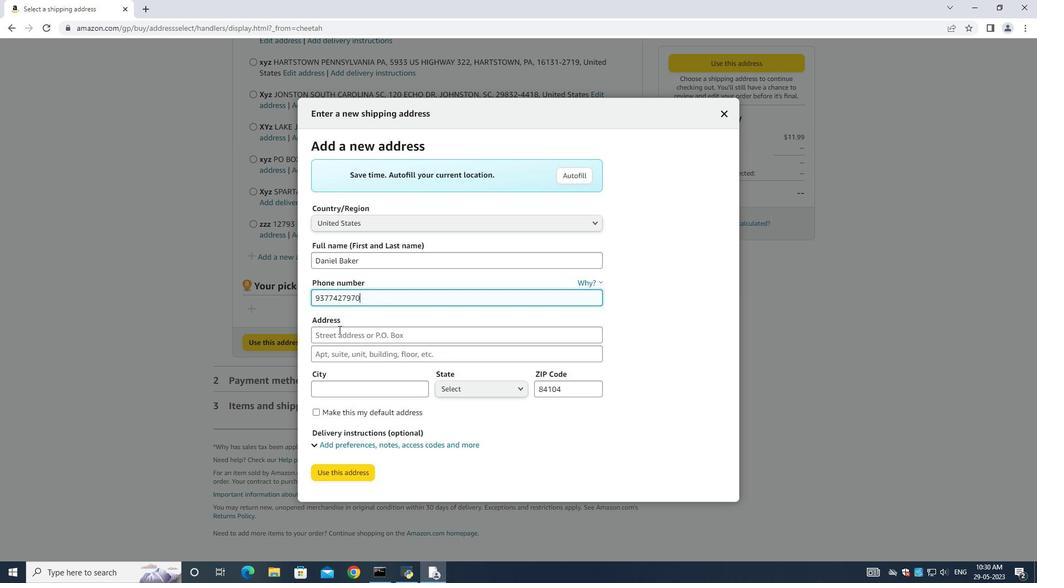 
Action: Mouse pressed left at (333, 337)
Screenshot: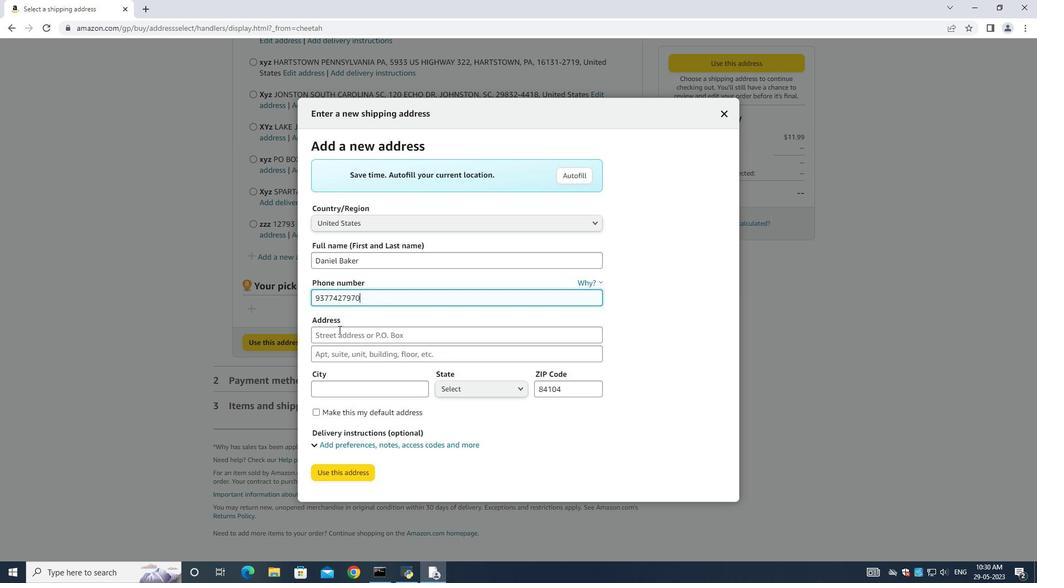 
Action: Mouse moved to (333, 336)
Screenshot: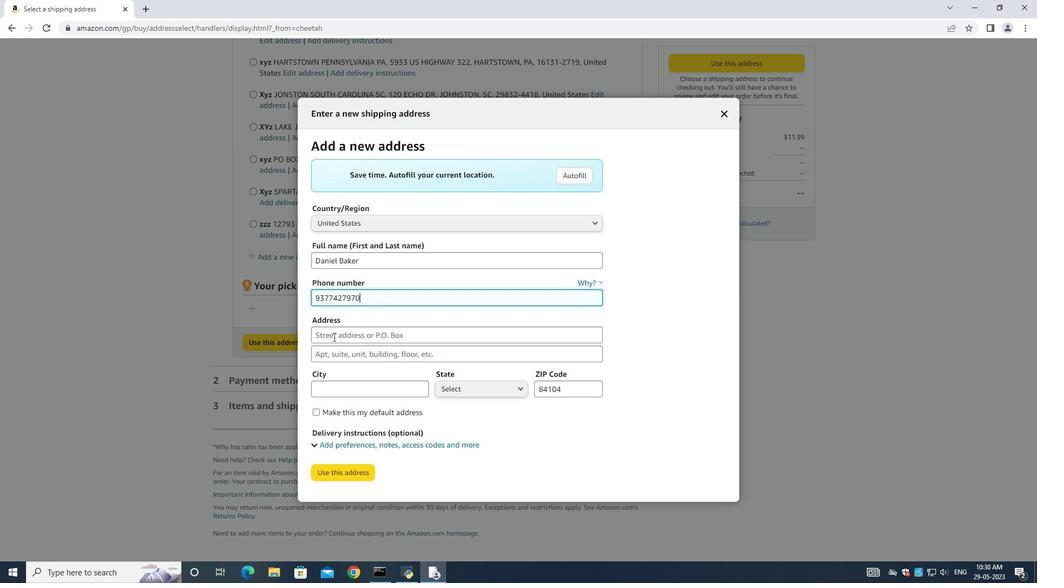 
Action: Key pressed 4285<Key.space>
Screenshot: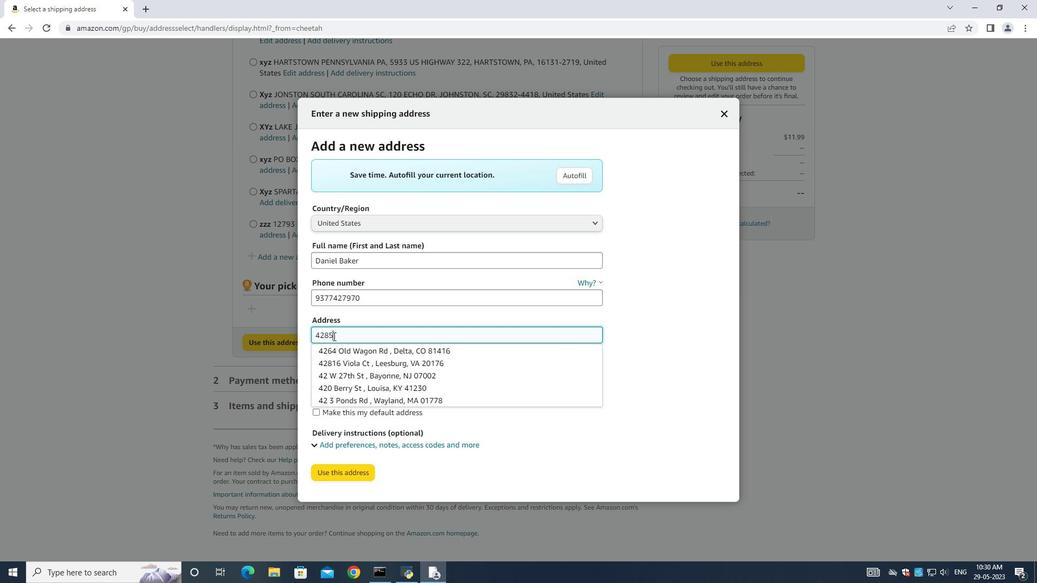 
Action: Mouse moved to (330, 335)
Screenshot: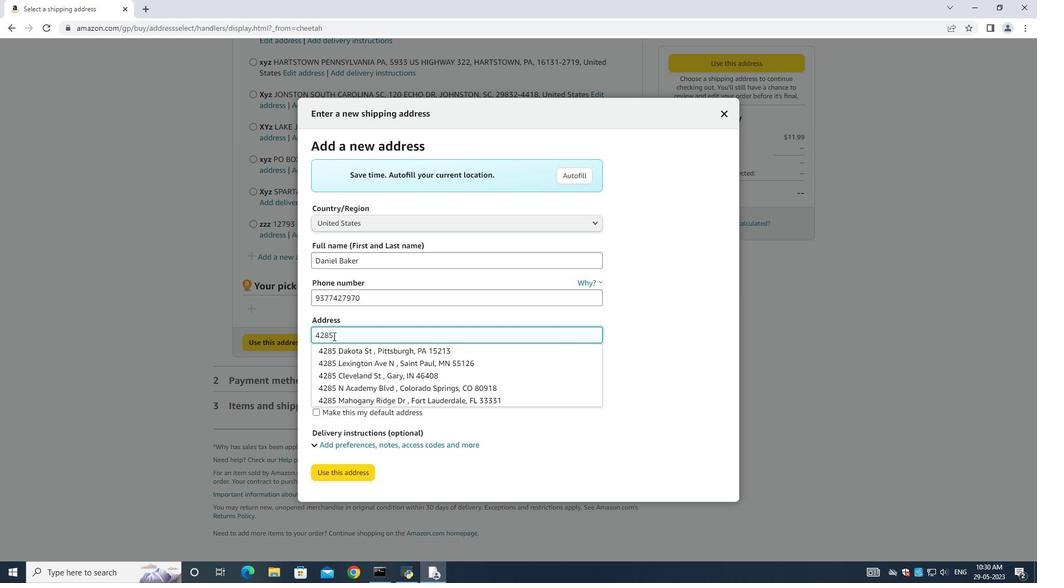 
Action: Key pressed <Key.shift><Key.shift>Crim<Key.space><Key.shift>Lane<Key.space>
Screenshot: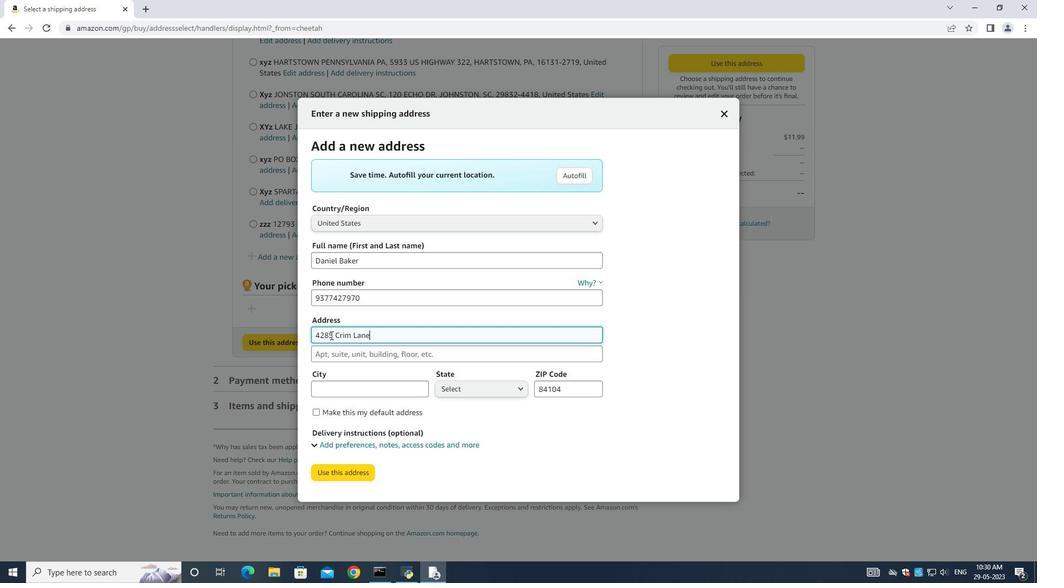 
Action: Mouse moved to (339, 356)
Screenshot: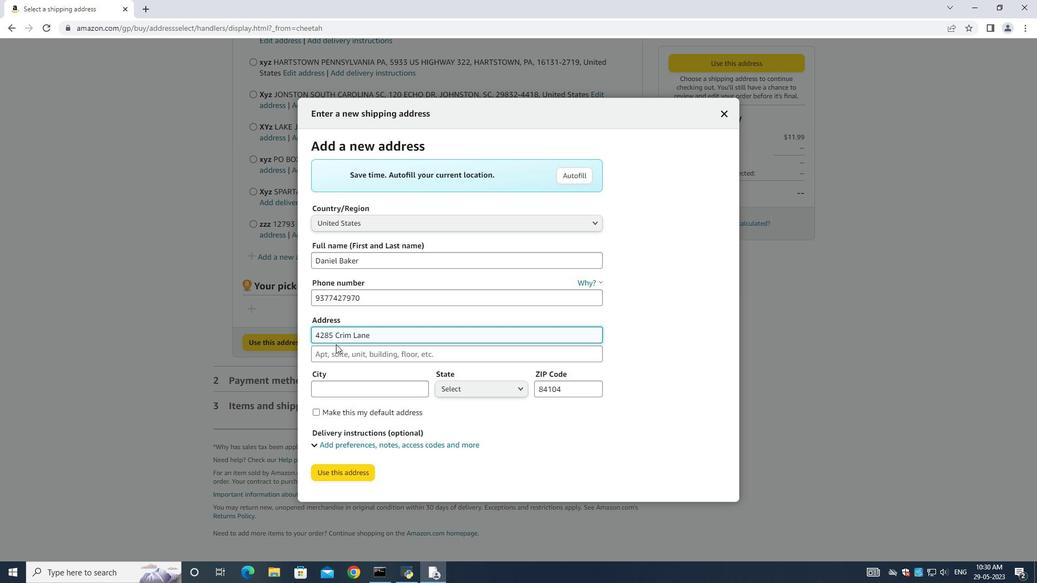 
Action: Mouse pressed left at (339, 356)
Screenshot: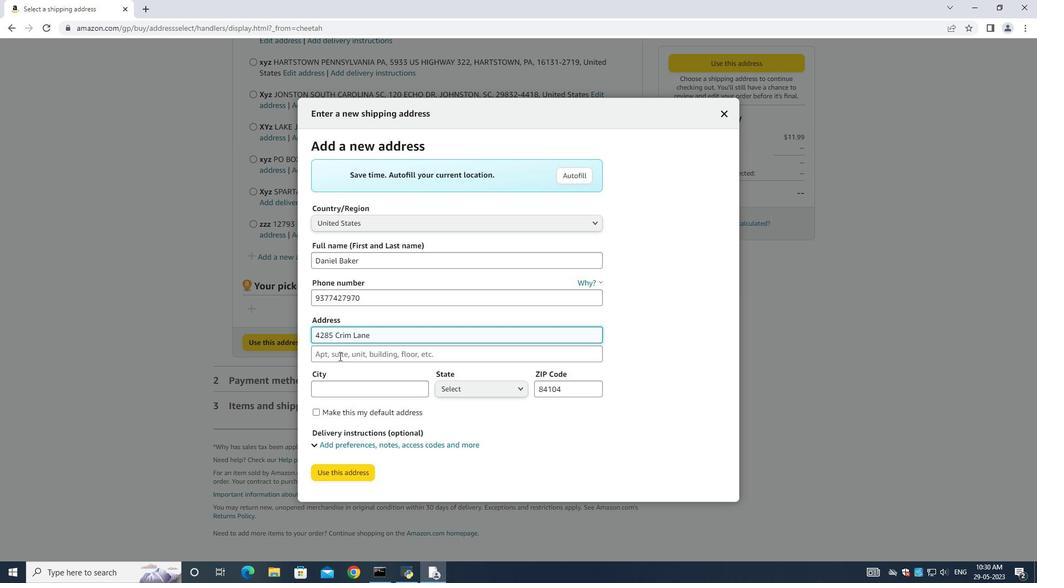 
Action: Key pressed <Key.shift>Underhill<Key.space>
Screenshot: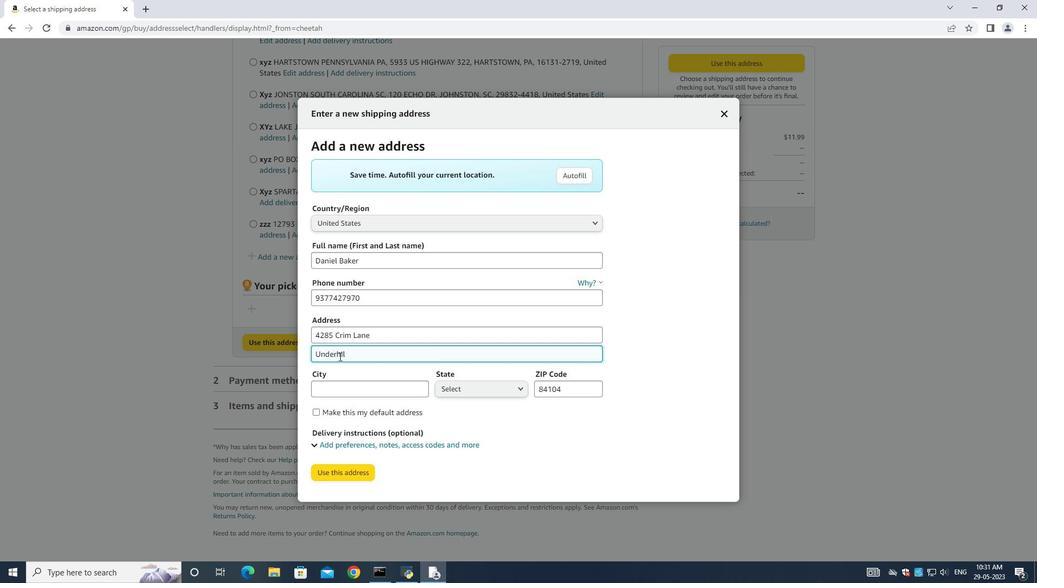 
Action: Mouse moved to (360, 351)
Screenshot: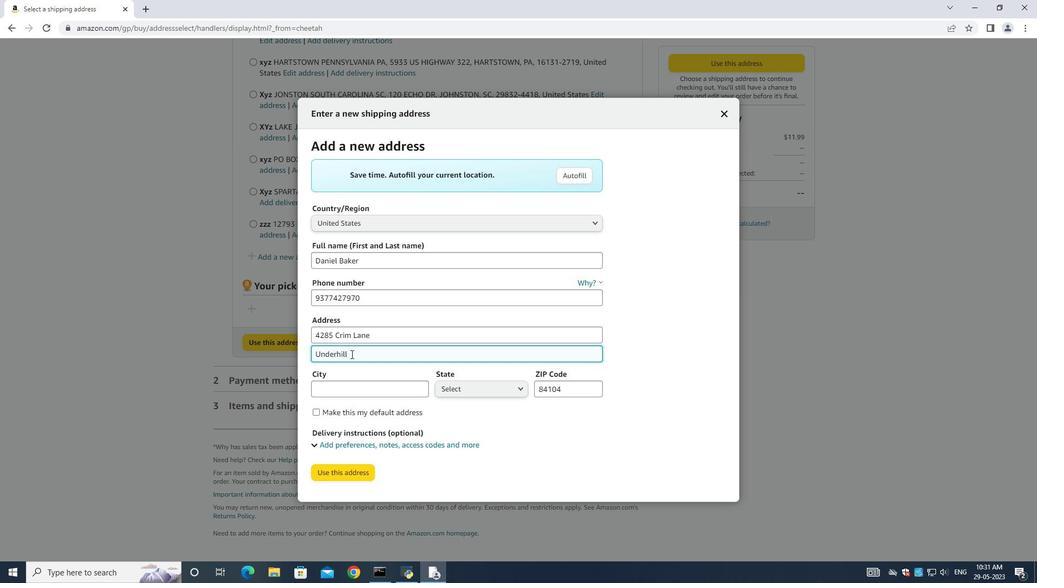 
Action: Key pressed <Key.shift><Key.shift><Key.shift>Vermont<Key.space>
Screenshot: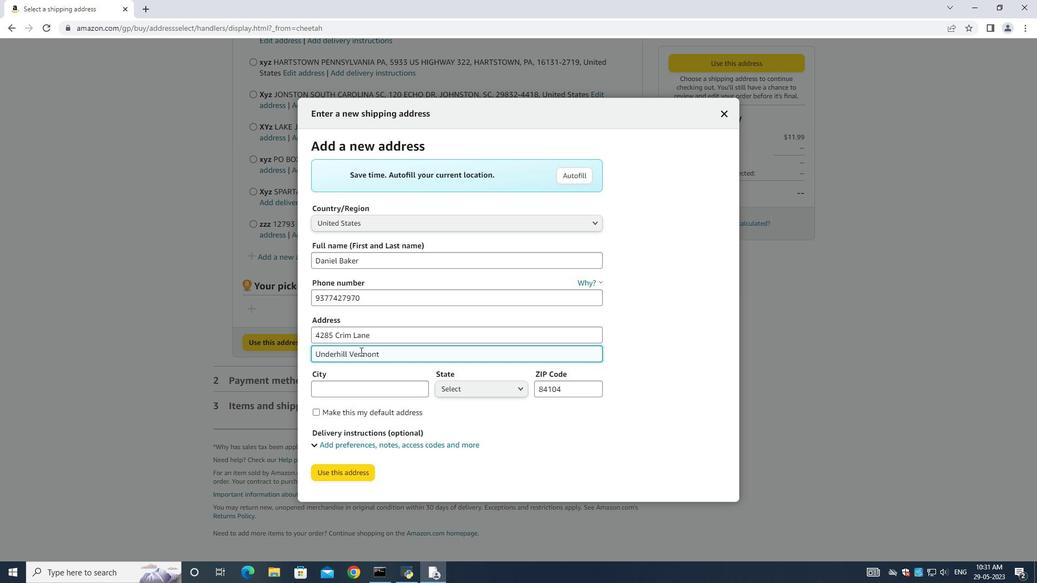 
Action: Mouse moved to (355, 389)
Screenshot: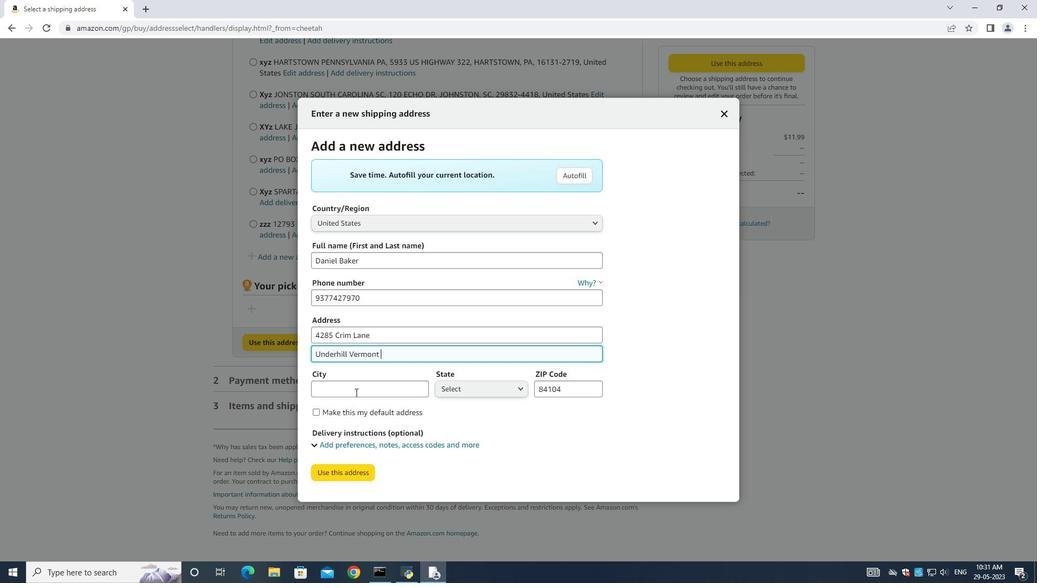 
Action: Mouse pressed left at (355, 389)
Screenshot: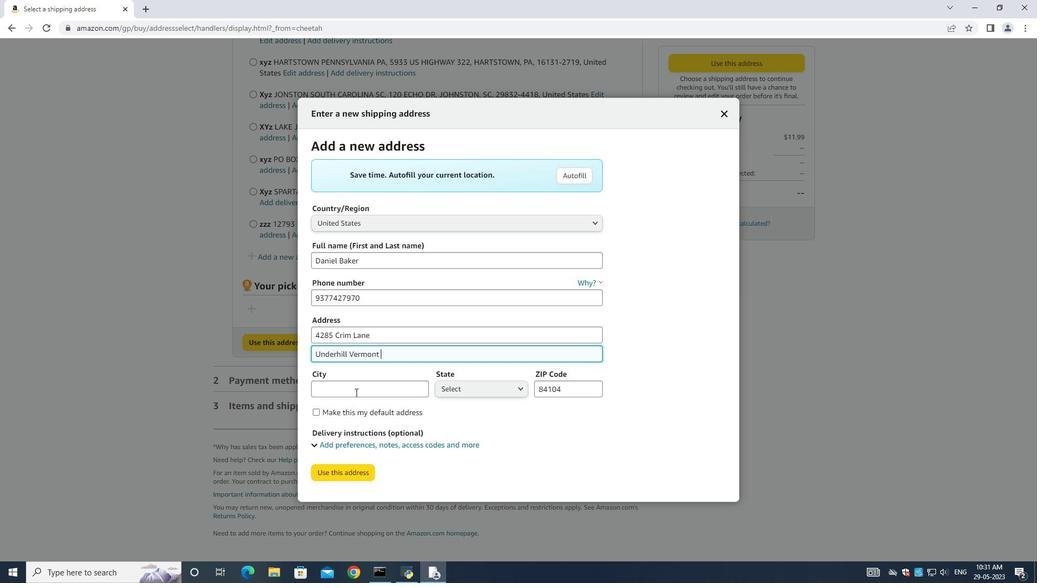 
Action: Key pressed <Key.shift>Underhill<Key.space>
Screenshot: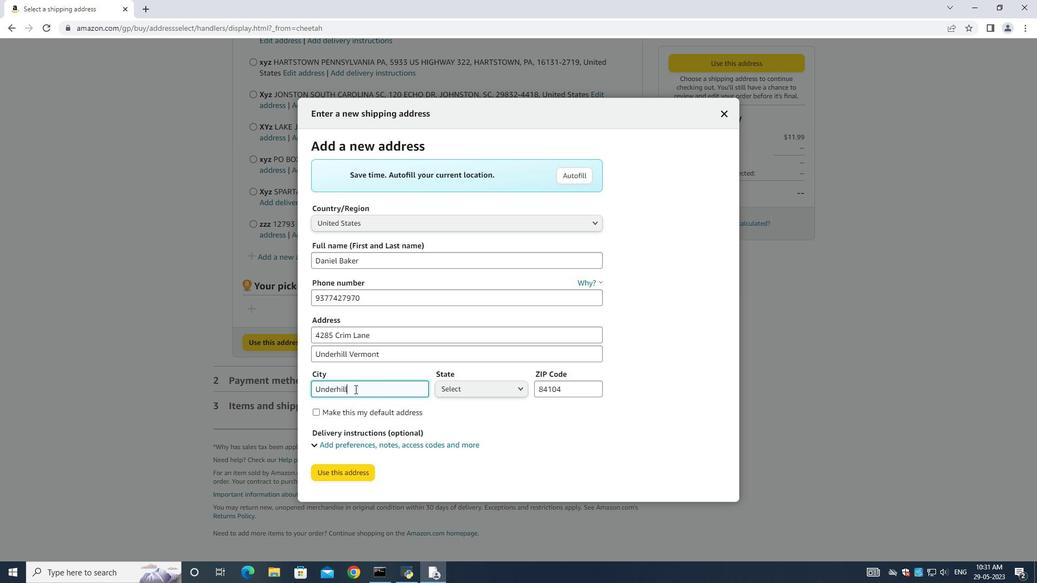 
Action: Mouse moved to (463, 393)
Screenshot: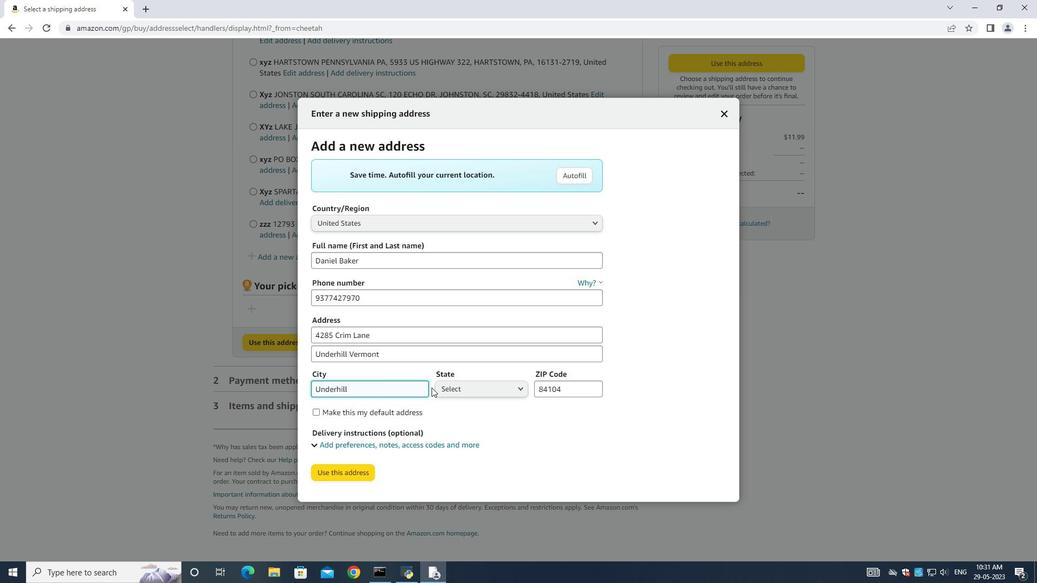 
Action: Mouse pressed left at (463, 393)
Screenshot: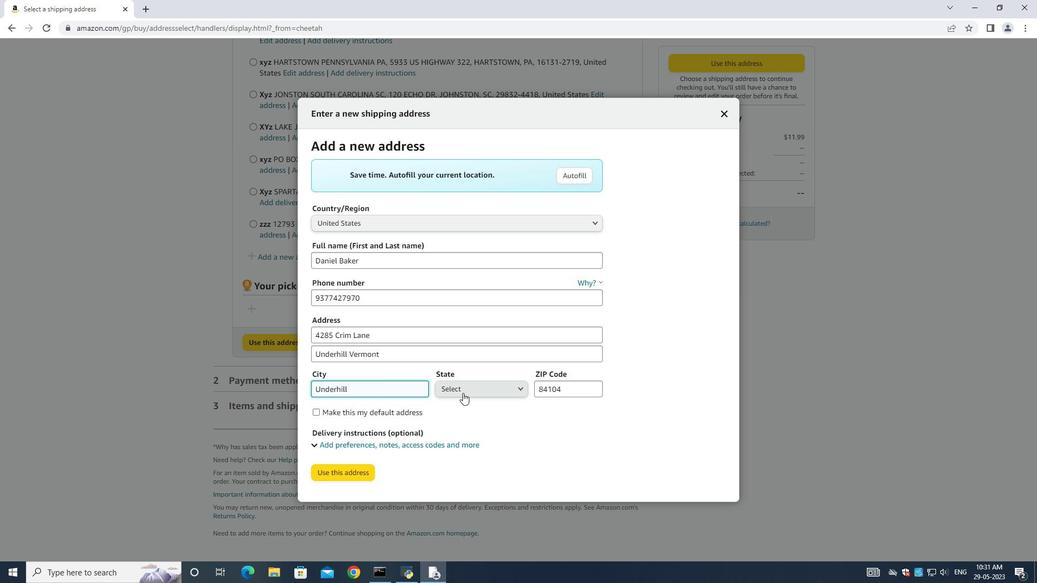 
Action: Mouse moved to (486, 296)
Screenshot: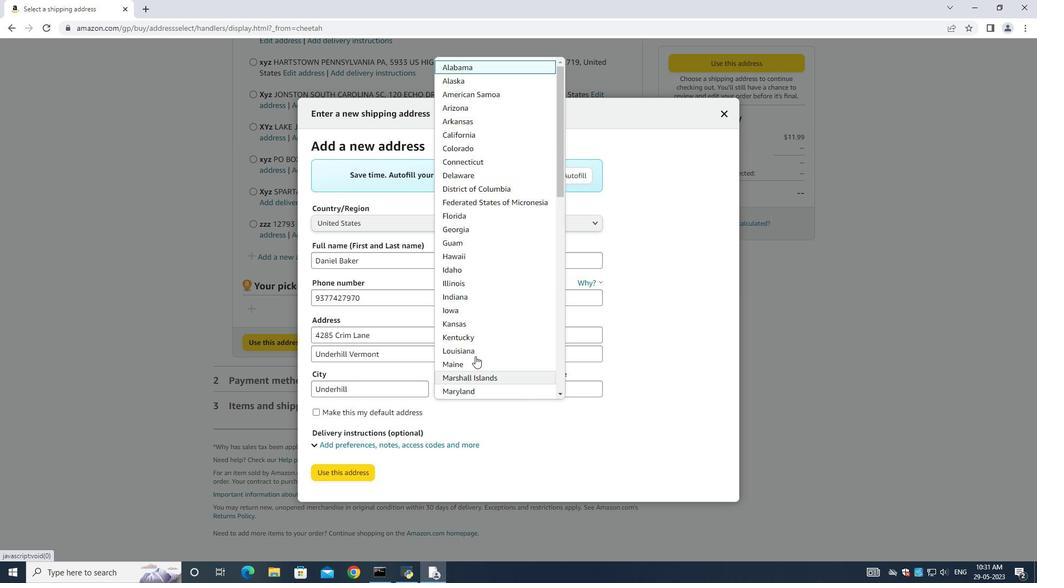 
Action: Mouse scrolled (486, 295) with delta (0, 0)
Screenshot: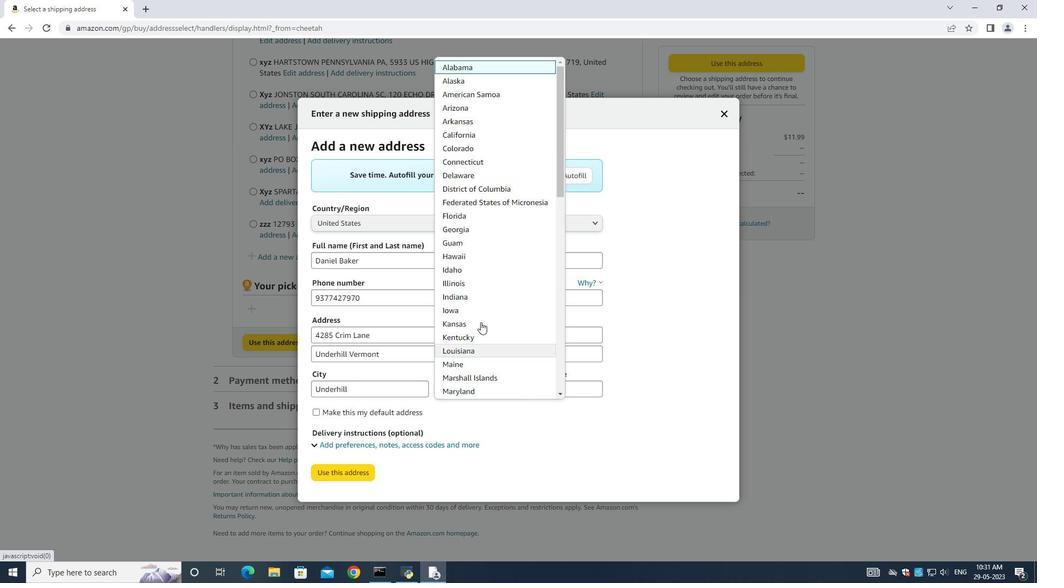 
Action: Mouse scrolled (486, 295) with delta (0, 0)
Screenshot: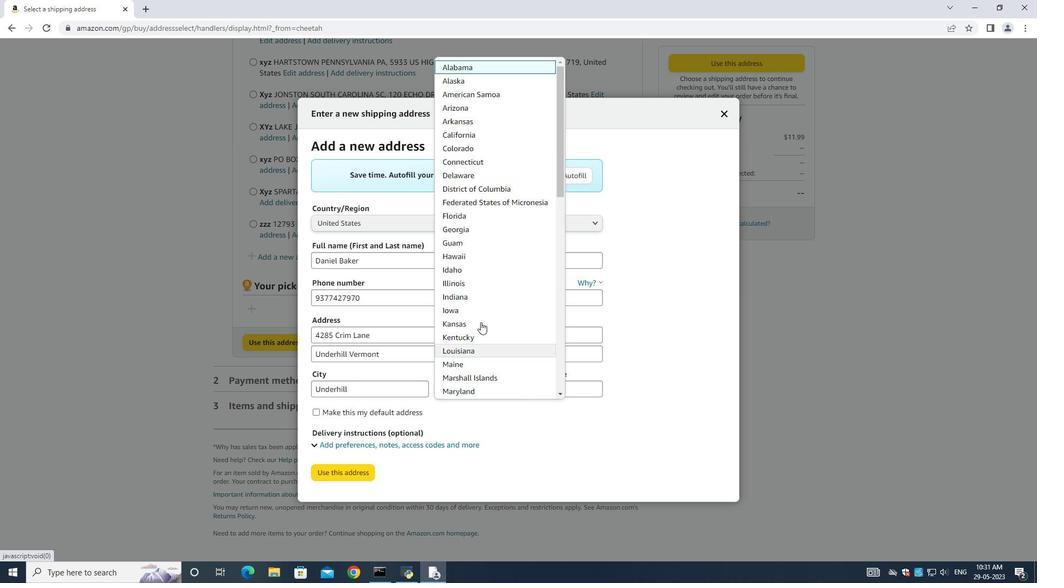 
Action: Mouse scrolled (486, 295) with delta (0, 0)
Screenshot: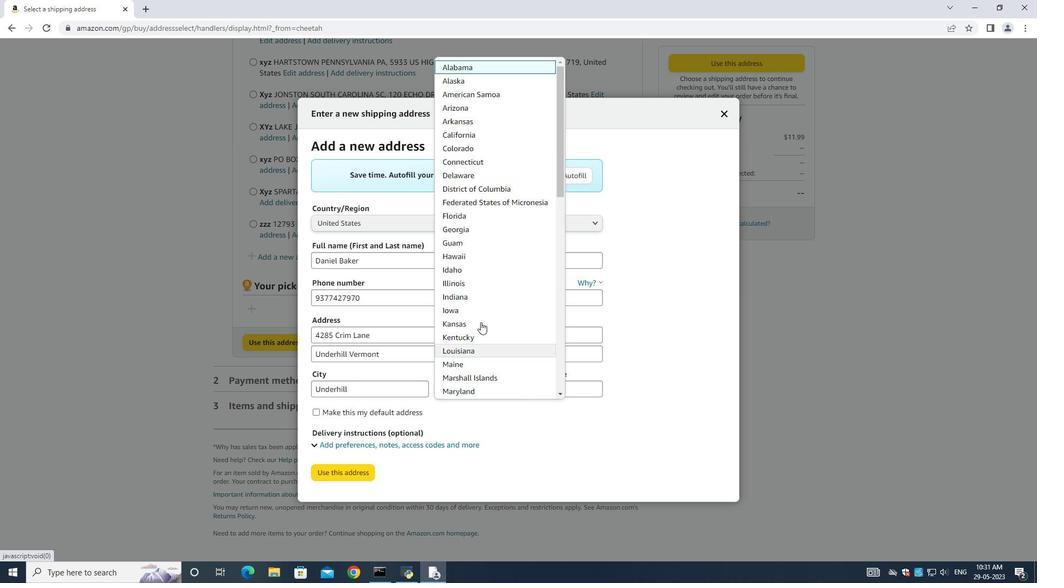 
Action: Mouse scrolled (486, 295) with delta (0, 0)
Screenshot: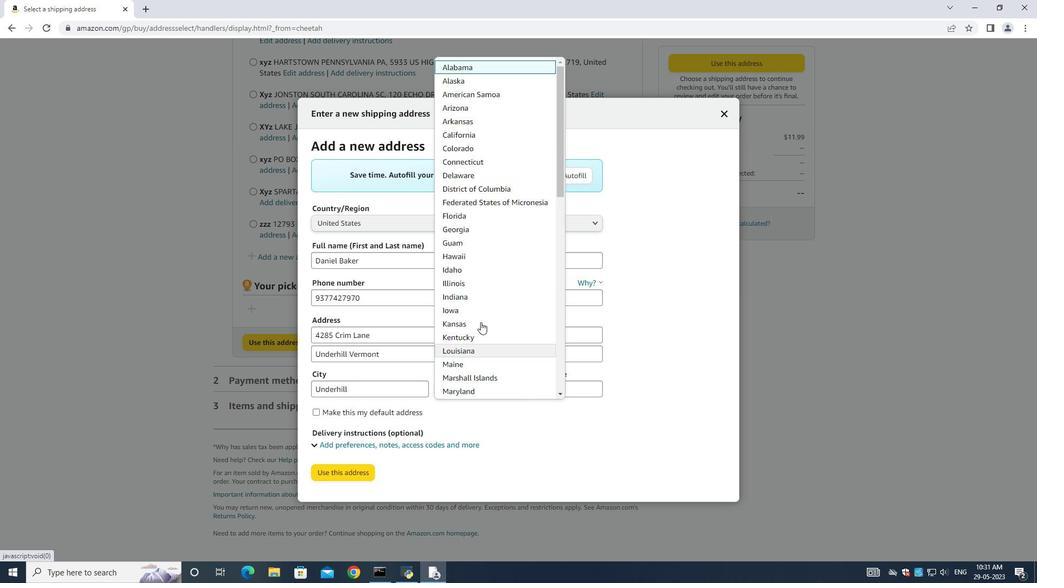 
Action: Mouse scrolled (486, 295) with delta (0, 0)
Screenshot: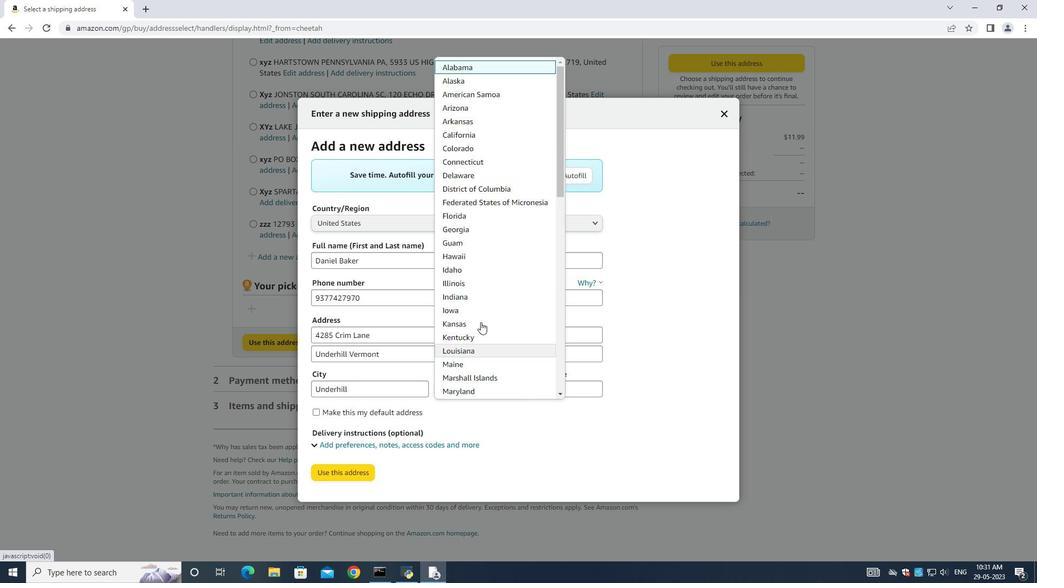 
Action: Mouse scrolled (486, 295) with delta (0, 0)
Screenshot: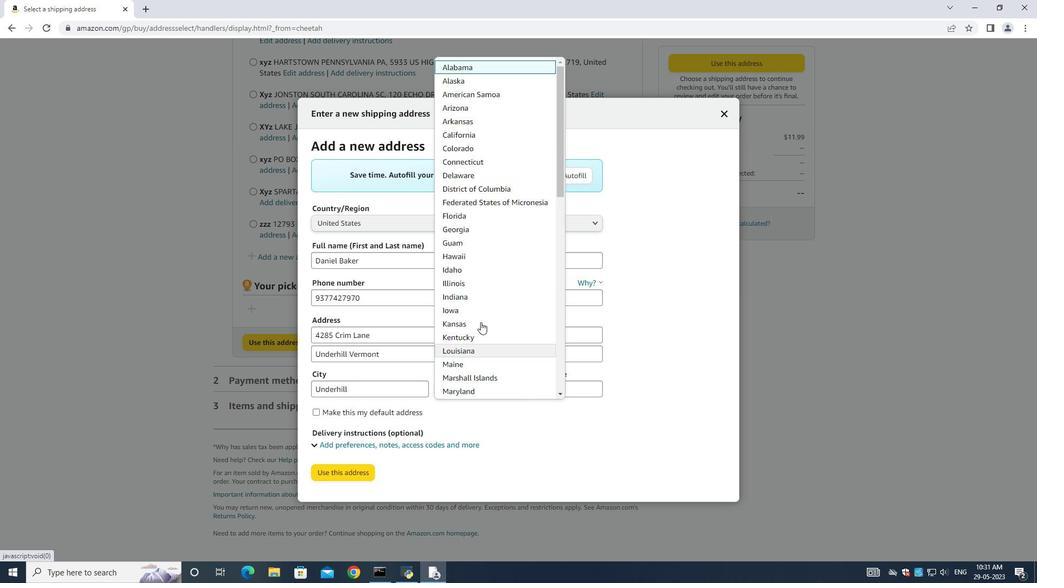 
Action: Mouse moved to (482, 224)
Screenshot: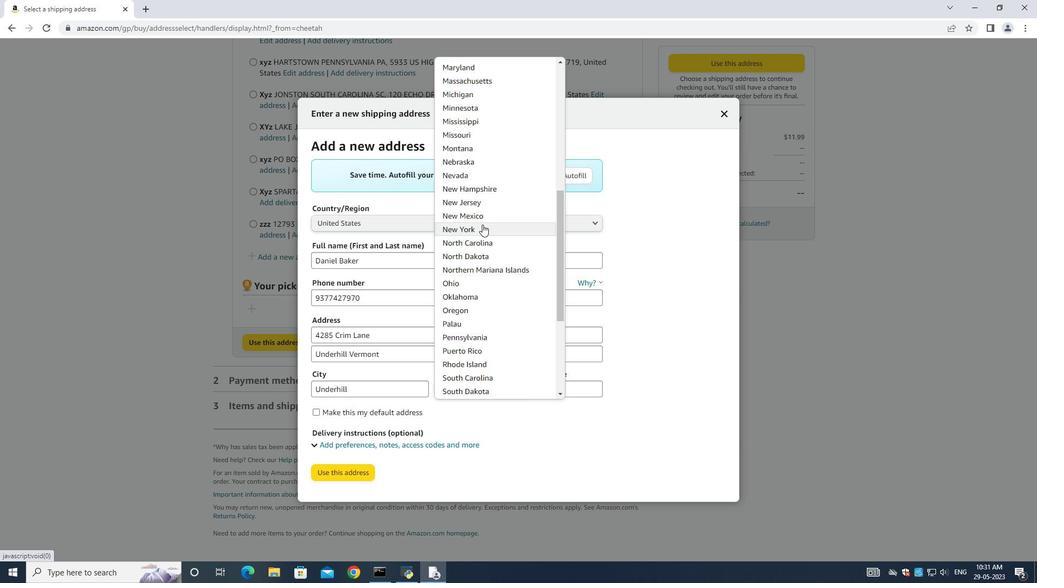 
Action: Mouse scrolled (482, 224) with delta (0, 0)
Screenshot: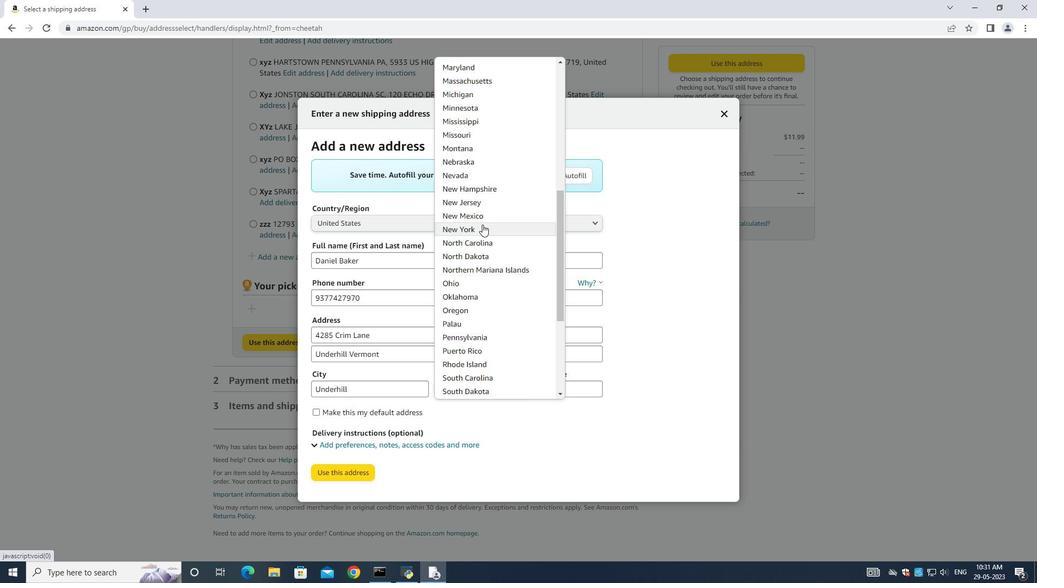 
Action: Mouse scrolled (482, 224) with delta (0, 0)
Screenshot: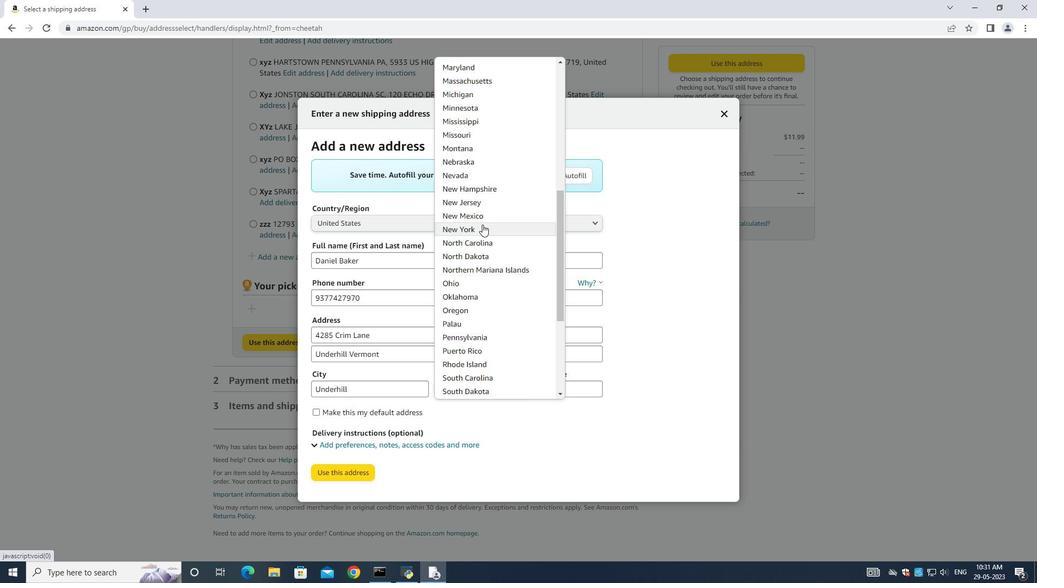 
Action: Mouse moved to (481, 227)
